 Task: In the event  named  Third Product Testing Session, Set a range of dates when you can accept meetings  '7 Jul â€" 1 Aug 2023'. Select a duration of  15 min. Select working hours  	_x000D_
MON- SAT 10:00am â€" 6:00pm. Add time before or after your events  as 10 min. Set the frequency of available time slots for invitees as  20 min. Set the minimum notice period and maximum events allowed per day as  164 hours and 4. , logged in from the account softage.4@softage.net and add another guest for the event, softage.3@softage.net
Action: Mouse pressed left at (412, 316)
Screenshot: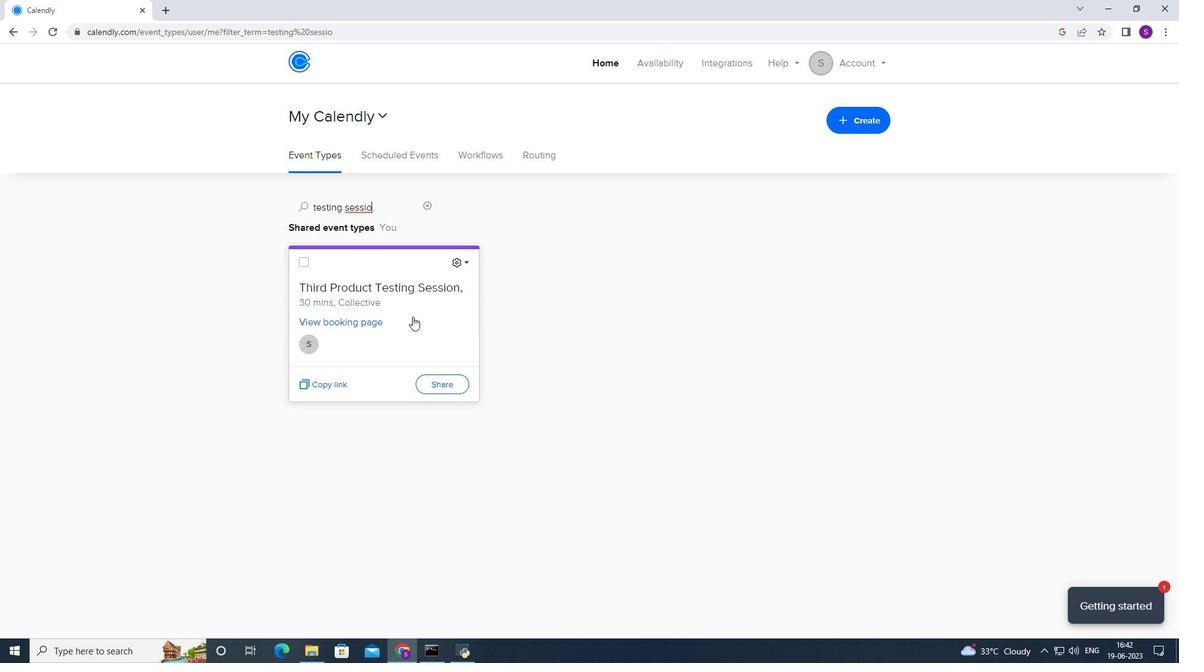 
Action: Mouse moved to (401, 312)
Screenshot: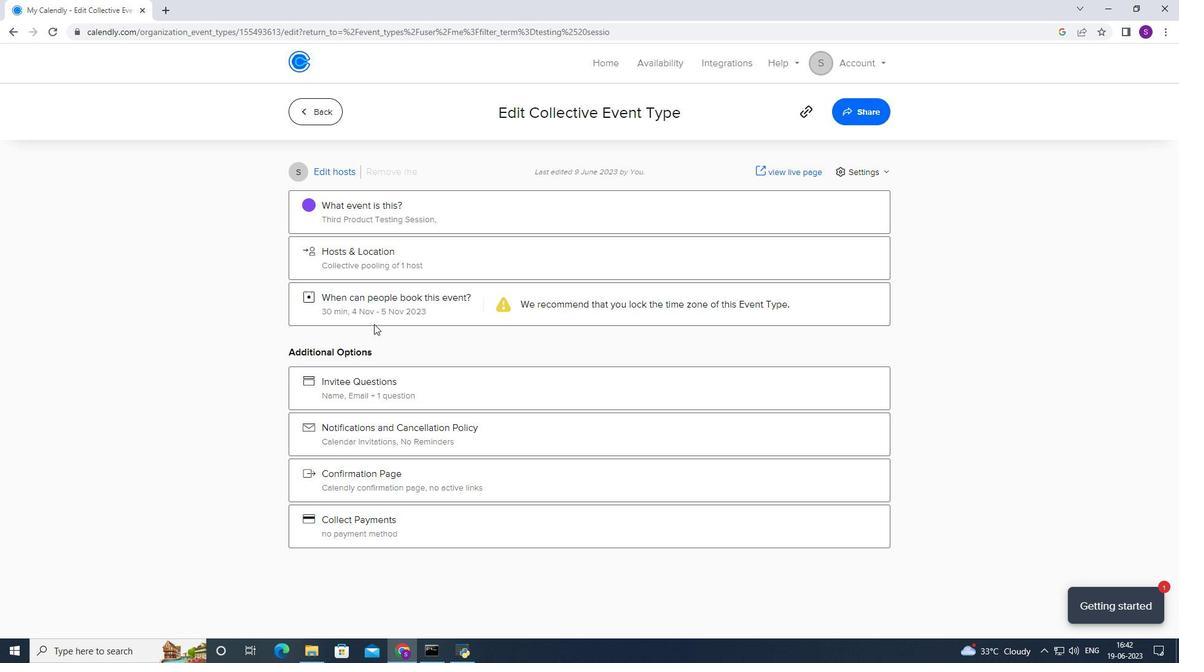 
Action: Mouse pressed left at (401, 312)
Screenshot: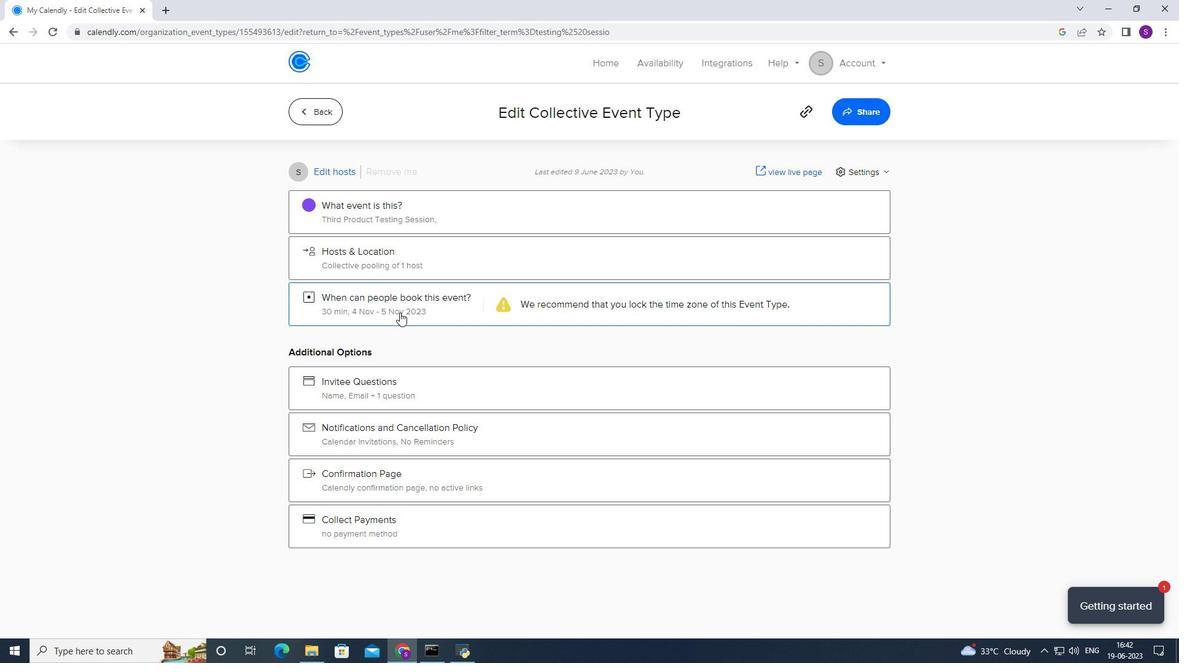 
Action: Mouse moved to (433, 455)
Screenshot: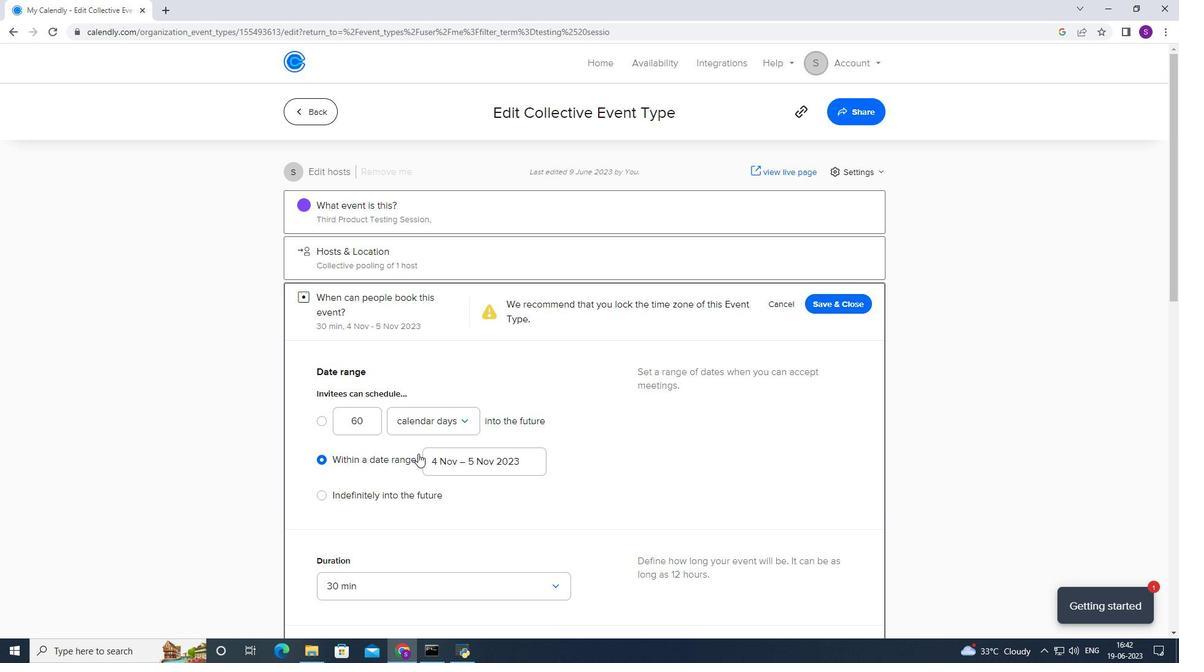 
Action: Mouse pressed left at (433, 455)
Screenshot: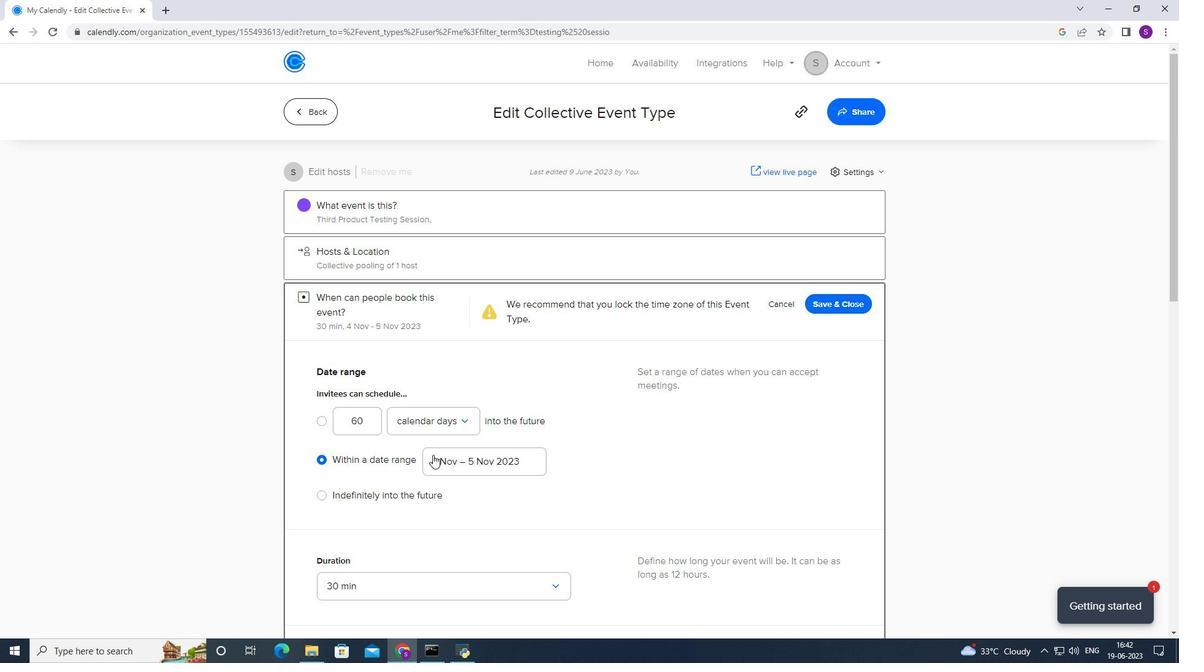 
Action: Mouse moved to (521, 235)
Screenshot: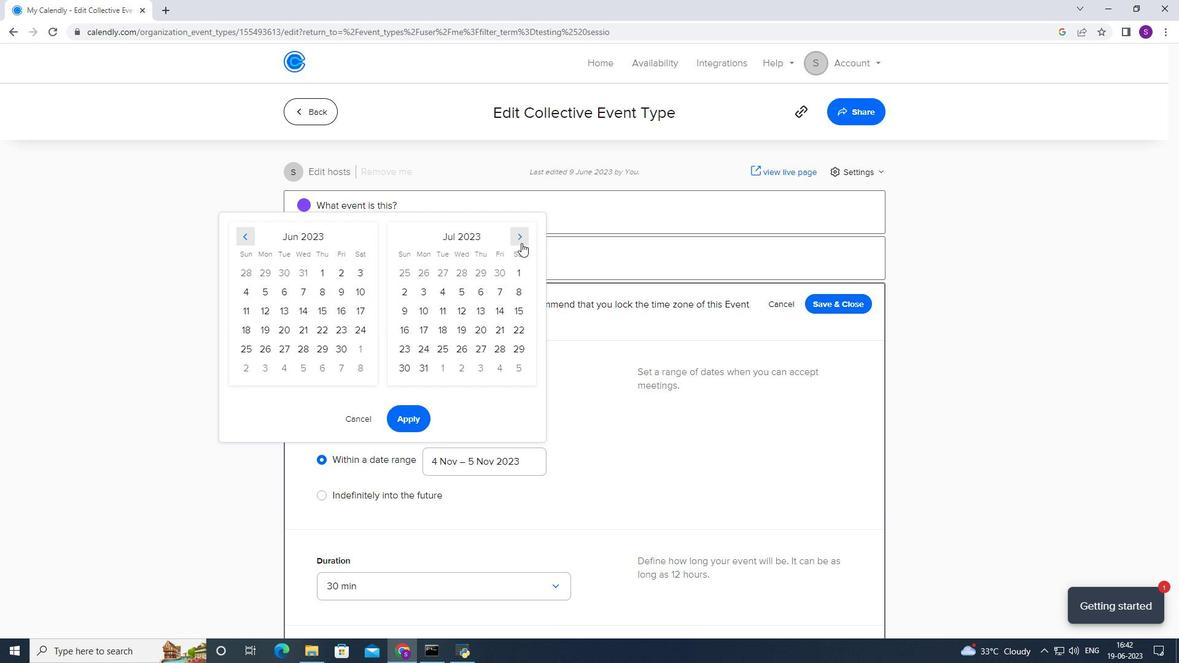 
Action: Mouse pressed left at (521, 235)
Screenshot: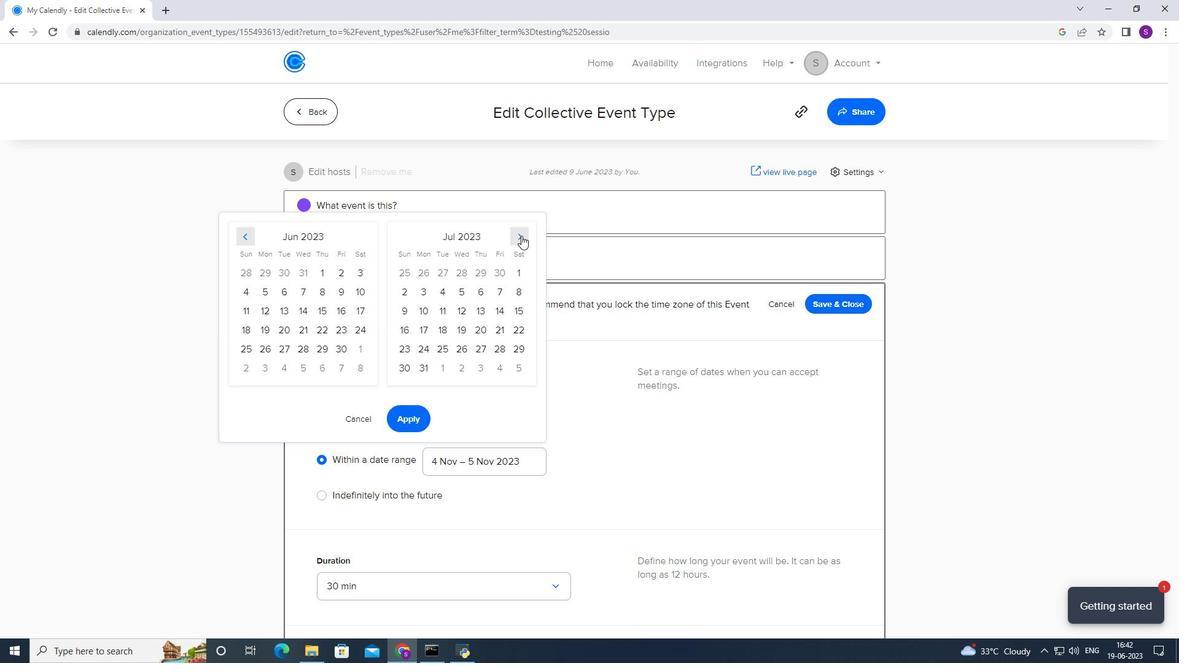 
Action: Mouse moved to (329, 299)
Screenshot: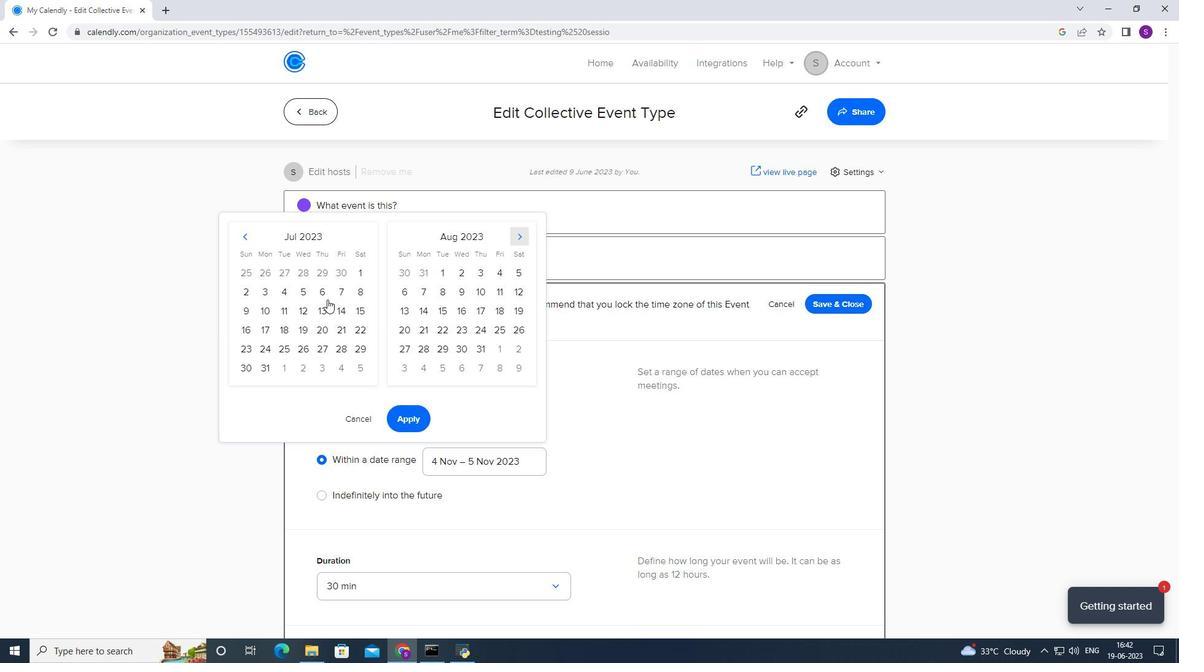 
Action: Mouse pressed left at (329, 299)
Screenshot: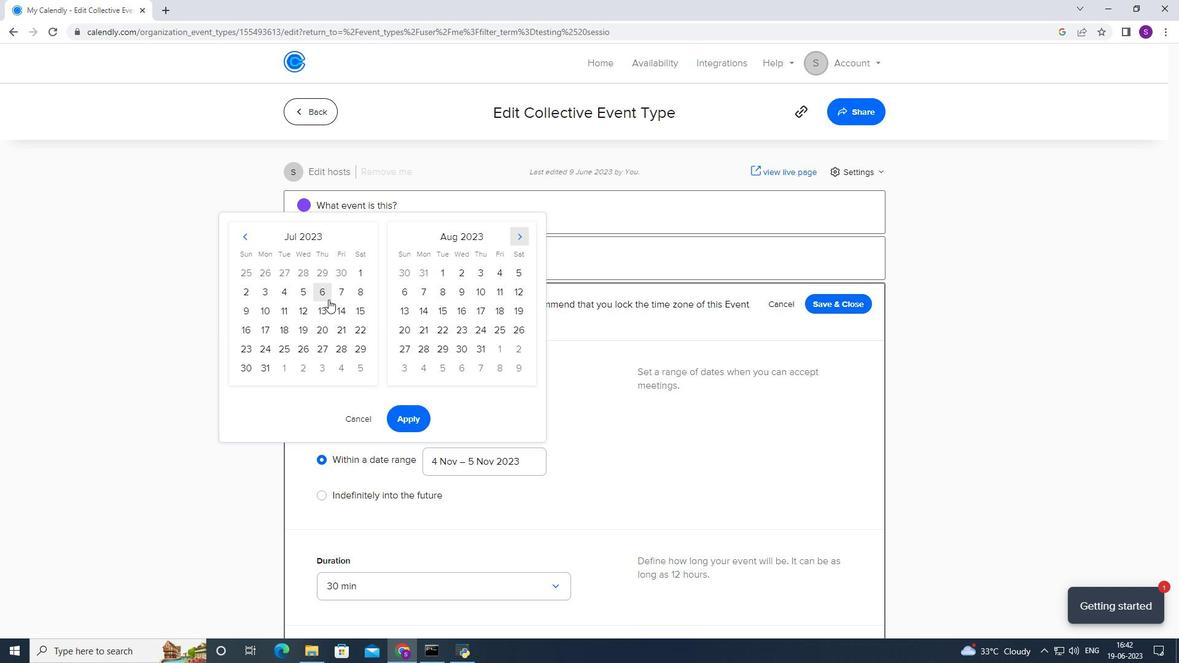 
Action: Mouse moved to (336, 296)
Screenshot: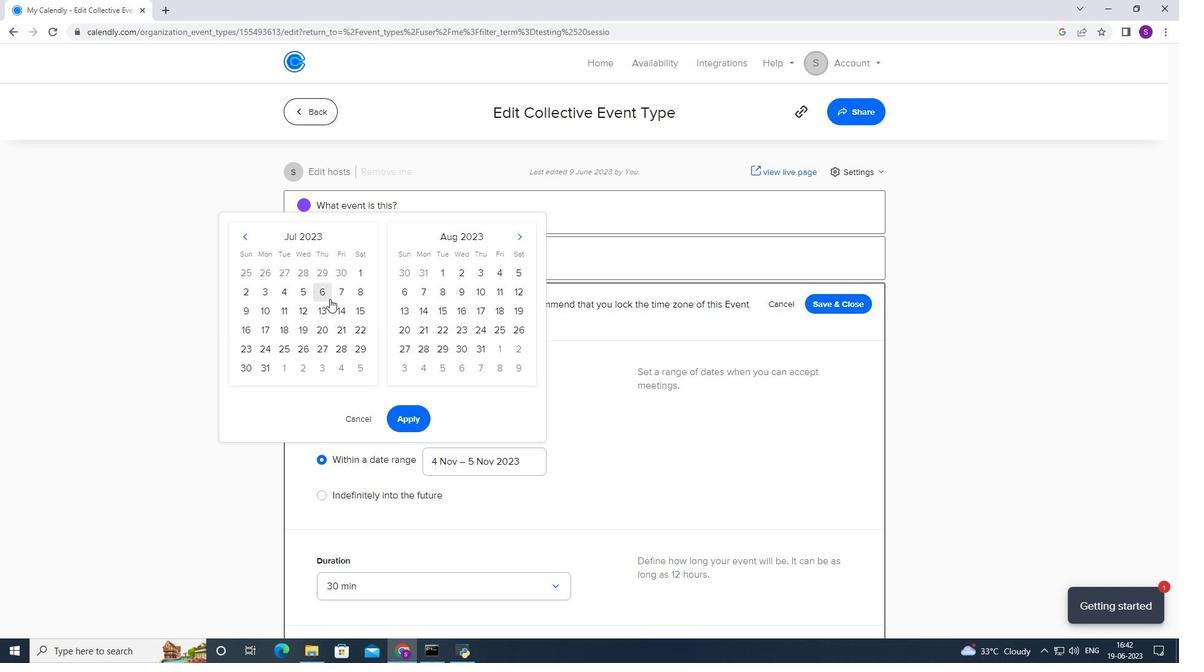
Action: Mouse pressed left at (336, 296)
Screenshot: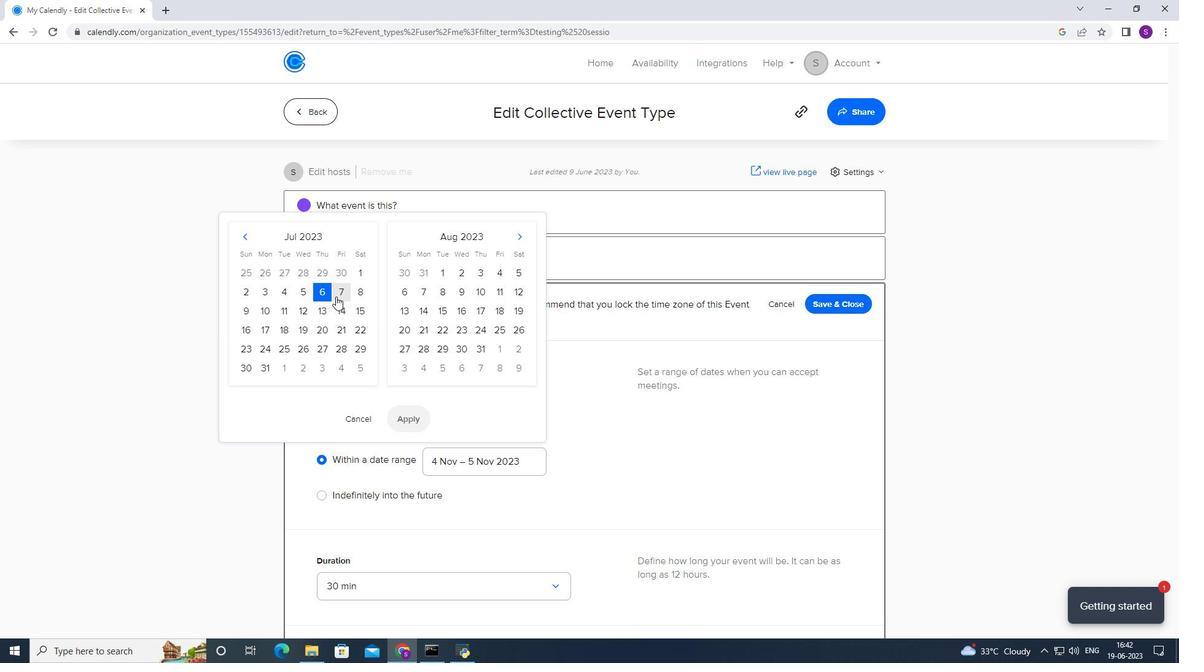 
Action: Mouse moved to (340, 299)
Screenshot: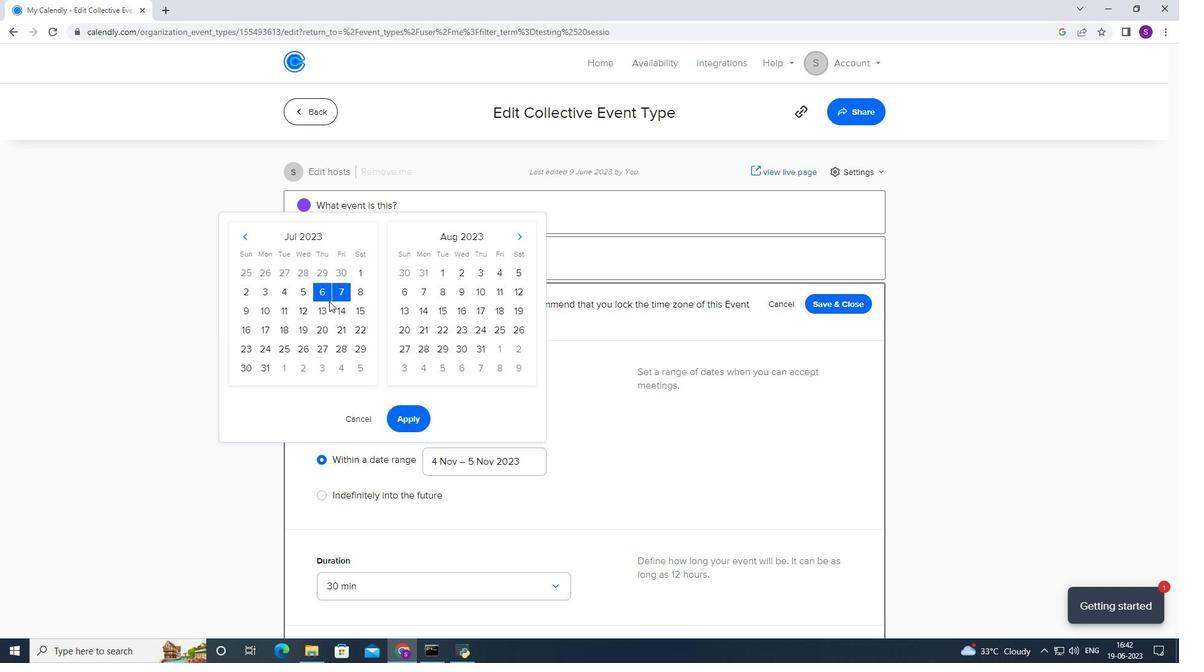 
Action: Mouse pressed left at (340, 299)
Screenshot: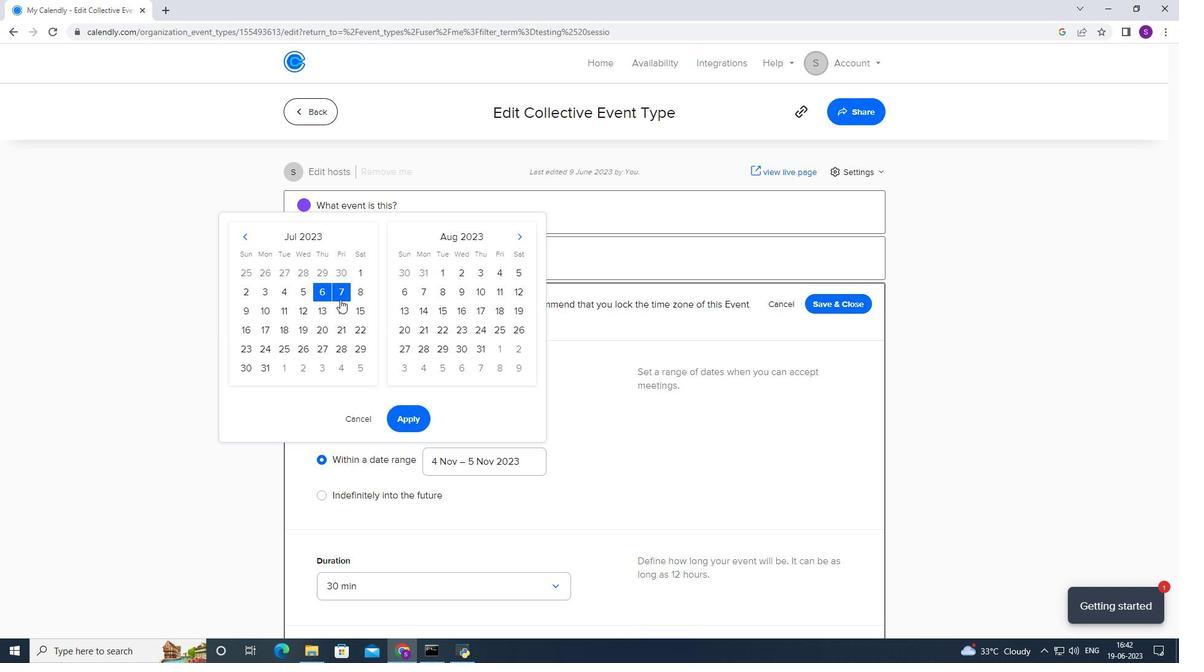 
Action: Mouse moved to (444, 273)
Screenshot: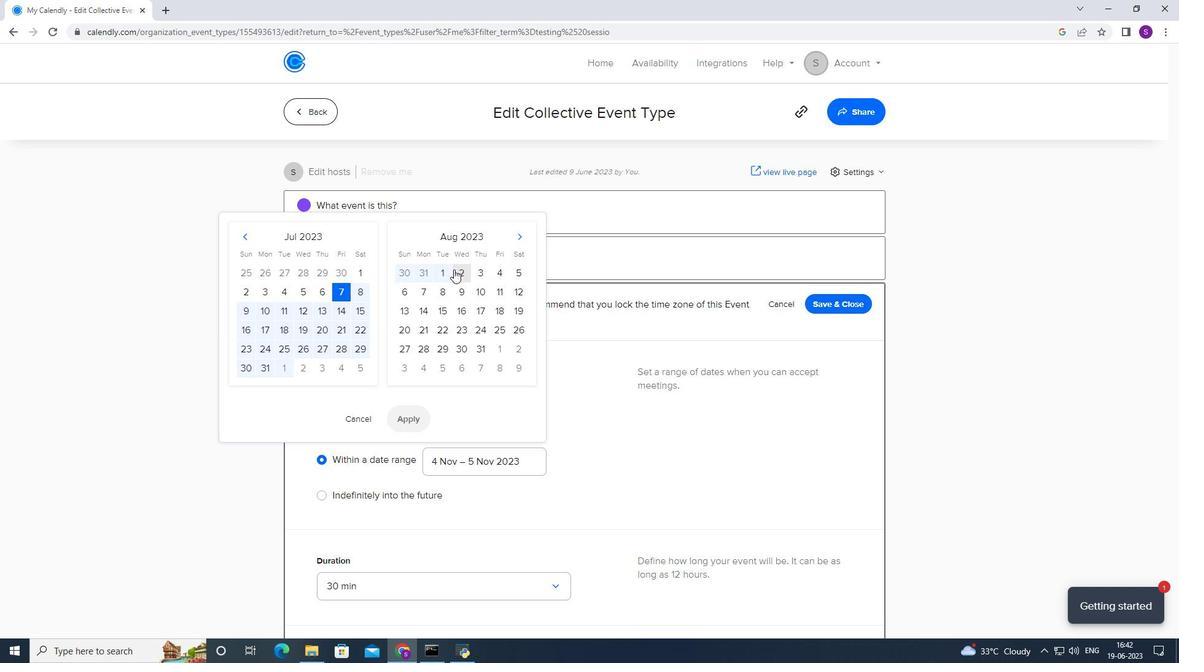 
Action: Mouse pressed left at (444, 273)
Screenshot: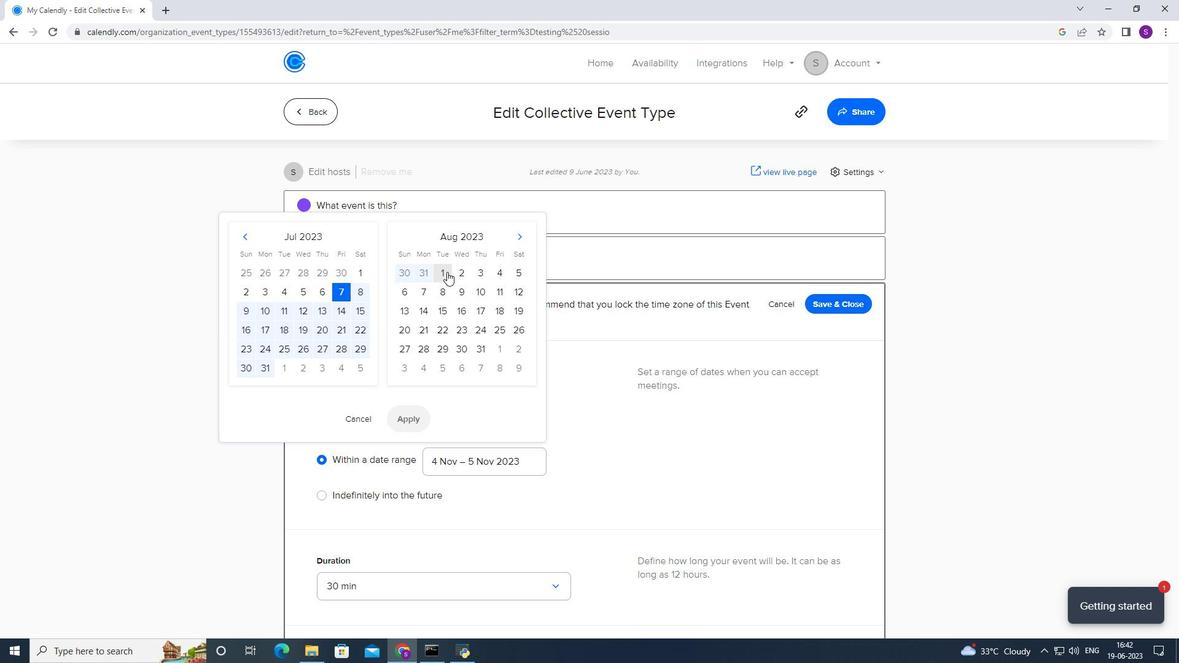 
Action: Mouse moved to (394, 425)
Screenshot: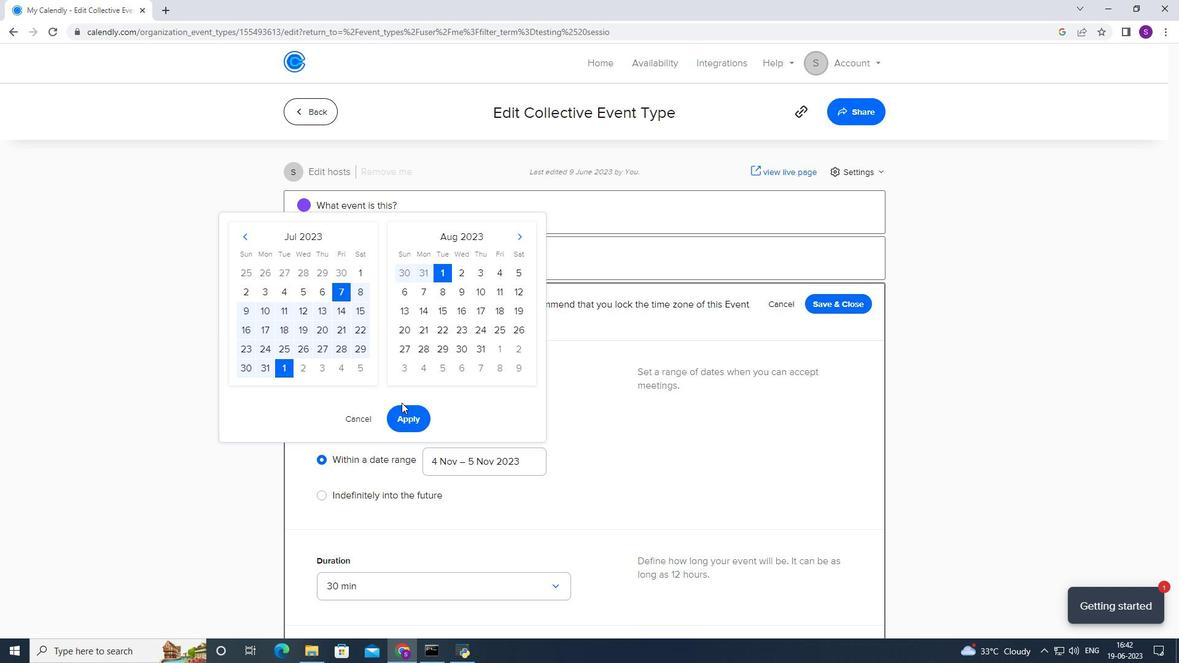
Action: Mouse pressed left at (394, 425)
Screenshot: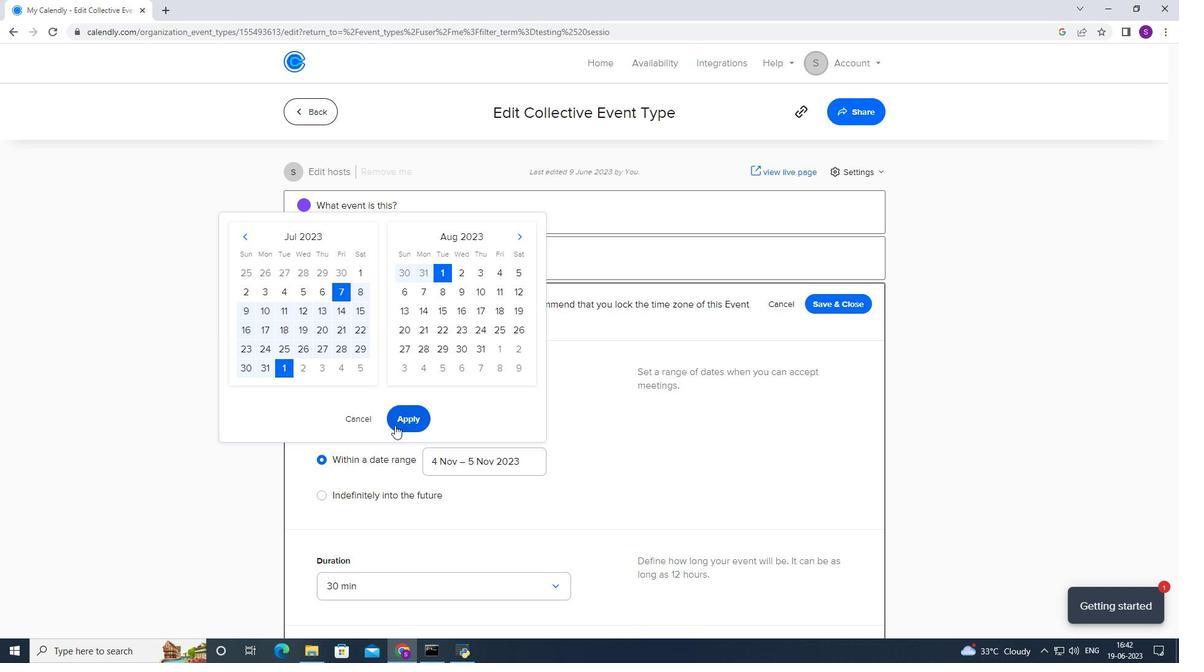 
Action: Mouse scrolled (394, 425) with delta (0, 0)
Screenshot: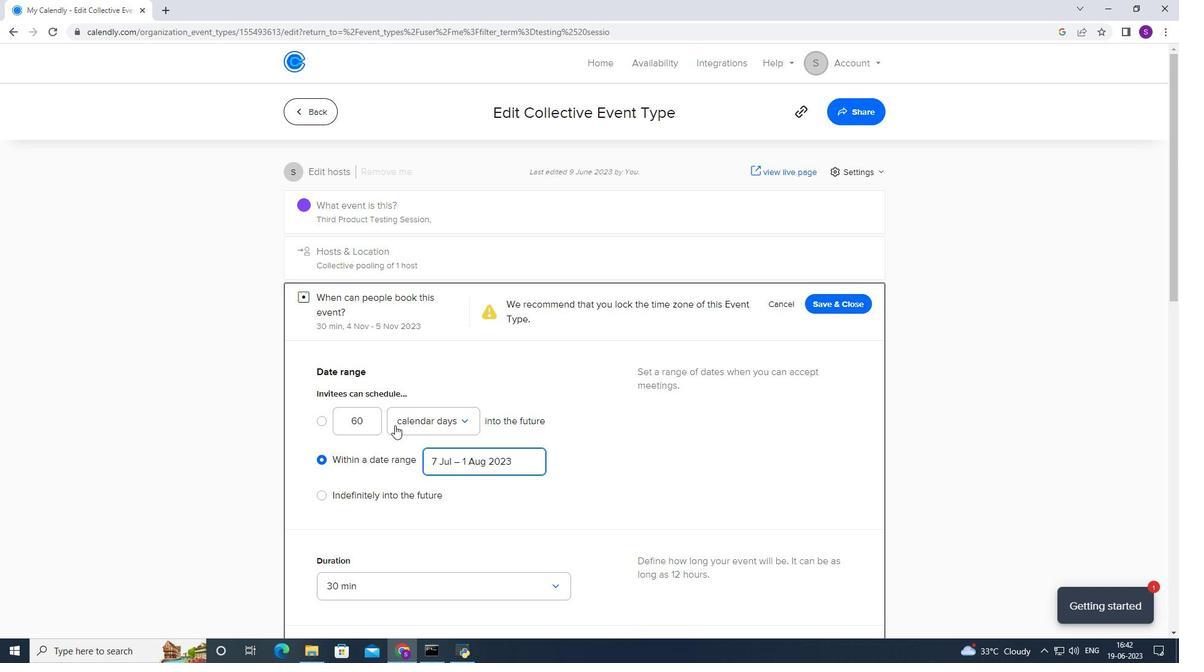 
Action: Mouse scrolled (394, 425) with delta (0, 0)
Screenshot: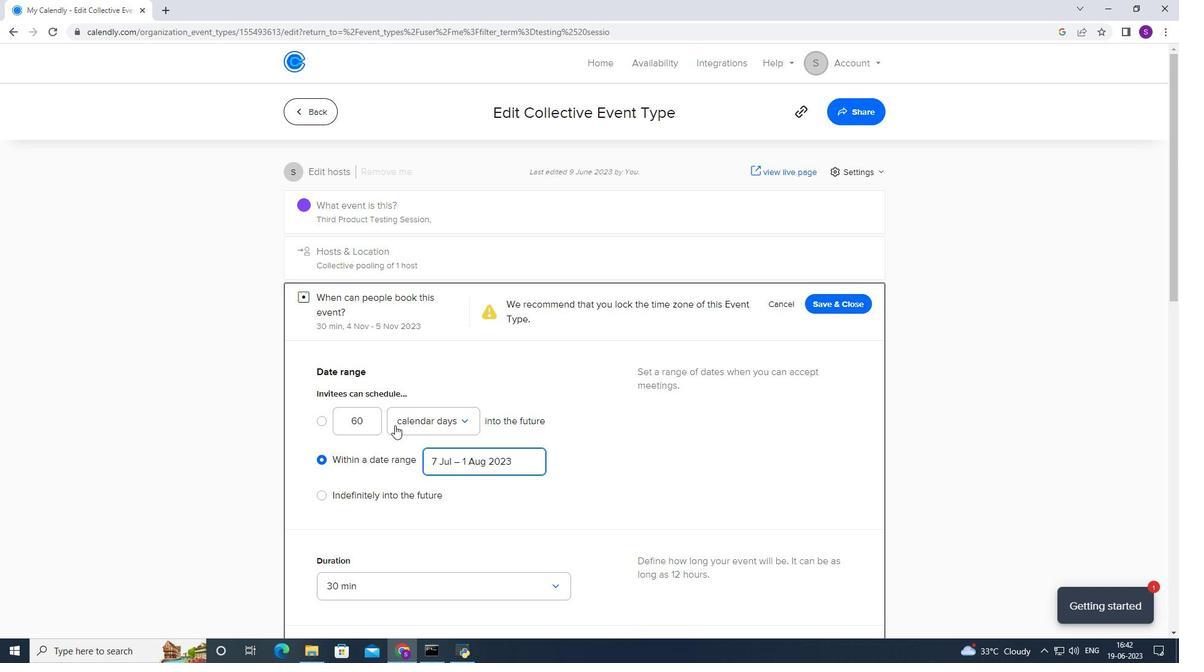 
Action: Mouse scrolled (394, 425) with delta (0, 0)
Screenshot: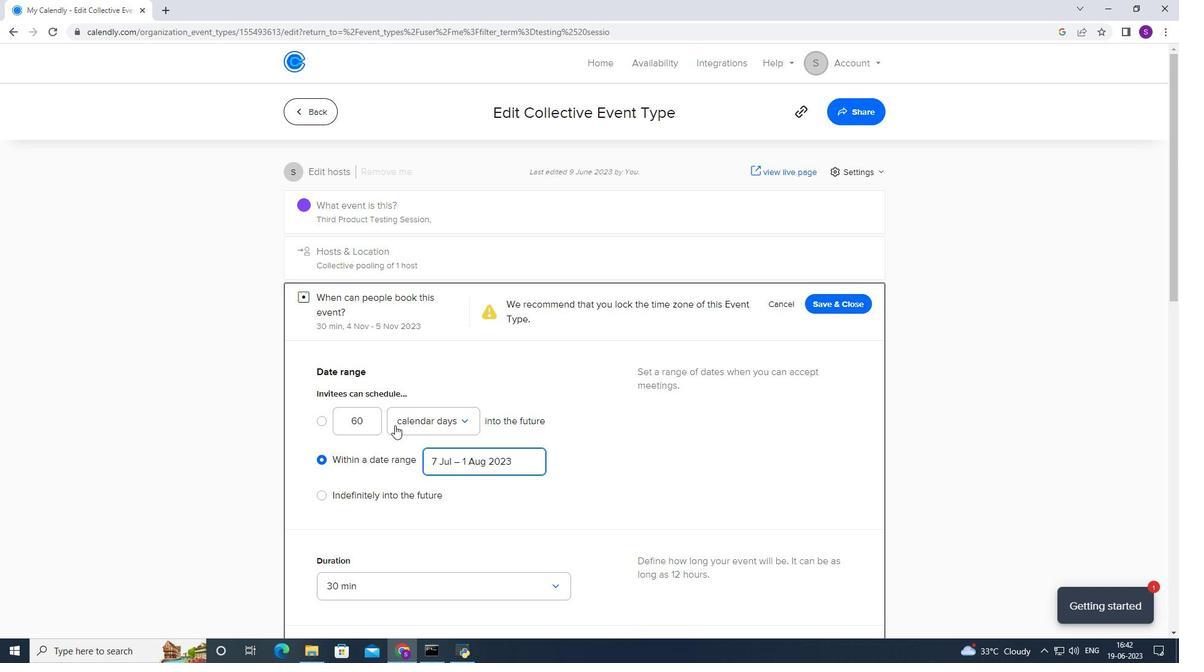 
Action: Mouse scrolled (394, 425) with delta (0, 0)
Screenshot: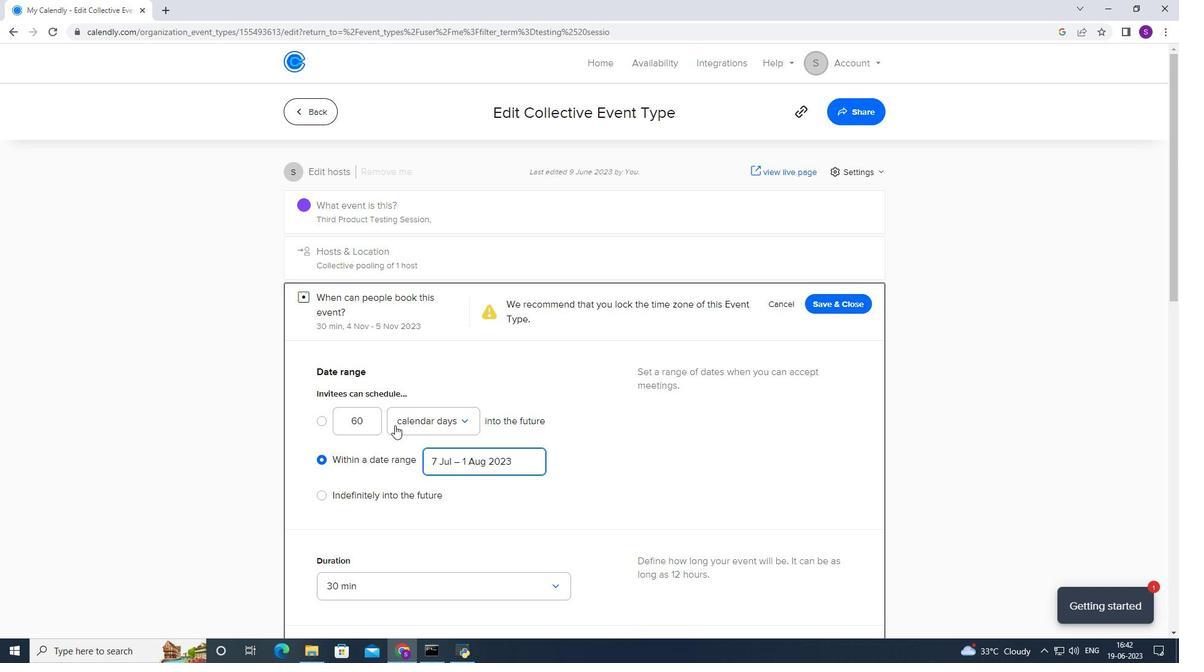 
Action: Mouse moved to (374, 335)
Screenshot: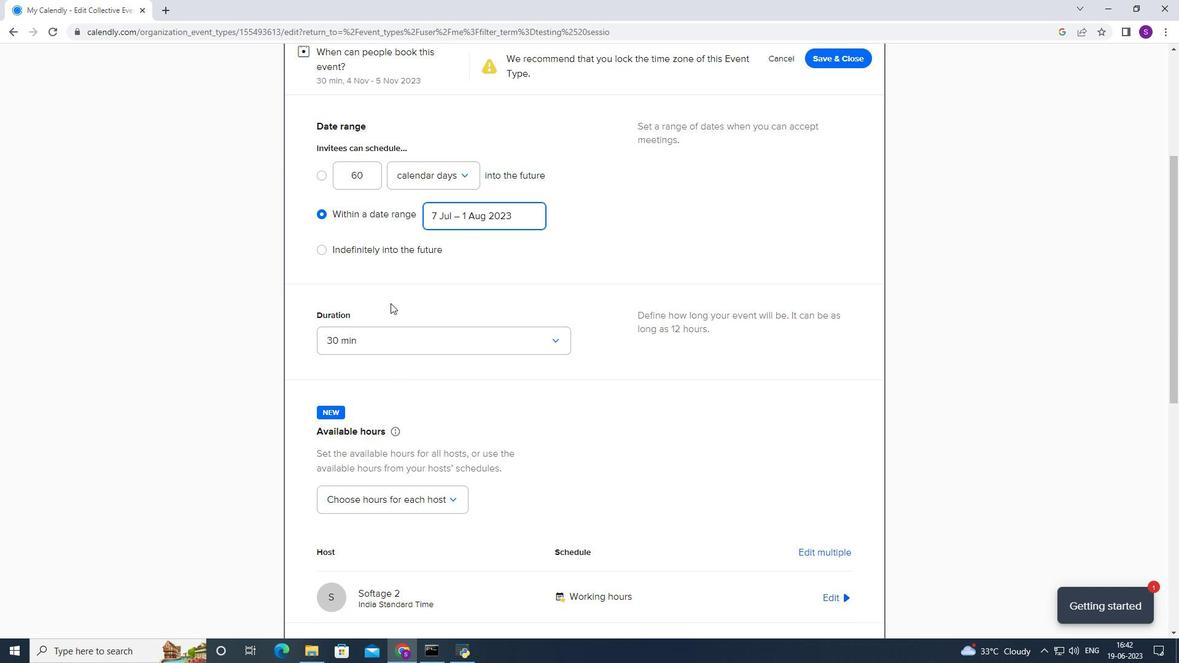 
Action: Mouse pressed left at (374, 335)
Screenshot: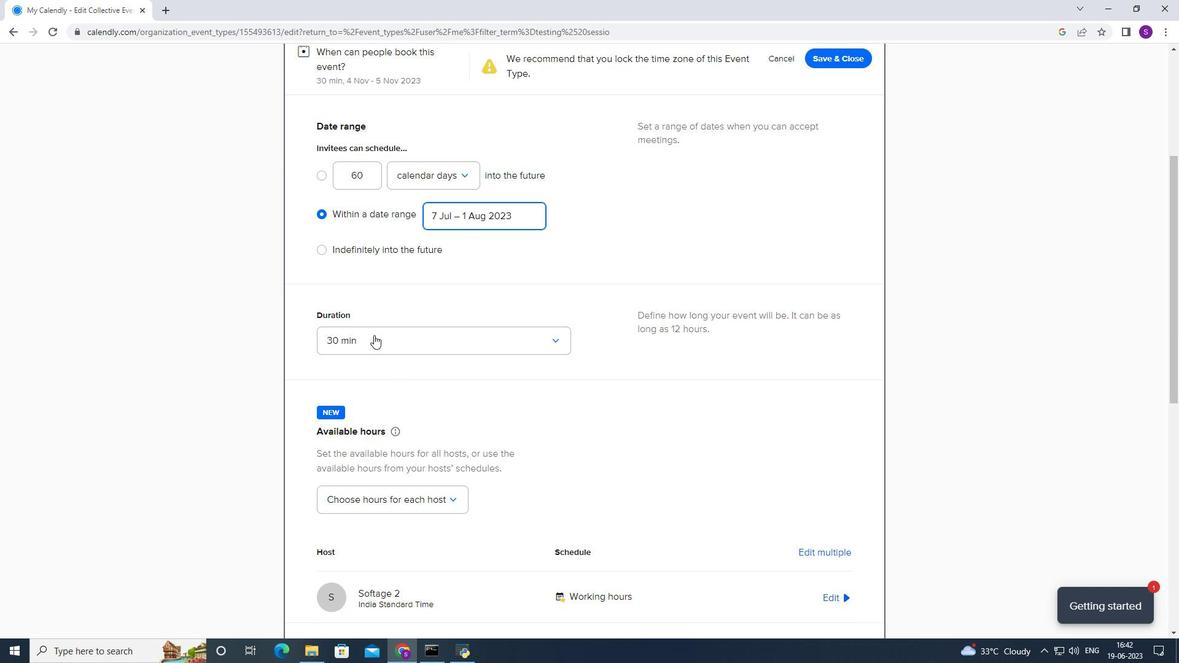 
Action: Mouse moved to (362, 369)
Screenshot: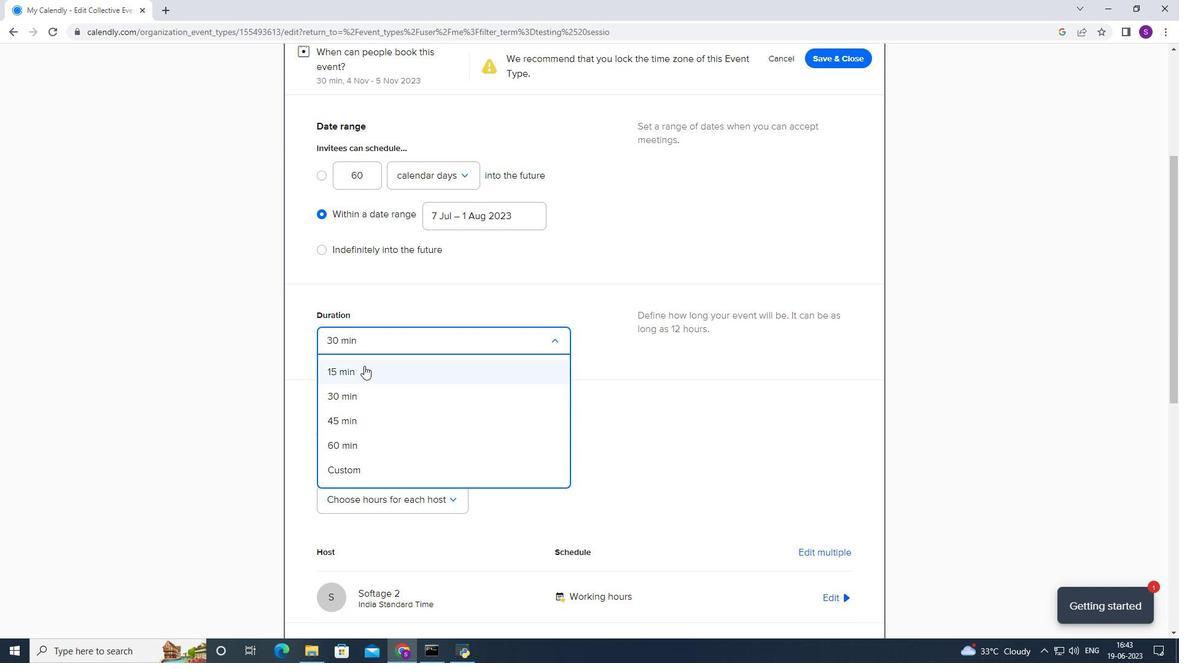 
Action: Mouse pressed left at (362, 369)
Screenshot: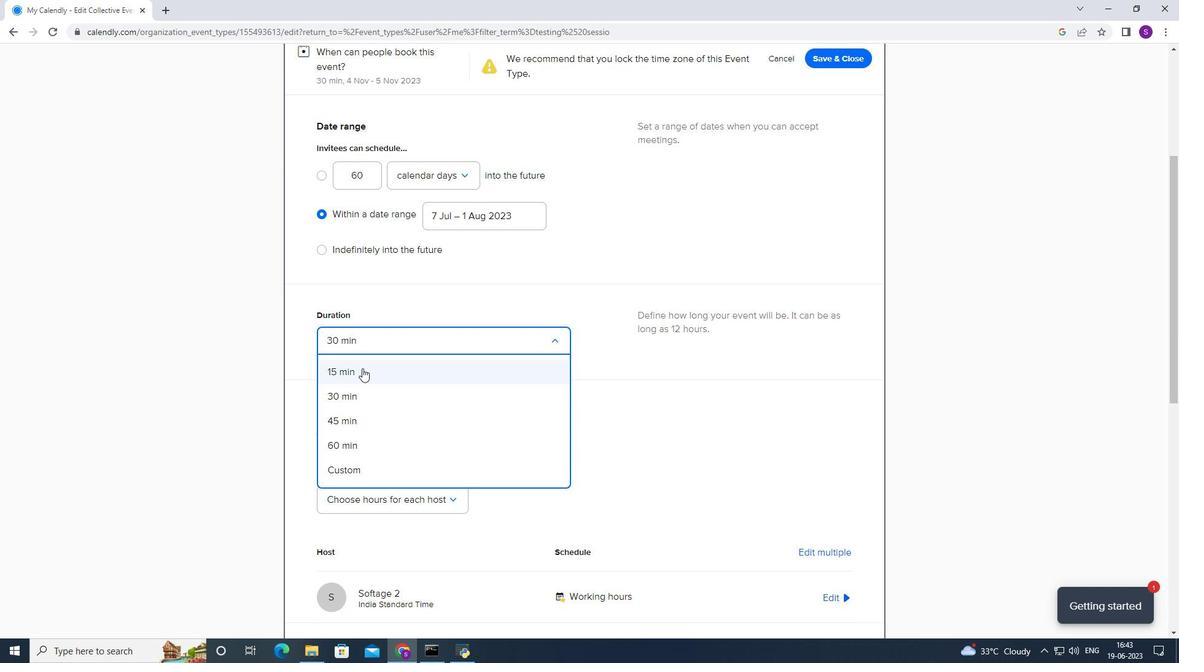 
Action: Mouse scrolled (362, 368) with delta (0, 0)
Screenshot: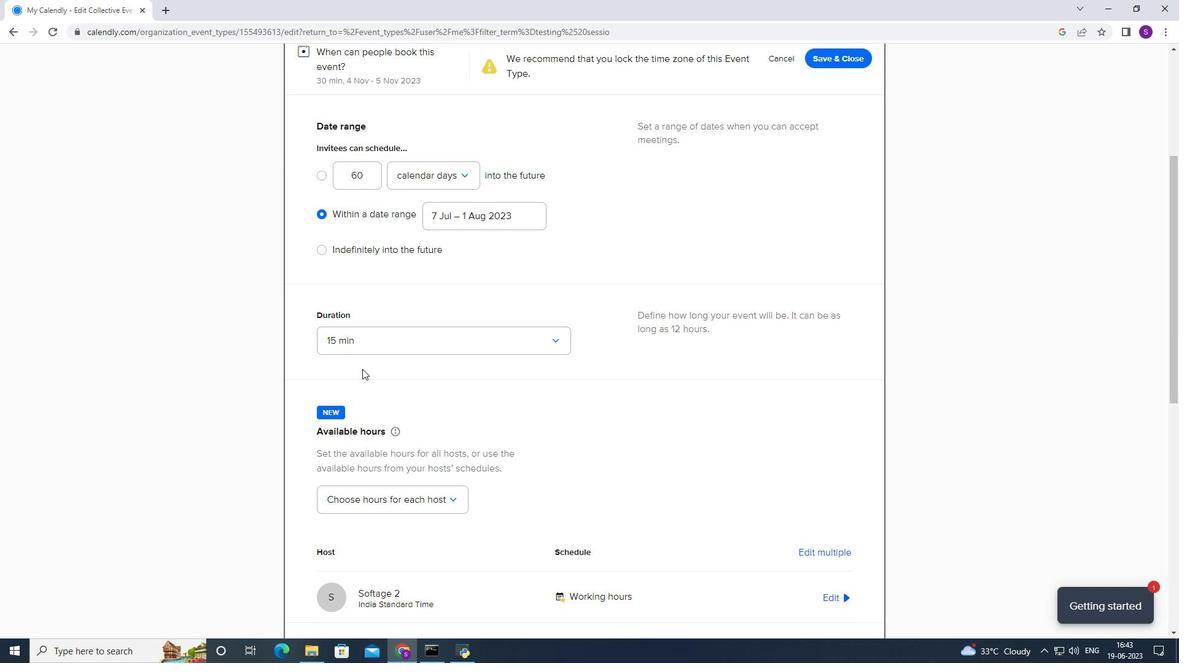 
Action: Mouse scrolled (362, 368) with delta (0, 0)
Screenshot: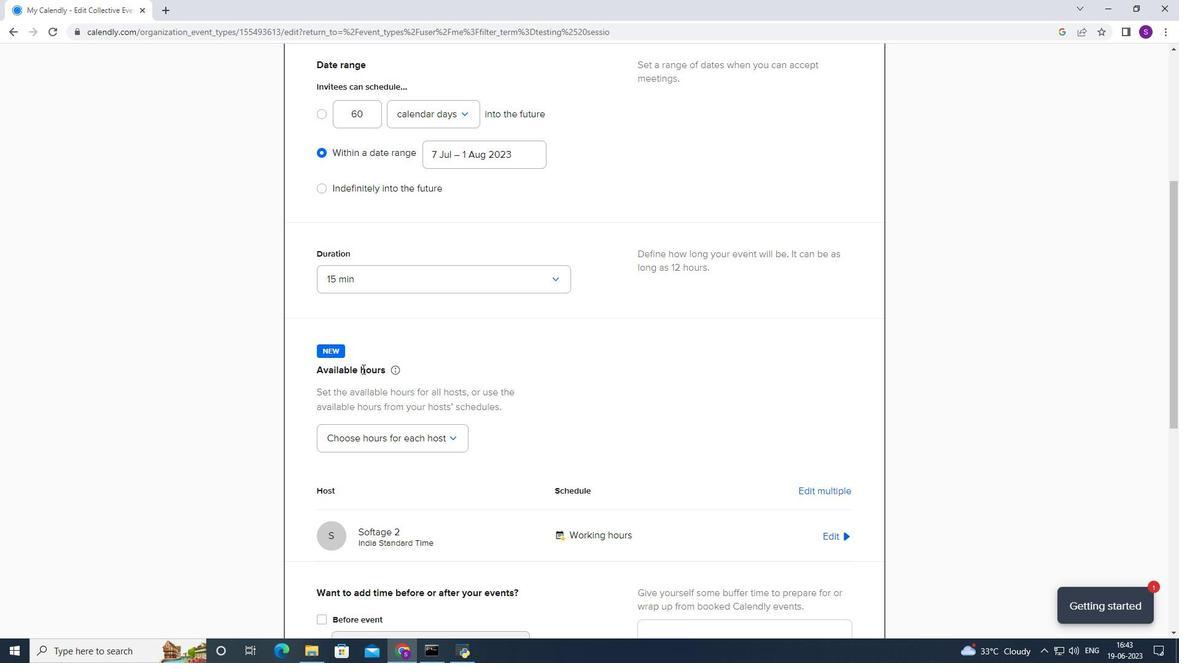
Action: Mouse scrolled (362, 368) with delta (0, 0)
Screenshot: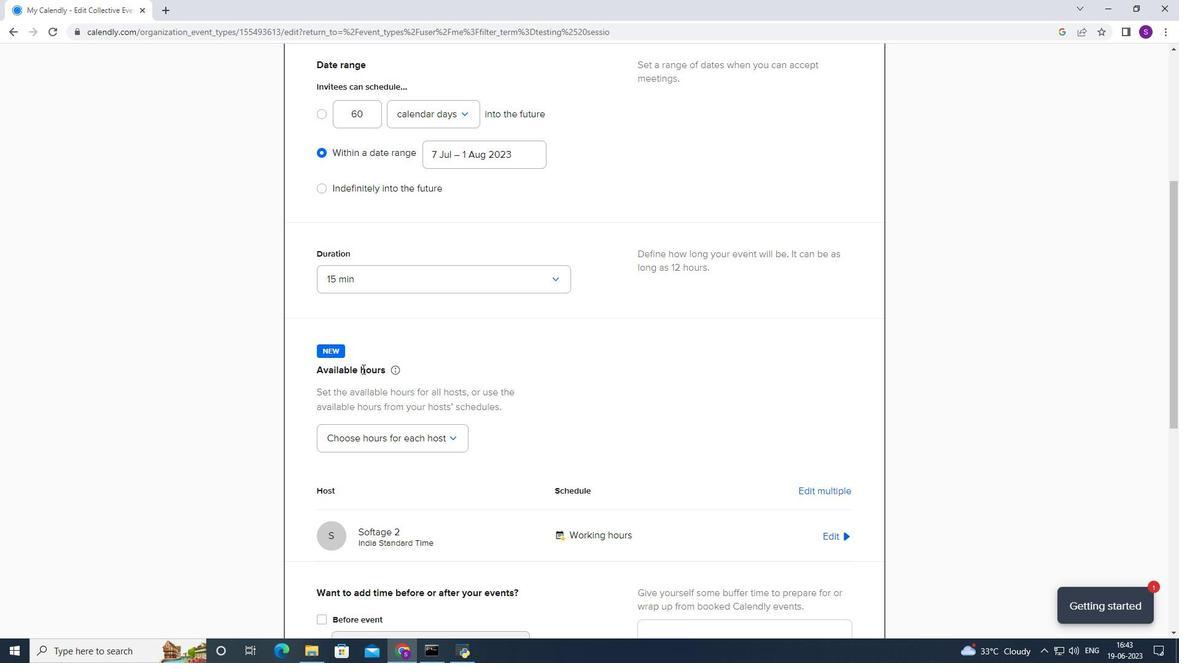 
Action: Mouse scrolled (362, 368) with delta (0, 0)
Screenshot: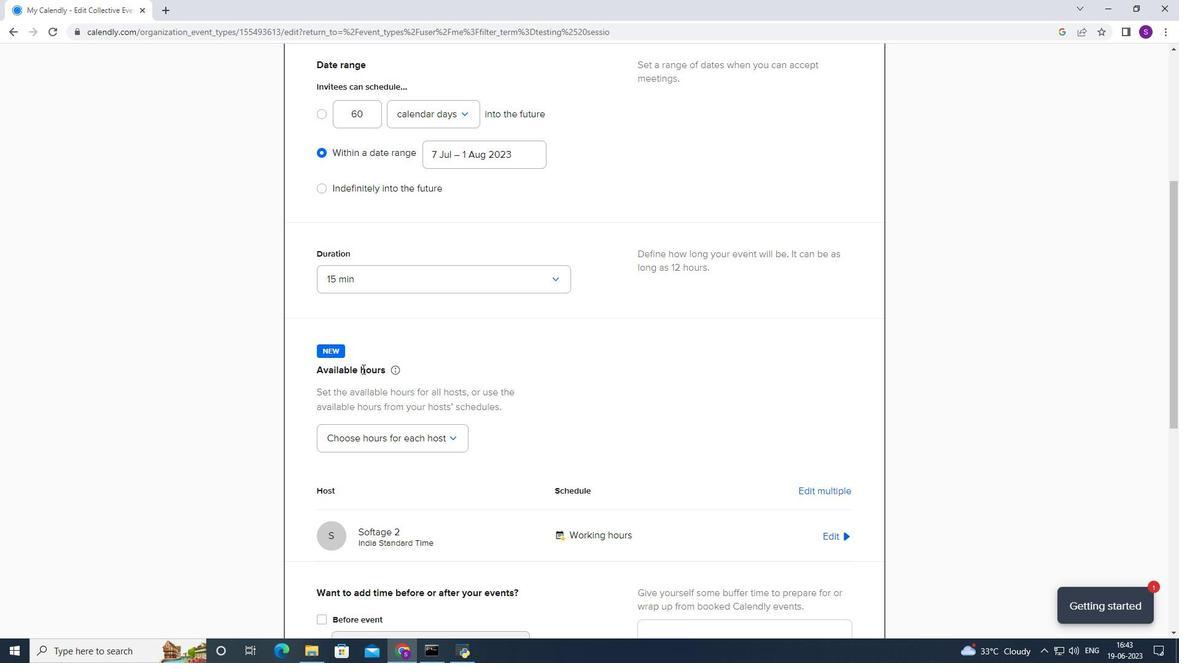 
Action: Mouse moved to (369, 299)
Screenshot: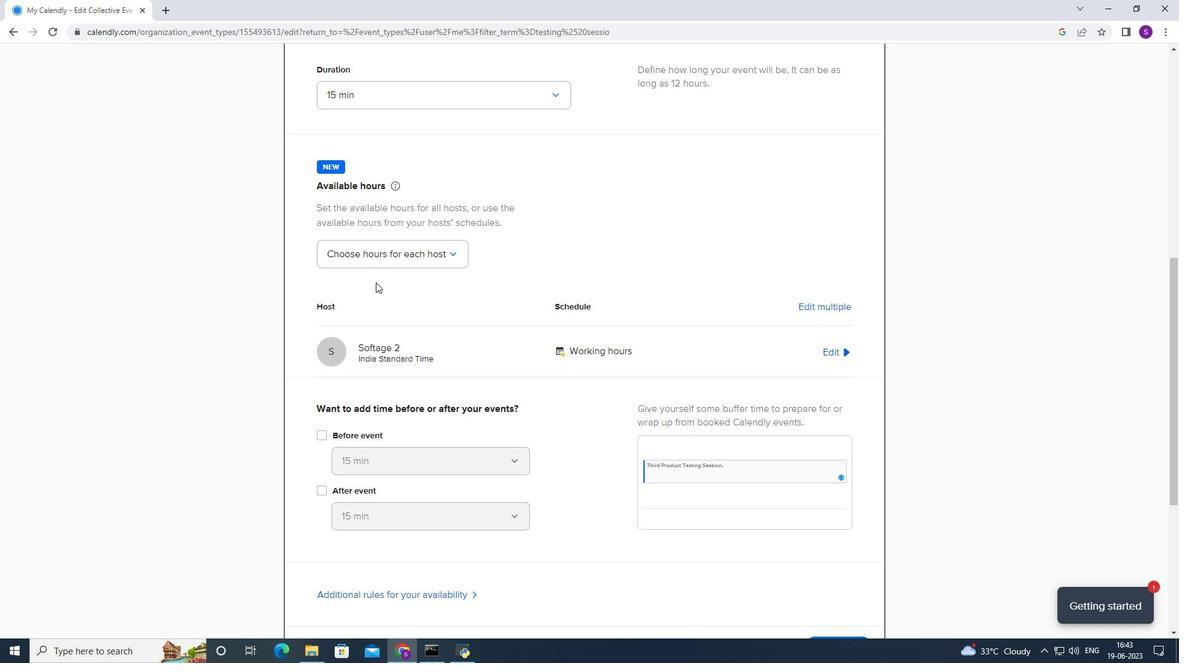 
Action: Mouse scrolled (369, 298) with delta (0, 0)
Screenshot: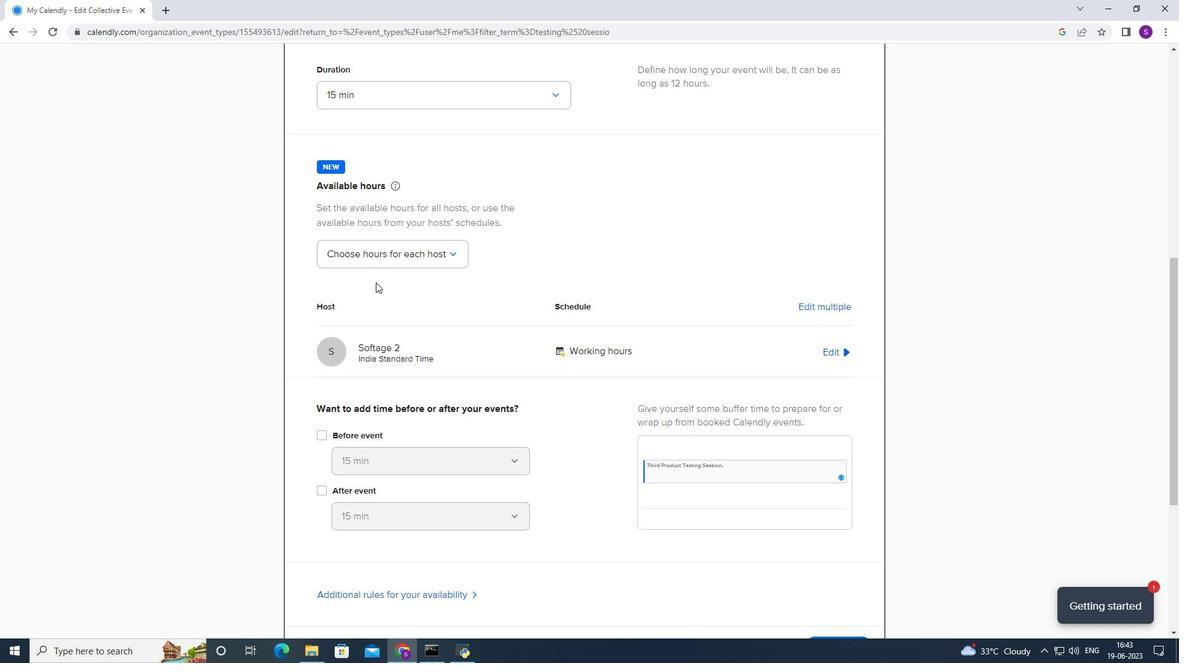 
Action: Mouse moved to (407, 297)
Screenshot: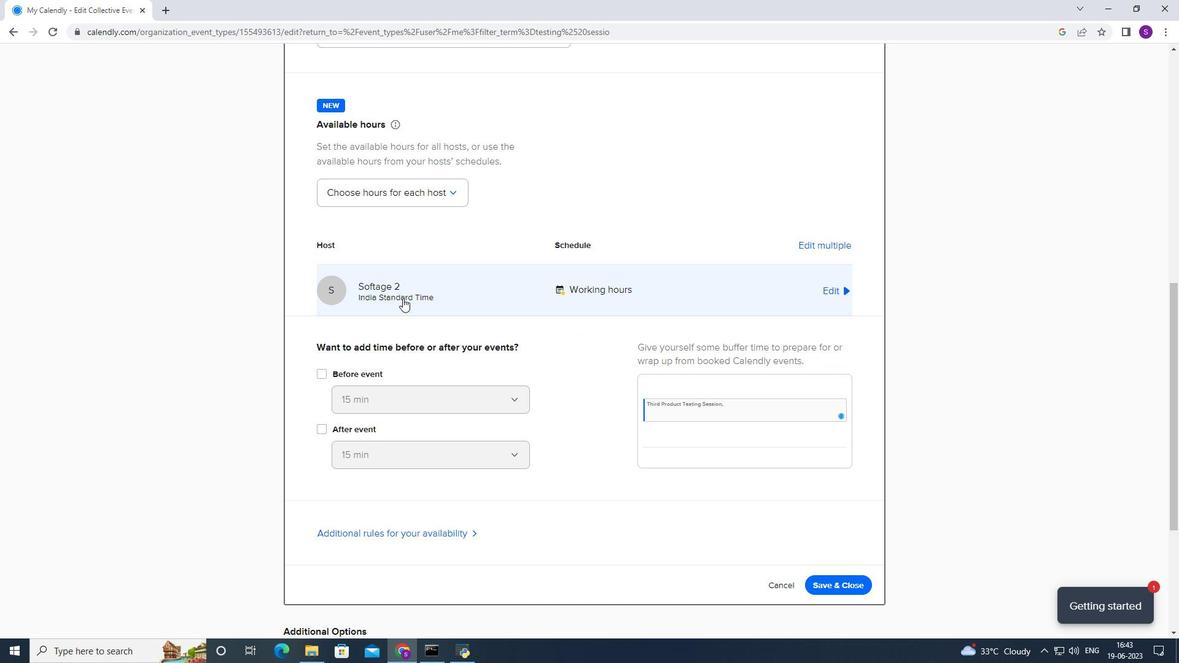 
Action: Mouse pressed left at (407, 297)
Screenshot: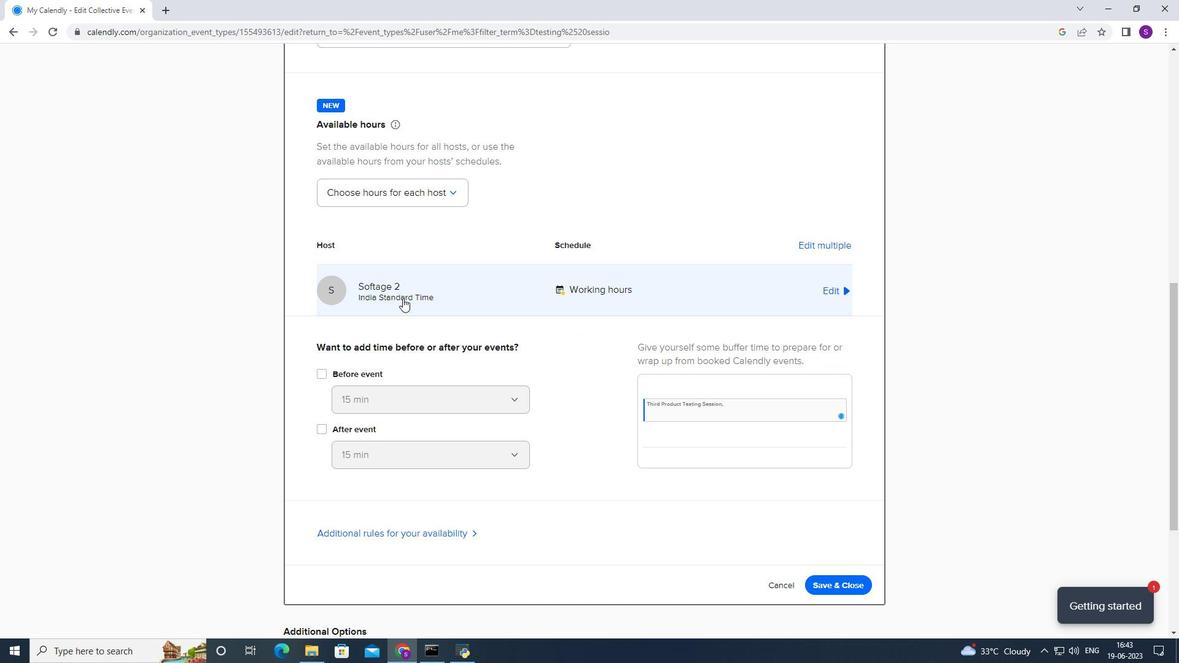 
Action: Mouse moved to (446, 375)
Screenshot: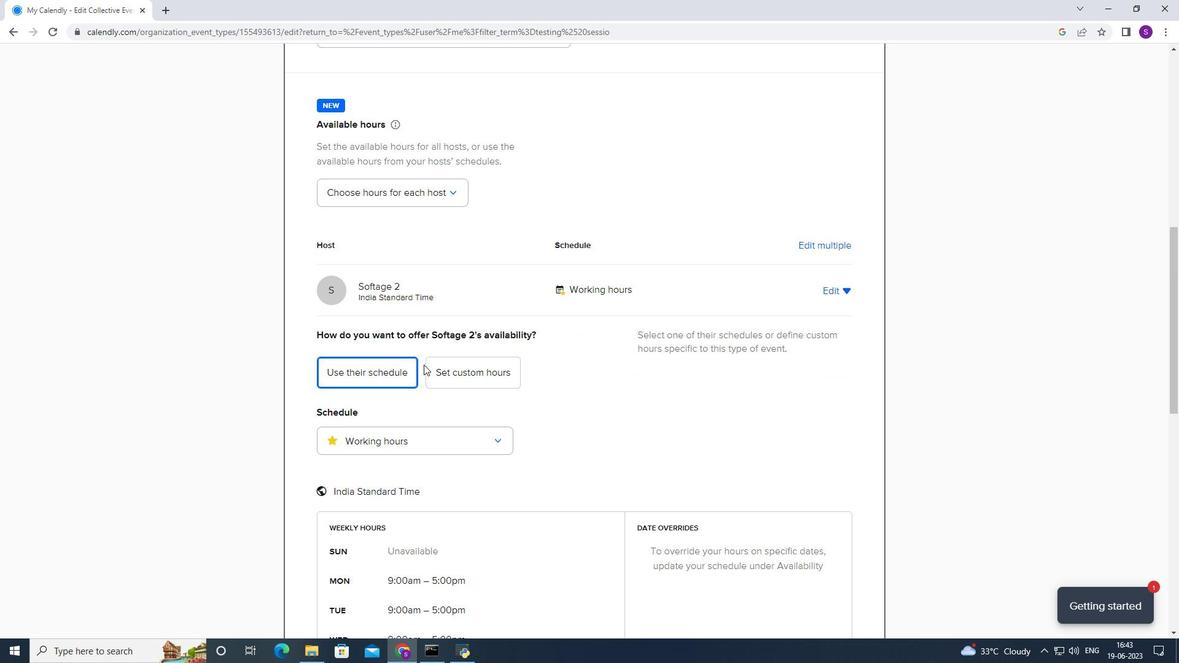 
Action: Mouse pressed left at (446, 375)
Screenshot: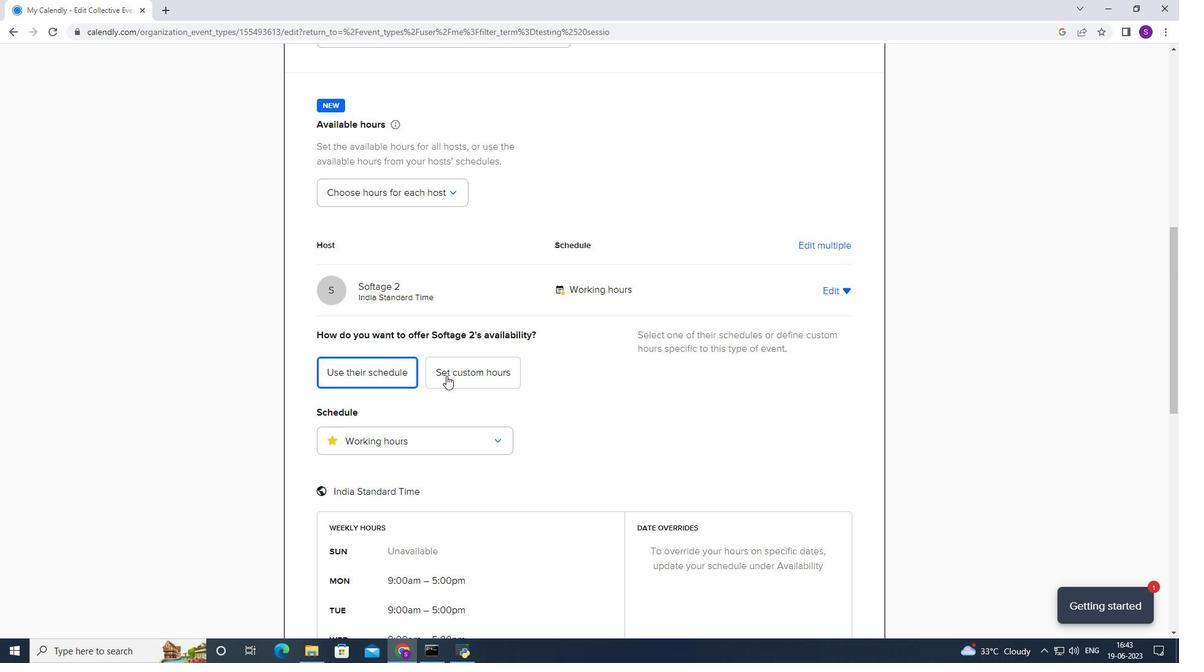
Action: Mouse moved to (388, 424)
Screenshot: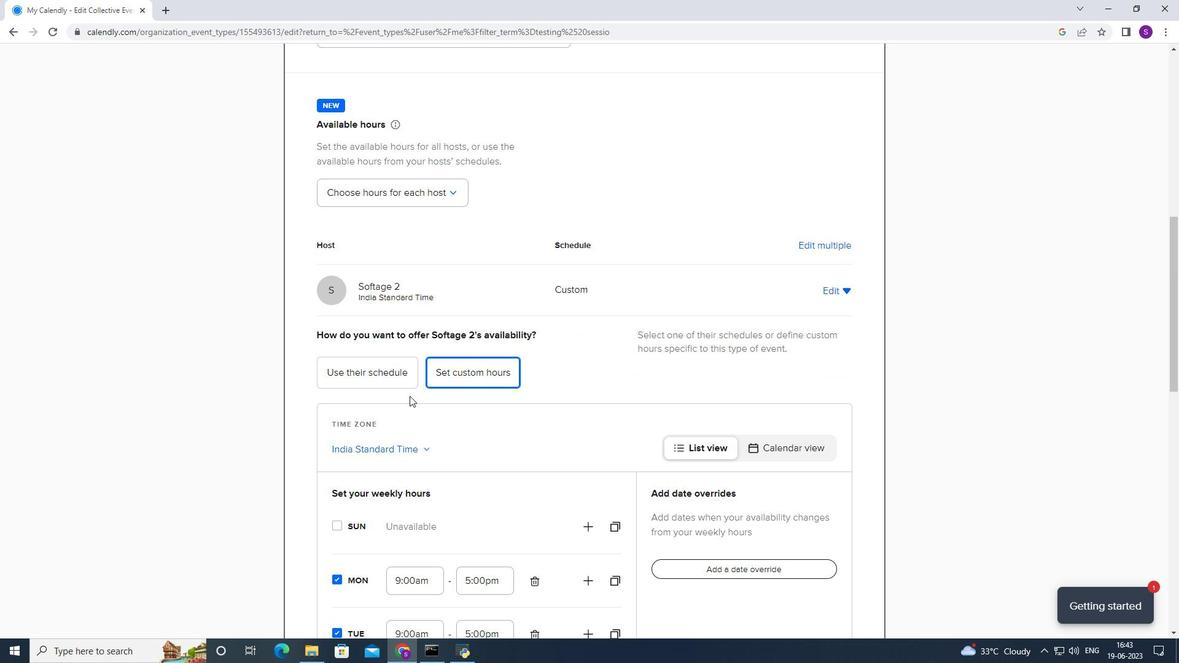 
Action: Mouse scrolled (388, 423) with delta (0, 0)
Screenshot: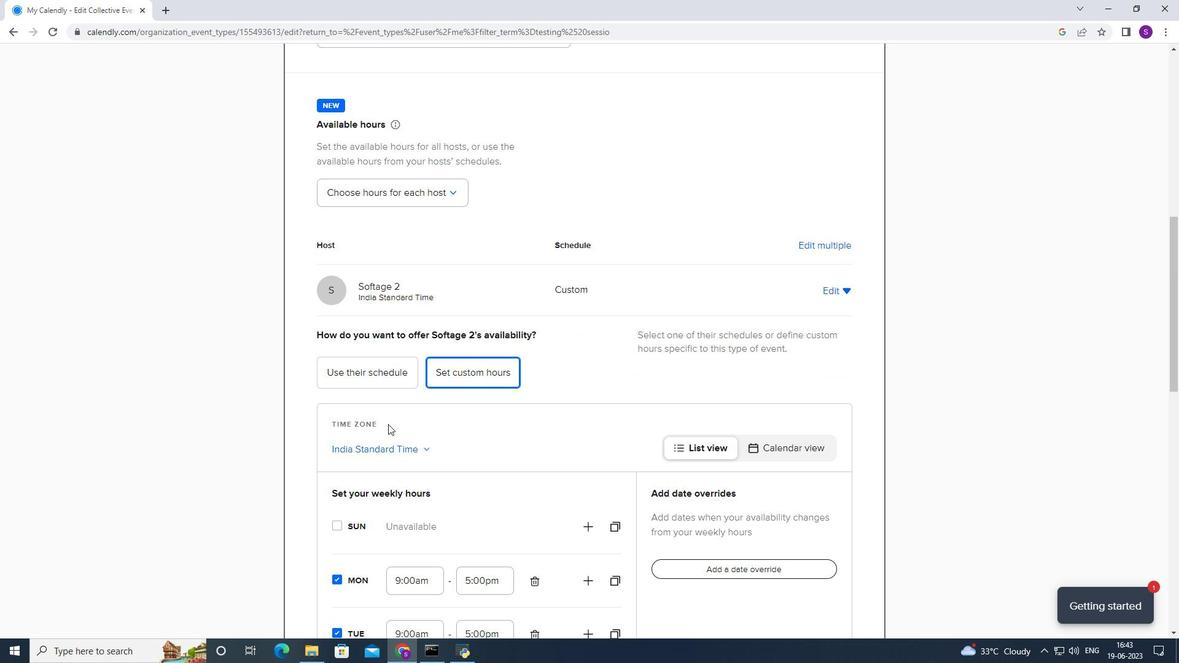
Action: Mouse scrolled (388, 423) with delta (0, 0)
Screenshot: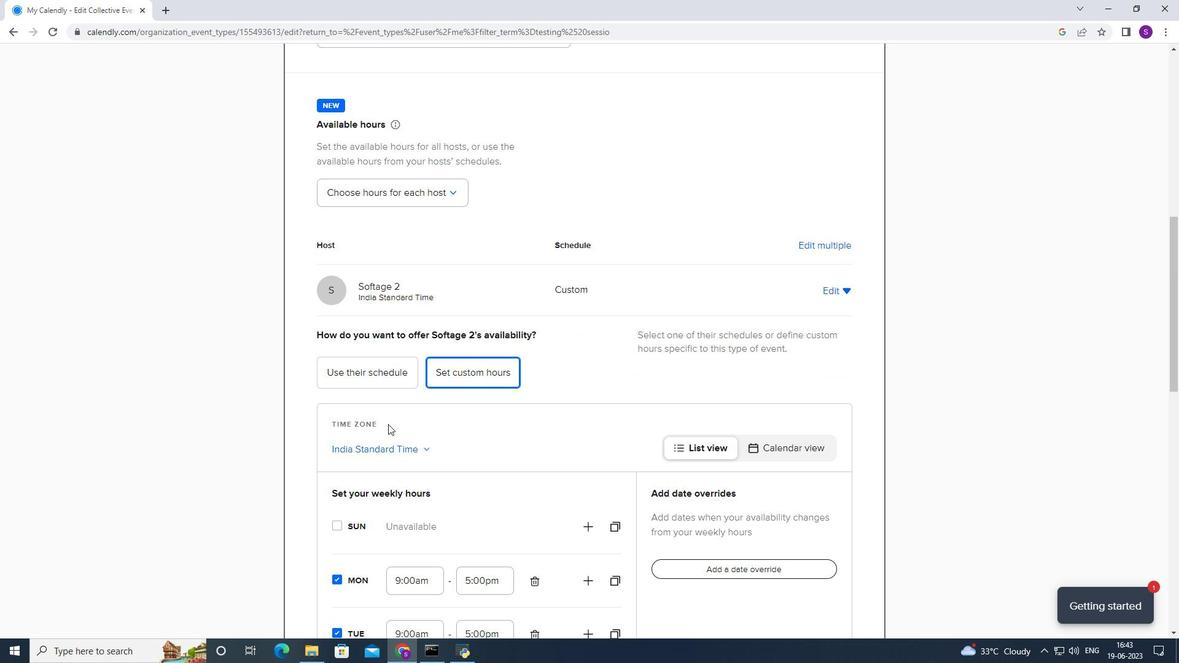 
Action: Mouse scrolled (388, 423) with delta (0, 0)
Screenshot: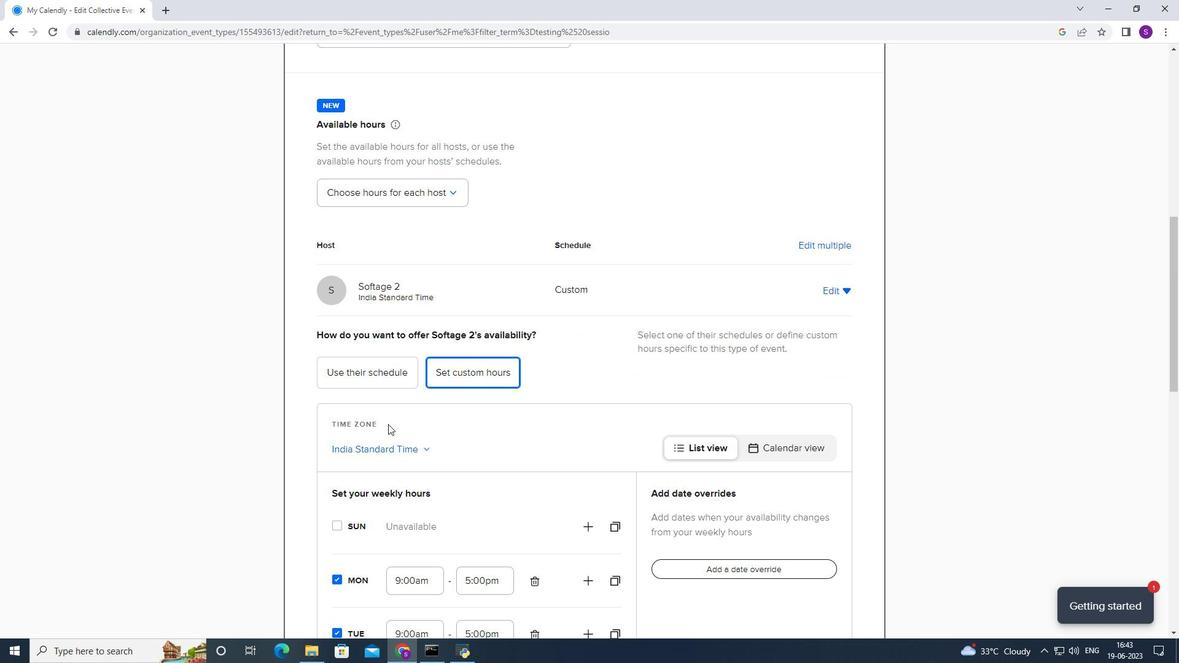 
Action: Mouse moved to (412, 401)
Screenshot: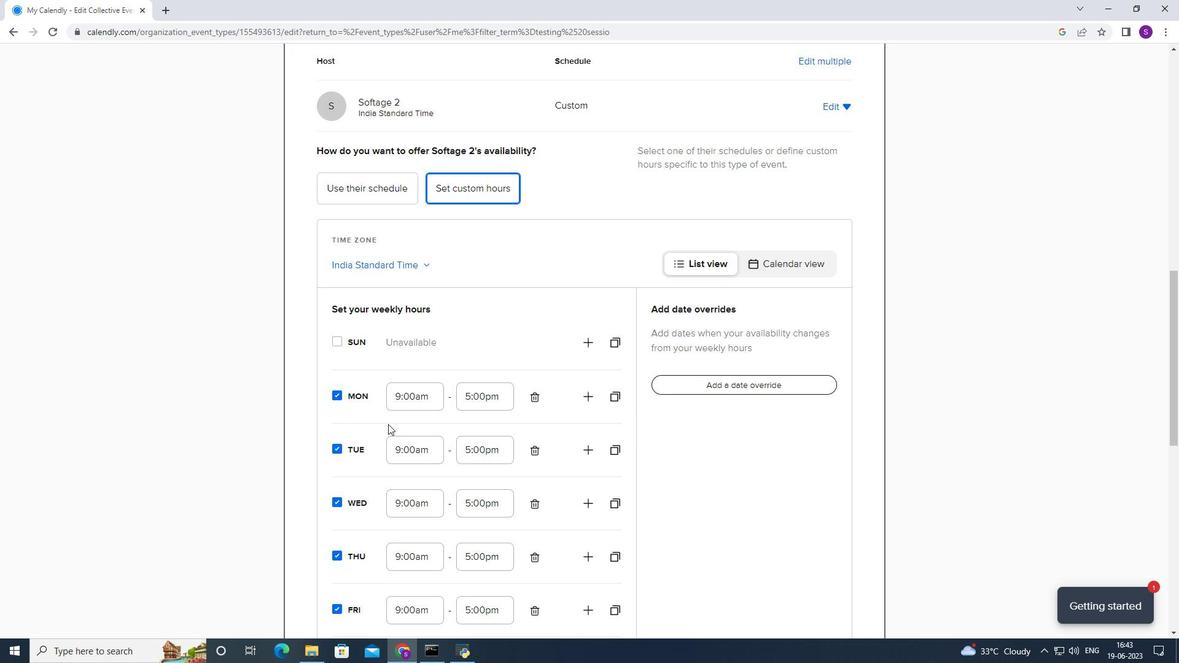 
Action: Mouse pressed left at (412, 401)
Screenshot: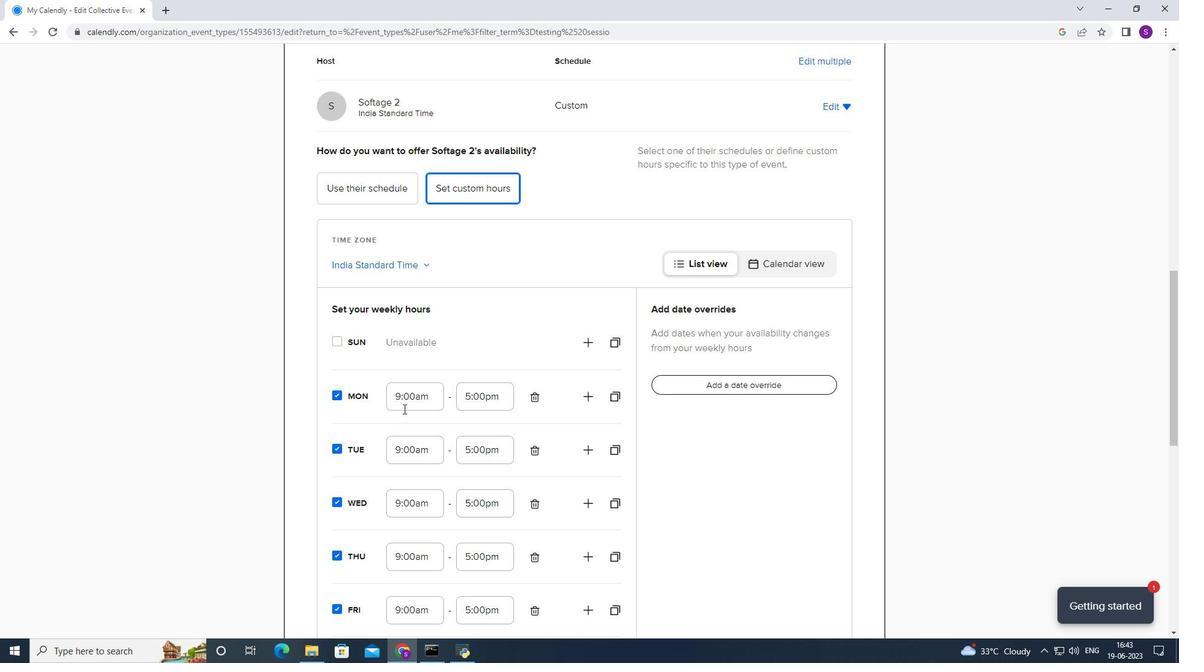 
Action: Mouse moved to (392, 450)
Screenshot: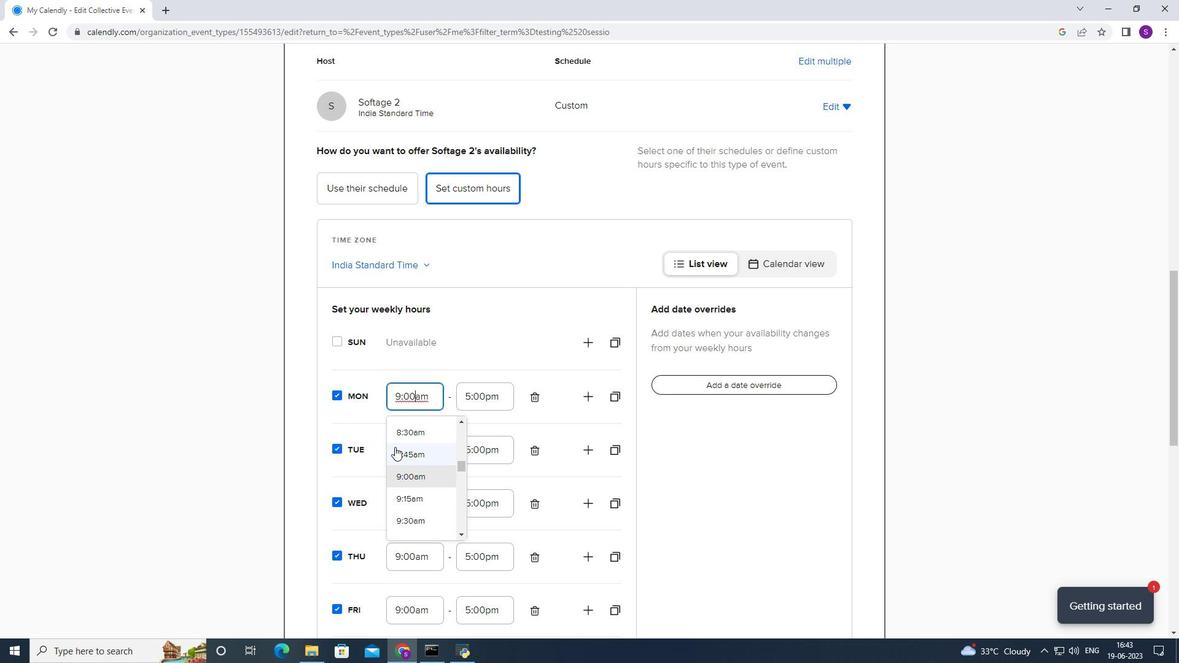
Action: Mouse scrolled (392, 450) with delta (0, 0)
Screenshot: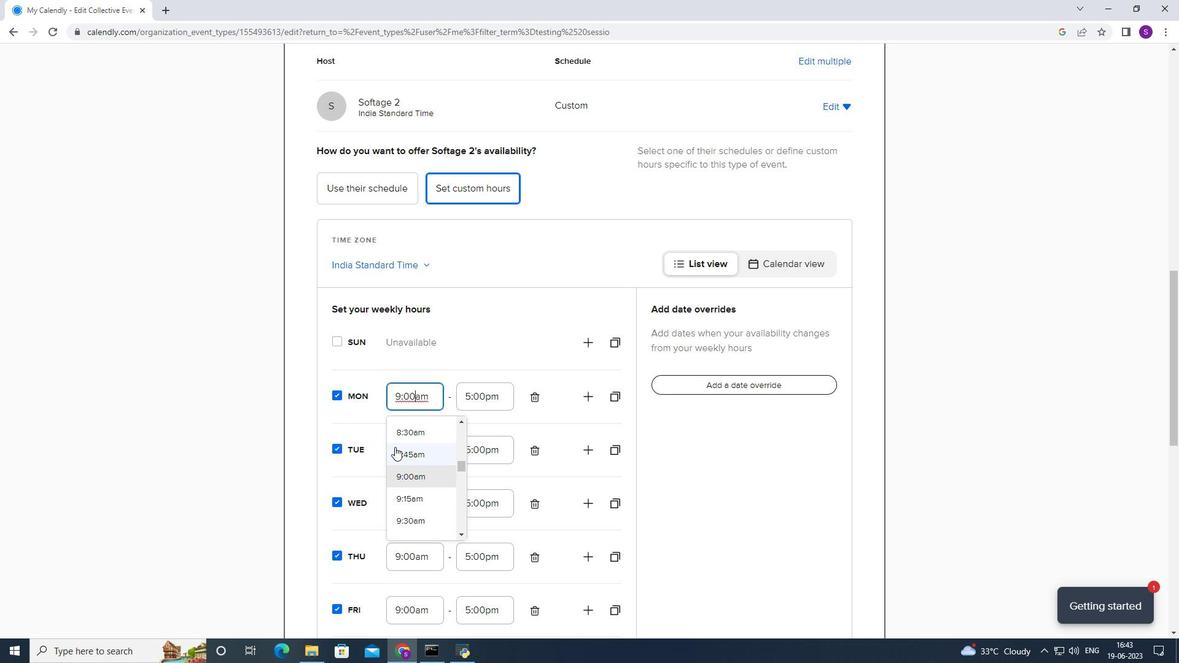 
Action: Mouse scrolled (392, 450) with delta (0, 0)
Screenshot: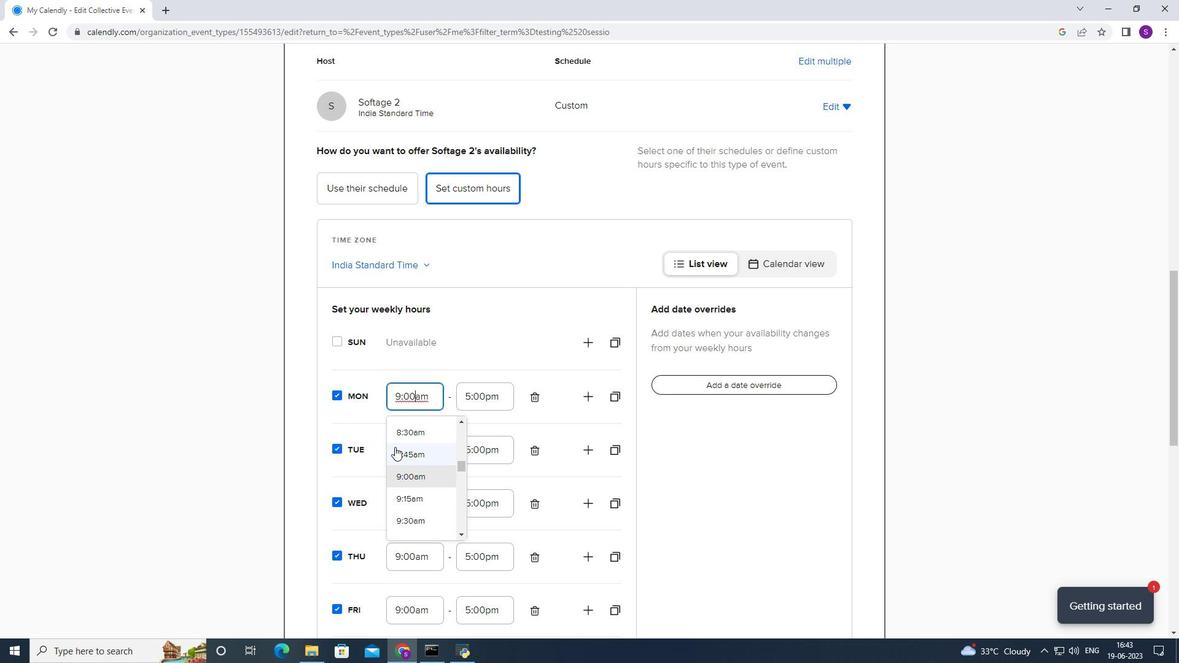 
Action: Mouse moved to (414, 447)
Screenshot: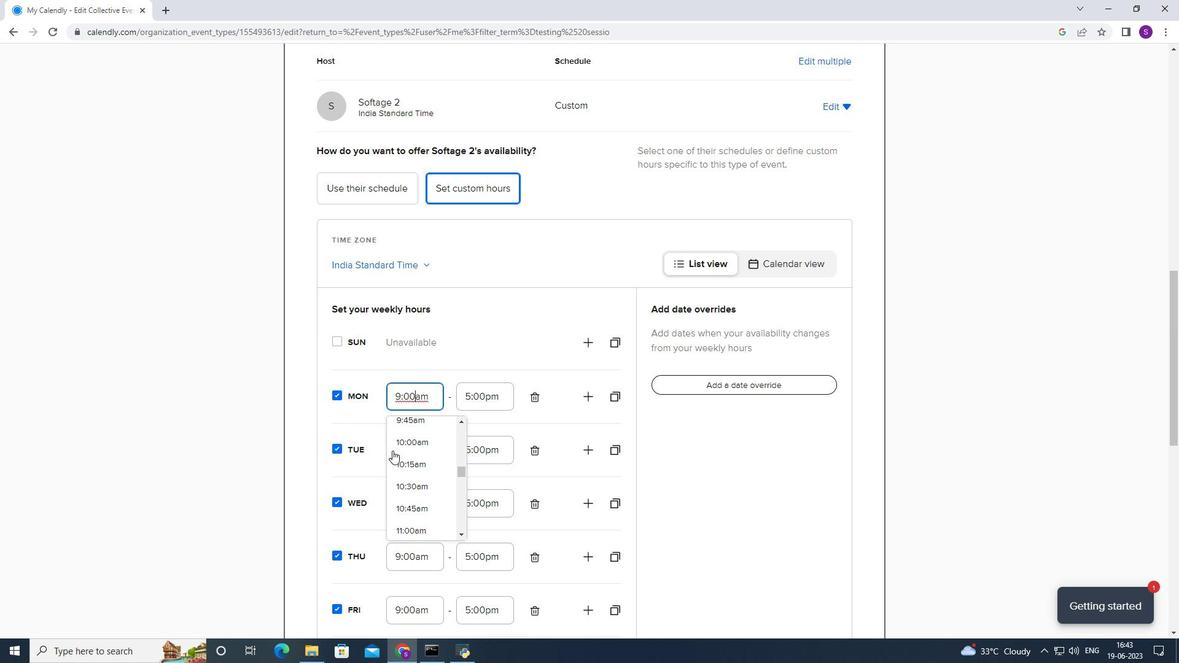 
Action: Mouse pressed left at (414, 447)
Screenshot: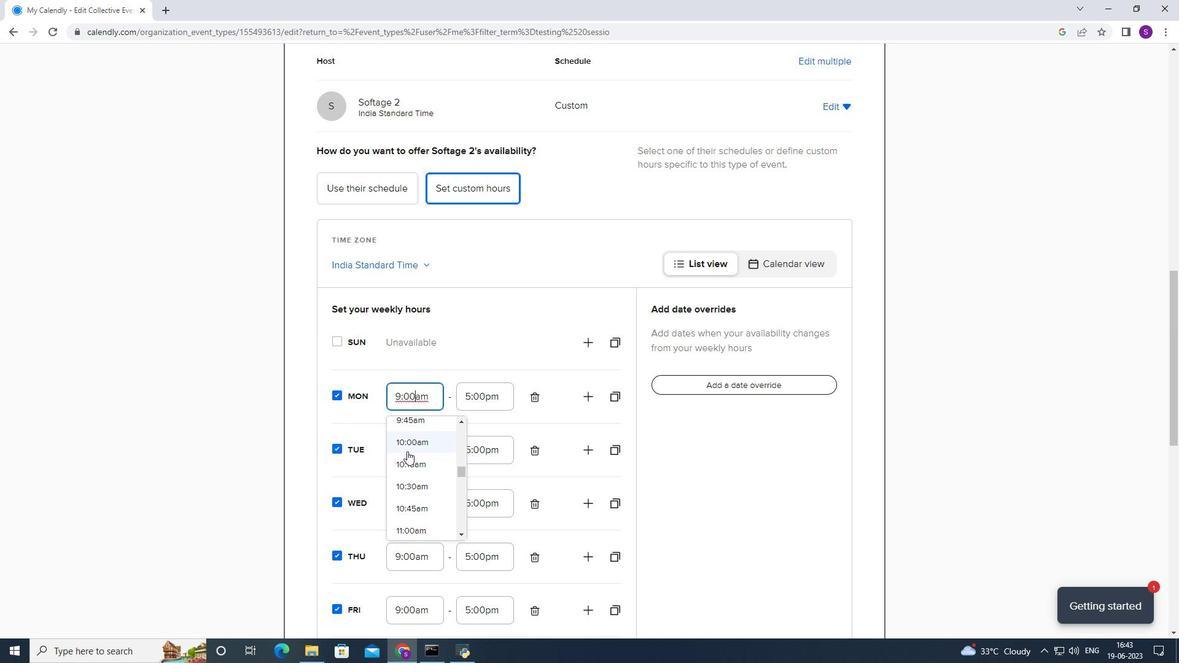 
Action: Mouse moved to (414, 455)
Screenshot: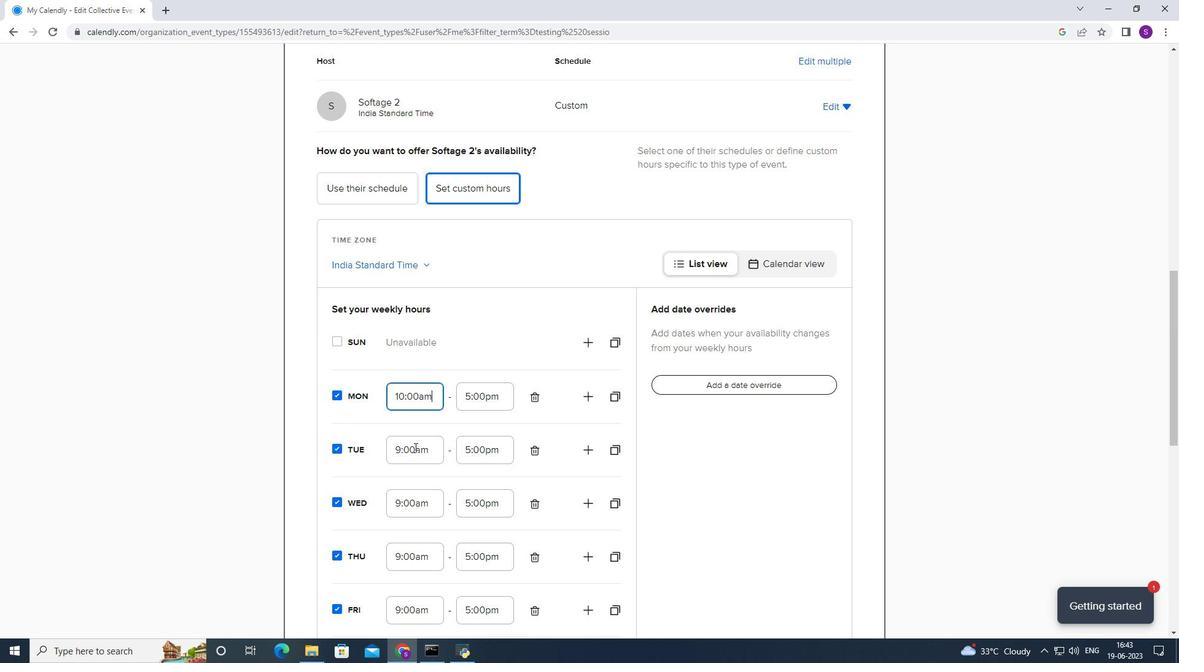 
Action: Mouse pressed left at (414, 455)
Screenshot: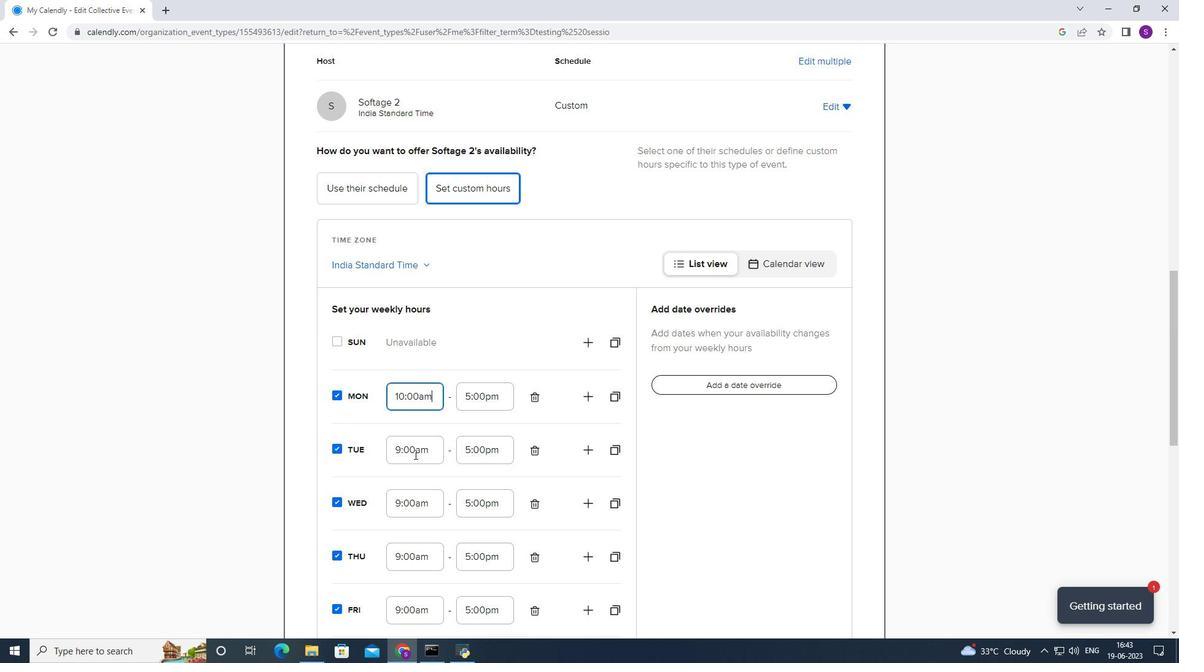 
Action: Mouse moved to (402, 496)
Screenshot: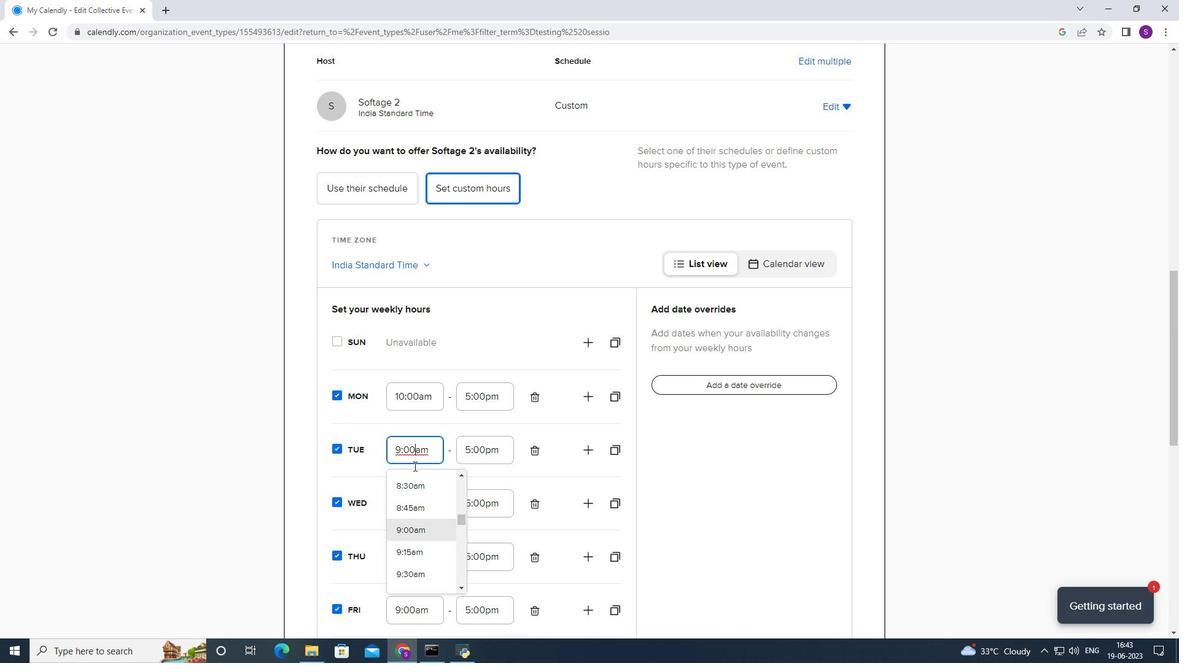 
Action: Mouse scrolled (402, 495) with delta (0, 0)
Screenshot: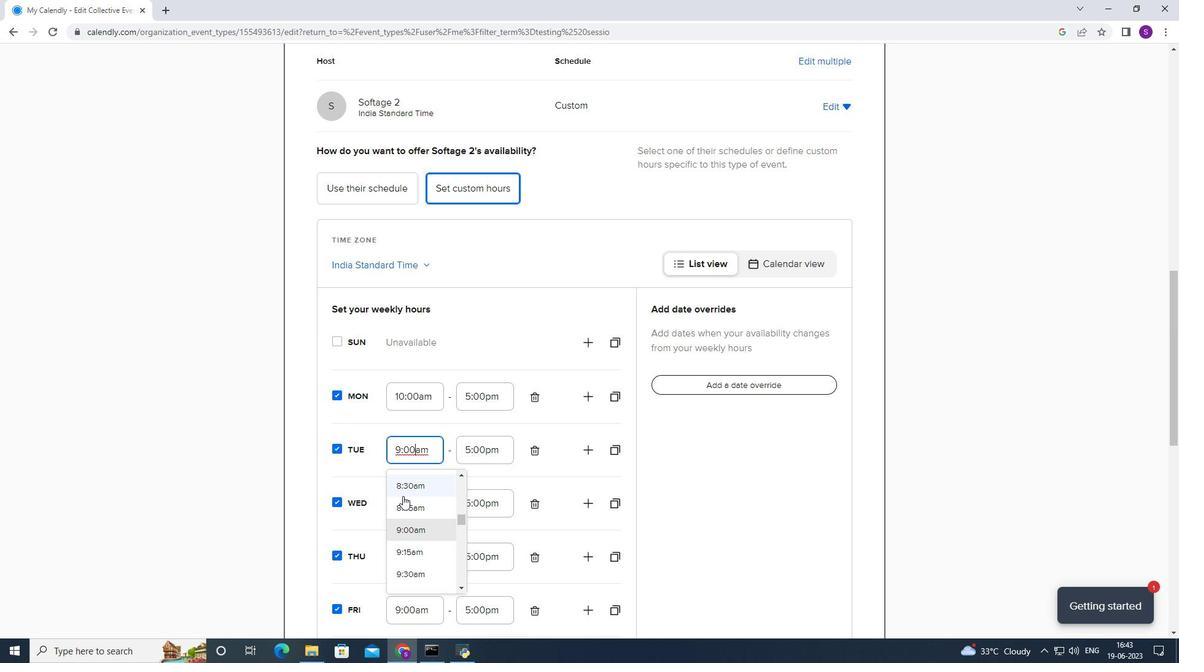 
Action: Mouse scrolled (402, 495) with delta (0, 0)
Screenshot: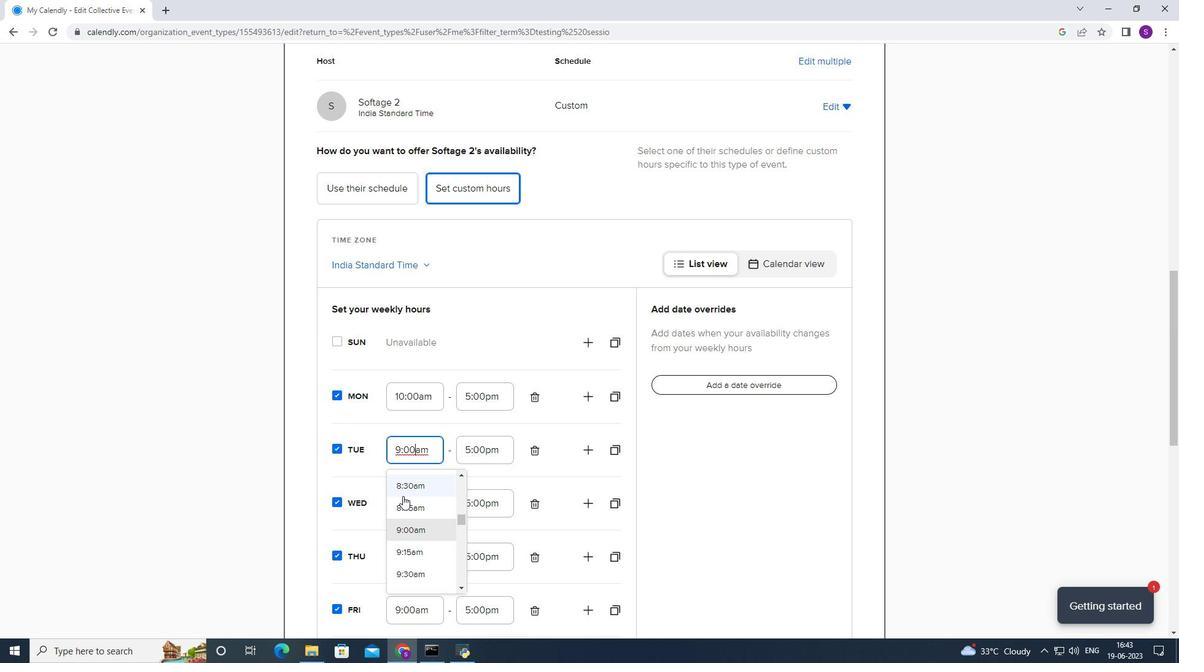 
Action: Mouse moved to (404, 500)
Screenshot: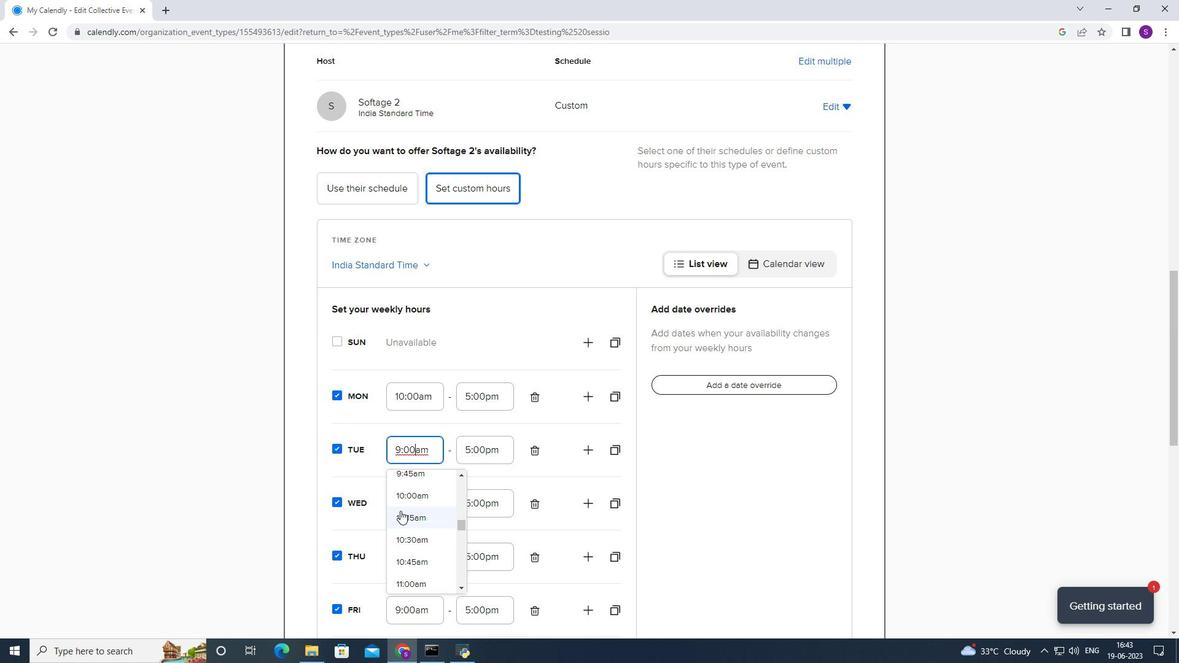 
Action: Mouse pressed left at (404, 500)
Screenshot: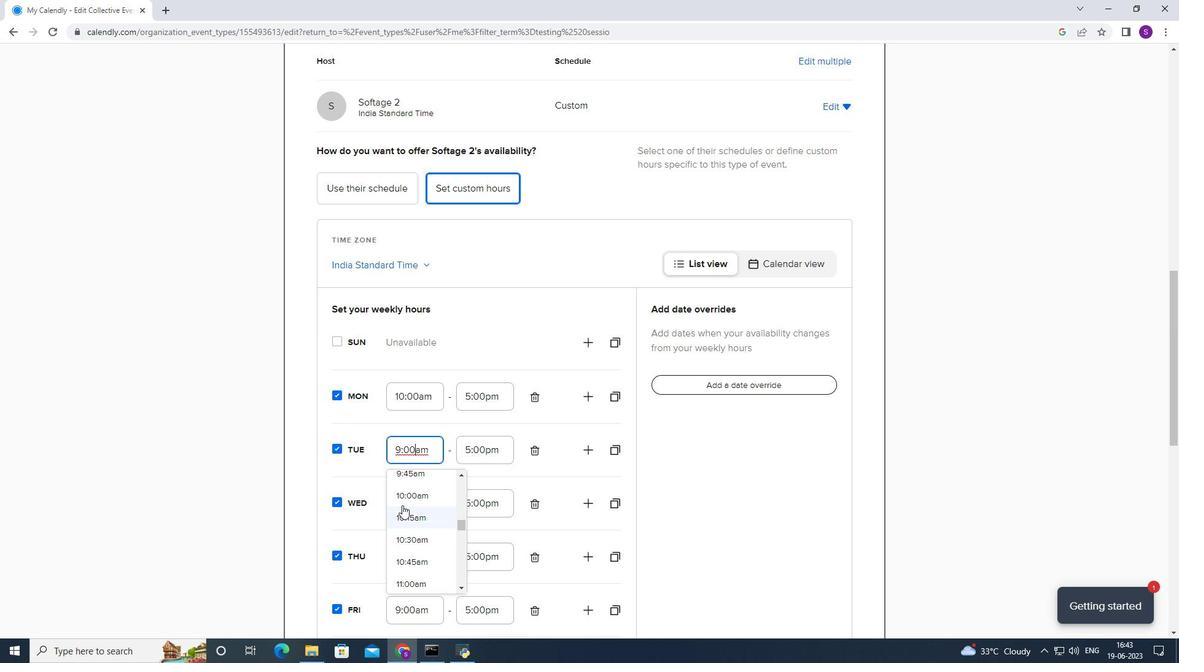 
Action: Mouse moved to (468, 414)
Screenshot: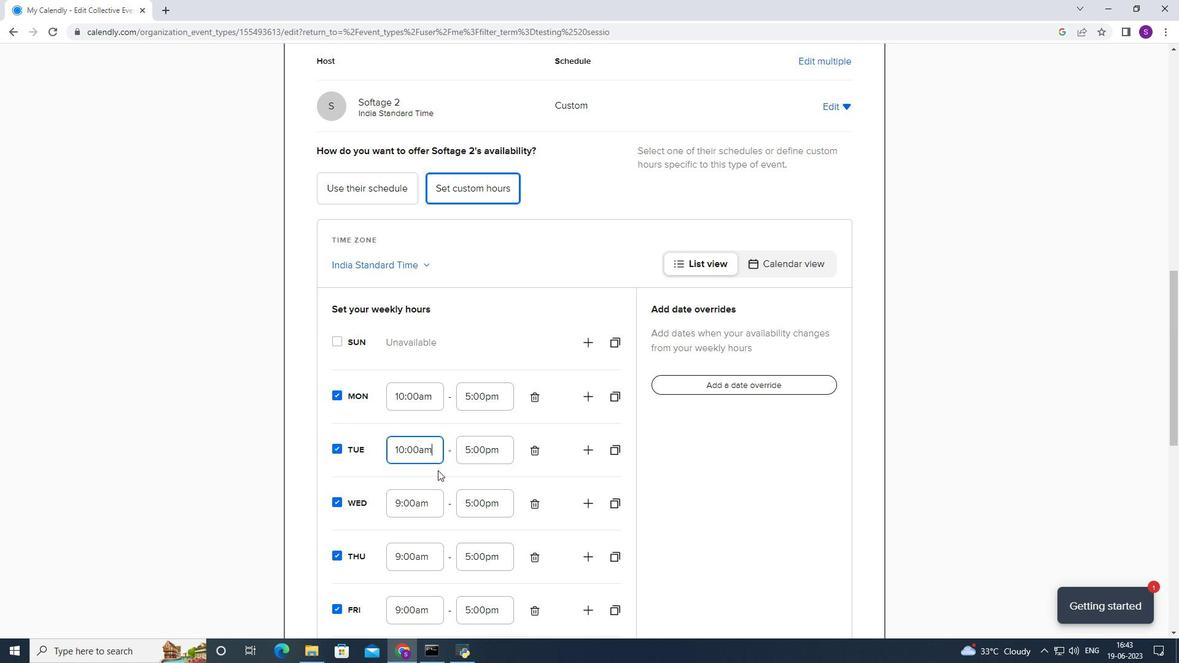 
Action: Mouse pressed left at (468, 414)
Screenshot: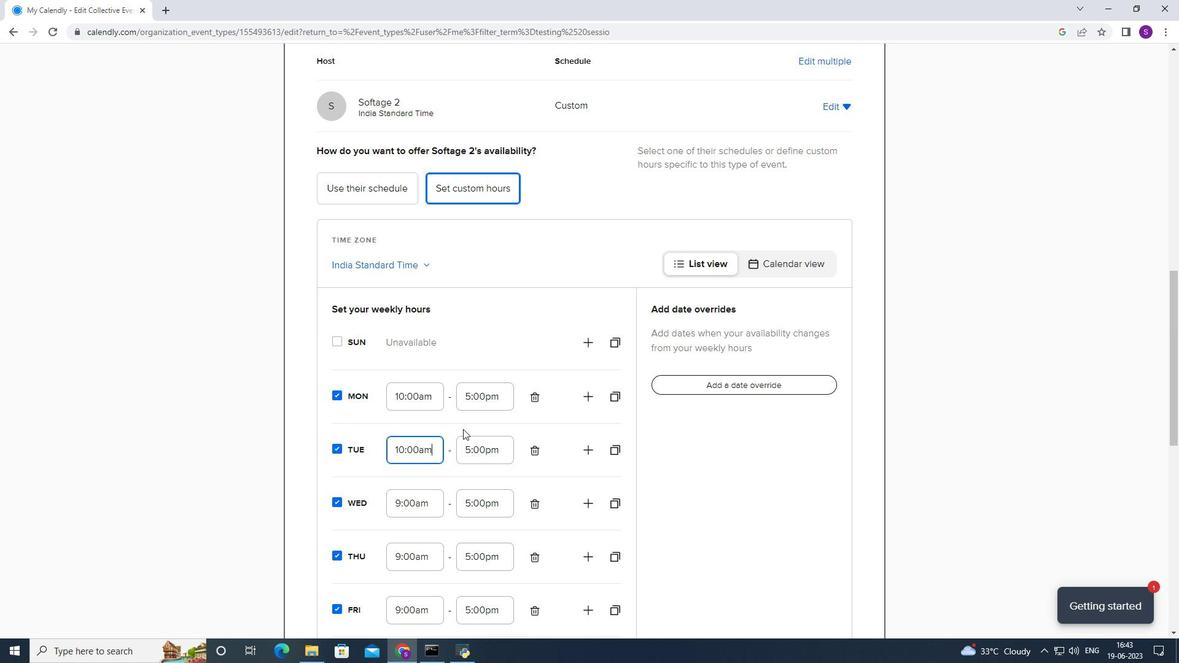 
Action: Mouse moved to (487, 404)
Screenshot: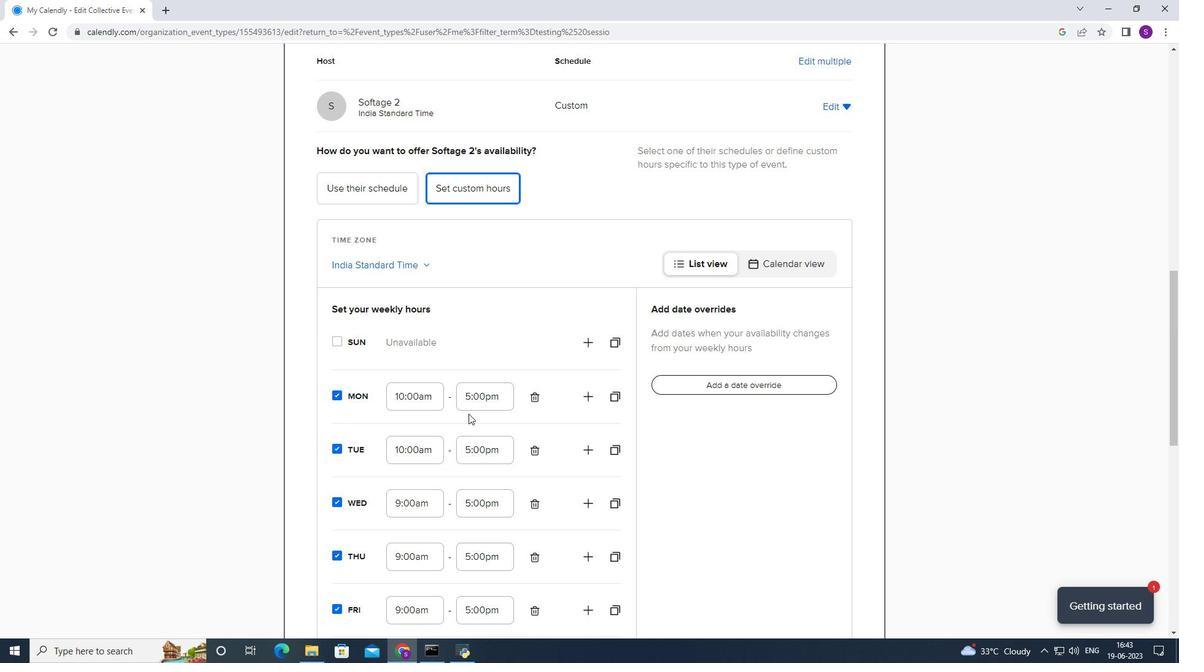 
Action: Mouse pressed left at (487, 404)
Screenshot: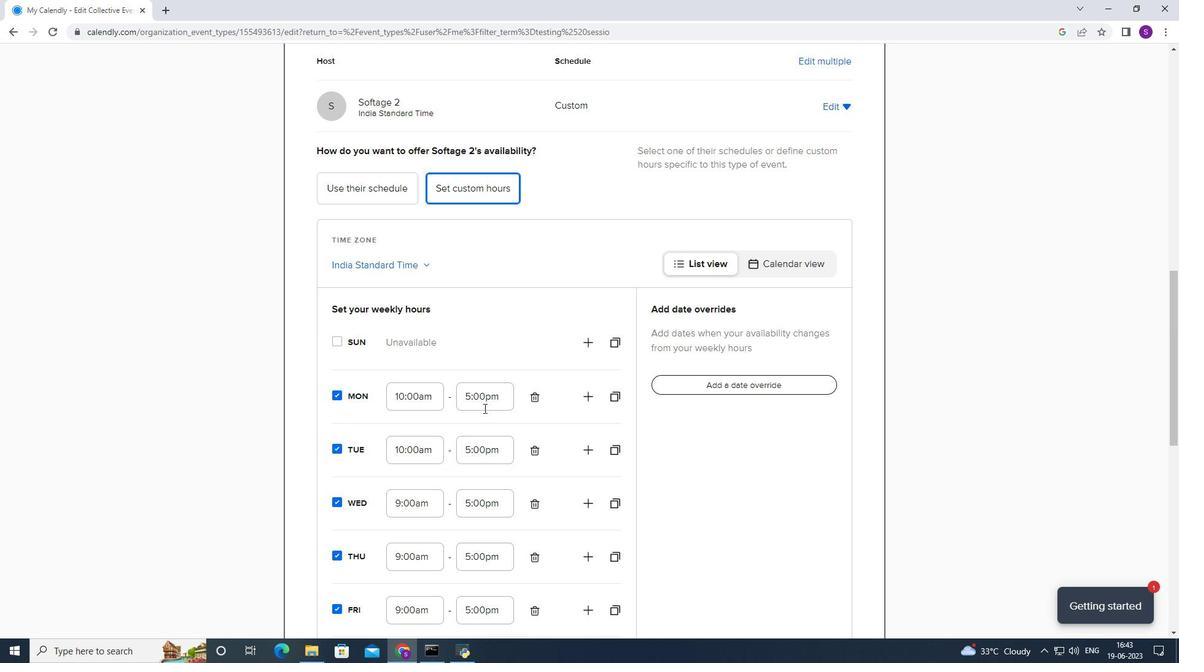 
Action: Mouse moved to (468, 493)
Screenshot: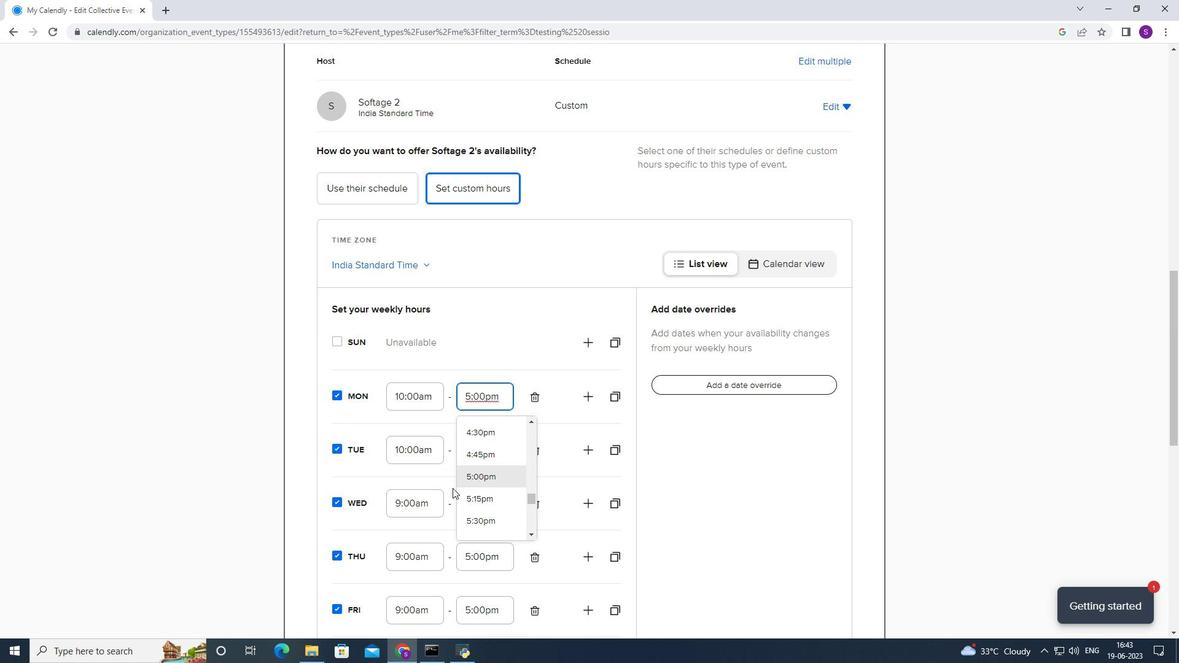 
Action: Mouse scrolled (468, 492) with delta (0, 0)
Screenshot: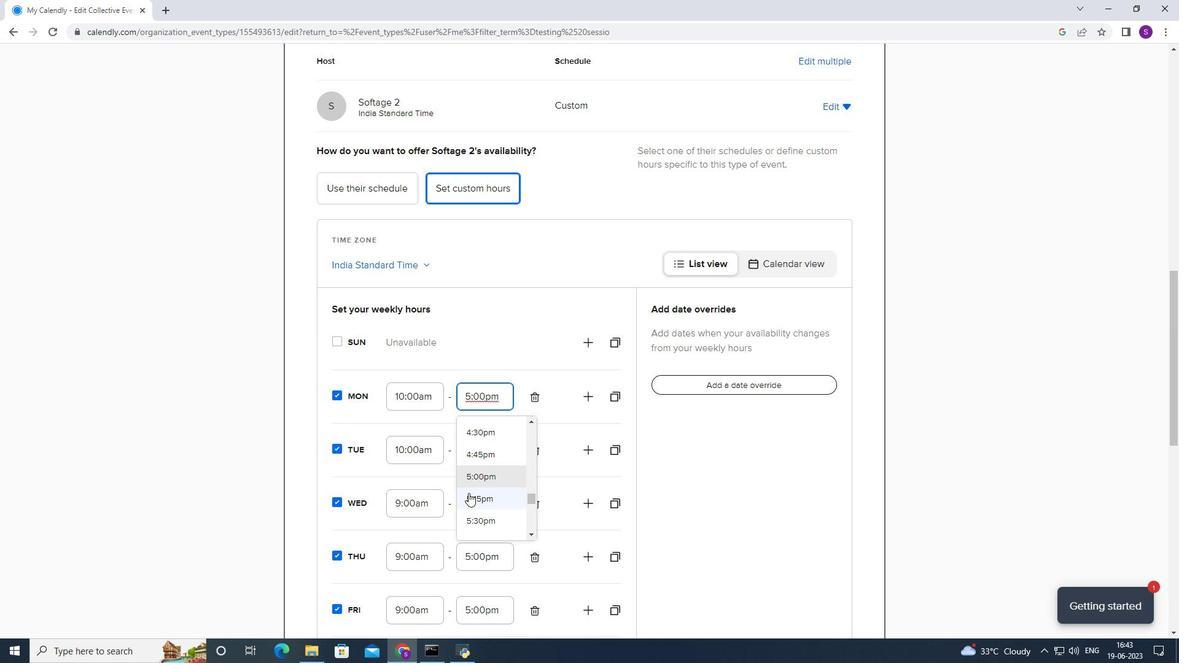 
Action: Mouse scrolled (468, 492) with delta (0, 0)
Screenshot: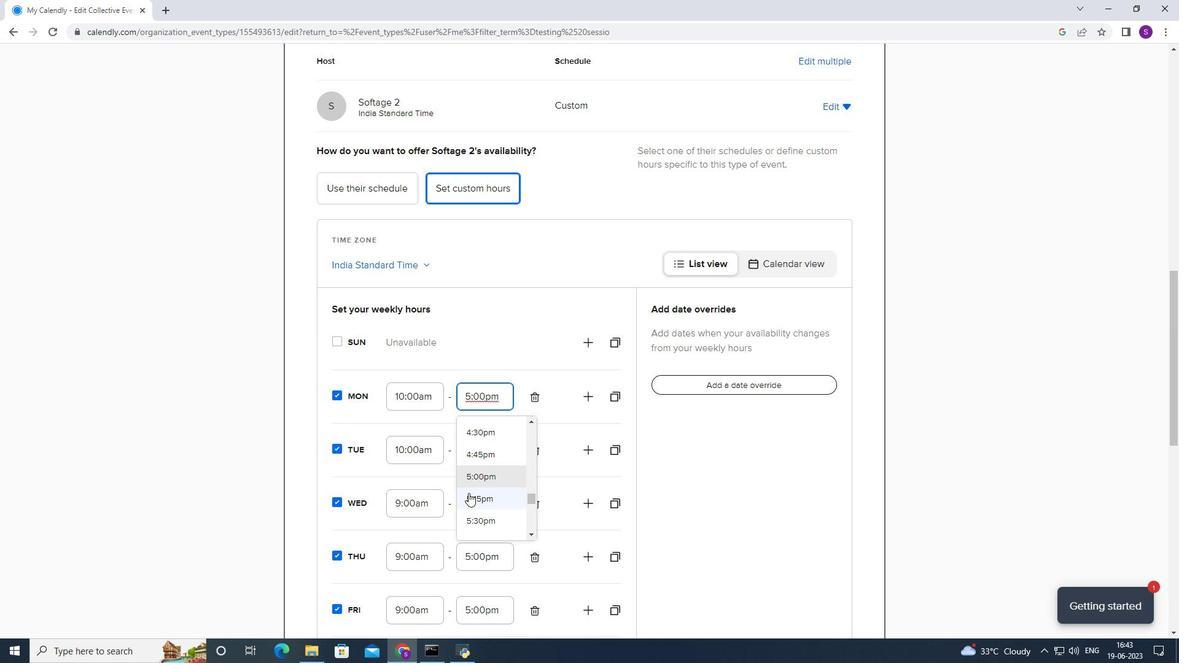 
Action: Mouse moved to (497, 452)
Screenshot: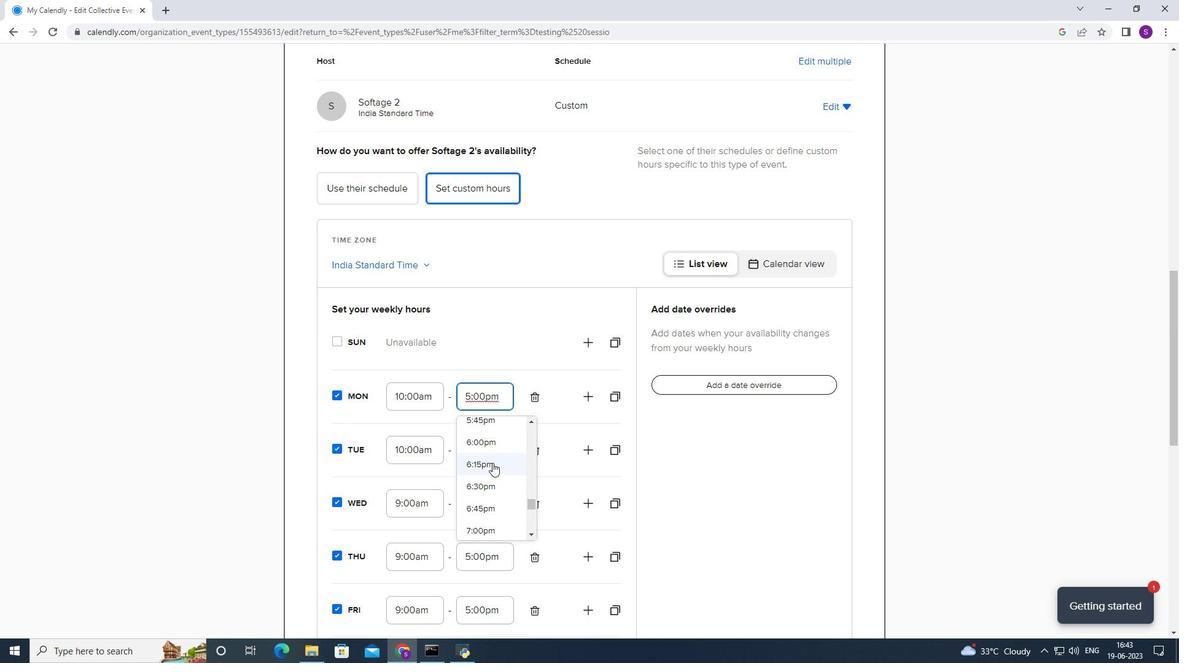 
Action: Mouse pressed left at (497, 452)
Screenshot: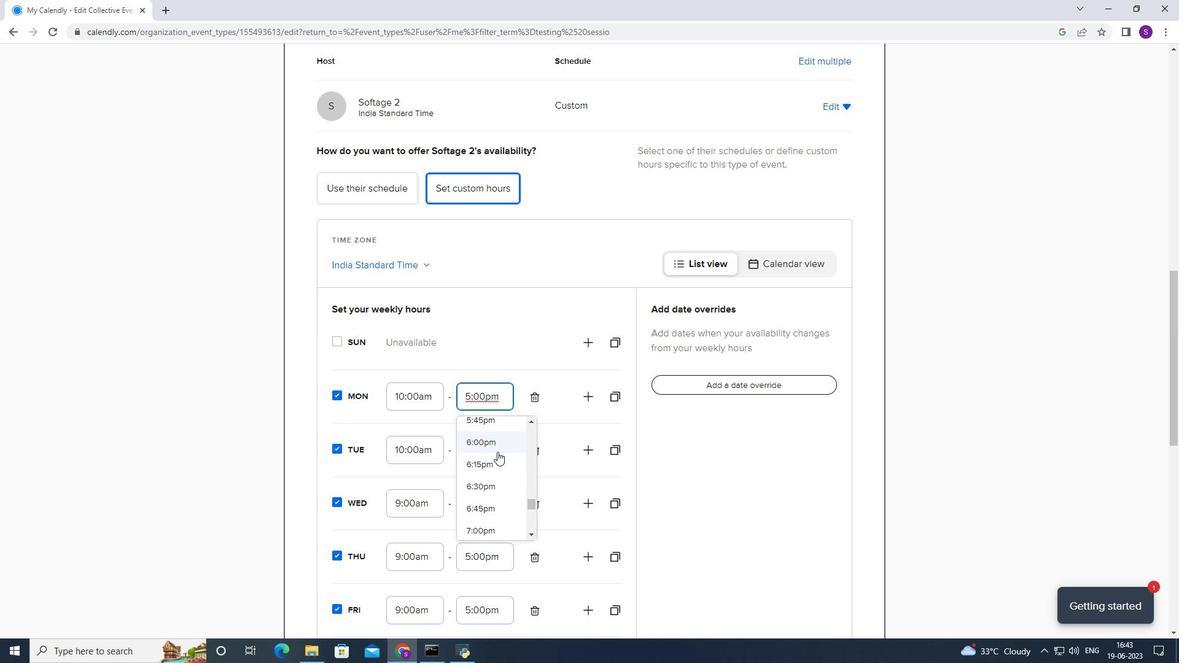 
Action: Mouse moved to (498, 442)
Screenshot: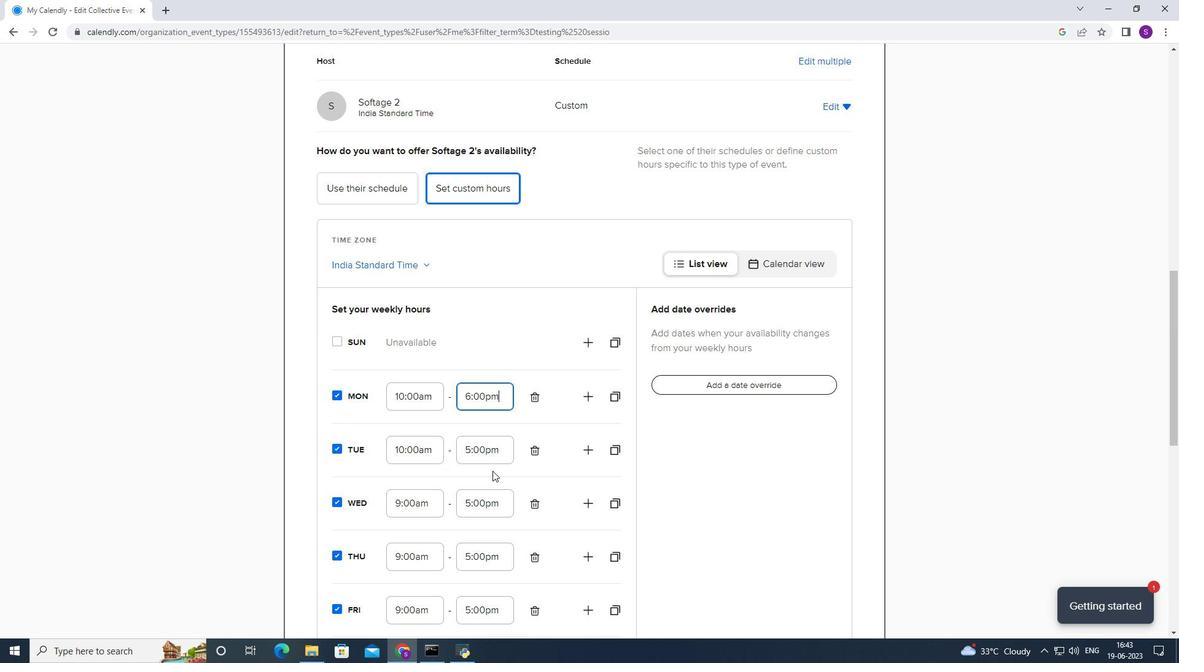 
Action: Mouse pressed left at (498, 442)
Screenshot: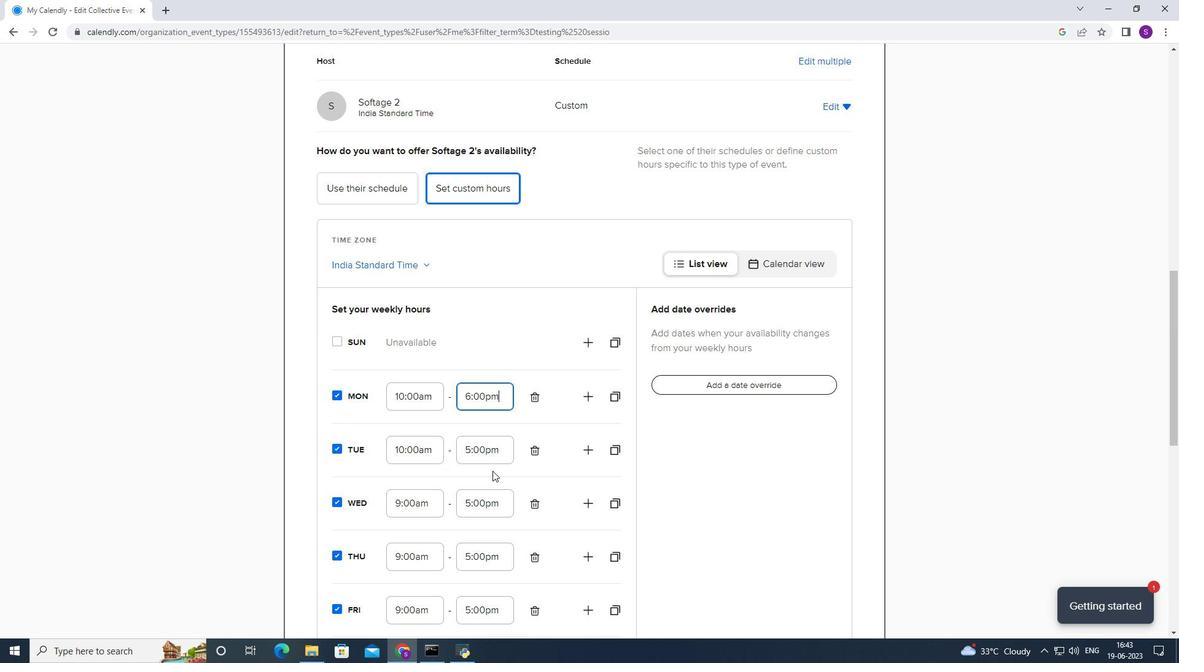 
Action: Mouse moved to (470, 503)
Screenshot: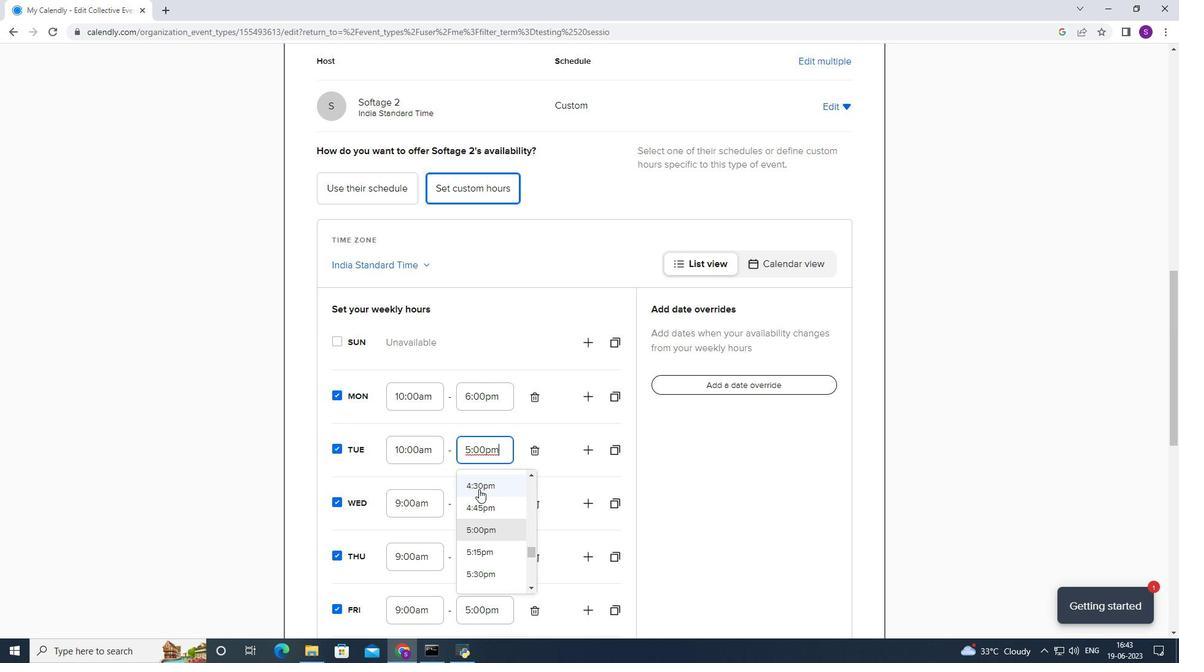 
Action: Mouse scrolled (470, 502) with delta (0, 0)
Screenshot: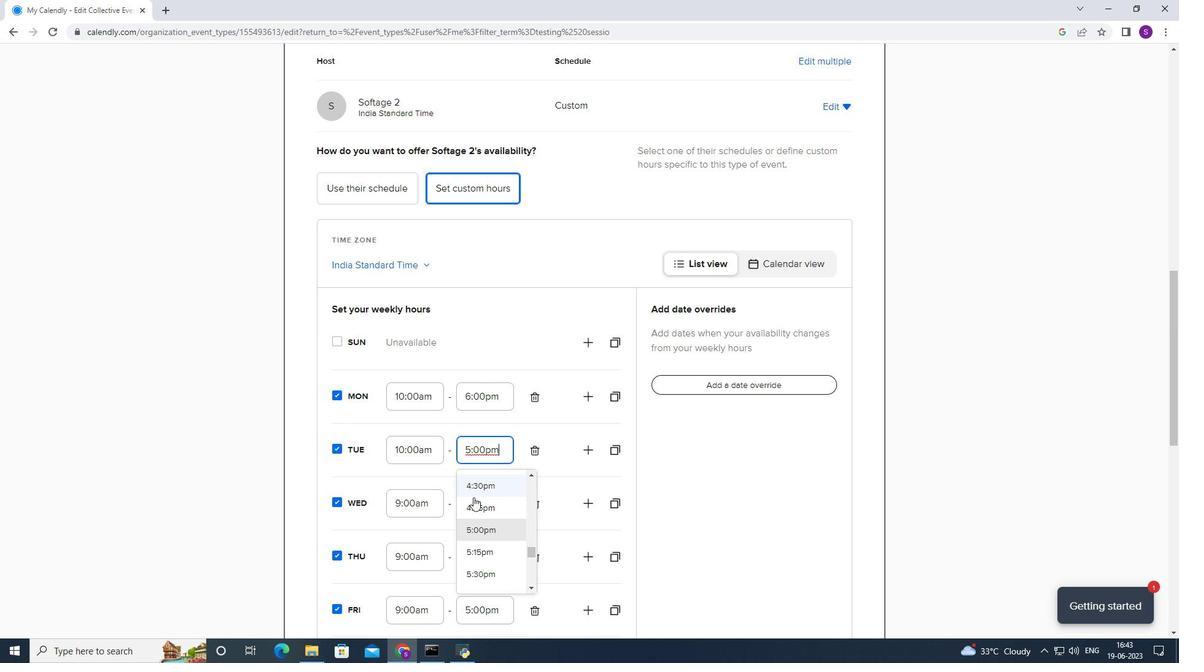 
Action: Mouse scrolled (470, 503) with delta (0, 0)
Screenshot: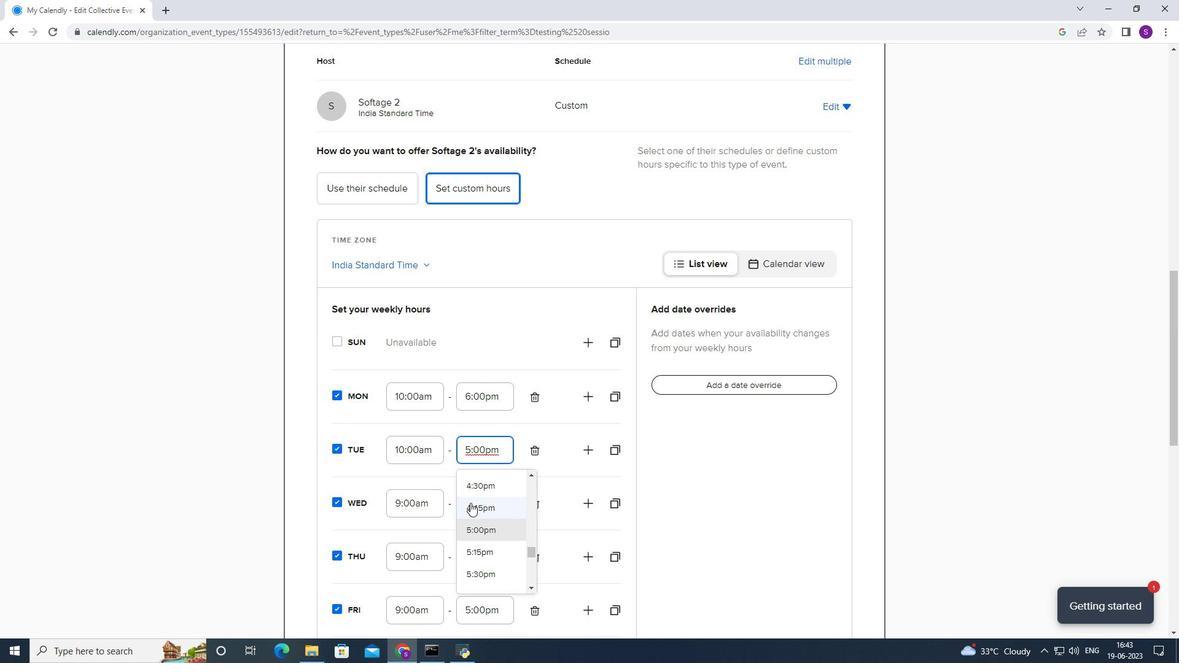 
Action: Mouse moved to (461, 558)
Screenshot: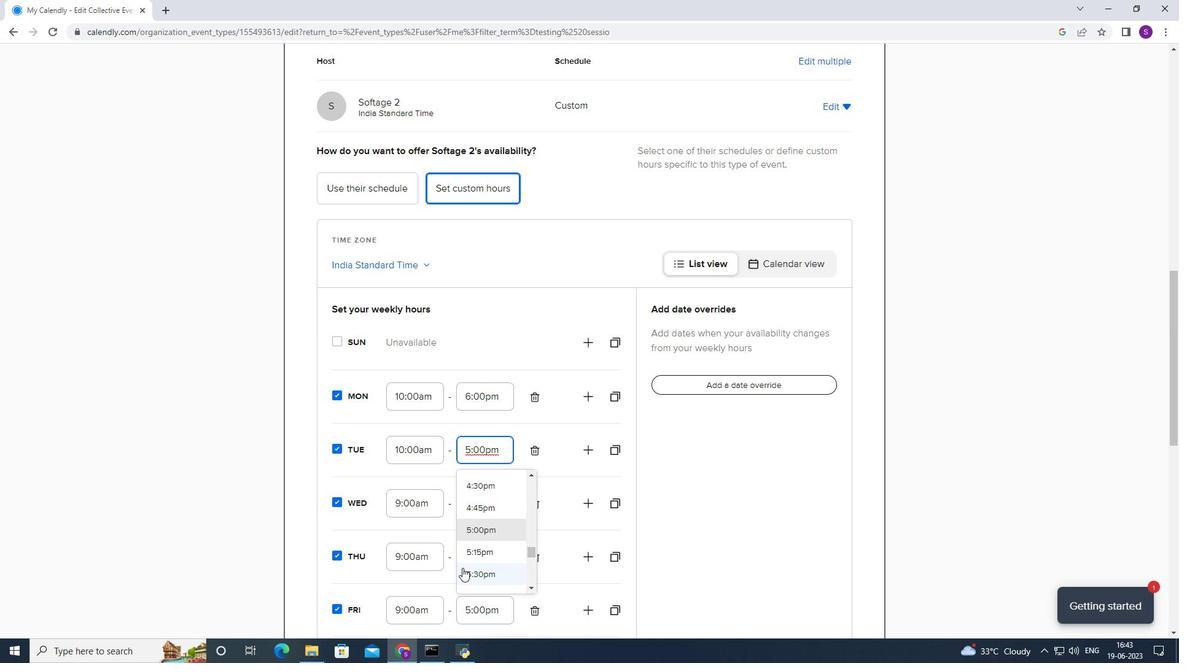 
Action: Mouse scrolled (461, 558) with delta (0, 0)
Screenshot: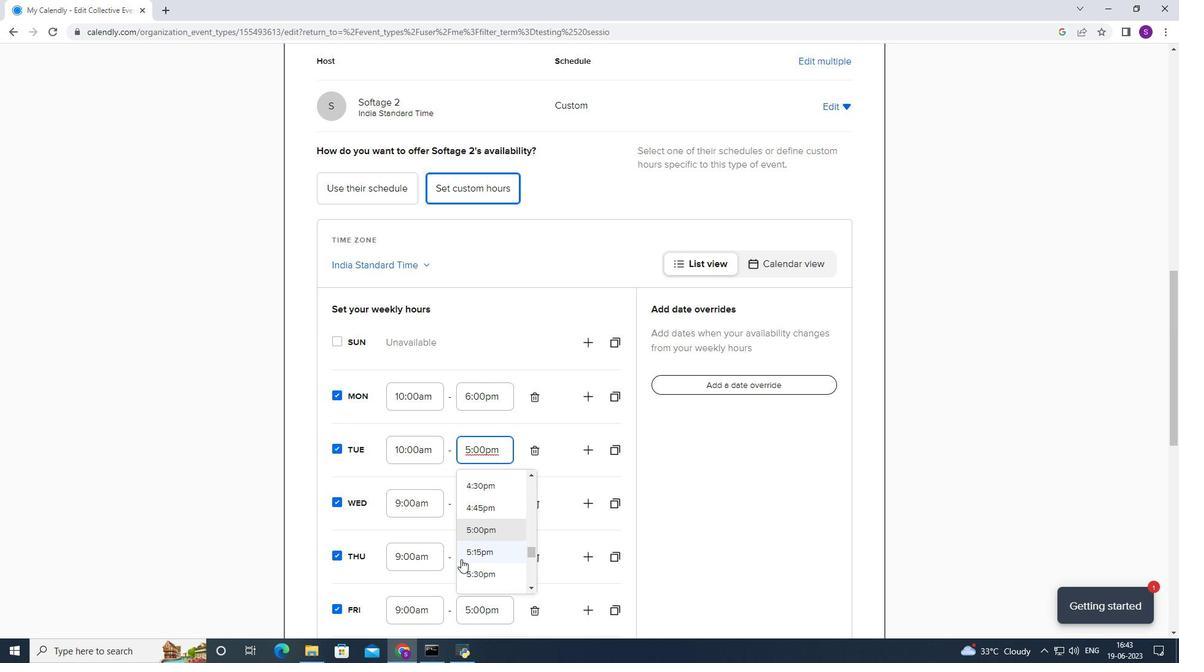 
Action: Mouse moved to (469, 556)
Screenshot: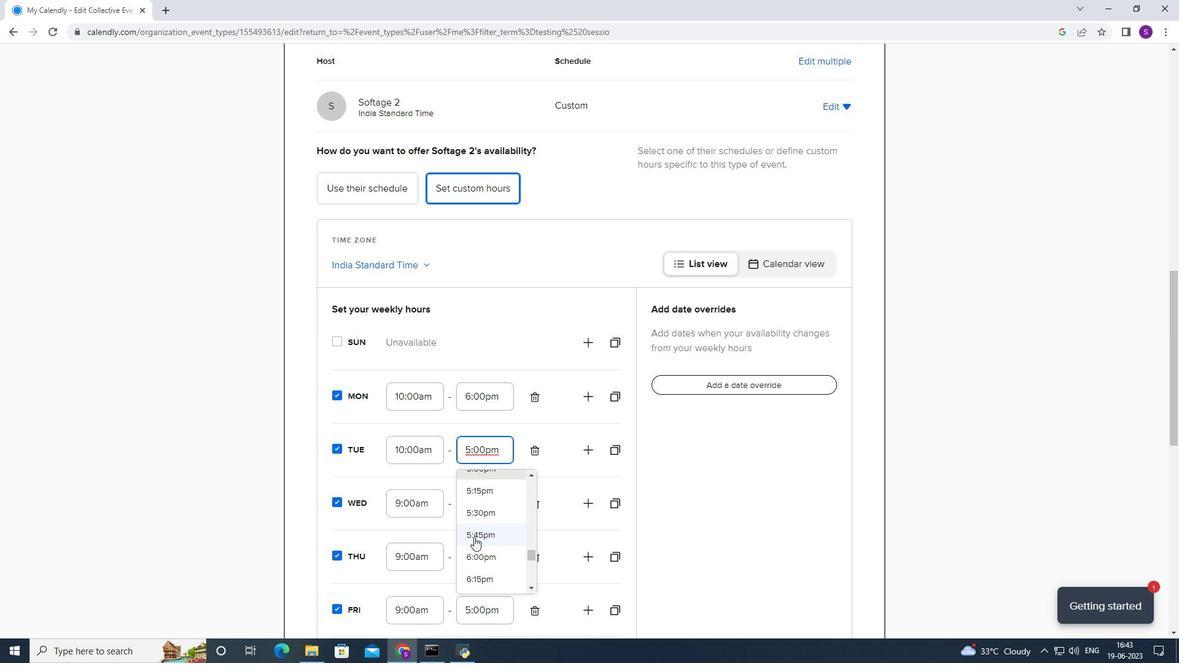 
Action: Mouse pressed left at (469, 556)
Screenshot: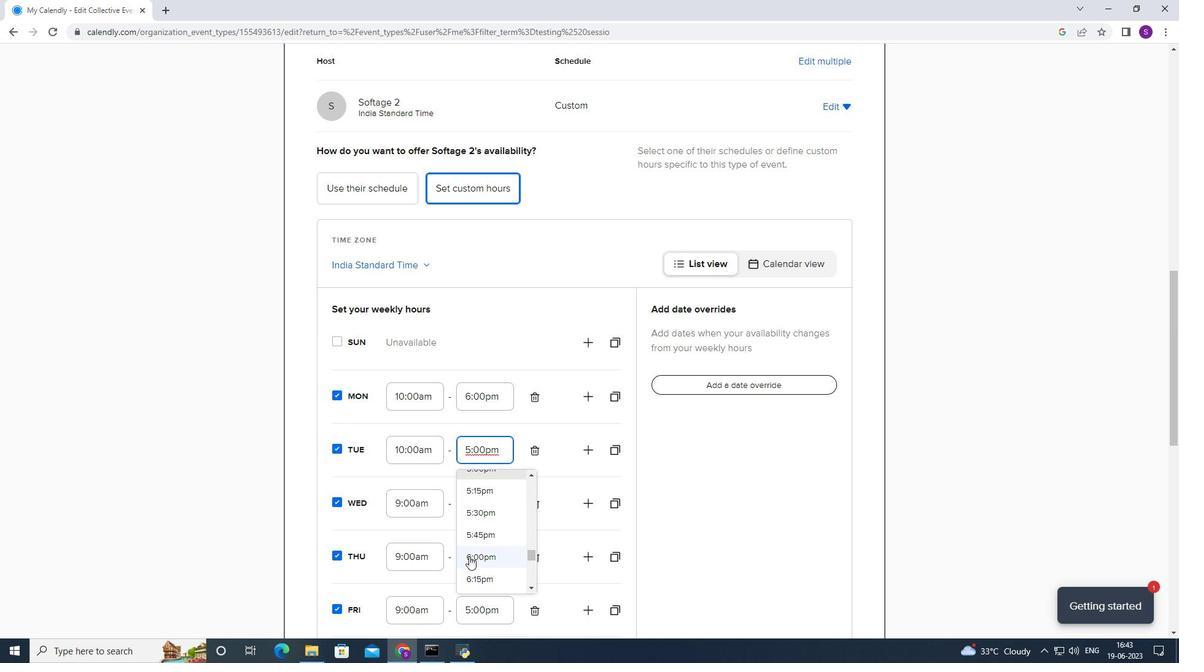 
Action: Mouse moved to (482, 509)
Screenshot: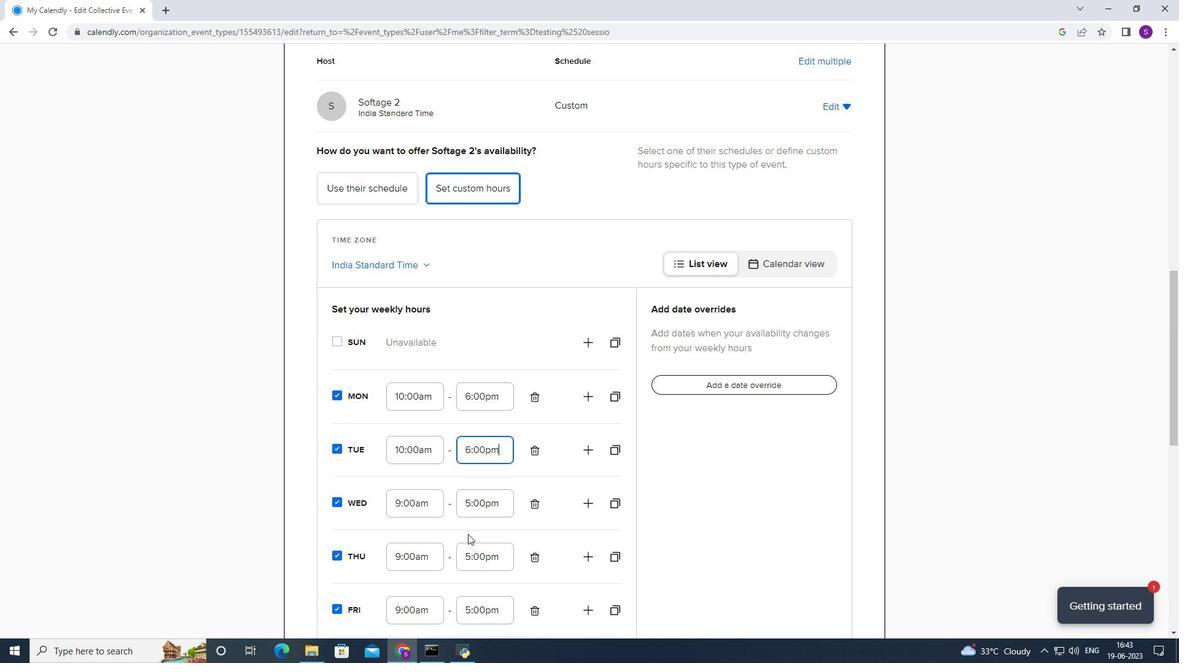 
Action: Mouse pressed left at (482, 509)
Screenshot: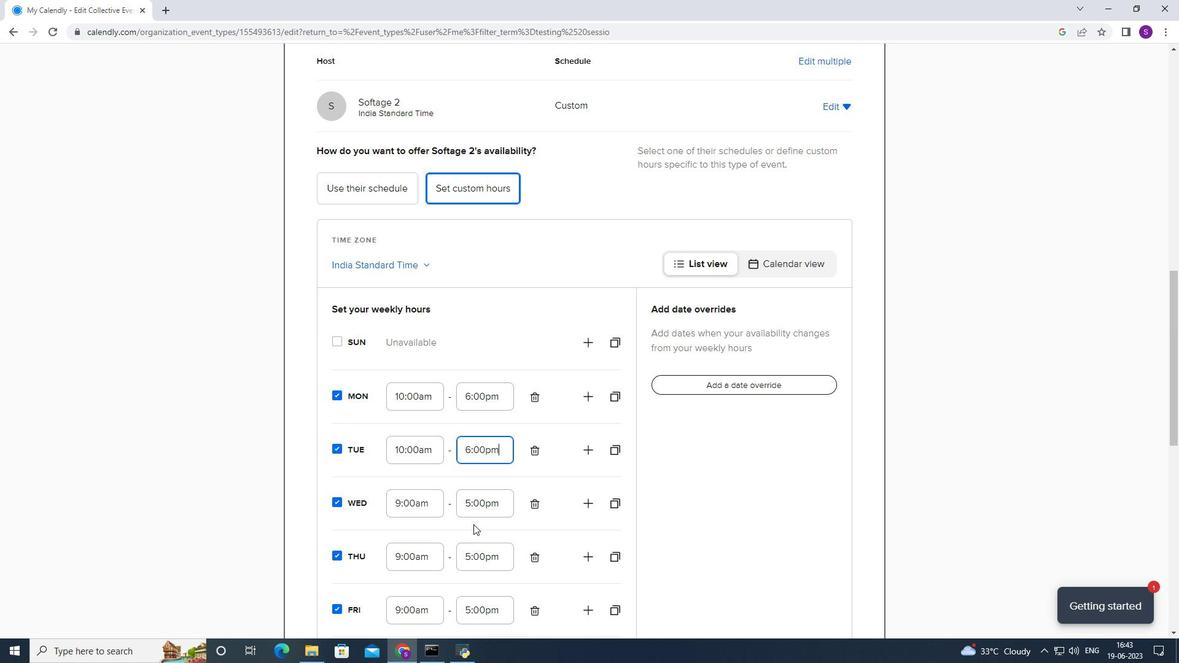
Action: Mouse moved to (467, 543)
Screenshot: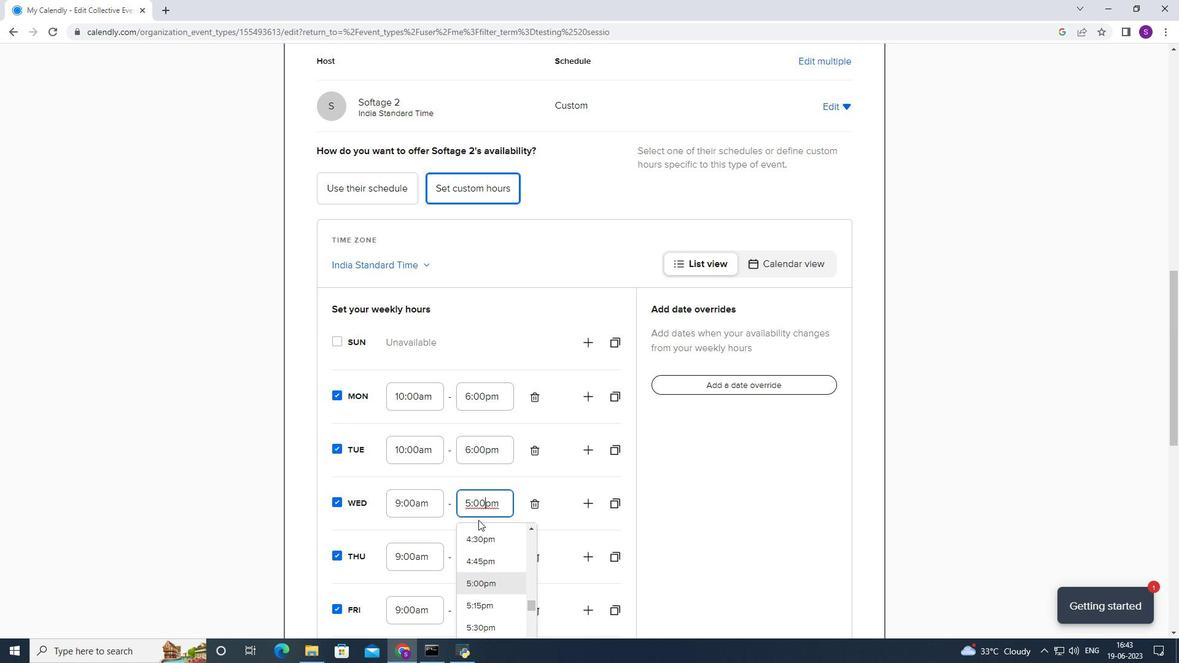 
Action: Mouse scrolled (467, 543) with delta (0, 0)
Screenshot: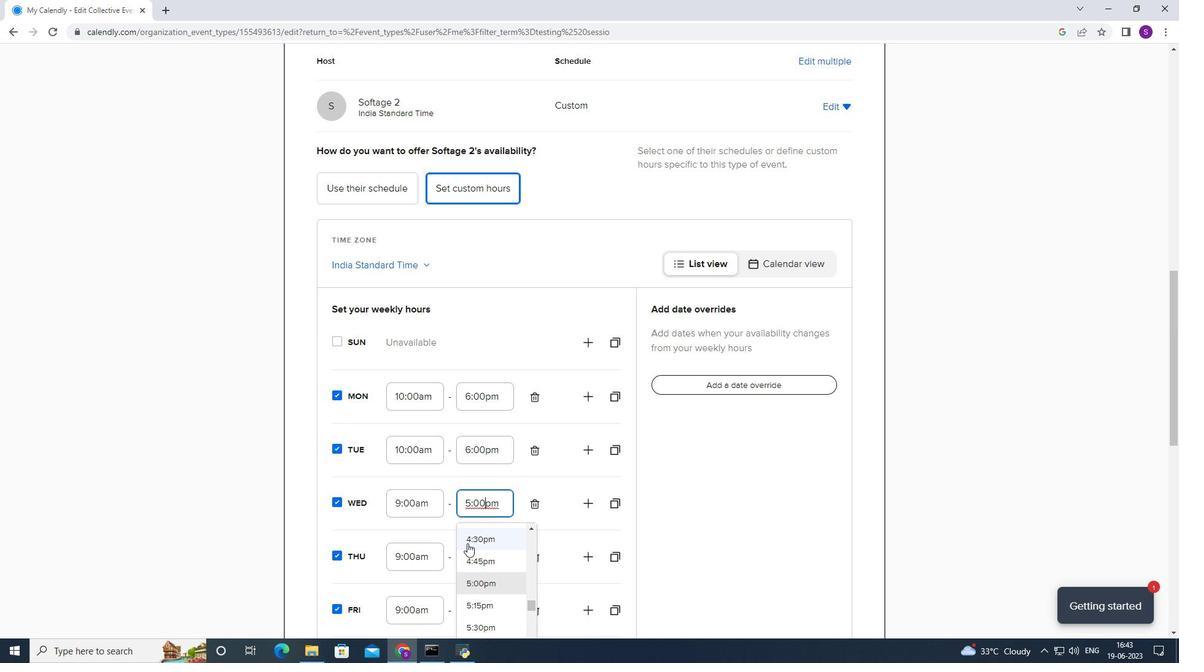 
Action: Mouse scrolled (467, 543) with delta (0, 0)
Screenshot: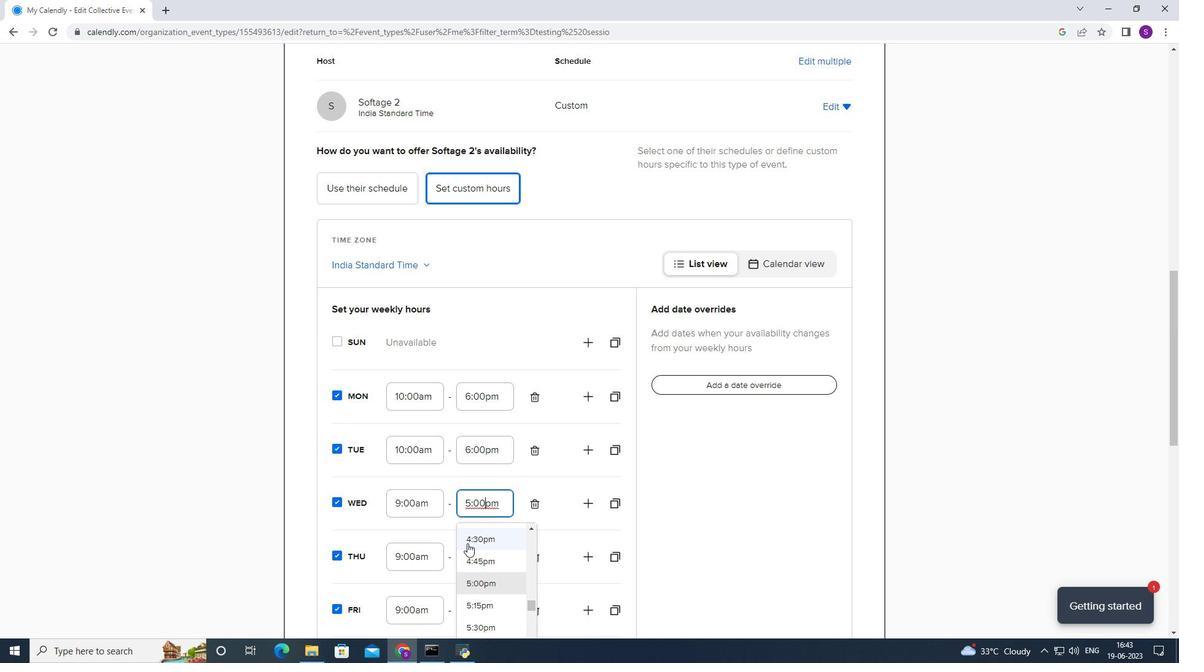 
Action: Mouse moved to (475, 553)
Screenshot: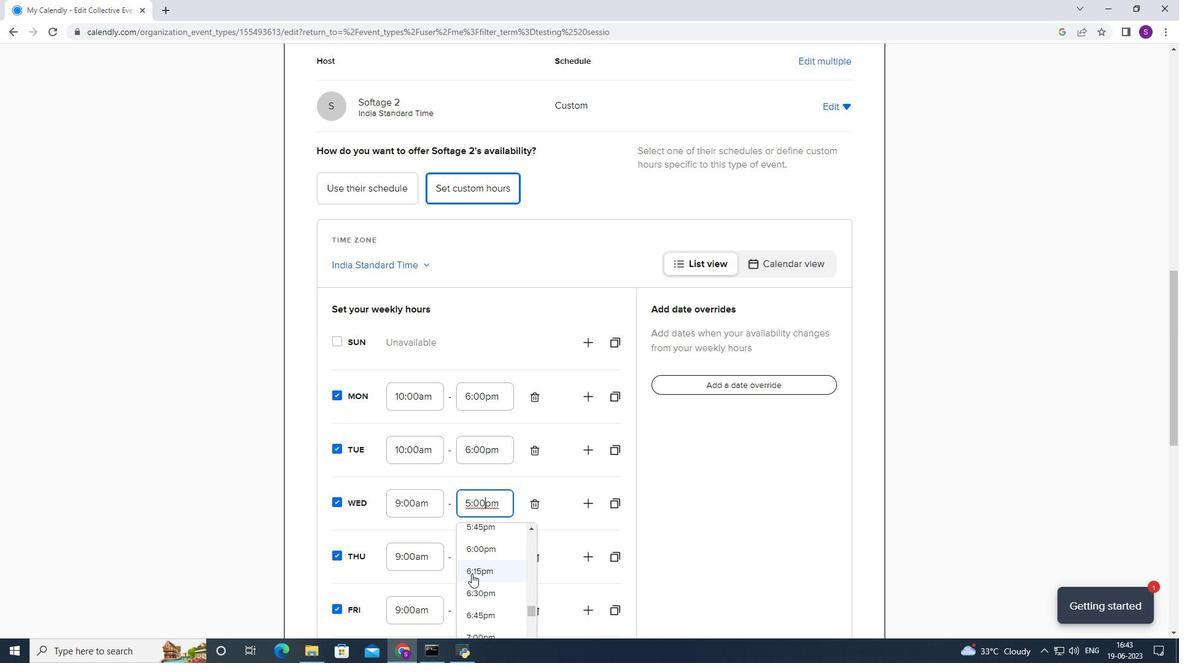 
Action: Mouse pressed left at (475, 553)
Screenshot: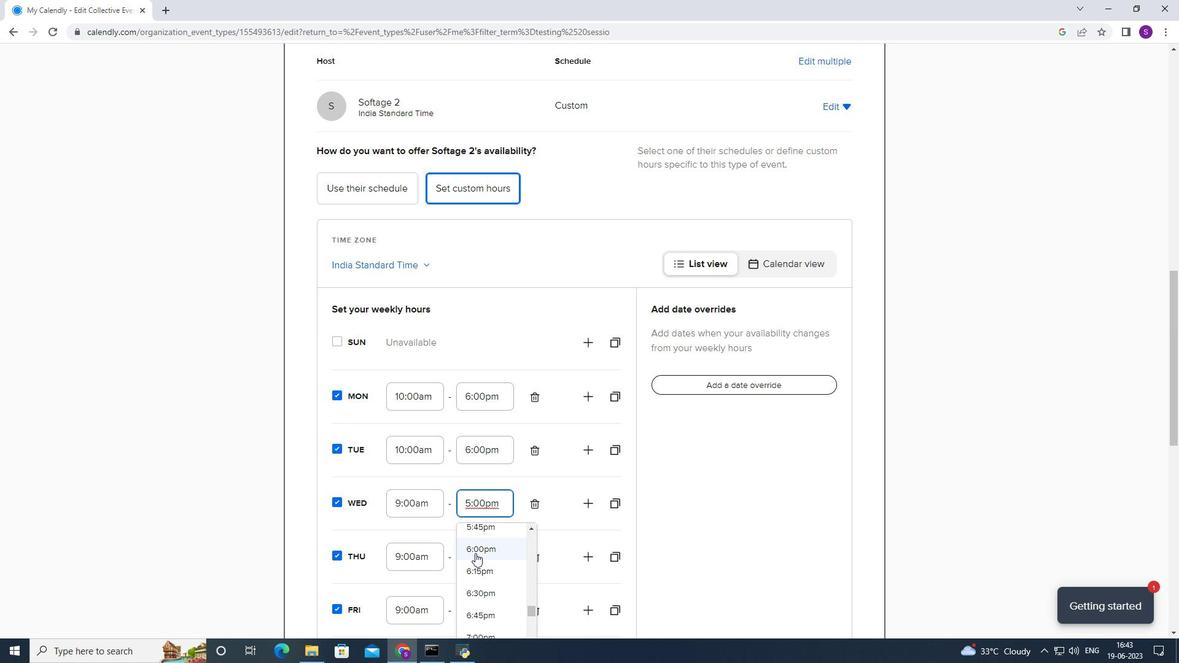 
Action: Mouse moved to (434, 512)
Screenshot: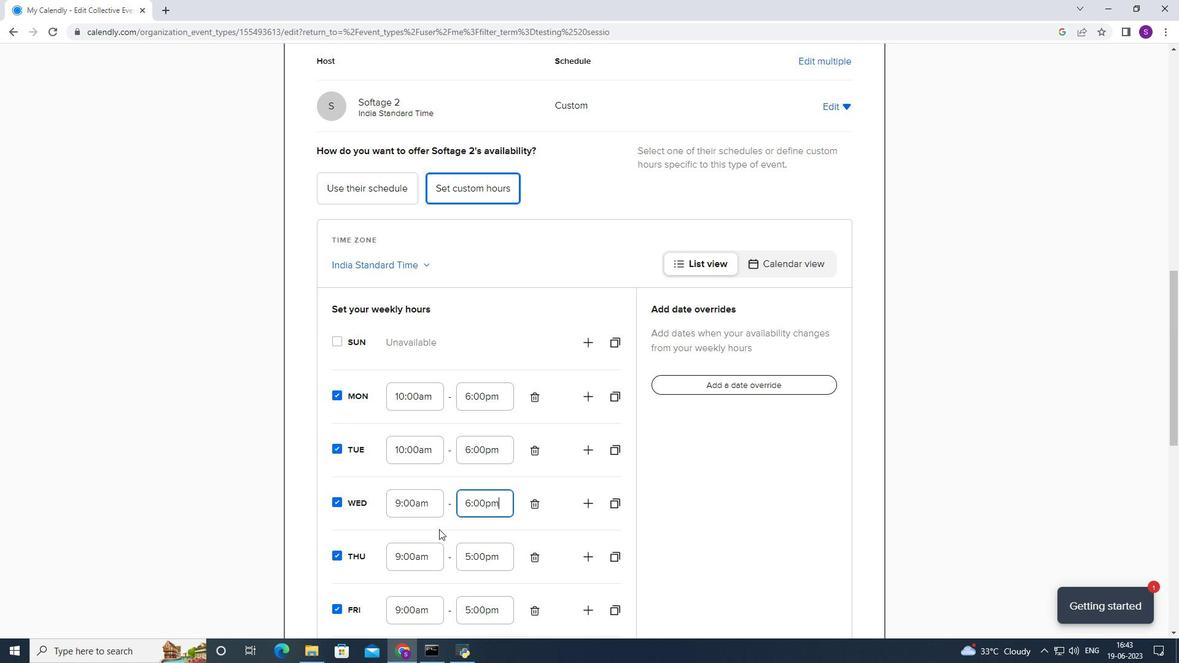 
Action: Mouse pressed left at (434, 512)
Screenshot: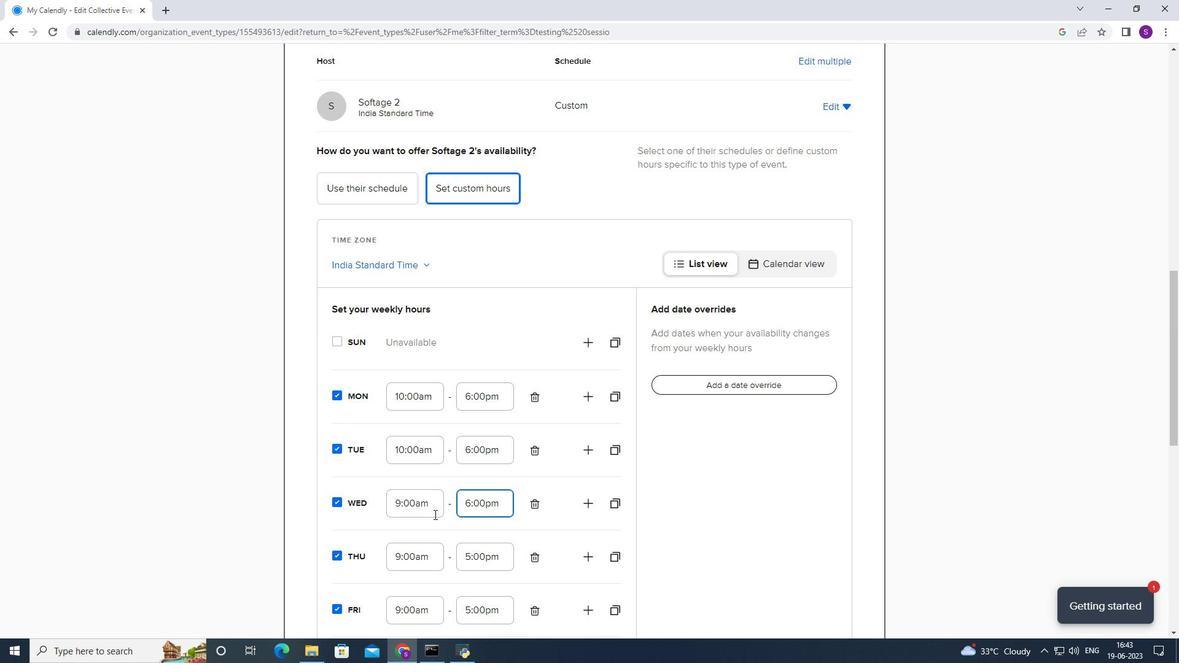 
Action: Mouse moved to (424, 560)
Screenshot: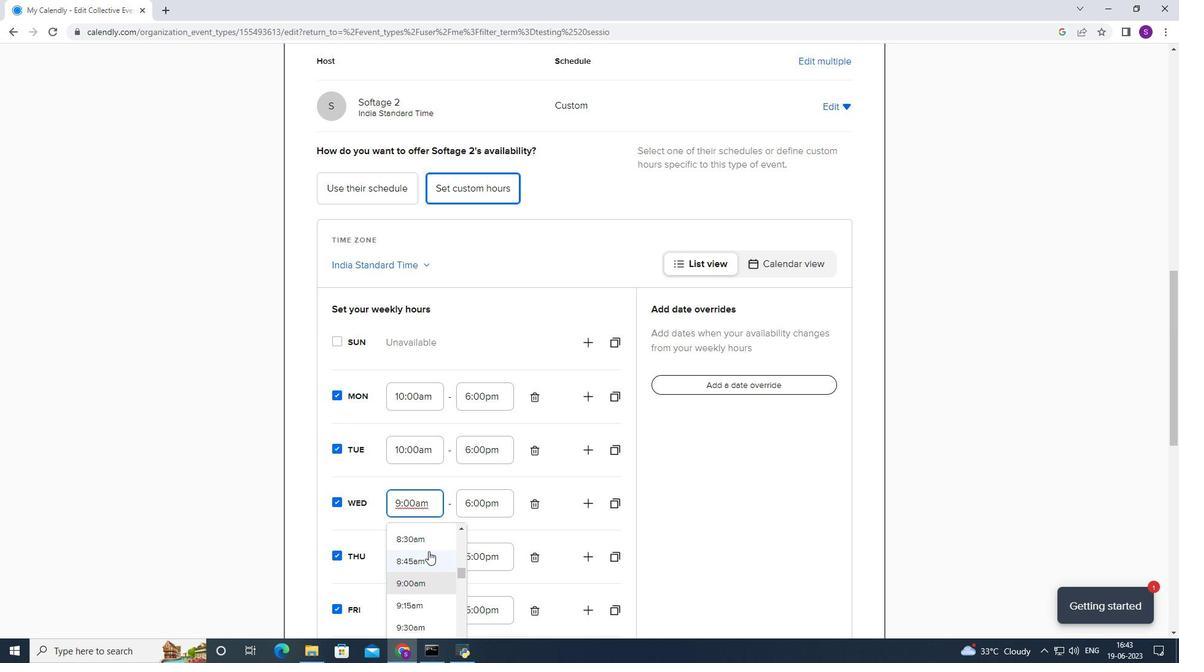 
Action: Mouse scrolled (424, 560) with delta (0, 0)
Screenshot: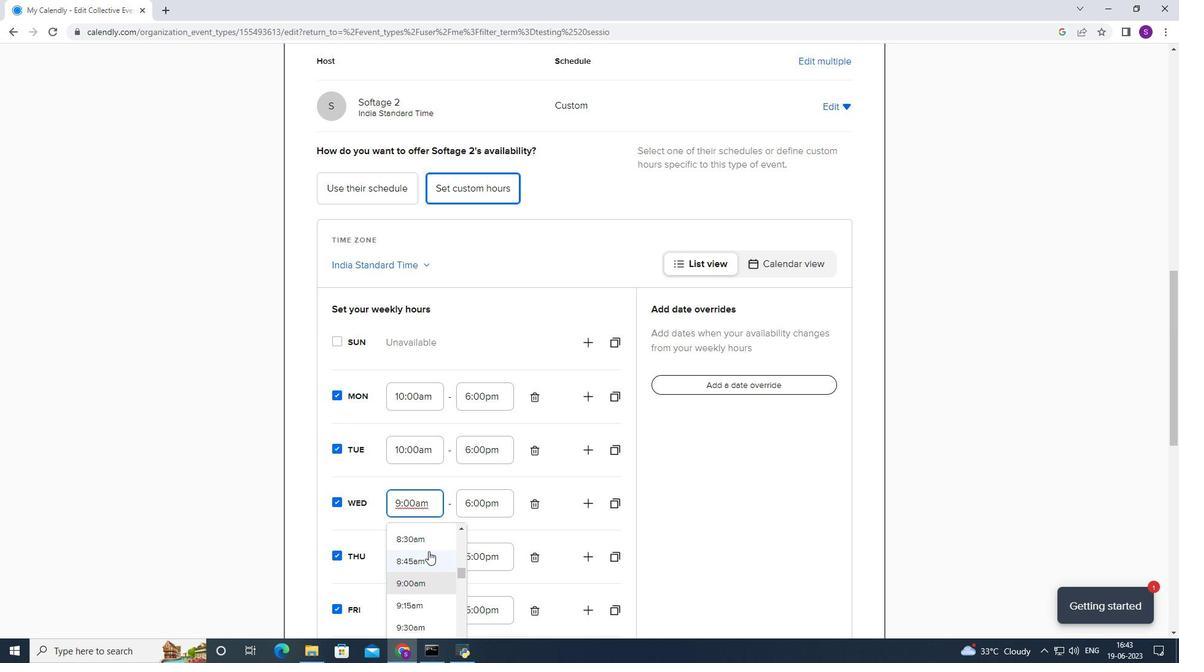 
Action: Mouse moved to (423, 563)
Screenshot: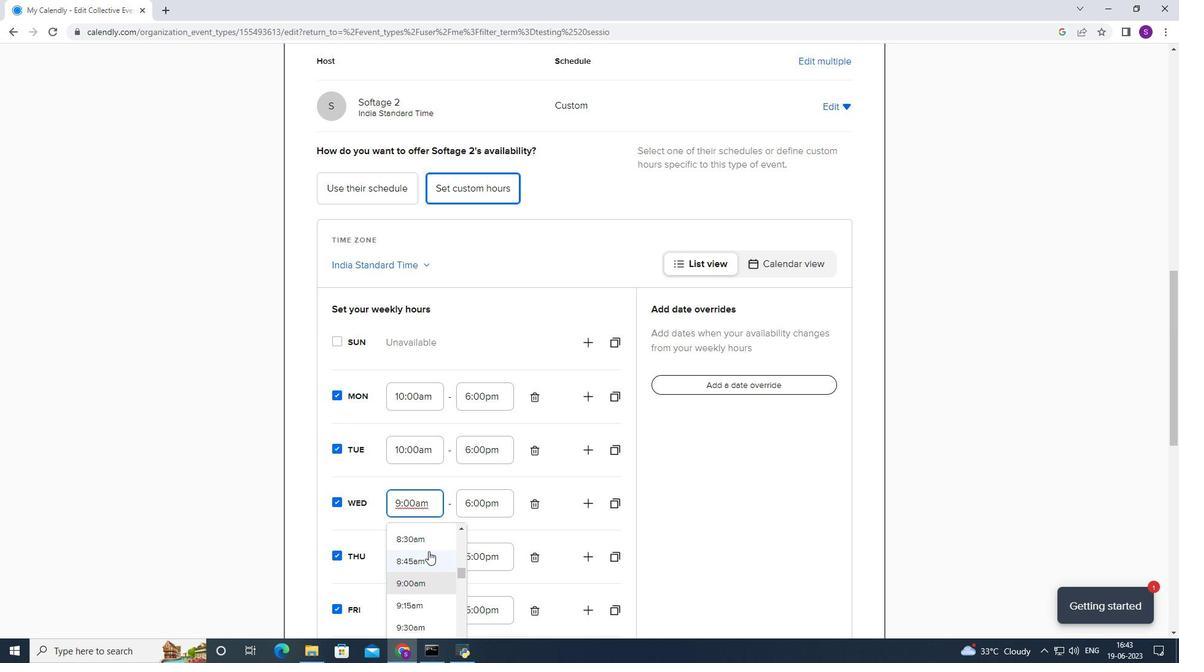 
Action: Mouse scrolled (423, 562) with delta (0, 0)
Screenshot: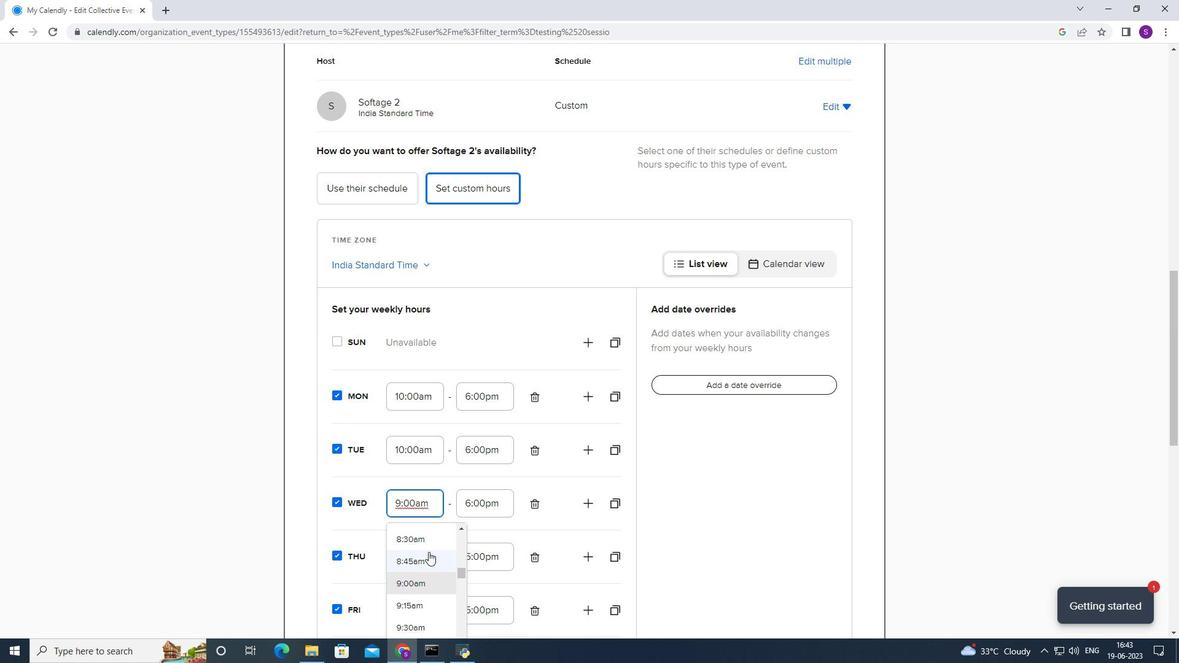 
Action: Mouse moved to (419, 551)
Screenshot: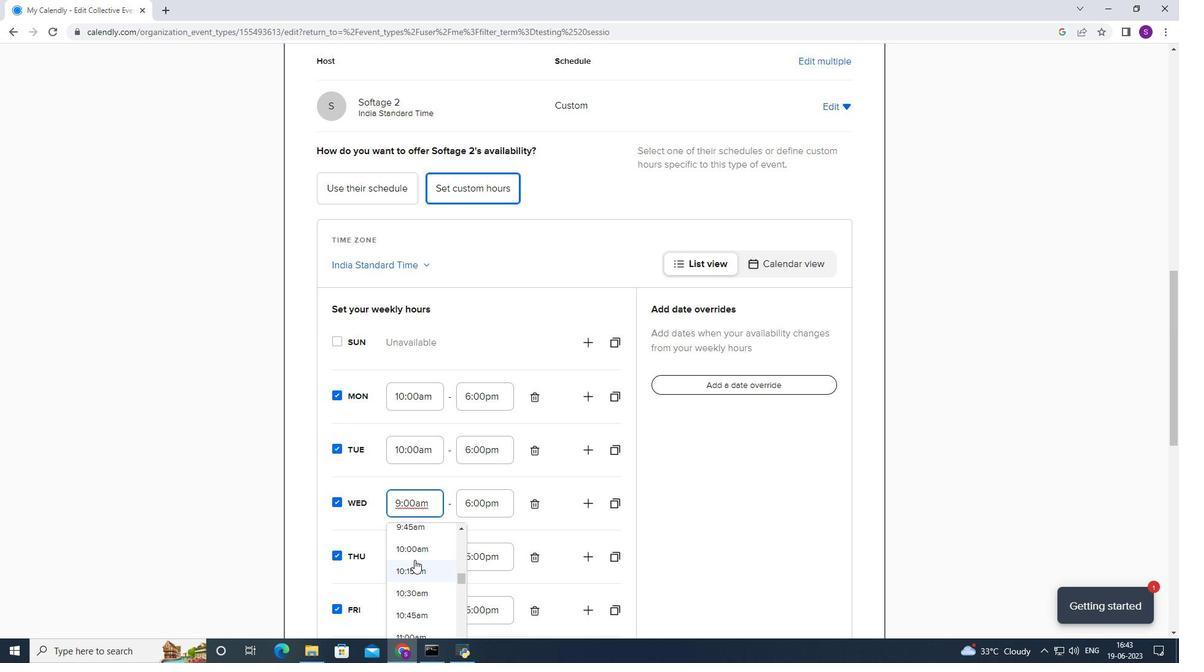 
Action: Mouse pressed left at (419, 551)
Screenshot: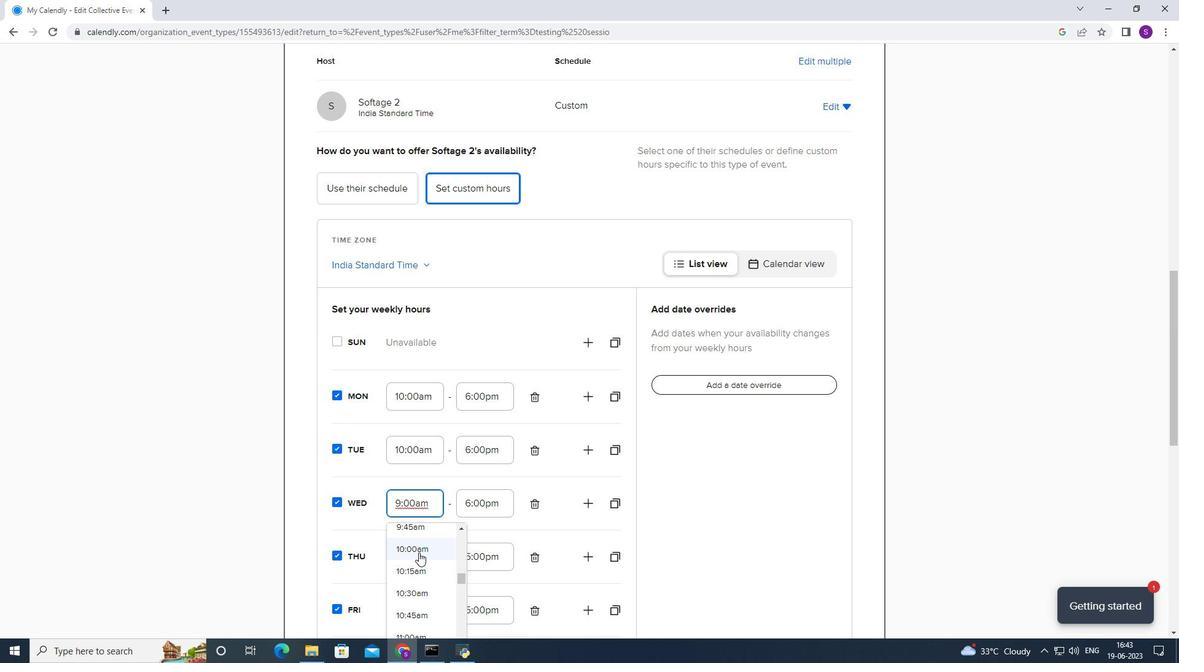 
Action: Mouse moved to (419, 546)
Screenshot: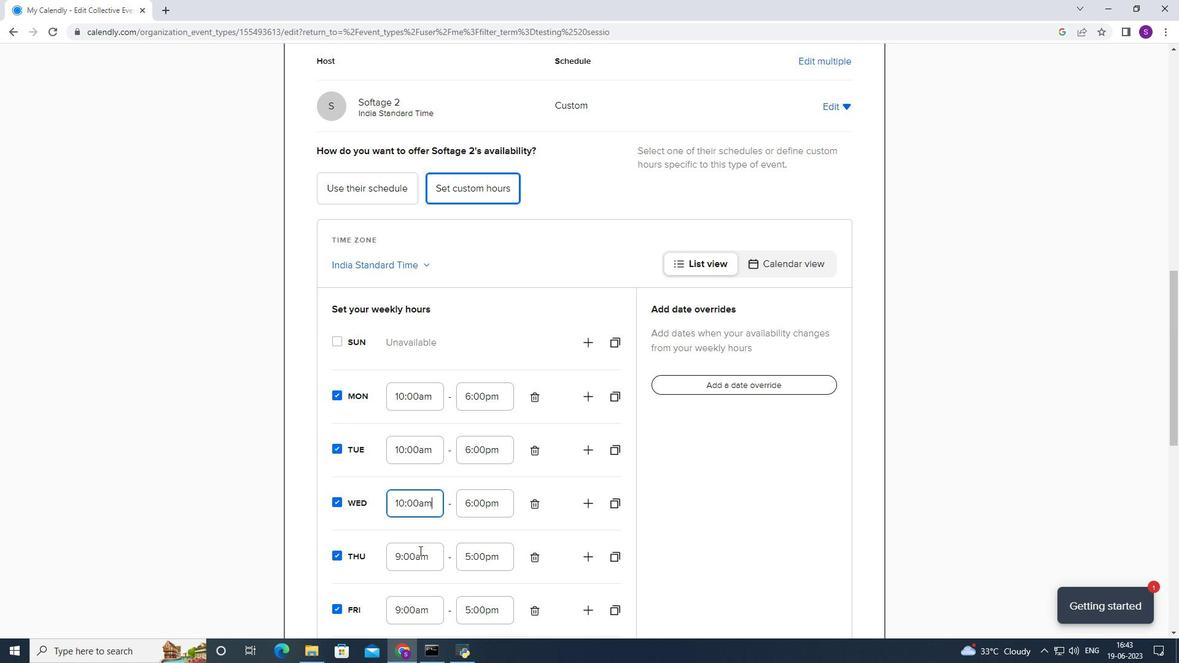 
Action: Mouse scrolled (419, 546) with delta (0, 0)
Screenshot: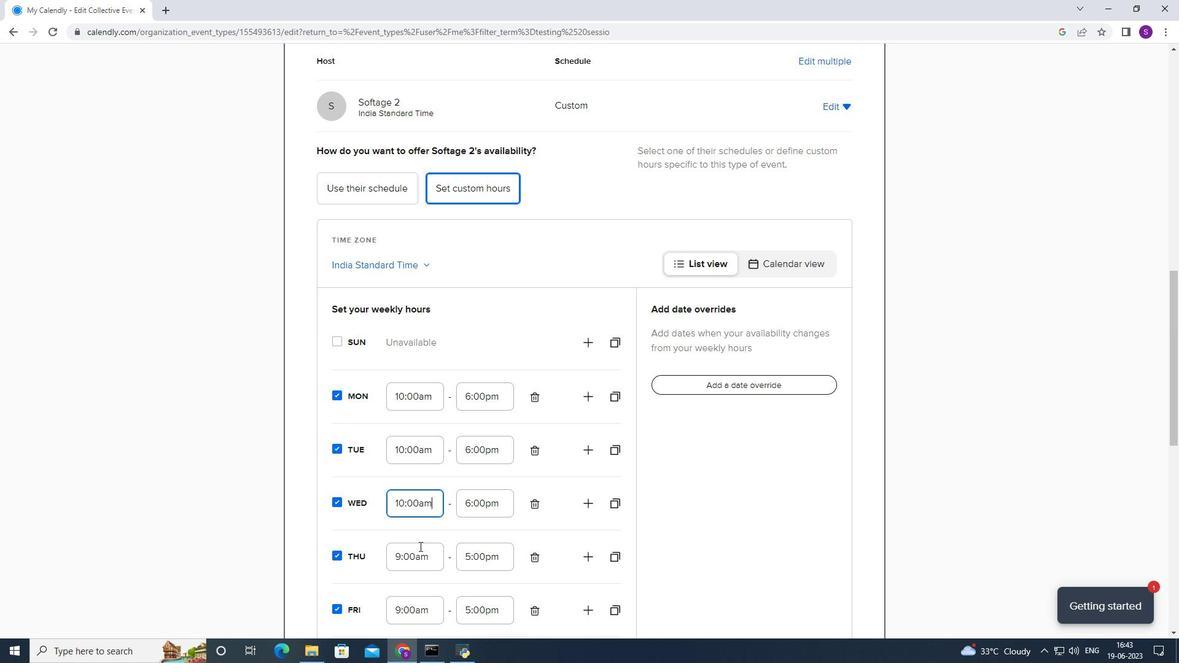 
Action: Mouse scrolled (419, 546) with delta (0, 0)
Screenshot: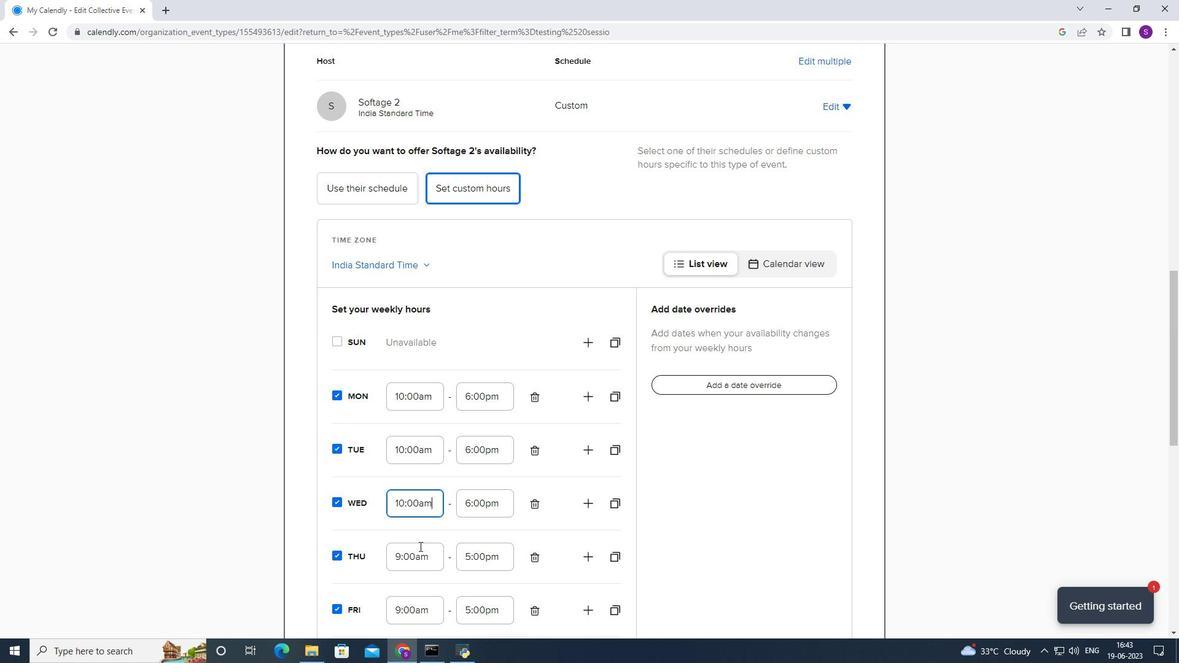 
Action: Mouse scrolled (419, 546) with delta (0, 0)
Screenshot: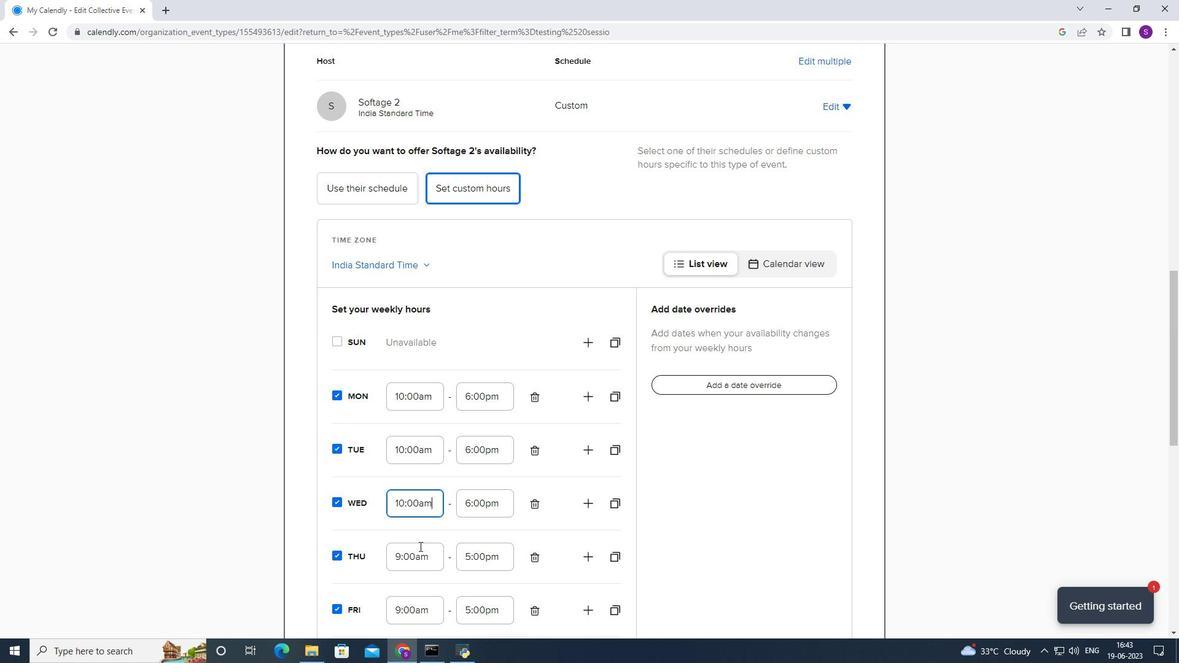 
Action: Mouse scrolled (419, 546) with delta (0, 0)
Screenshot: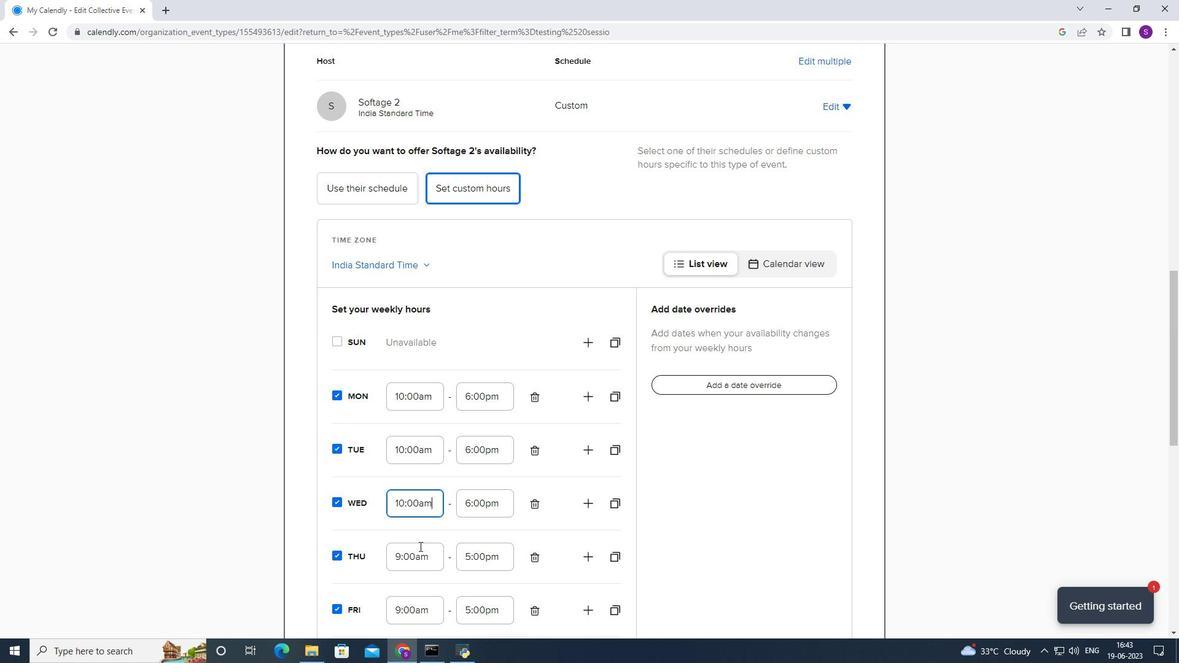 
Action: Mouse moved to (418, 300)
Screenshot: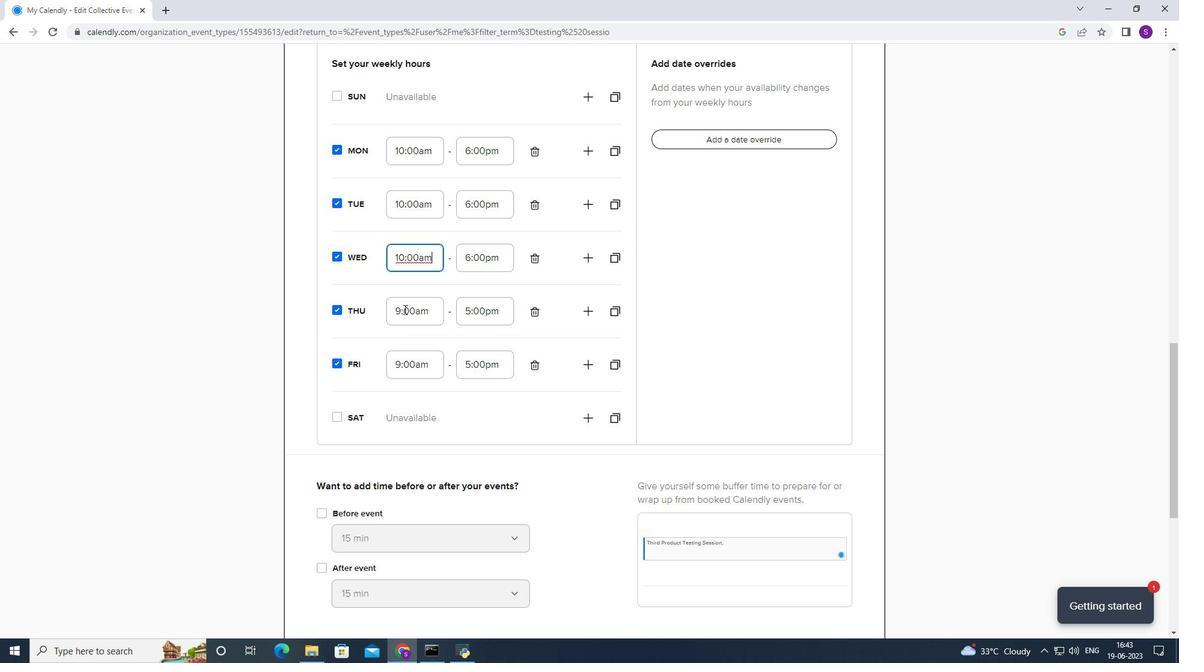 
Action: Mouse pressed left at (418, 300)
Screenshot: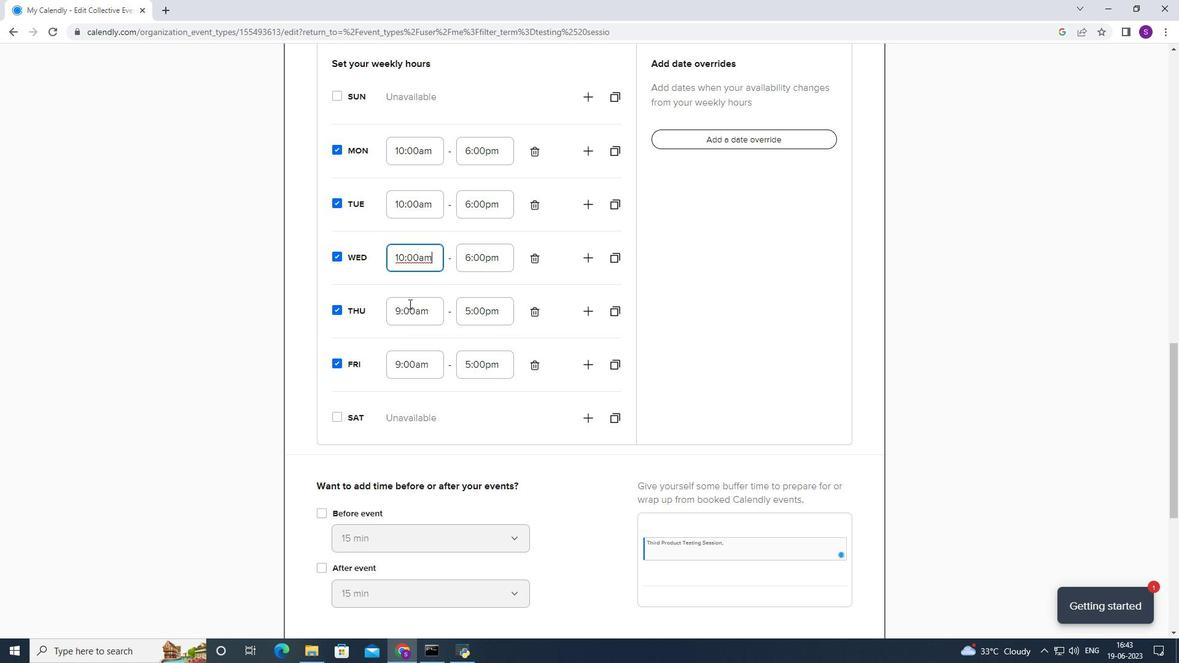 
Action: Mouse moved to (400, 424)
Screenshot: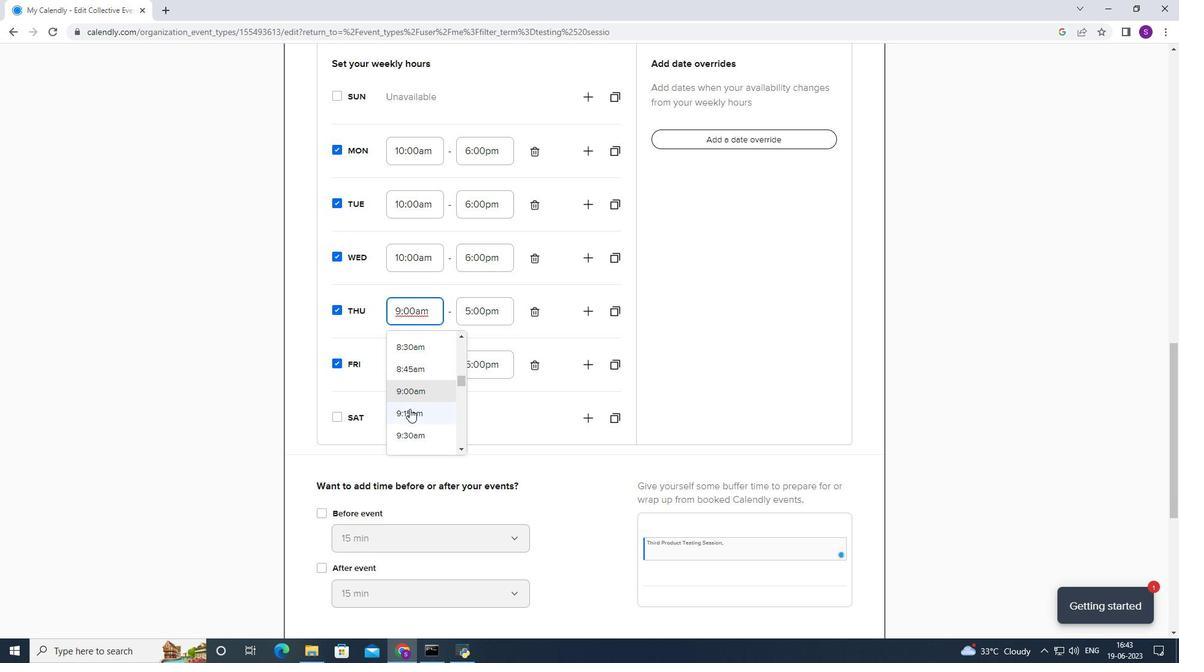
Action: Mouse scrolled (400, 423) with delta (0, 0)
Screenshot: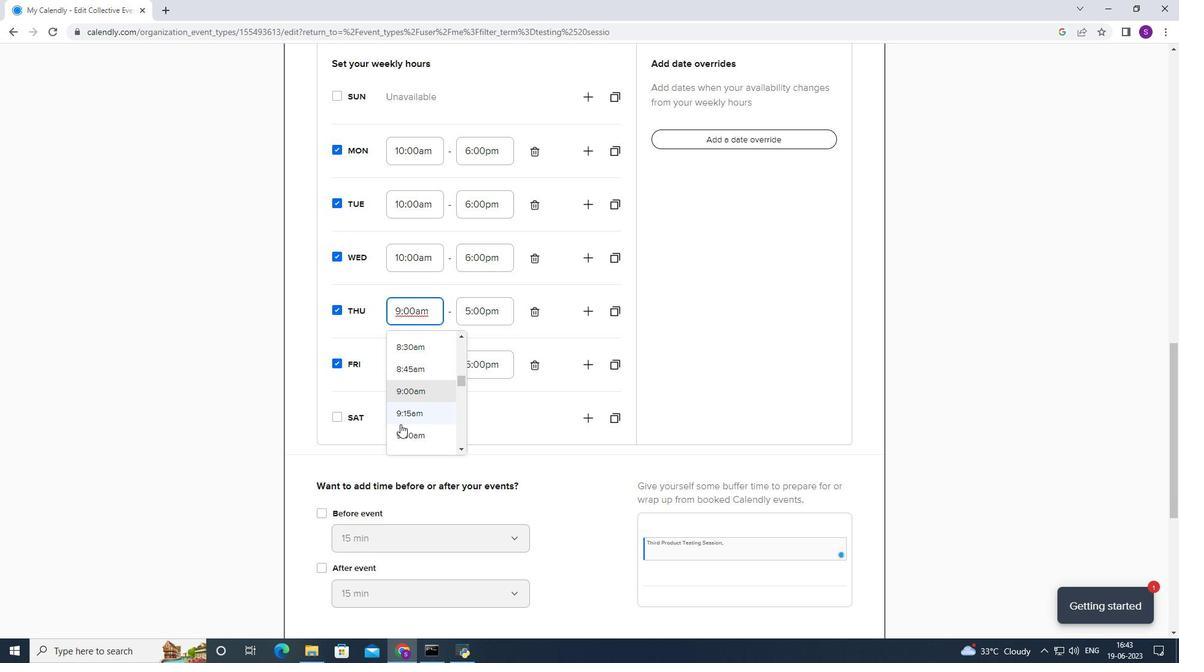 
Action: Mouse moved to (406, 416)
Screenshot: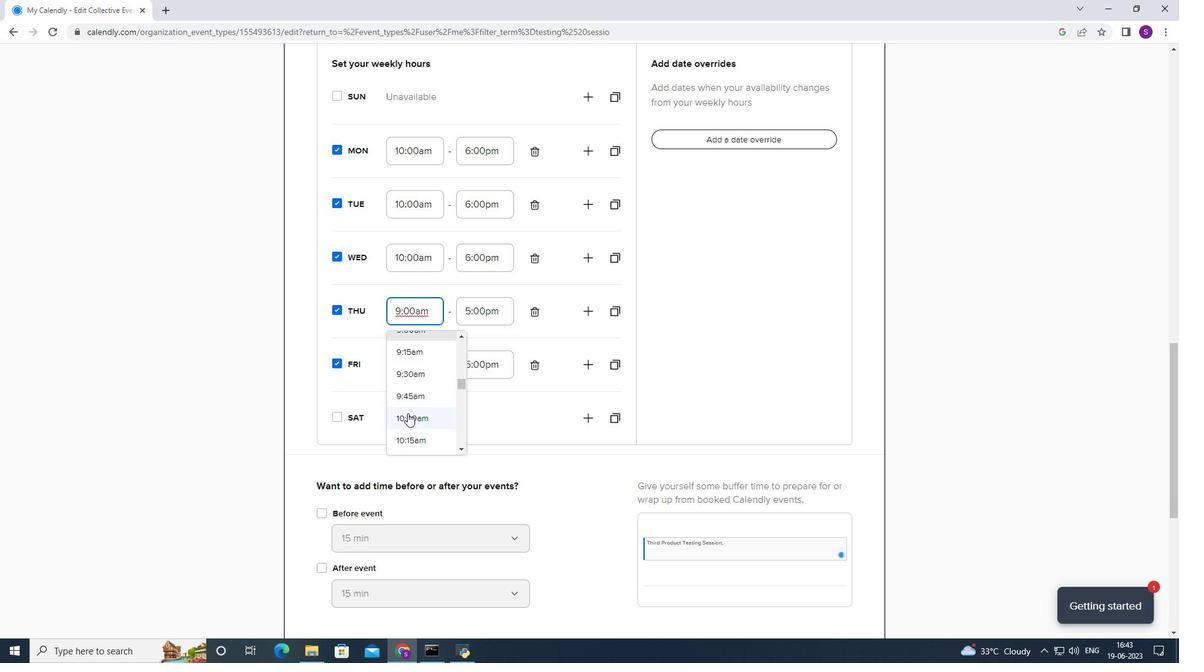 
Action: Mouse pressed left at (406, 416)
Screenshot: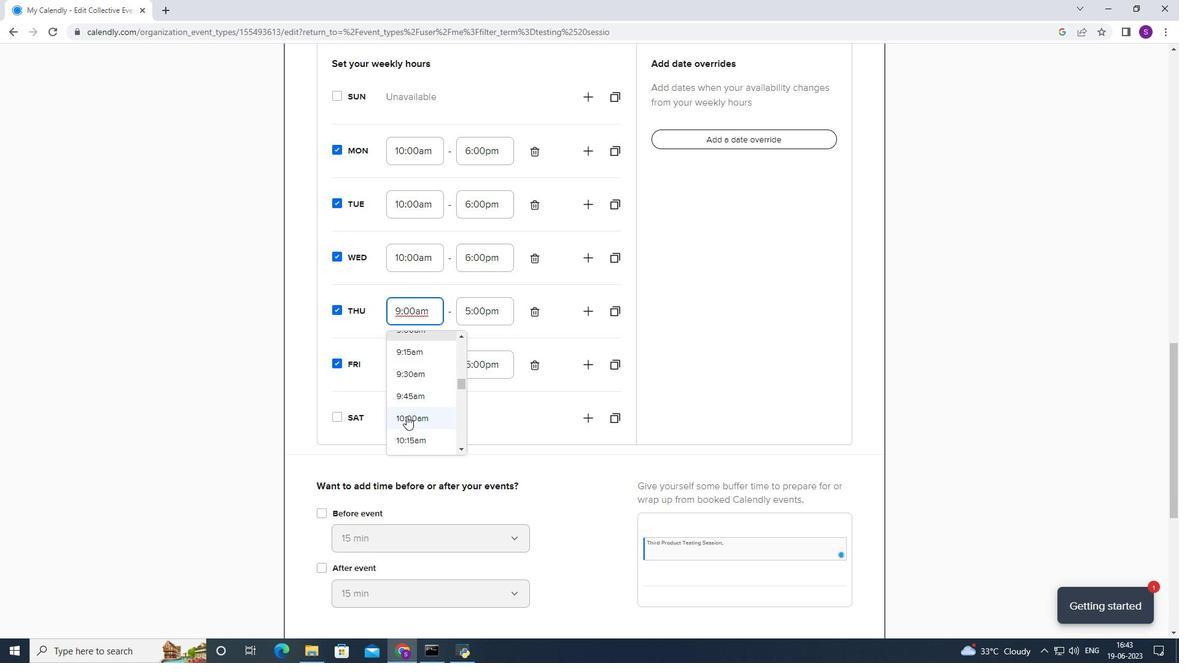 
Action: Mouse moved to (419, 375)
Screenshot: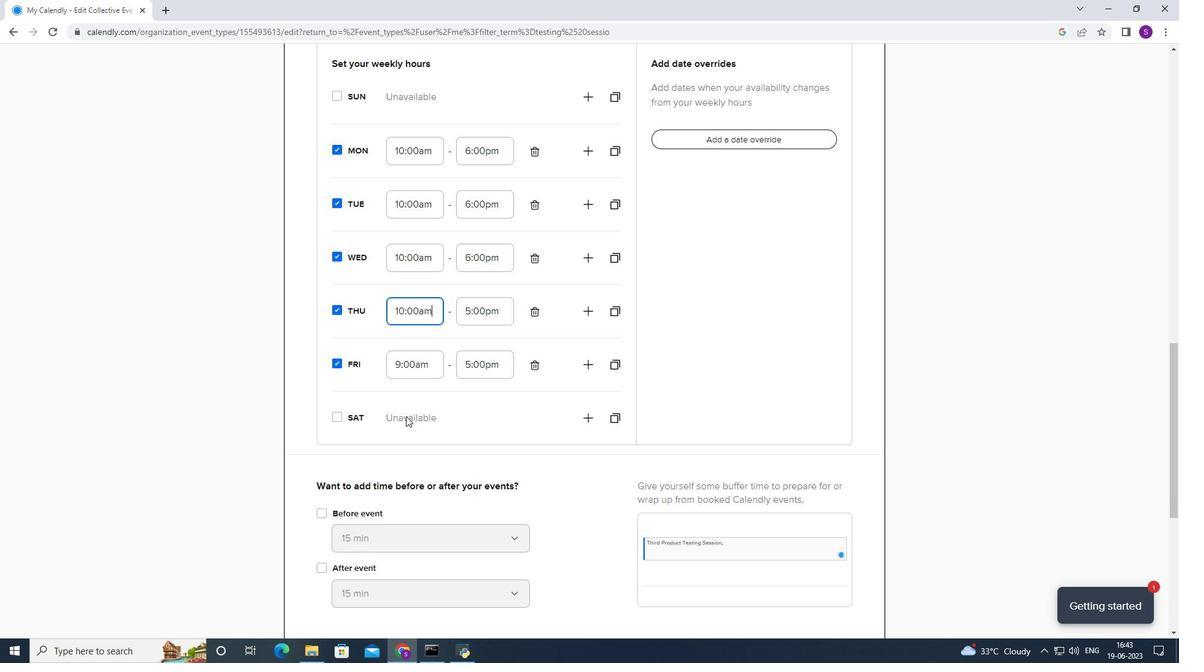 
Action: Mouse pressed left at (419, 375)
Screenshot: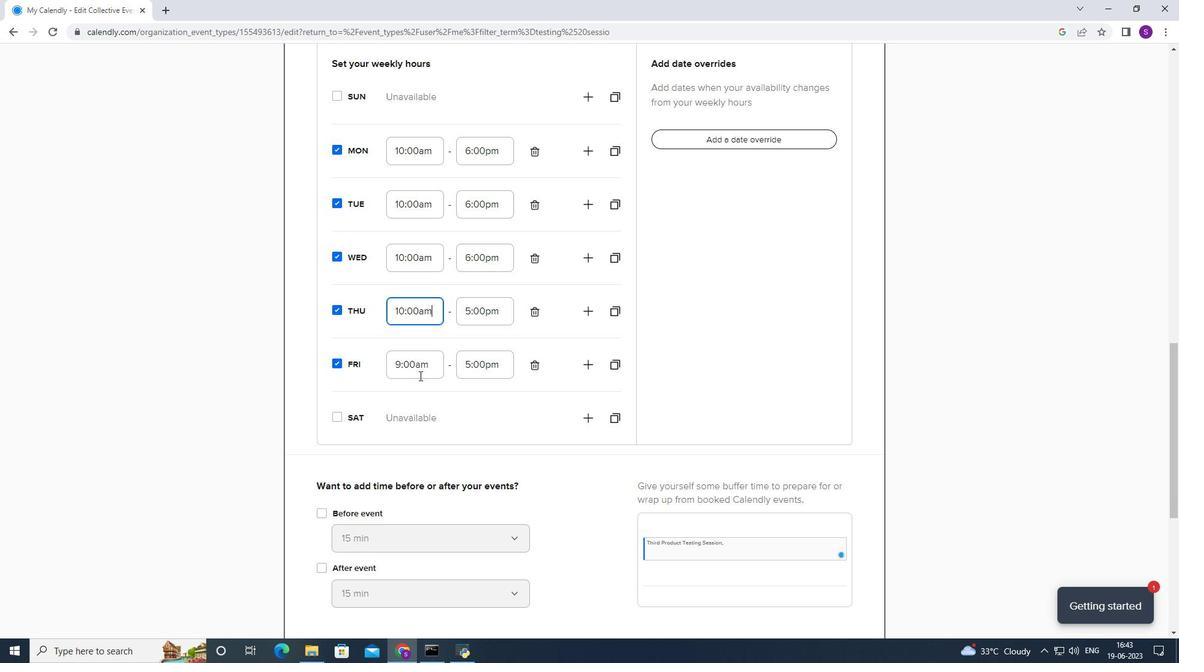 
Action: Mouse moved to (412, 426)
Screenshot: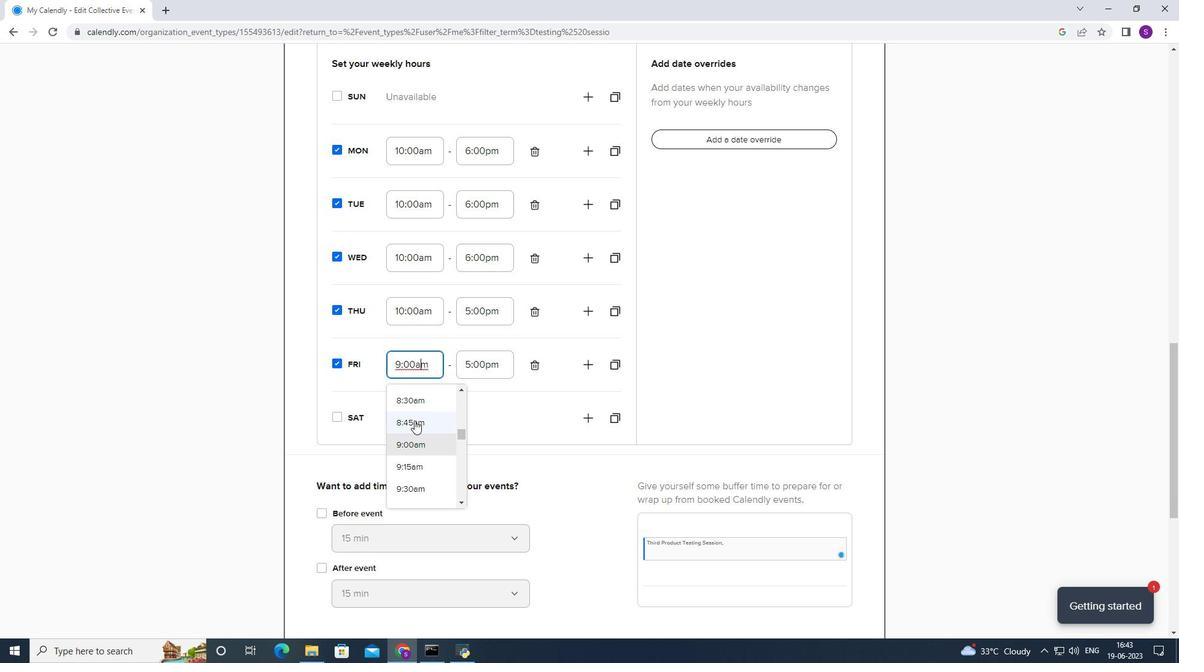 
Action: Mouse scrolled (412, 425) with delta (0, 0)
Screenshot: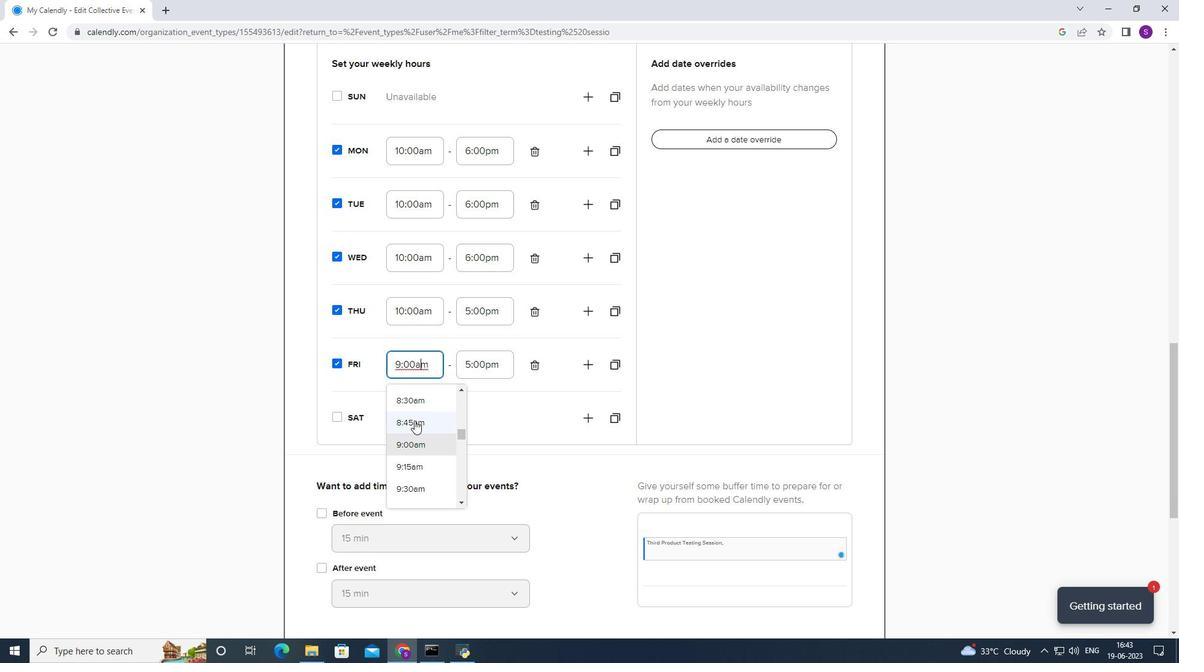 
Action: Mouse moved to (412, 427)
Screenshot: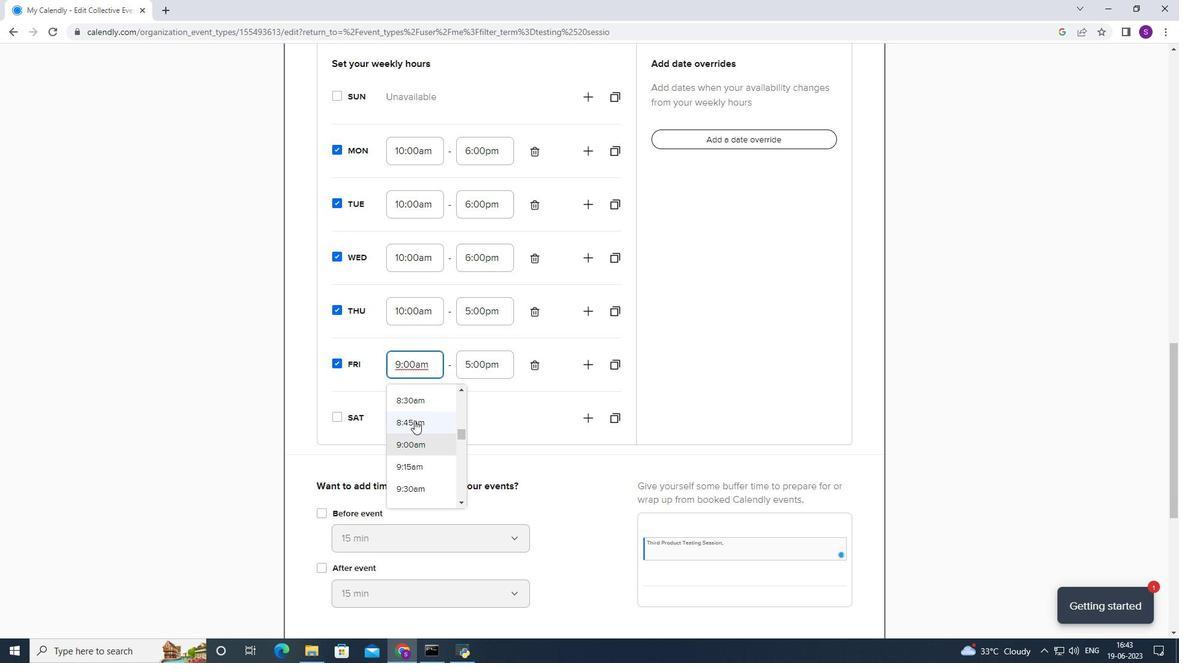 
Action: Mouse scrolled (412, 426) with delta (0, 0)
Screenshot: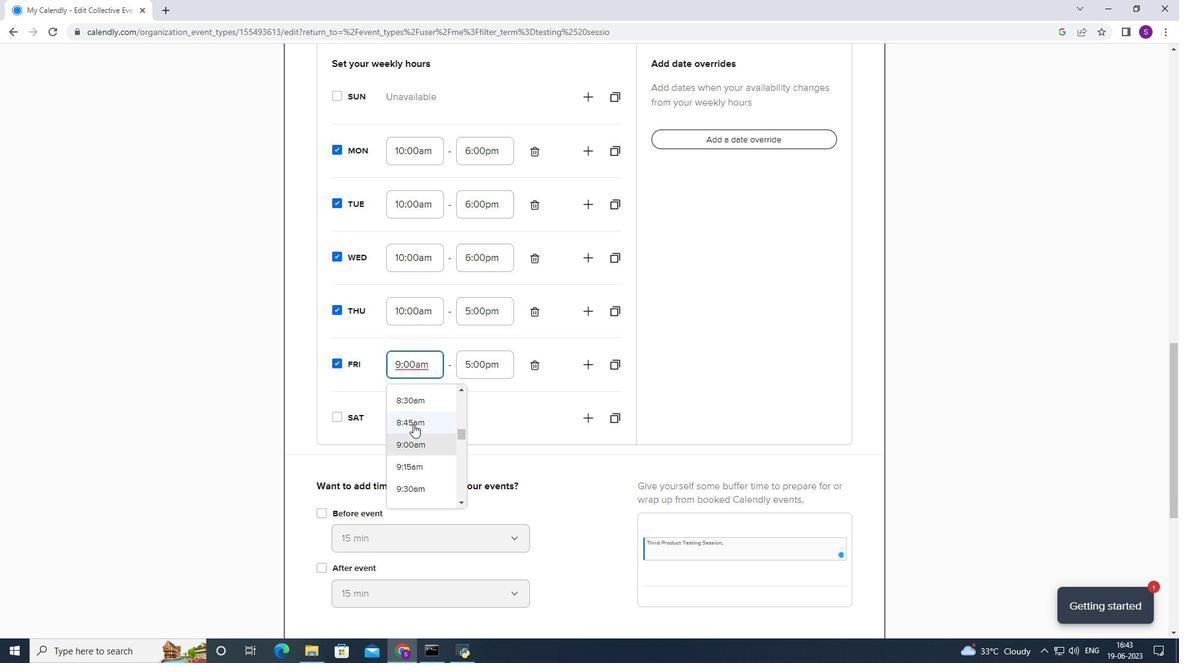 
Action: Mouse moved to (414, 420)
Screenshot: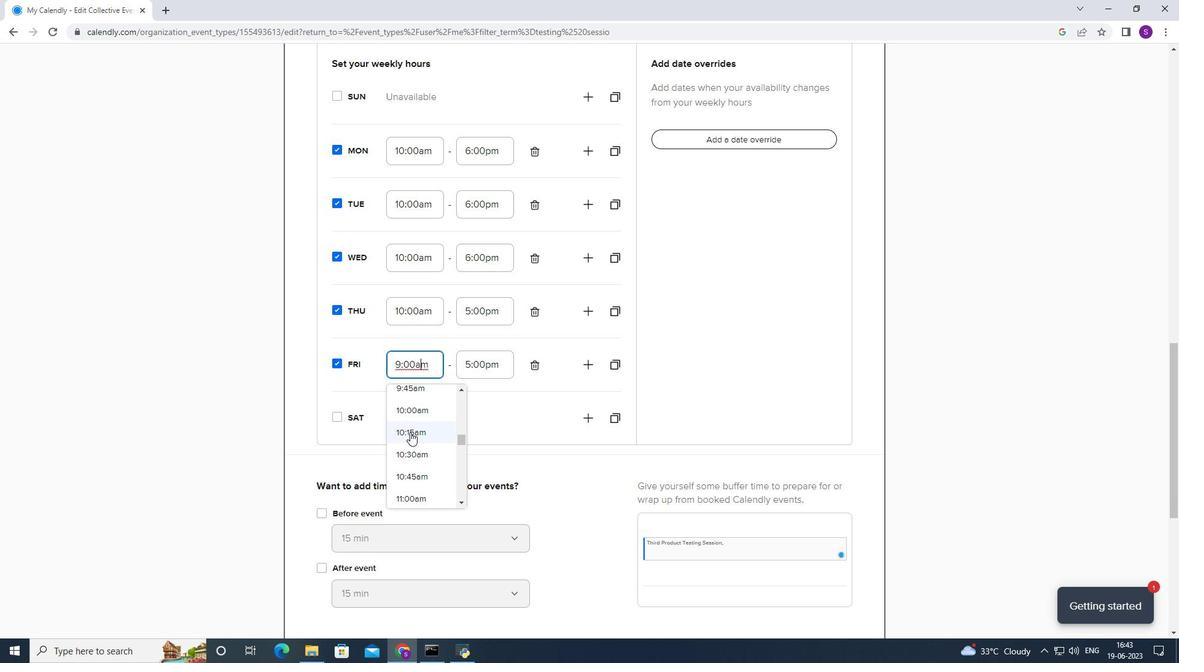 
Action: Mouse pressed left at (414, 420)
Screenshot: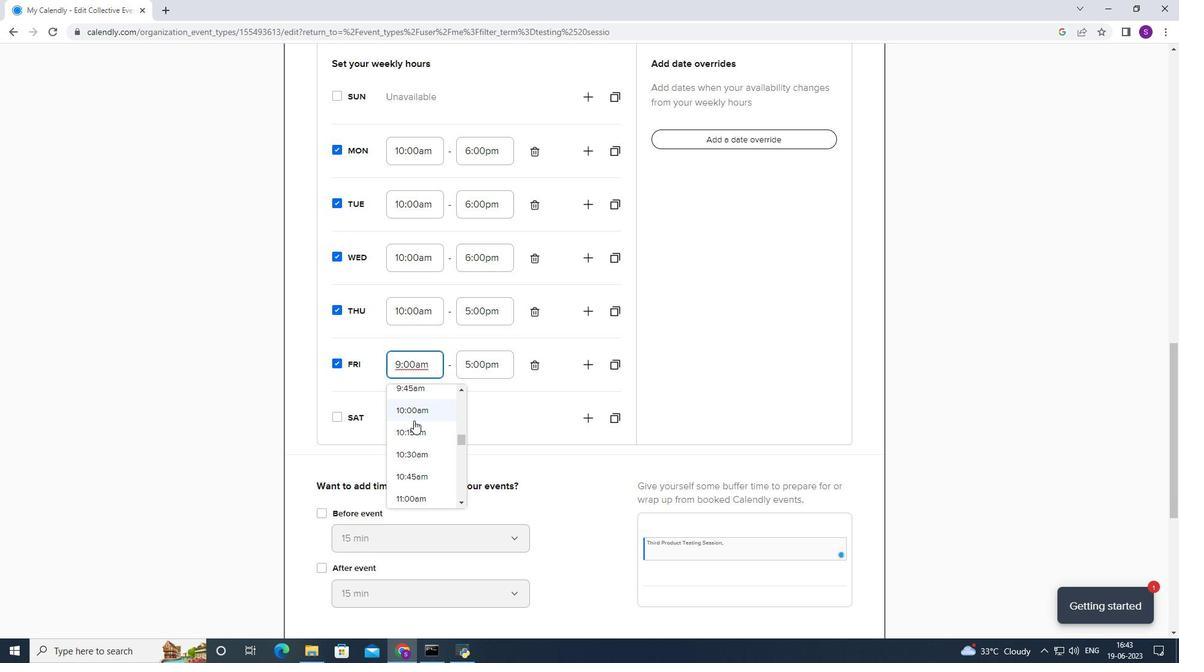 
Action: Mouse moved to (466, 369)
Screenshot: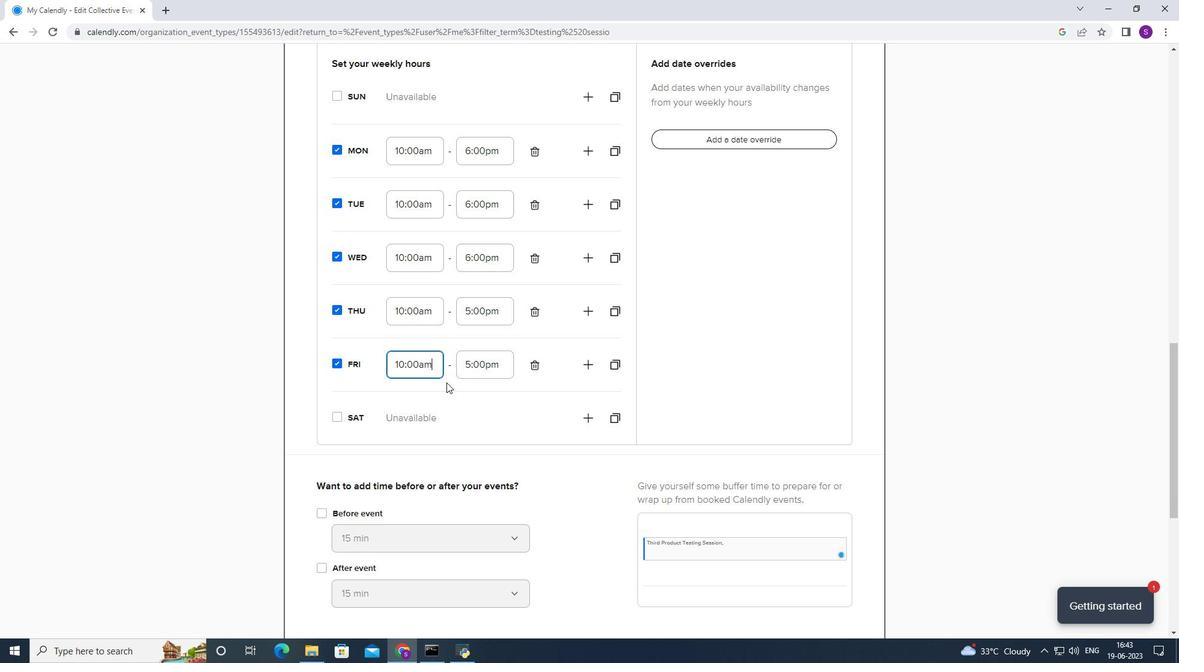 
Action: Mouse pressed left at (466, 369)
Screenshot: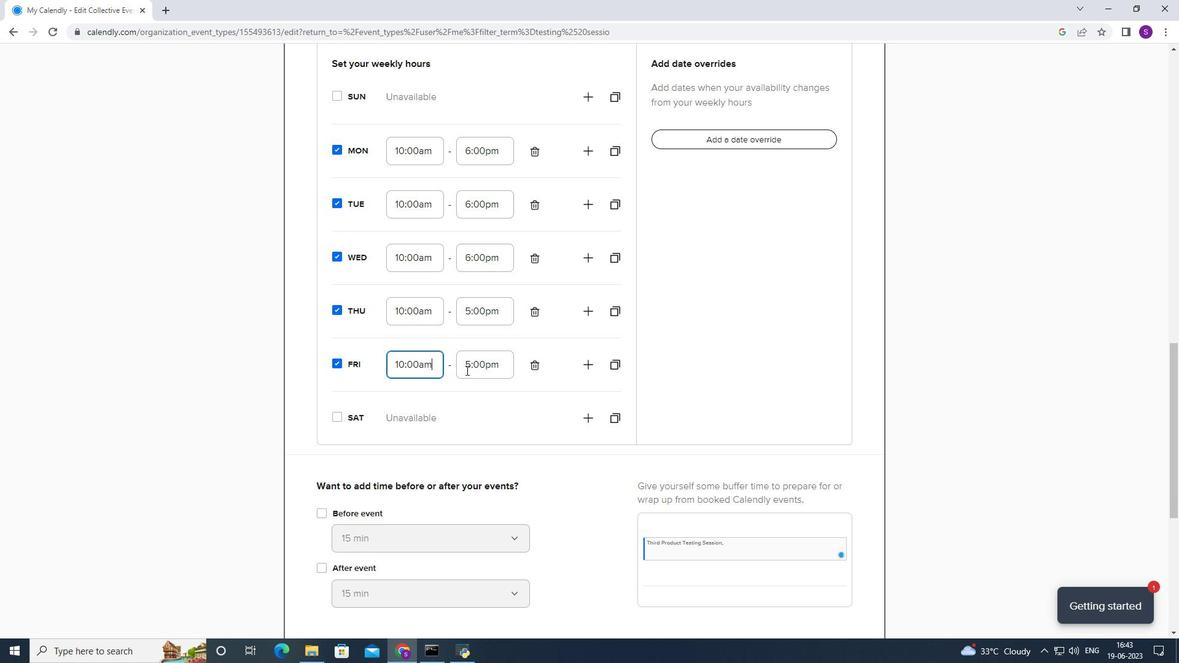 
Action: Mouse moved to (469, 439)
Screenshot: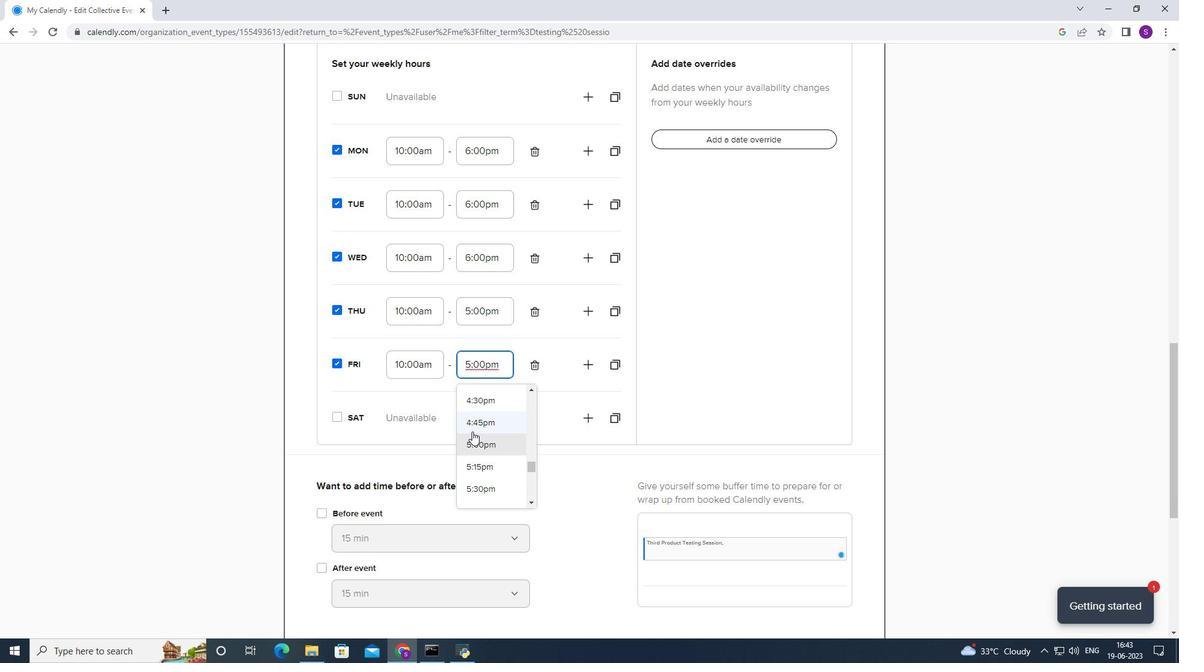 
Action: Mouse scrolled (469, 438) with delta (0, 0)
Screenshot: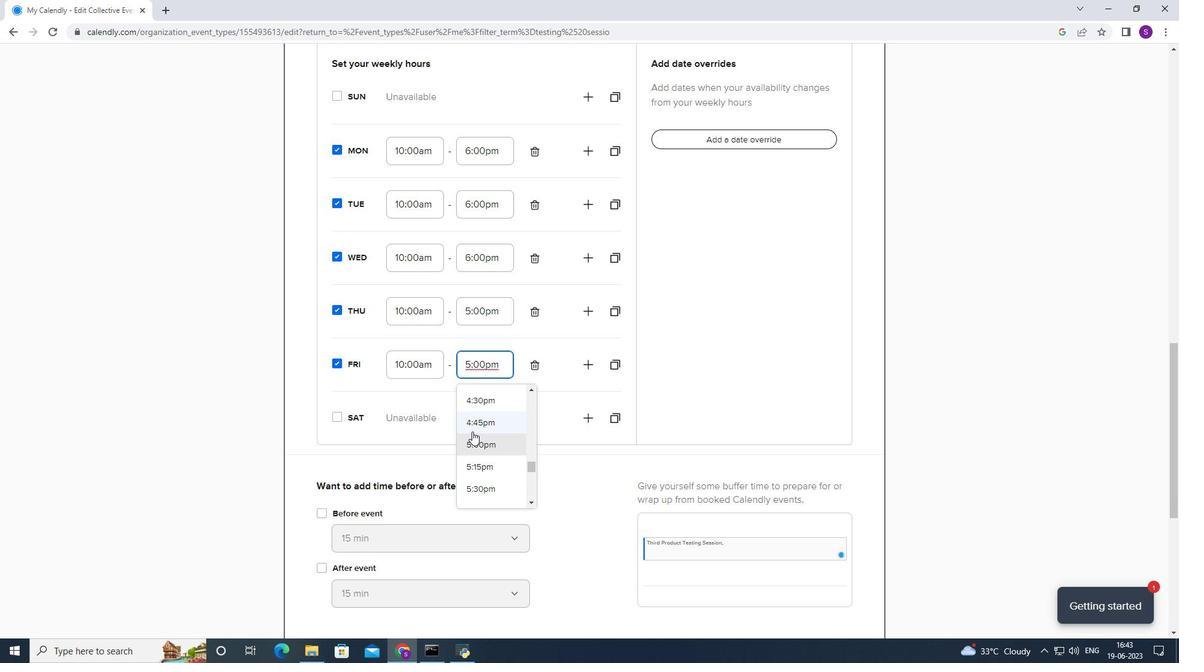 
Action: Mouse scrolled (469, 438) with delta (0, 0)
Screenshot: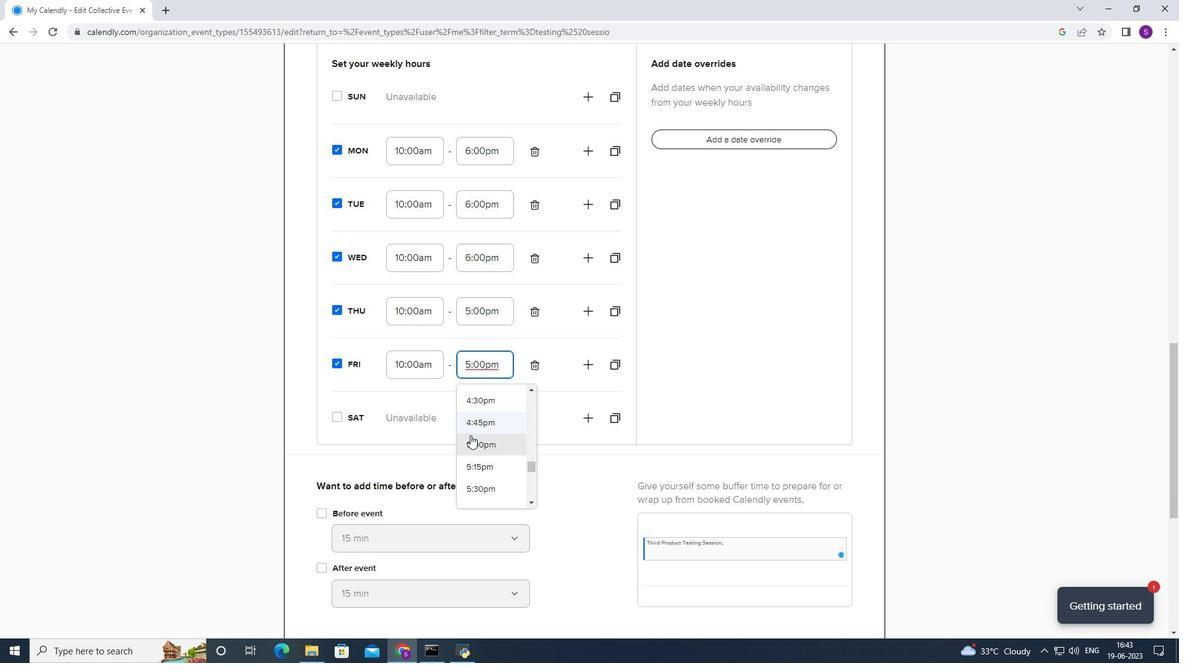 
Action: Mouse moved to (482, 415)
Screenshot: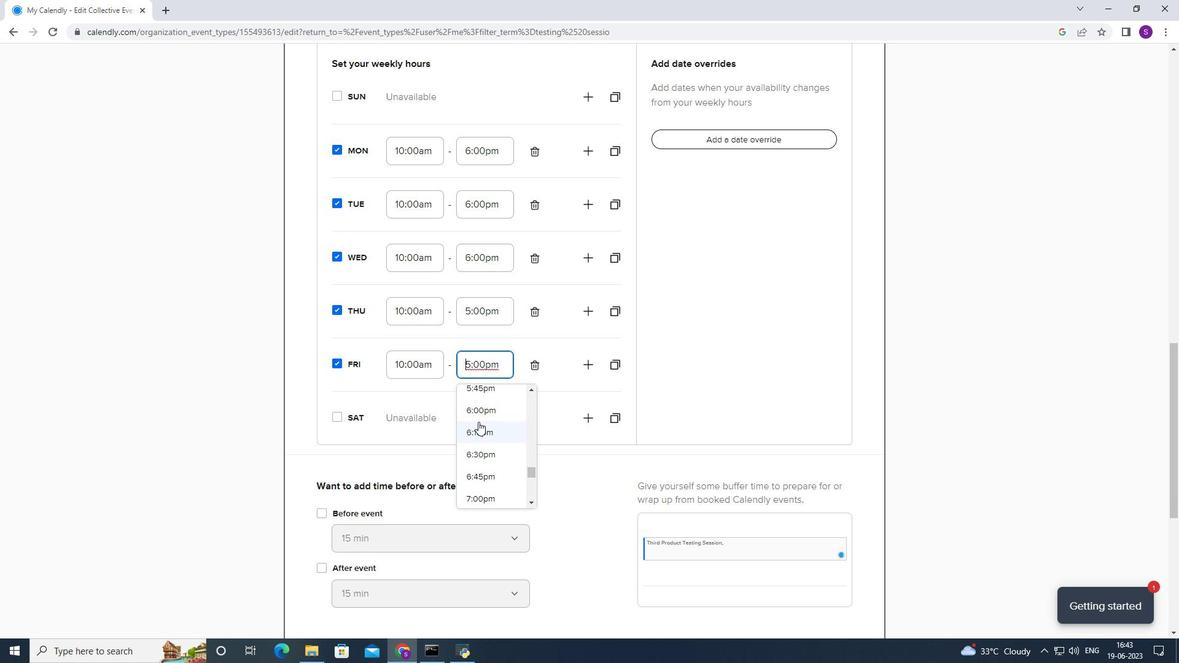 
Action: Mouse pressed left at (482, 415)
Screenshot: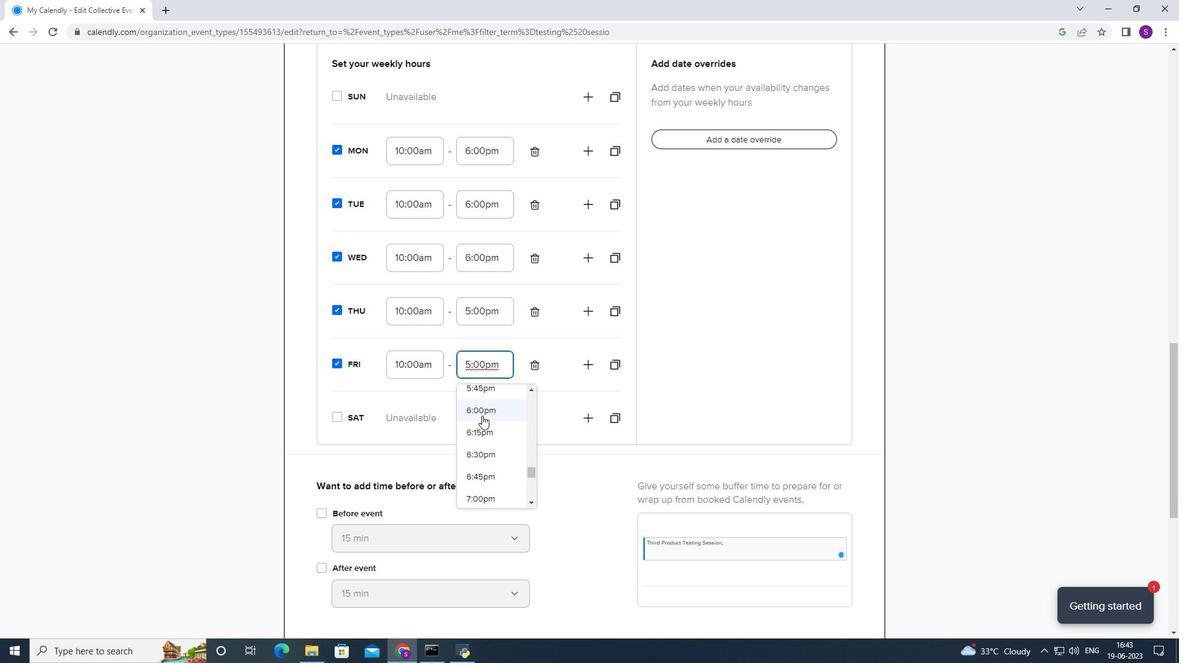 
Action: Mouse moved to (494, 310)
Screenshot: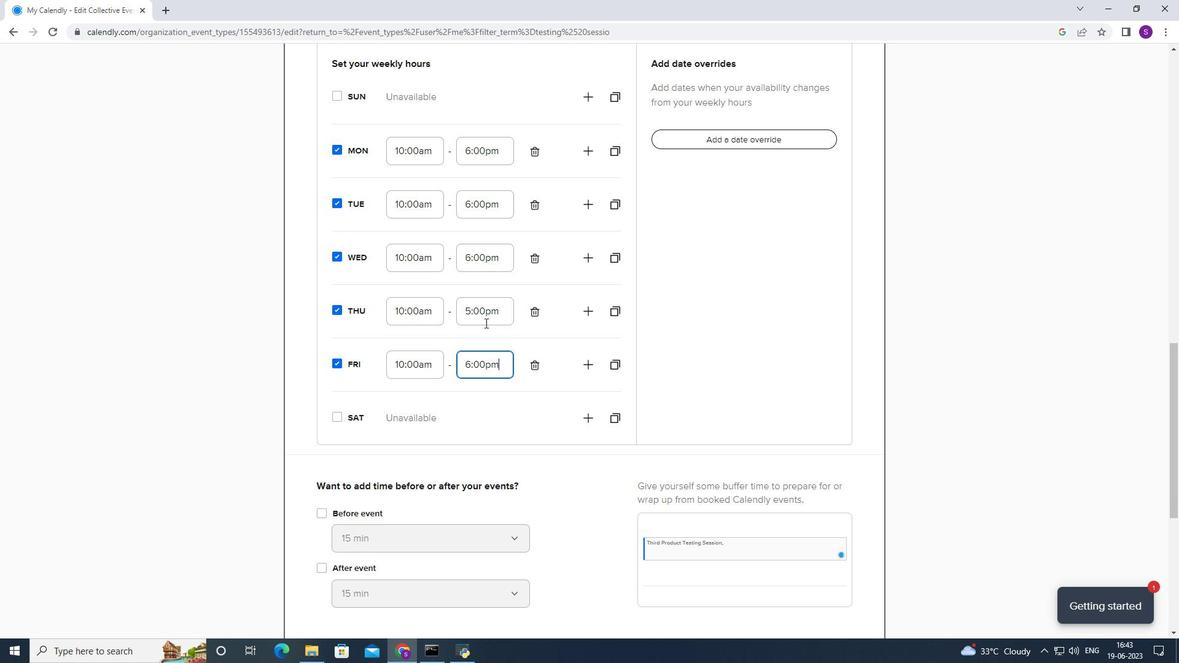 
Action: Mouse pressed left at (494, 310)
Screenshot: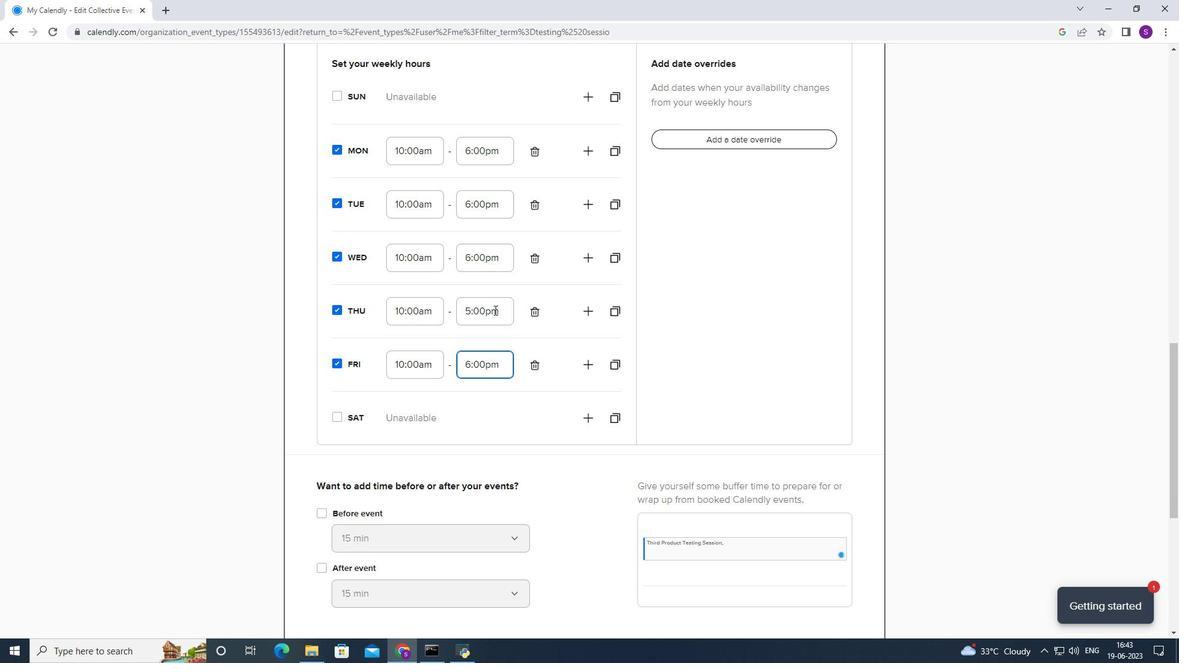 
Action: Mouse moved to (468, 400)
Screenshot: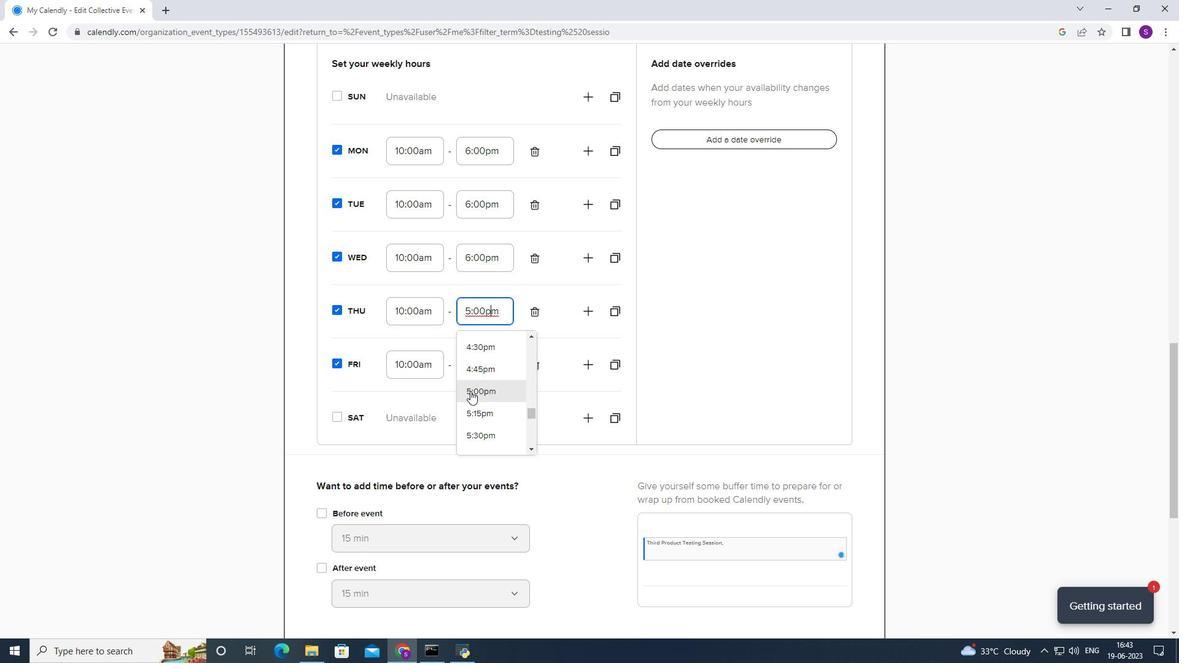 
Action: Mouse scrolled (468, 399) with delta (0, 0)
Screenshot: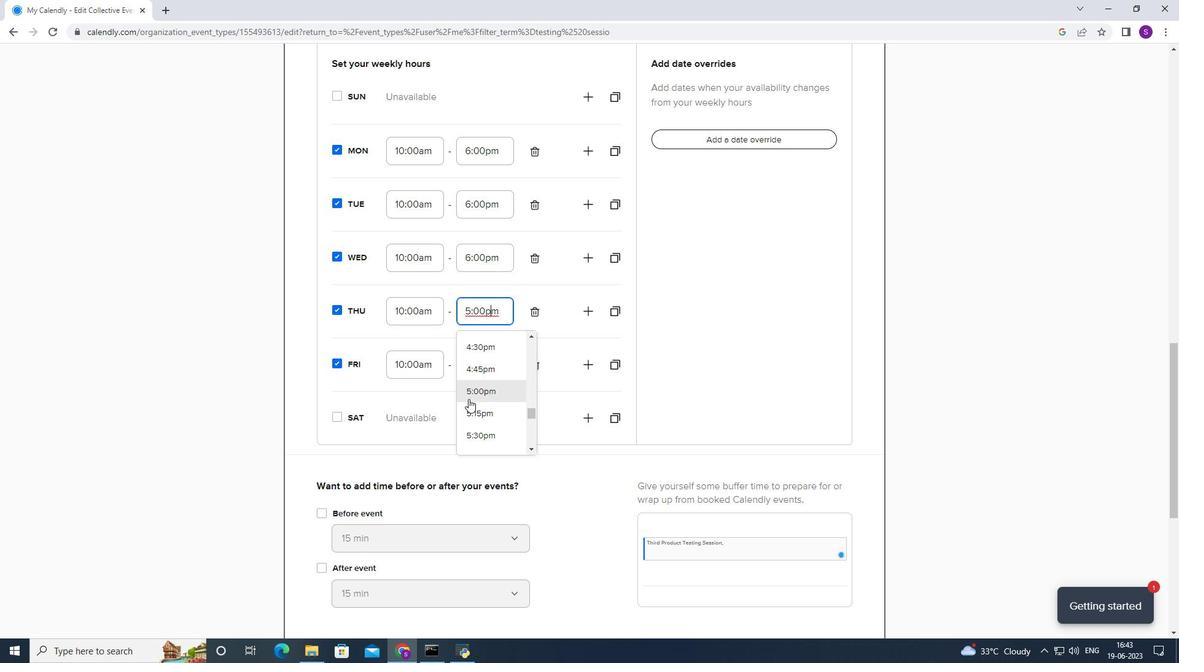 
Action: Mouse moved to (473, 415)
Screenshot: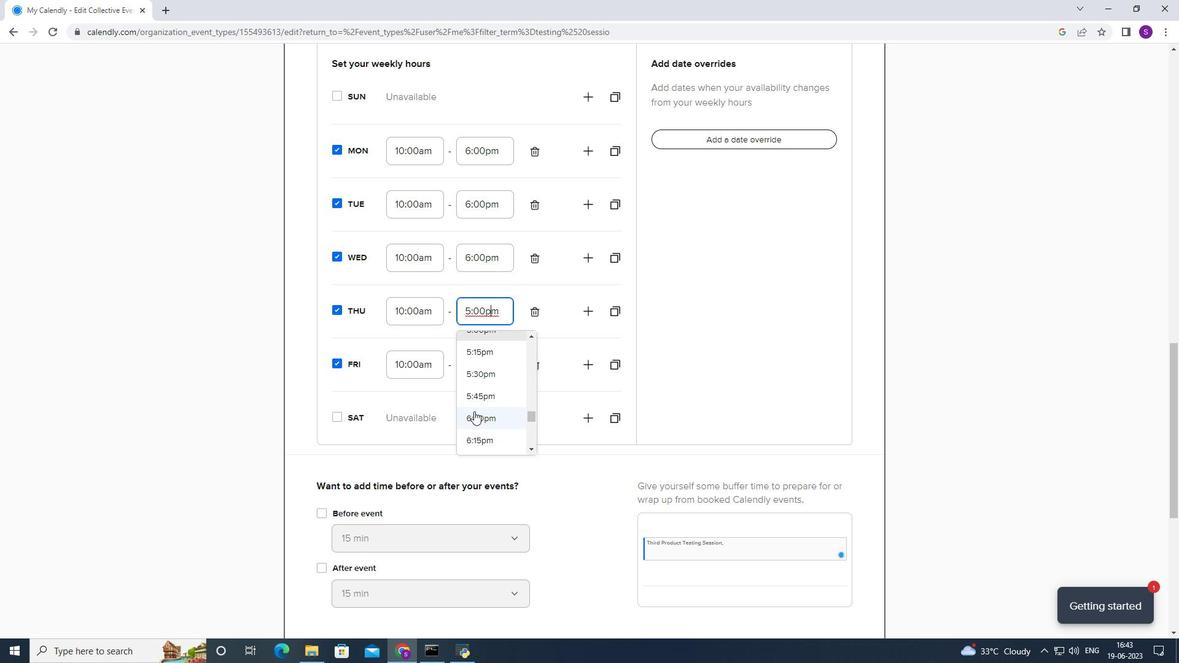 
Action: Mouse pressed left at (473, 415)
Screenshot: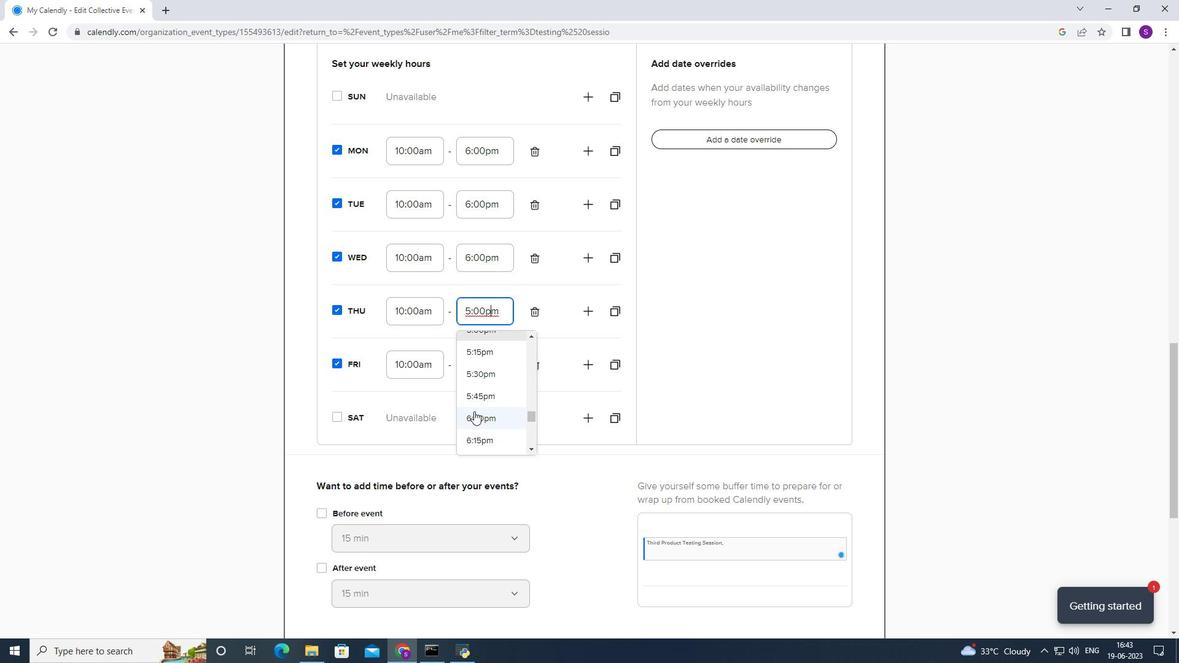 
Action: Mouse moved to (379, 409)
Screenshot: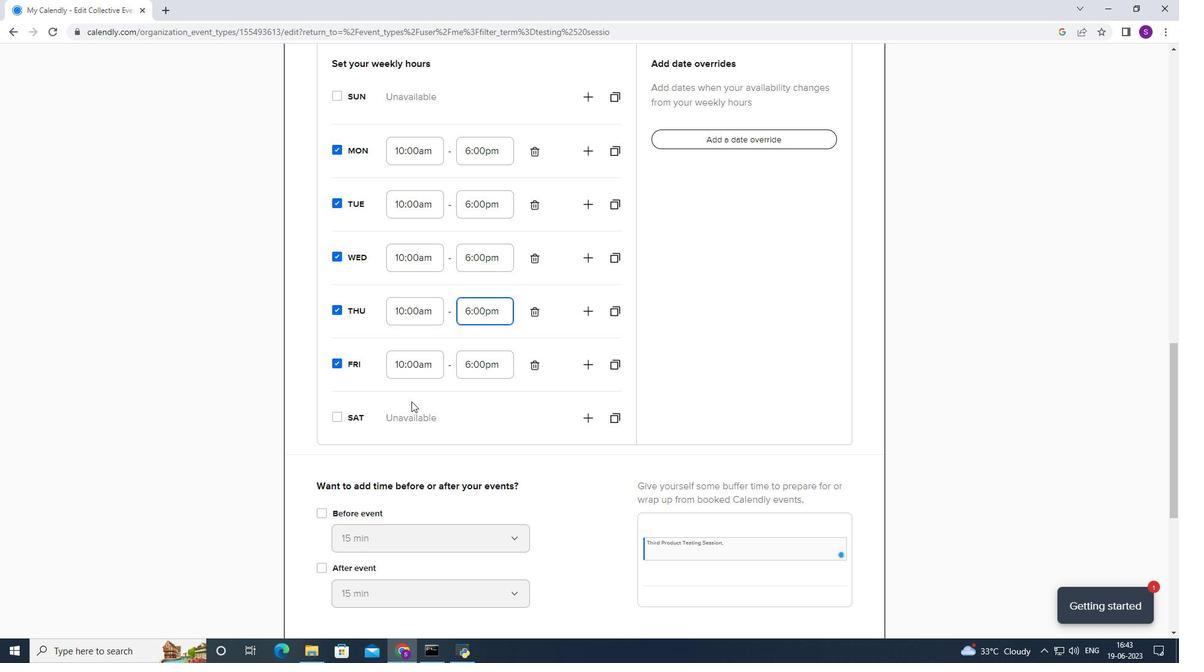 
Action: Mouse pressed left at (379, 409)
Screenshot: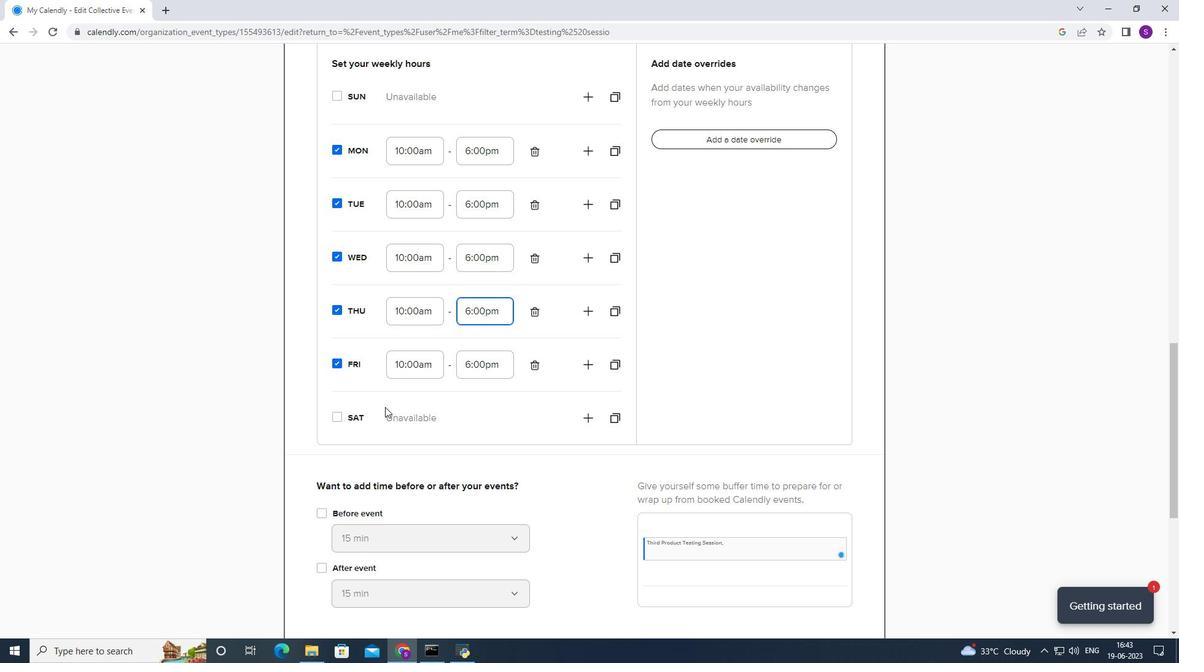 
Action: Mouse moved to (371, 421)
Screenshot: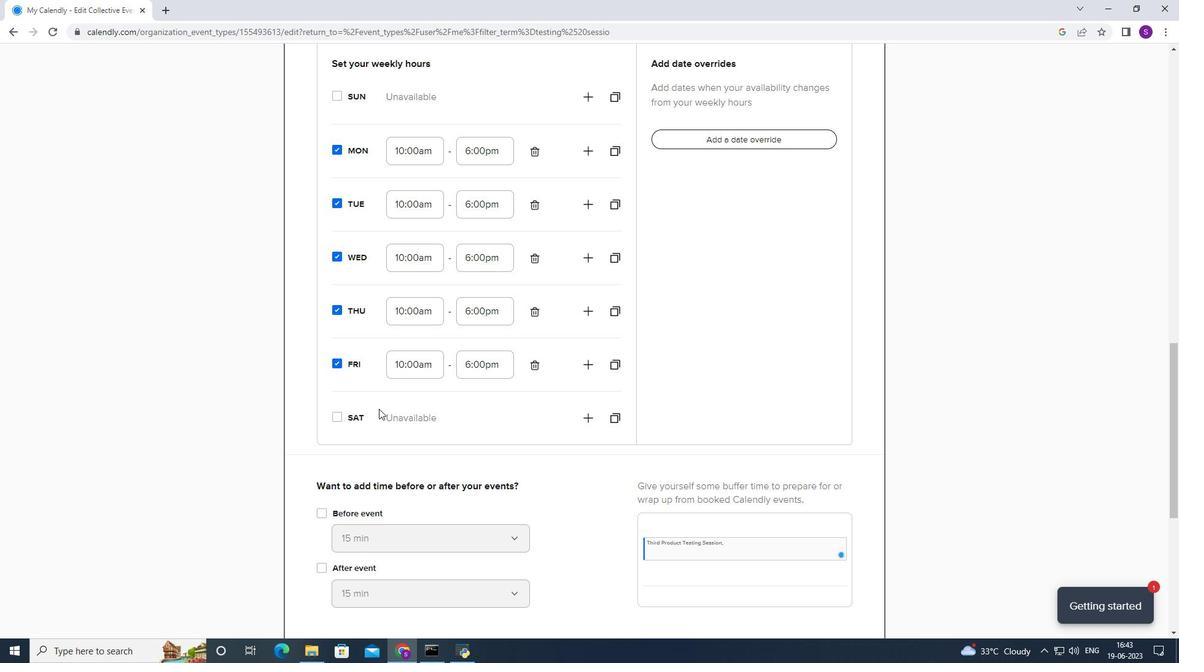 
Action: Mouse pressed left at (371, 421)
Screenshot: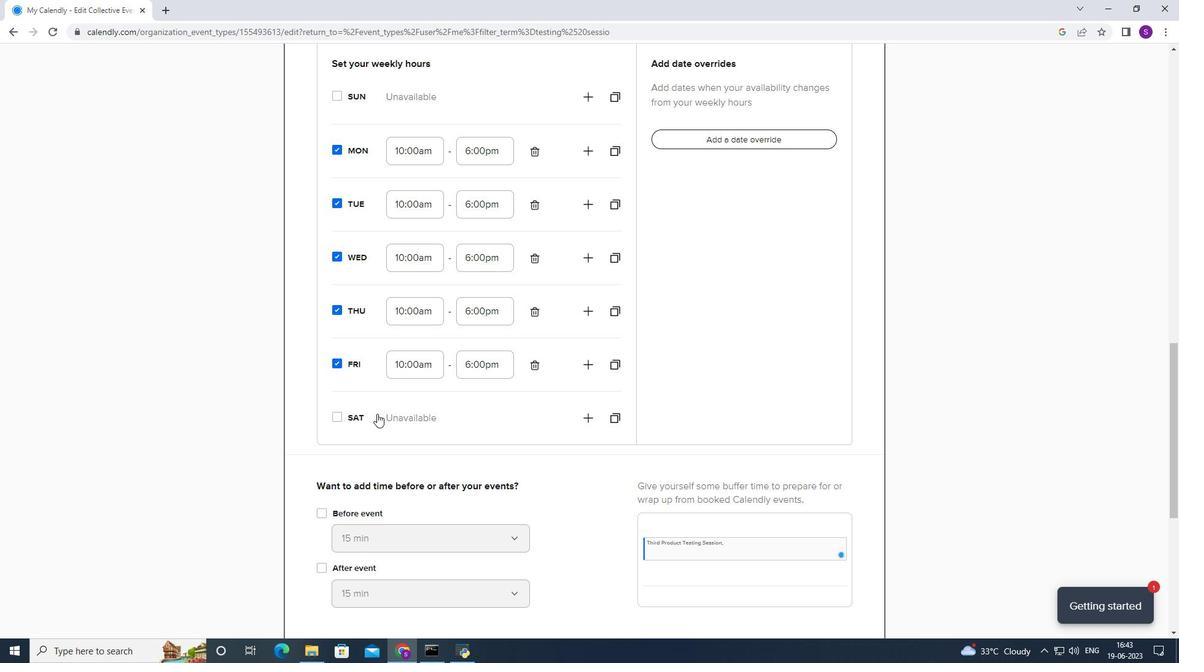 
Action: Mouse moved to (460, 417)
Screenshot: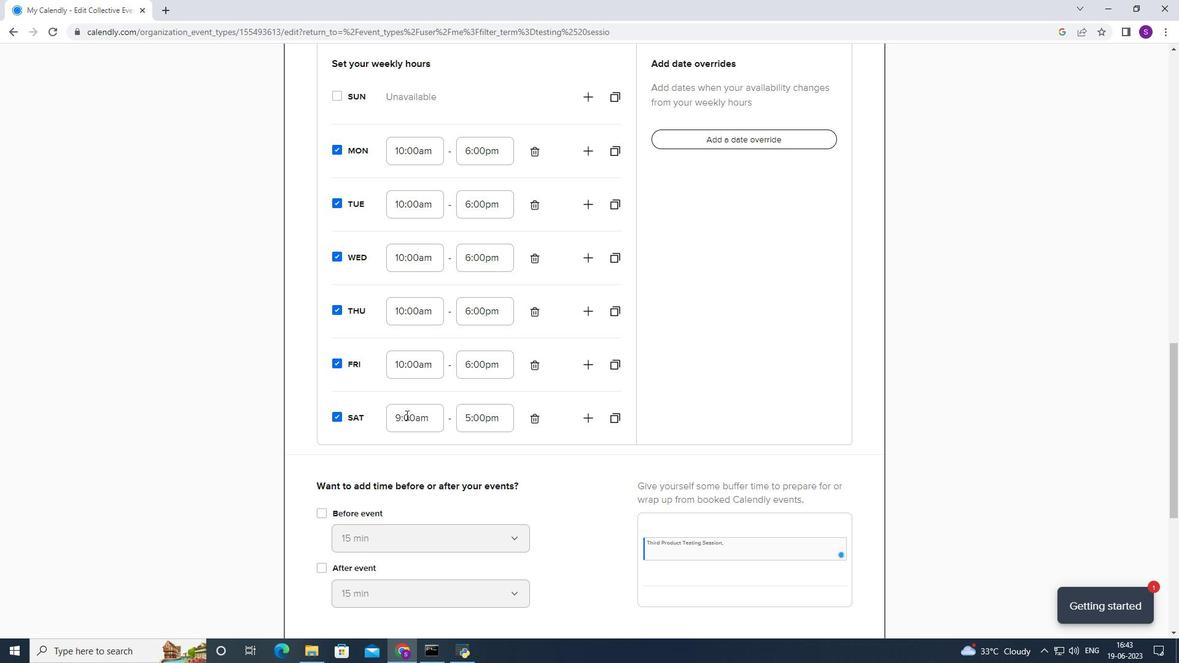 
Action: Mouse pressed left at (460, 417)
Screenshot: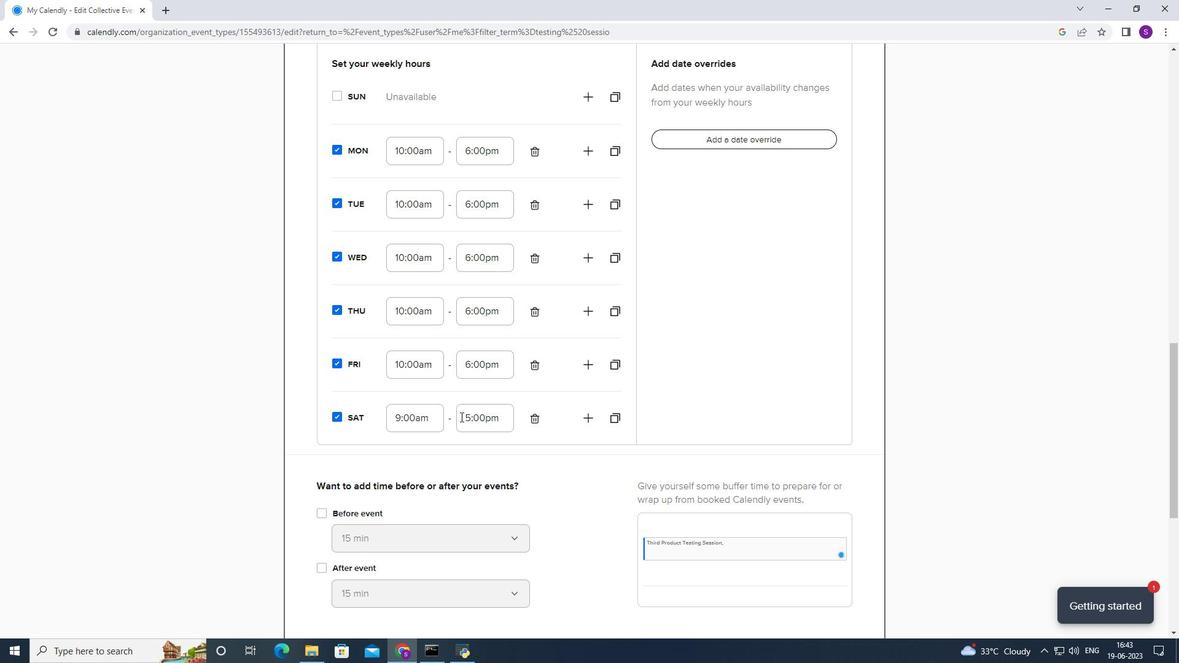 
Action: Mouse moved to (468, 449)
Screenshot: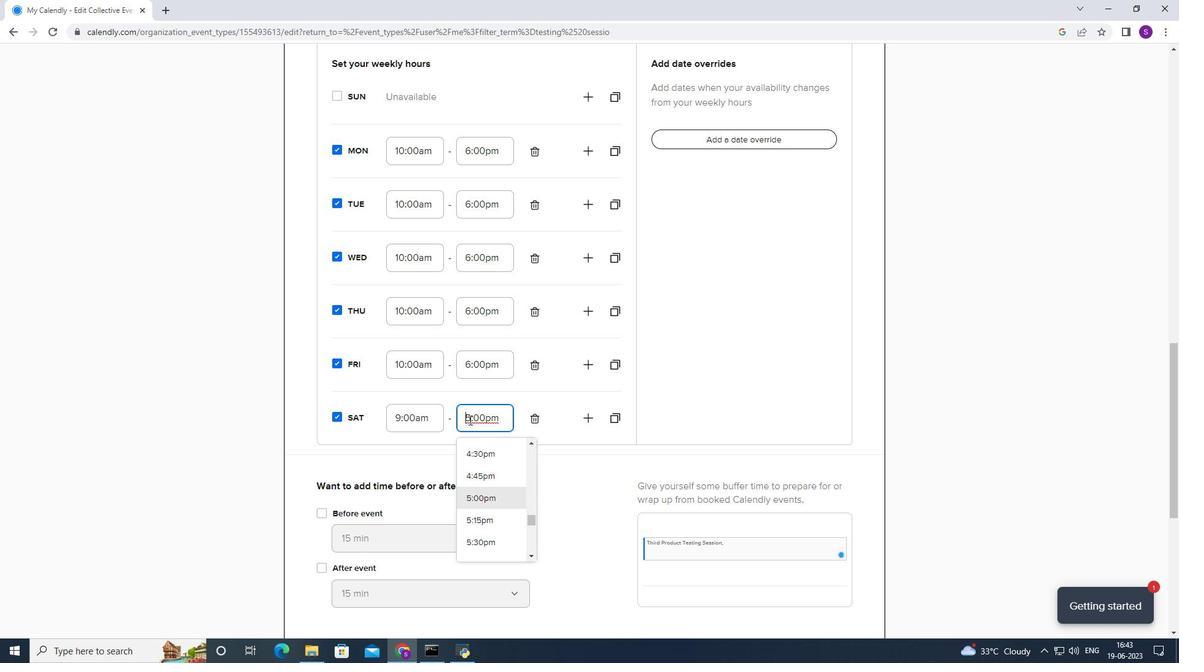 
Action: Mouse scrolled (469, 441) with delta (0, 0)
Screenshot: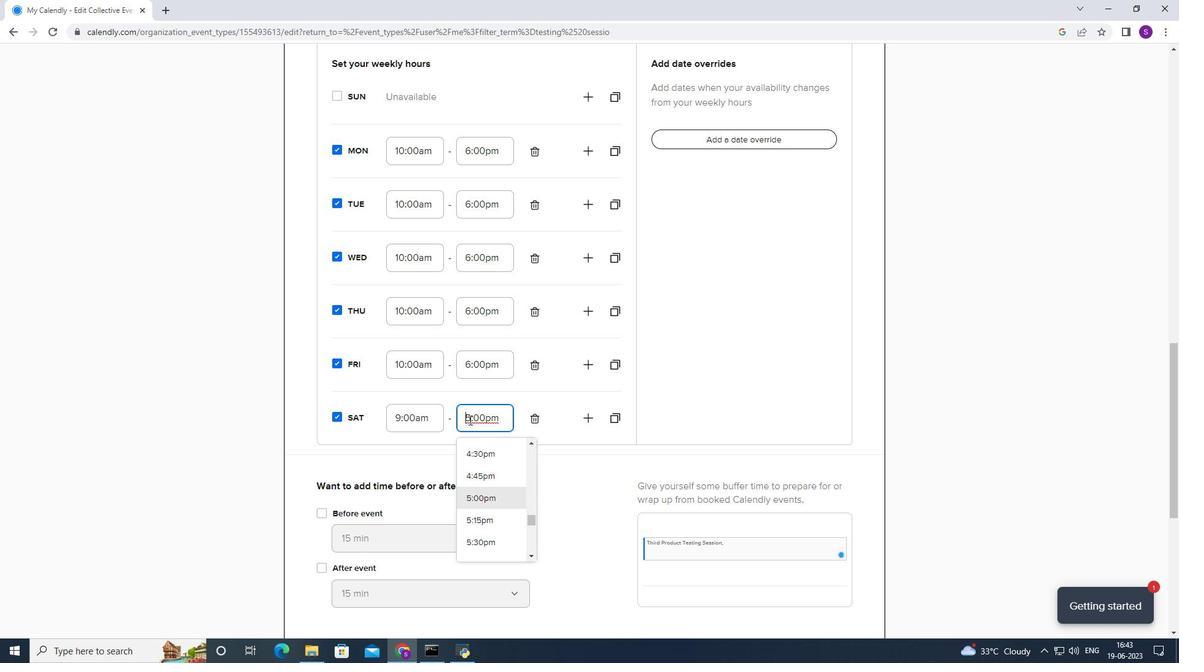 
Action: Mouse moved to (468, 483)
Screenshot: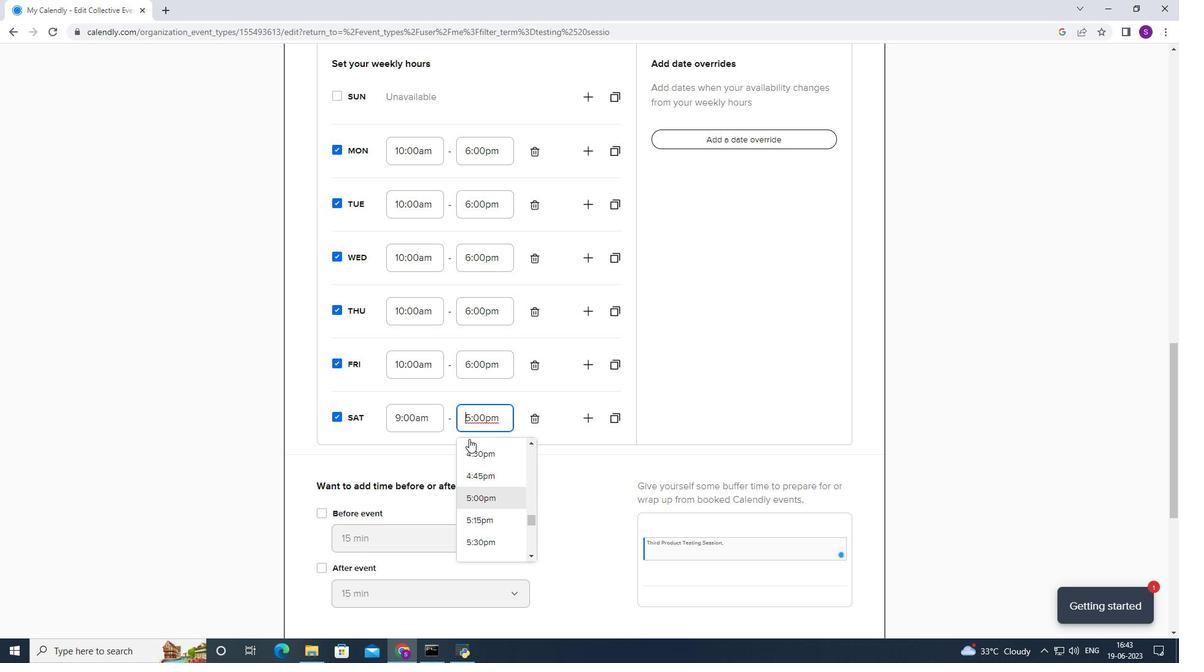
Action: Mouse scrolled (468, 482) with delta (0, 0)
Screenshot: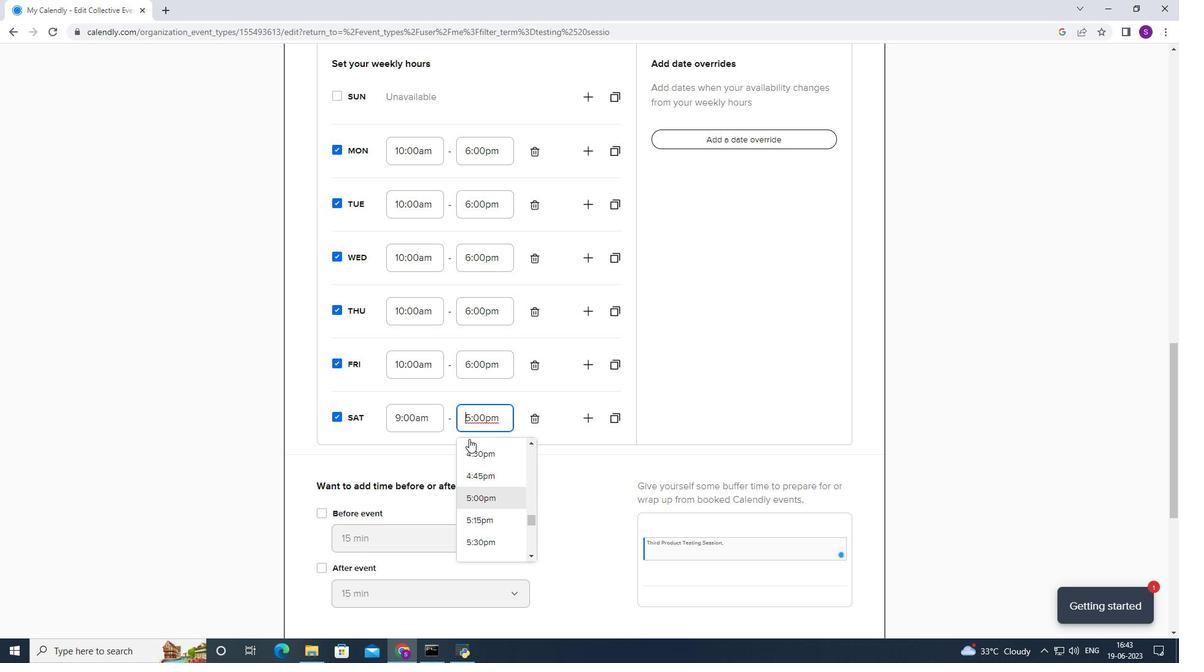 
Action: Mouse moved to (477, 468)
Screenshot: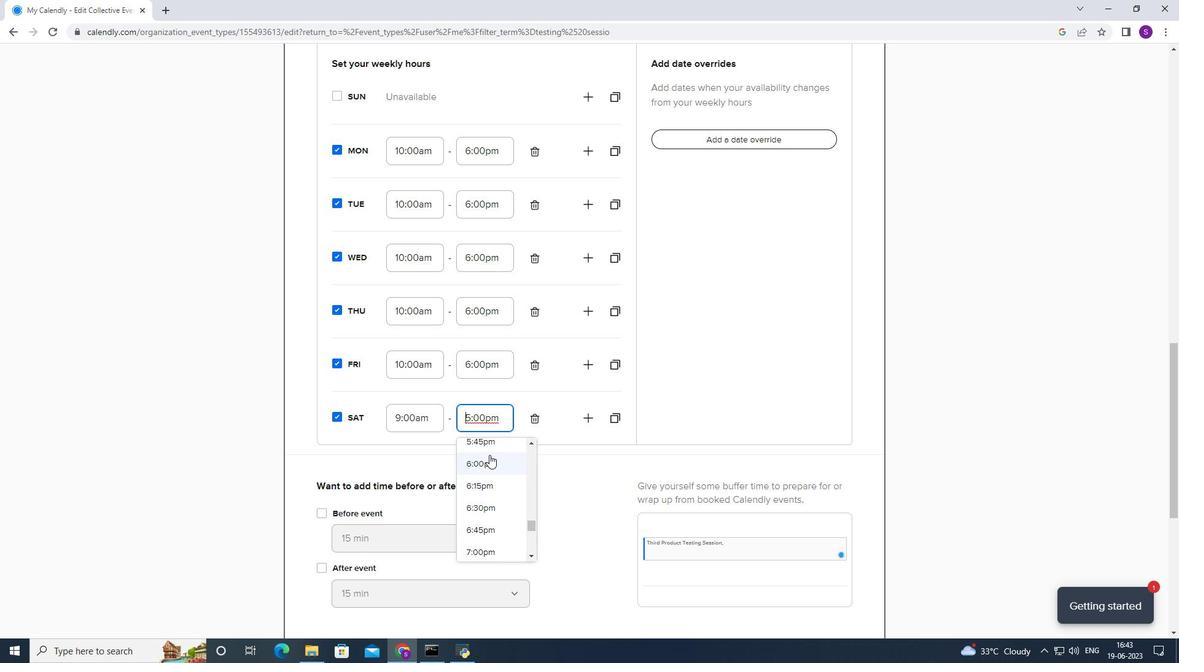 
Action: Mouse pressed left at (477, 468)
Screenshot: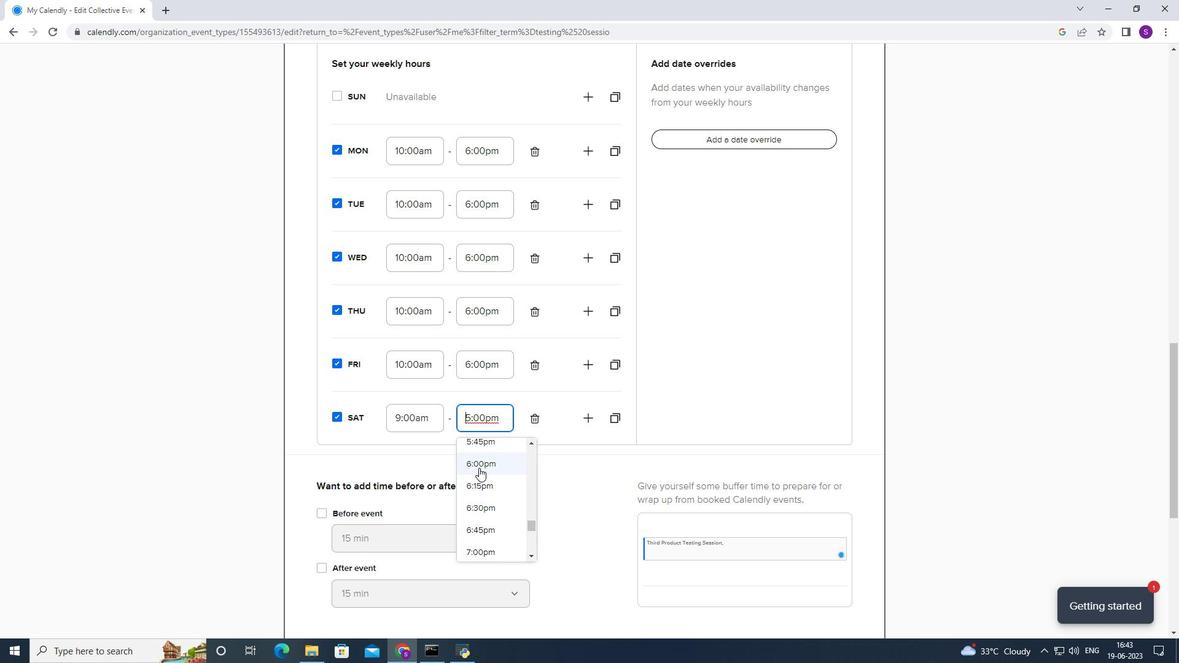 
Action: Mouse moved to (412, 426)
Screenshot: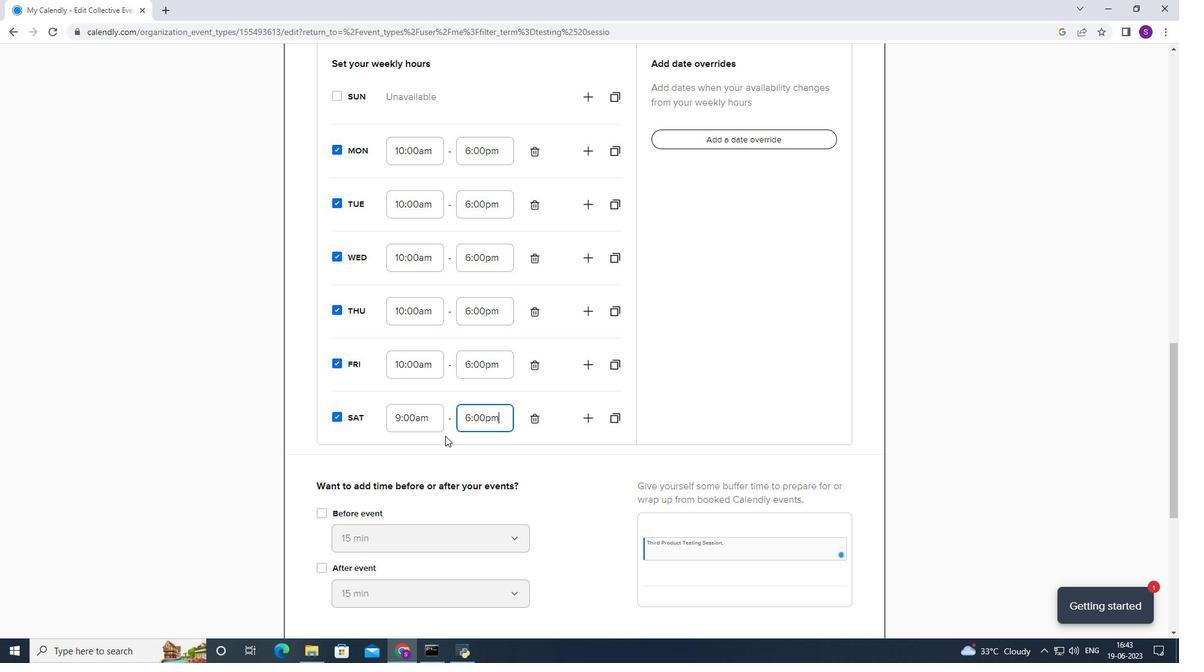 
Action: Mouse pressed left at (412, 426)
Screenshot: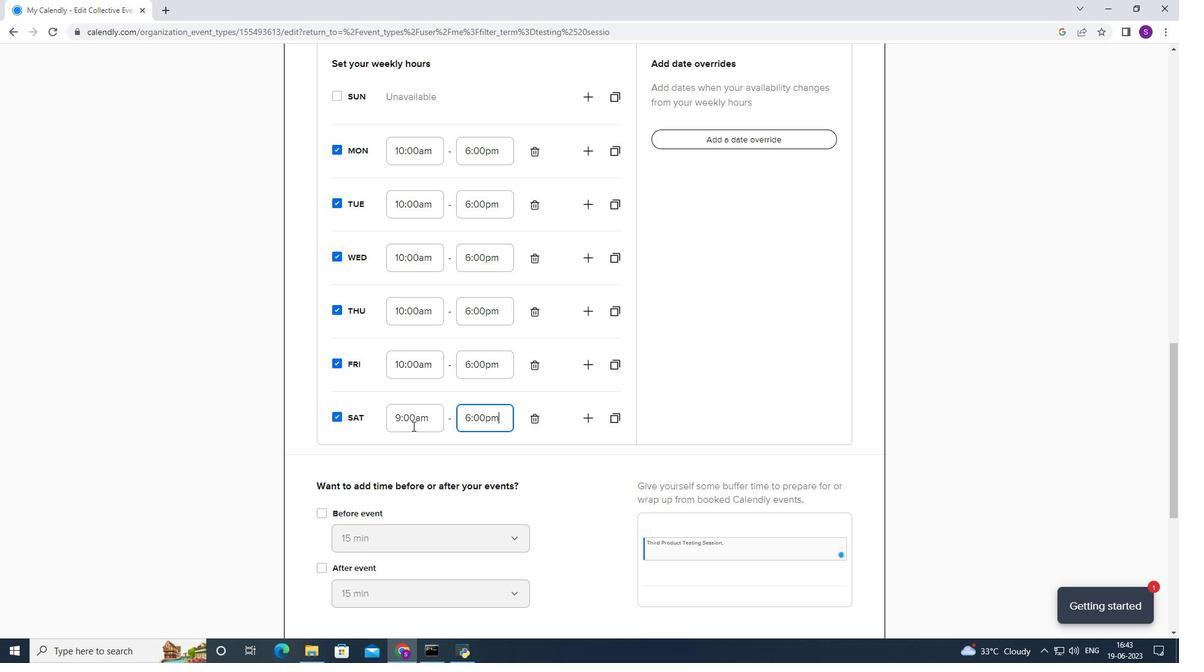 
Action: Mouse moved to (424, 472)
Screenshot: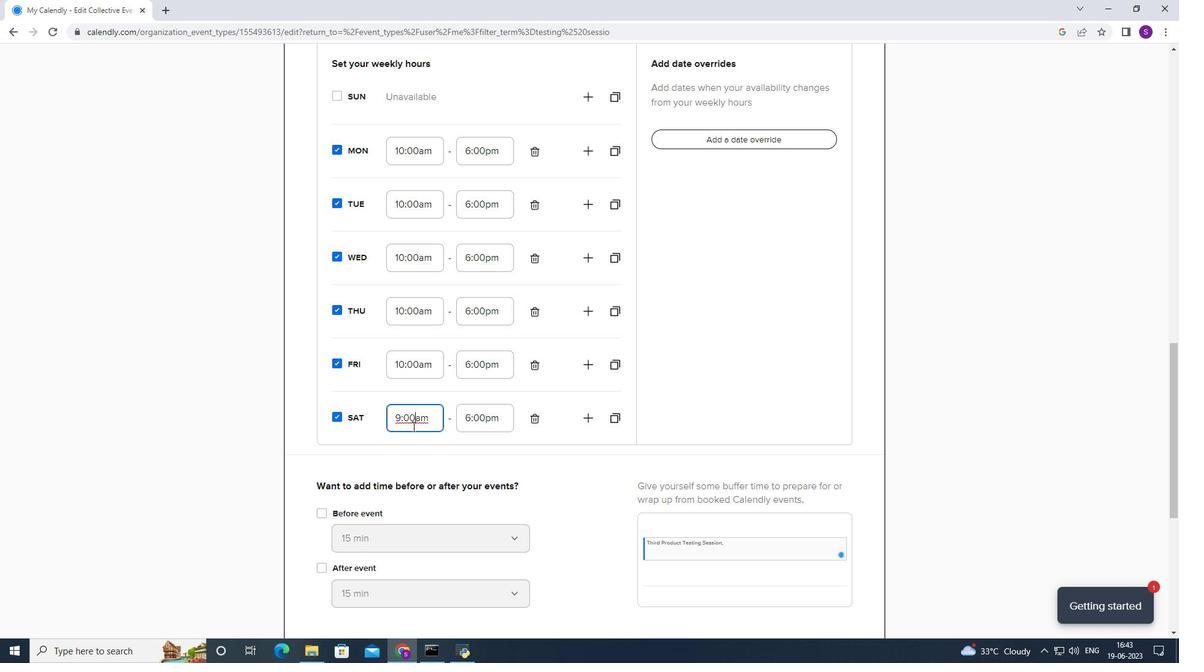 
Action: Mouse scrolled (424, 471) with delta (0, 0)
Screenshot: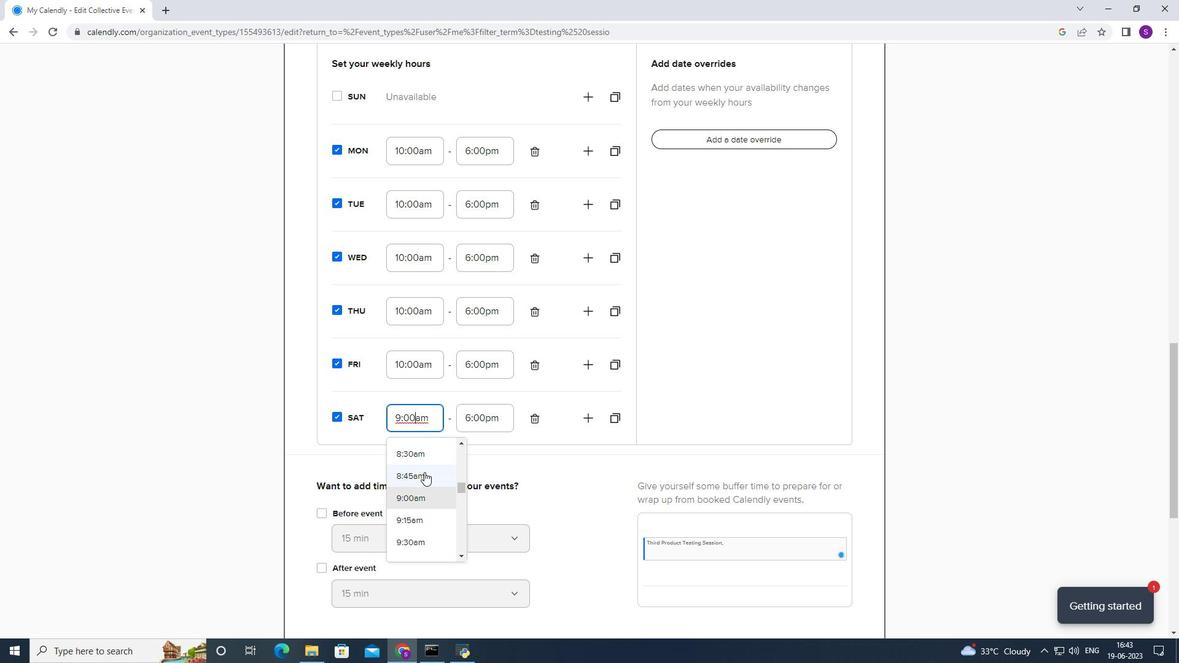 
Action: Mouse moved to (406, 521)
Screenshot: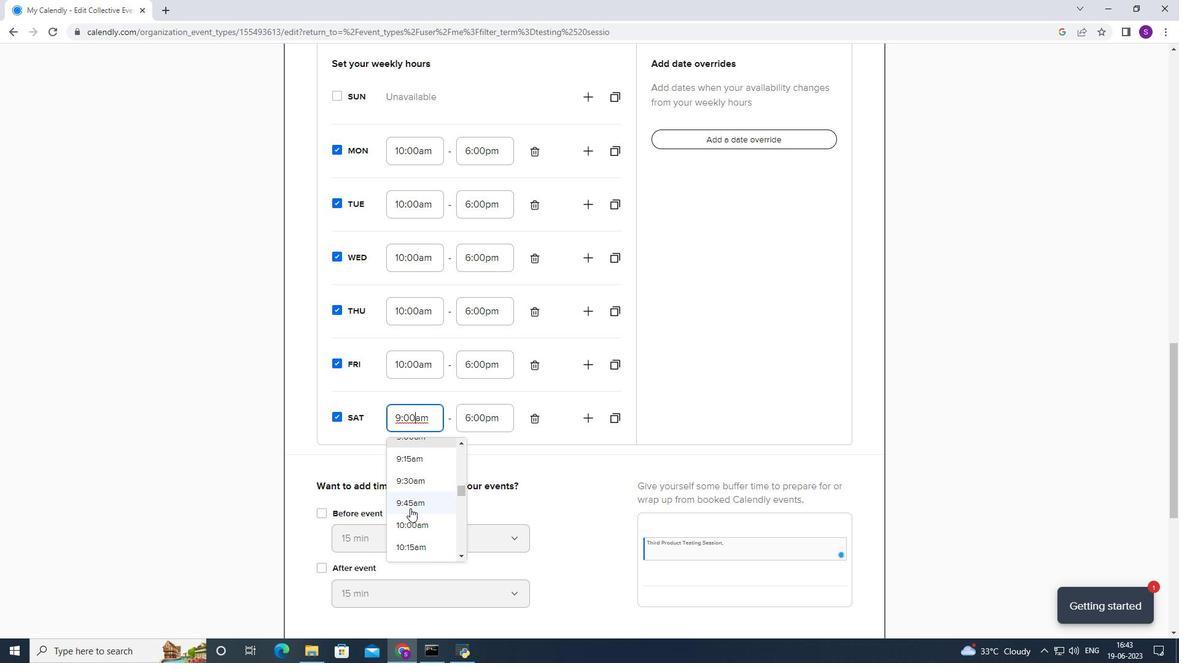 
Action: Mouse pressed left at (406, 521)
Screenshot: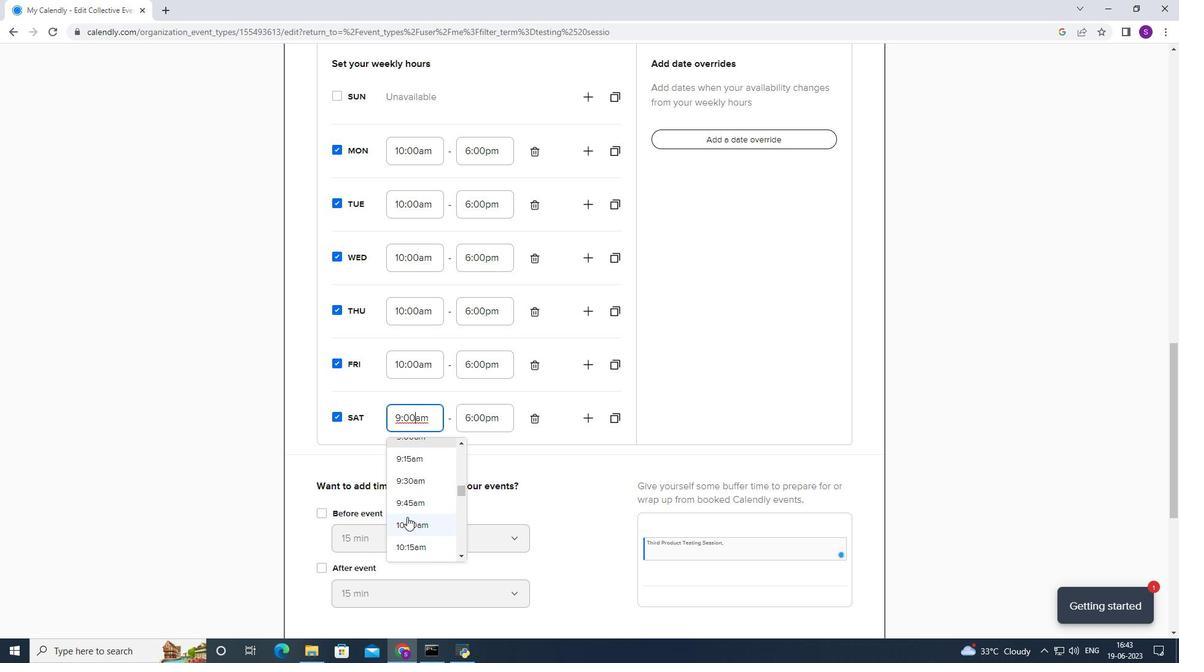 
Action: Mouse moved to (330, 507)
Screenshot: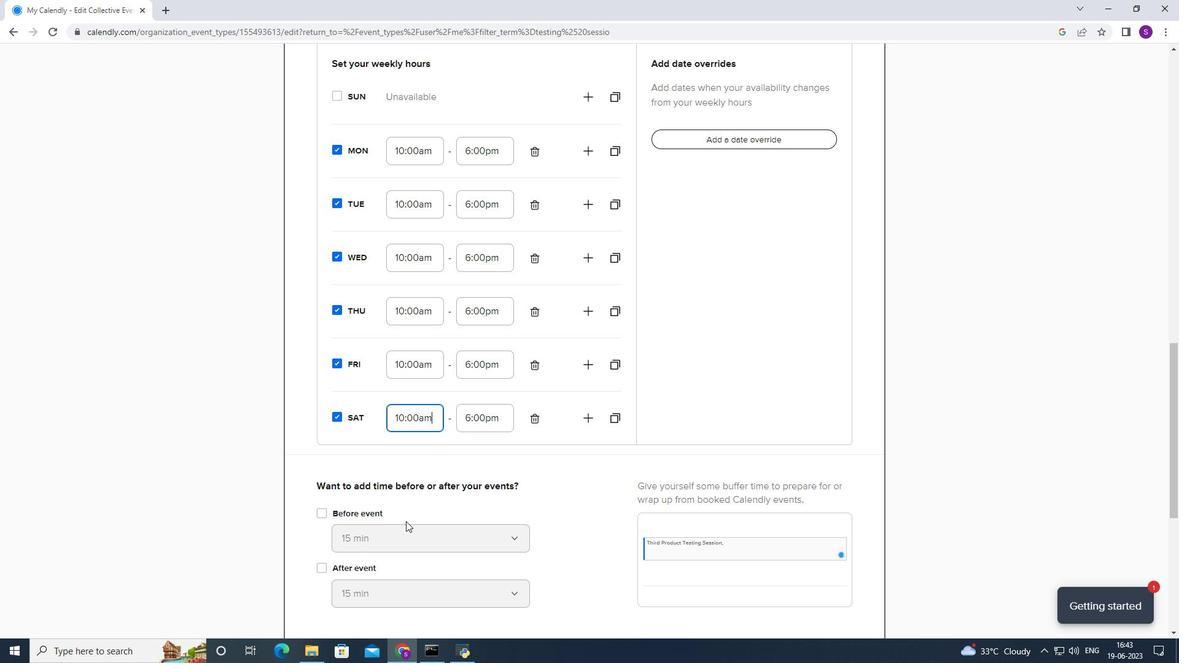 
Action: Mouse pressed left at (330, 507)
Screenshot: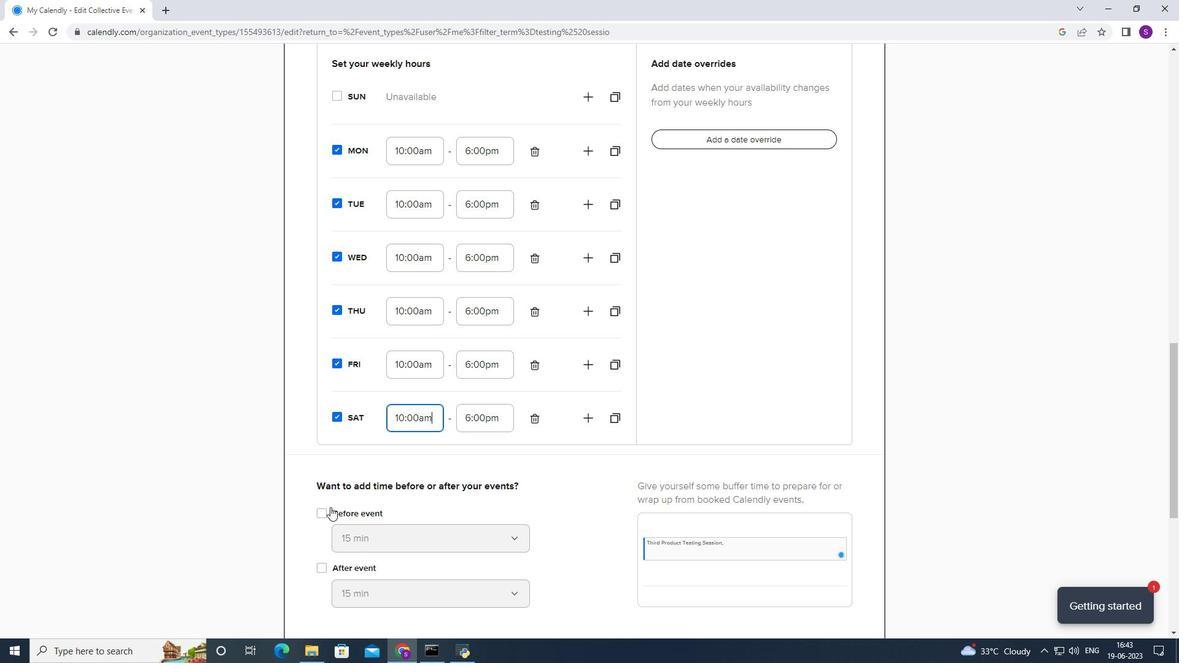 
Action: Mouse moved to (360, 533)
Screenshot: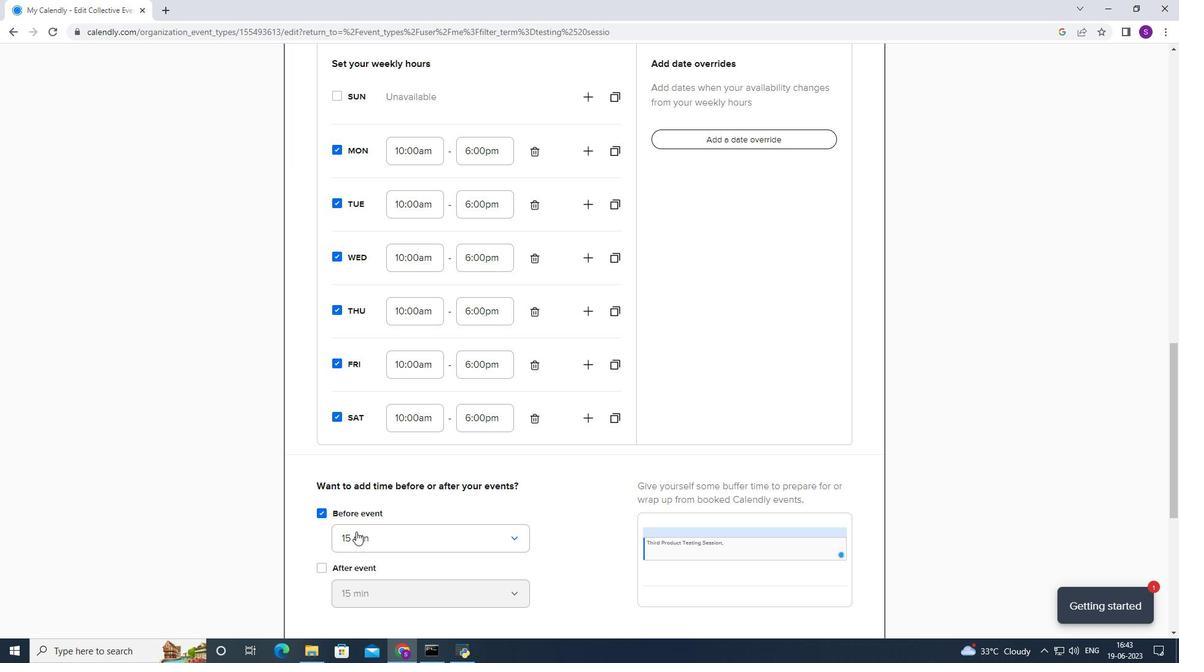 
Action: Mouse scrolled (360, 533) with delta (0, 0)
Screenshot: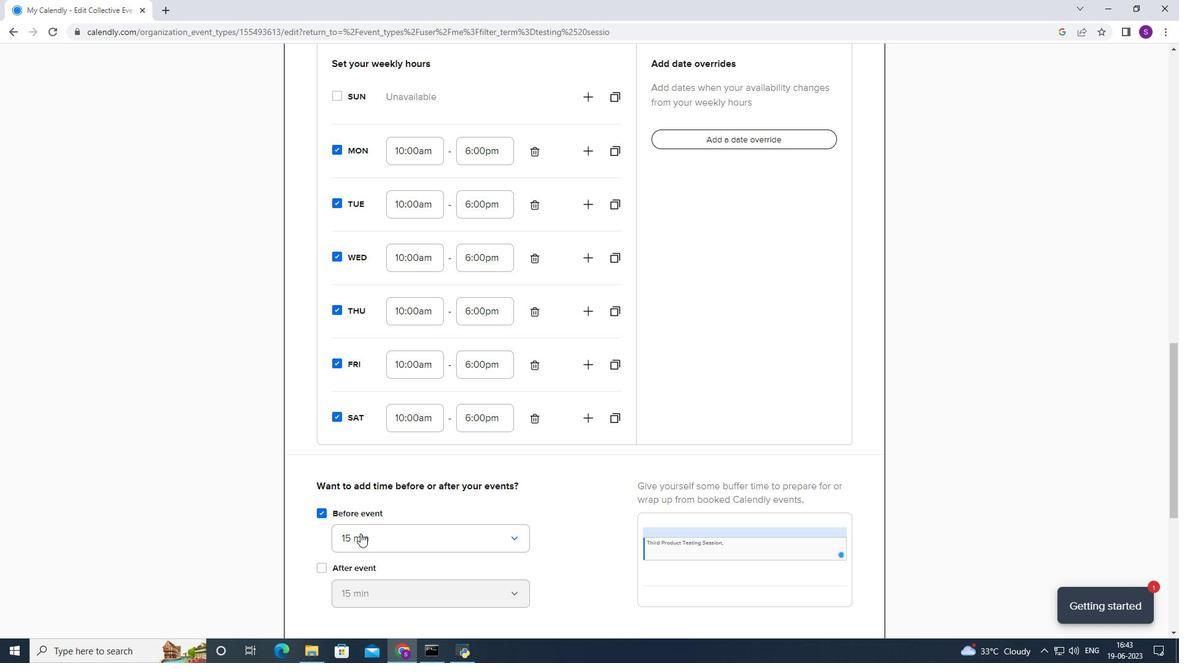 
Action: Mouse scrolled (360, 533) with delta (0, 0)
Screenshot: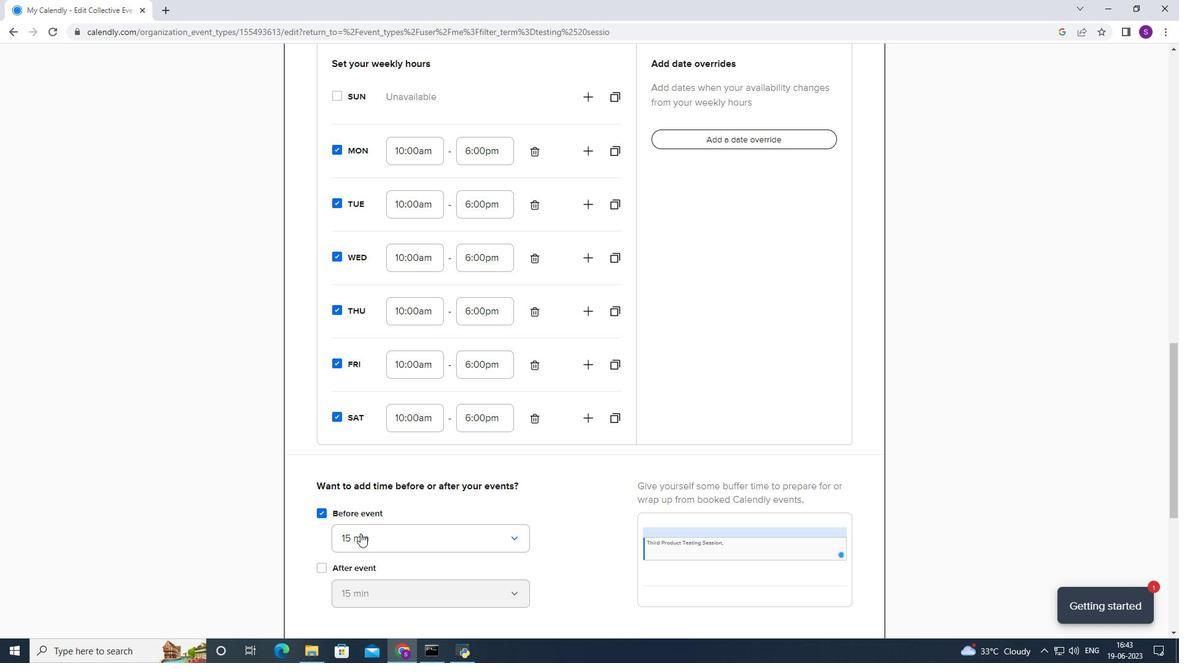 
Action: Mouse scrolled (360, 533) with delta (0, 0)
Screenshot: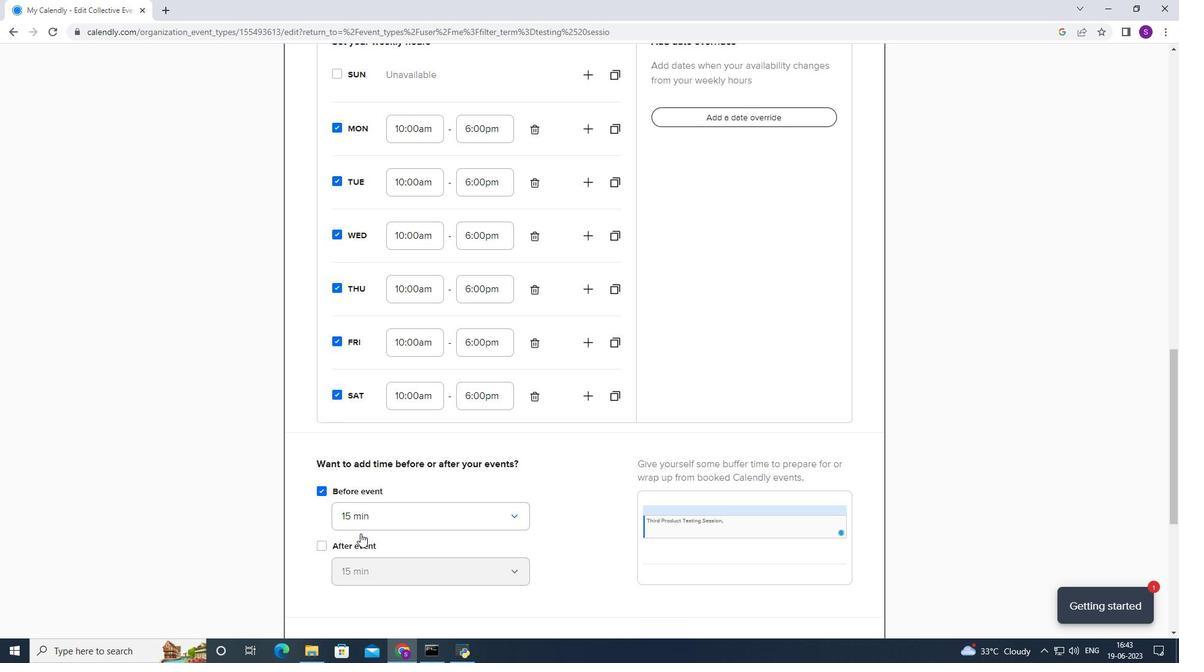 
Action: Mouse moved to (412, 359)
Screenshot: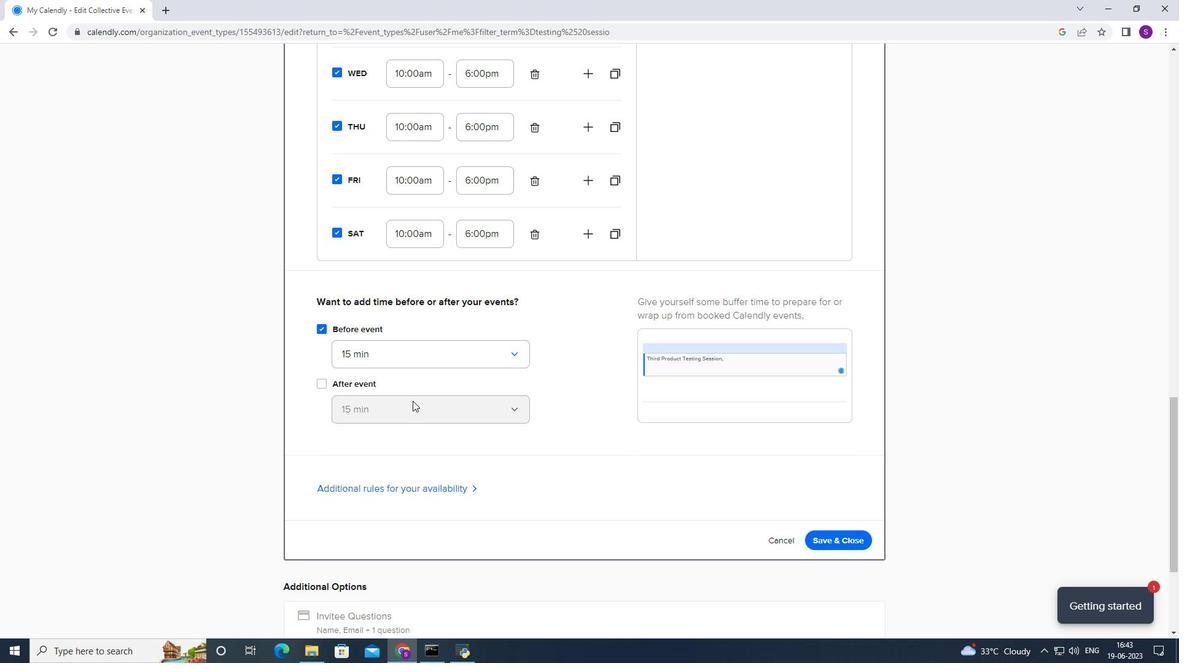 
Action: Mouse pressed left at (412, 359)
Screenshot: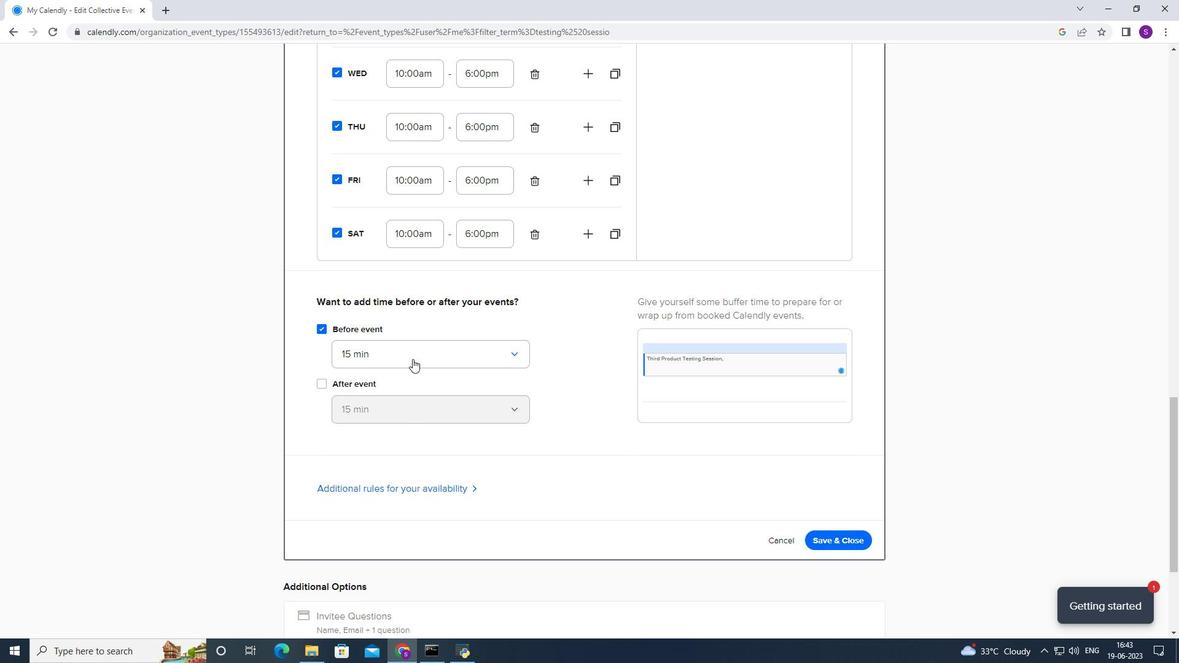 
Action: Mouse moved to (371, 404)
Screenshot: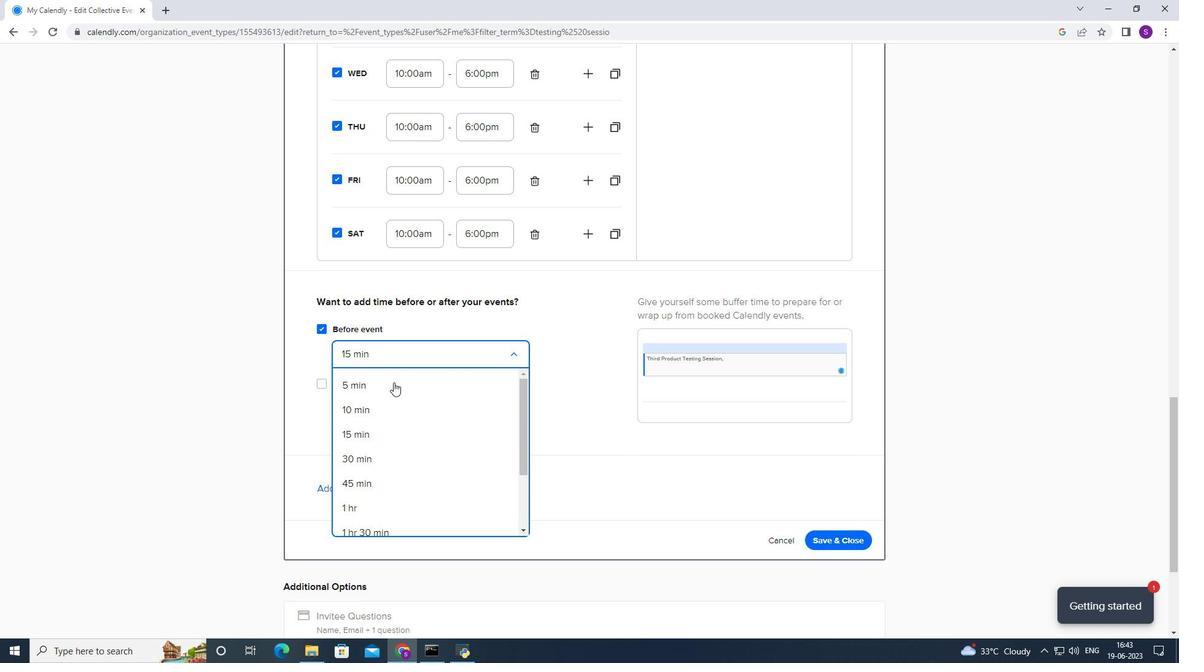 
Action: Mouse pressed left at (371, 404)
Screenshot: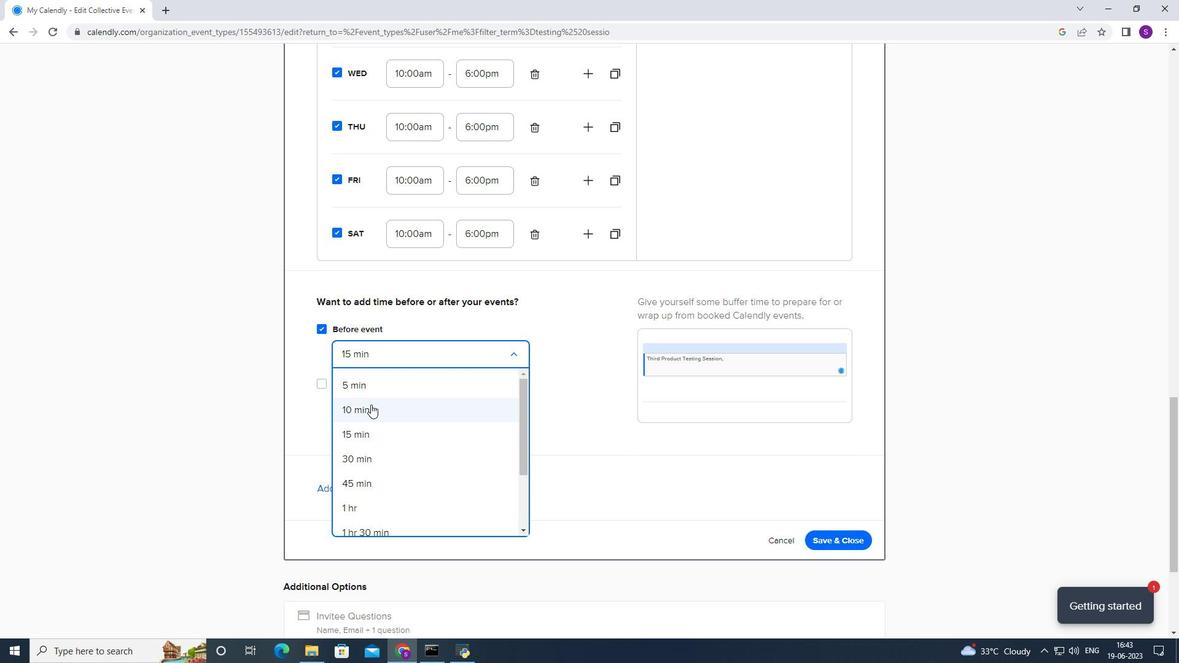 
Action: Mouse moved to (337, 391)
Screenshot: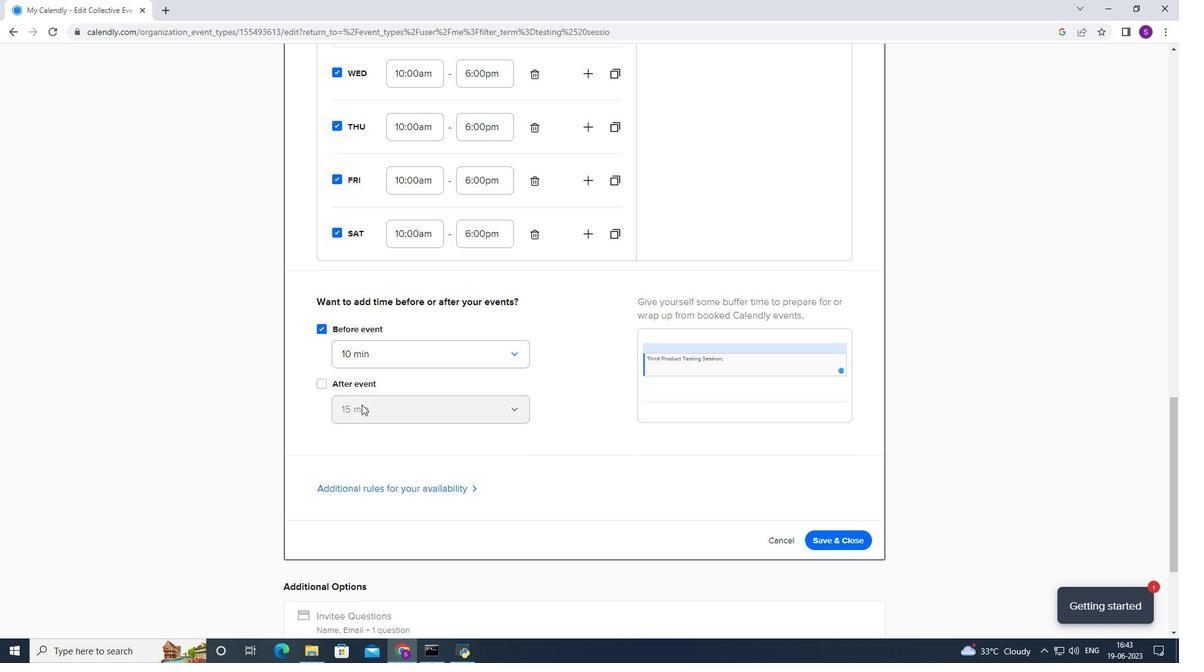 
Action: Mouse pressed left at (337, 391)
Screenshot: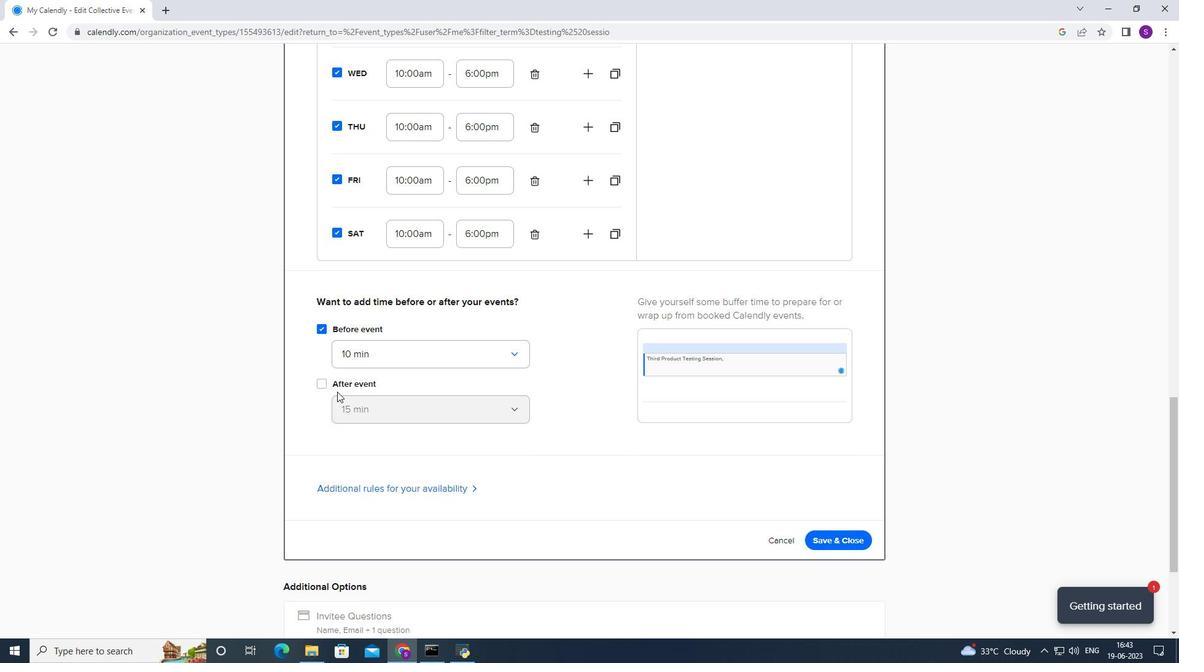 
Action: Mouse moved to (374, 420)
Screenshot: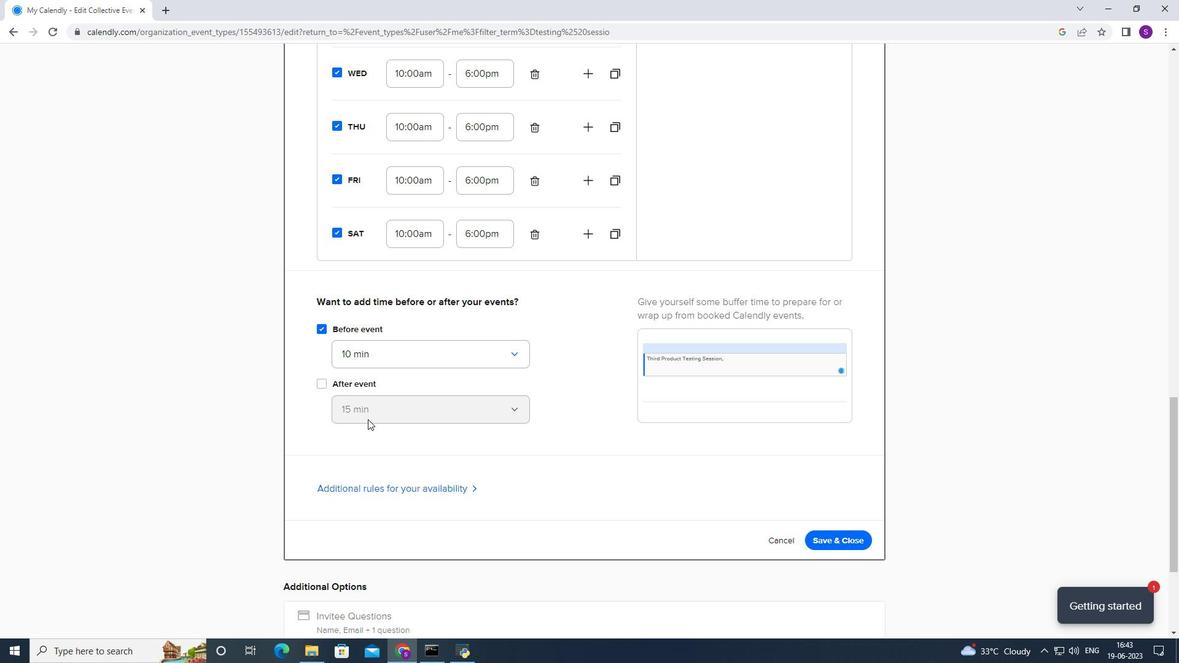 
Action: Mouse pressed left at (374, 420)
Screenshot: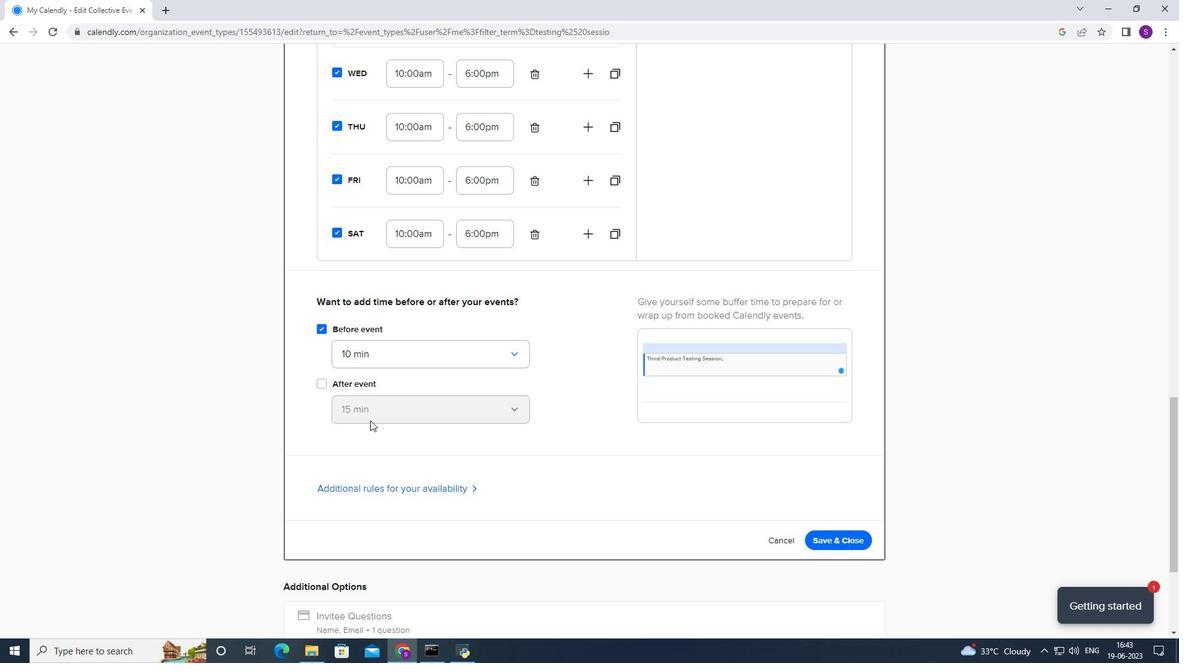 
Action: Mouse moved to (334, 391)
Screenshot: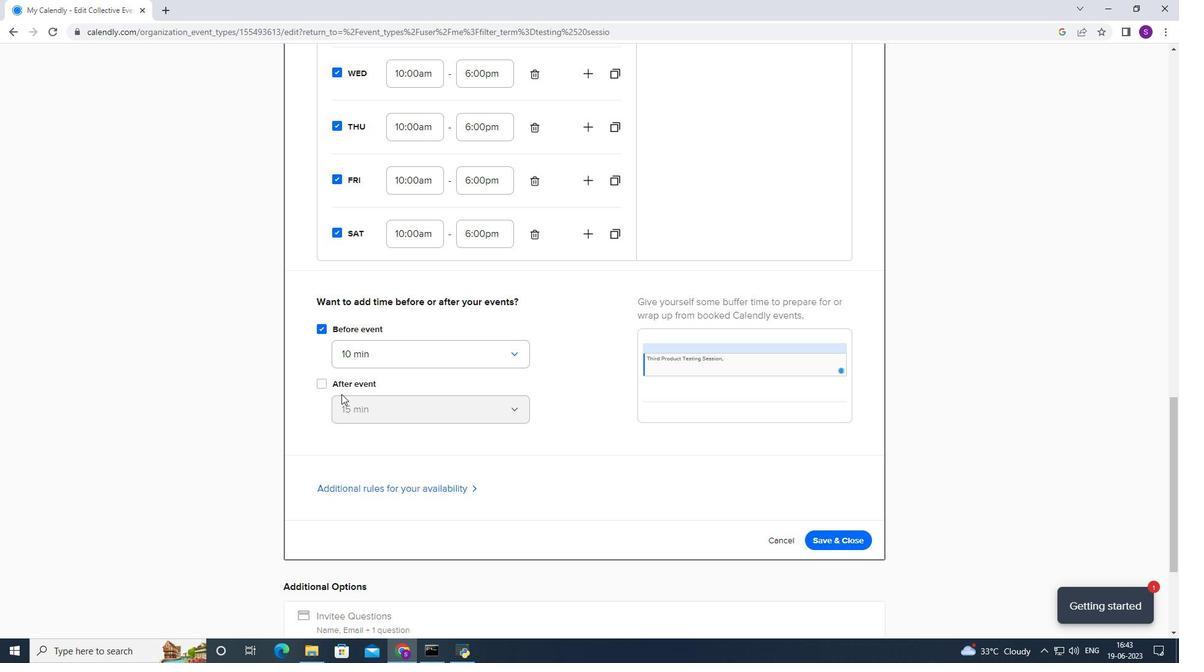 
Action: Mouse pressed left at (334, 391)
Screenshot: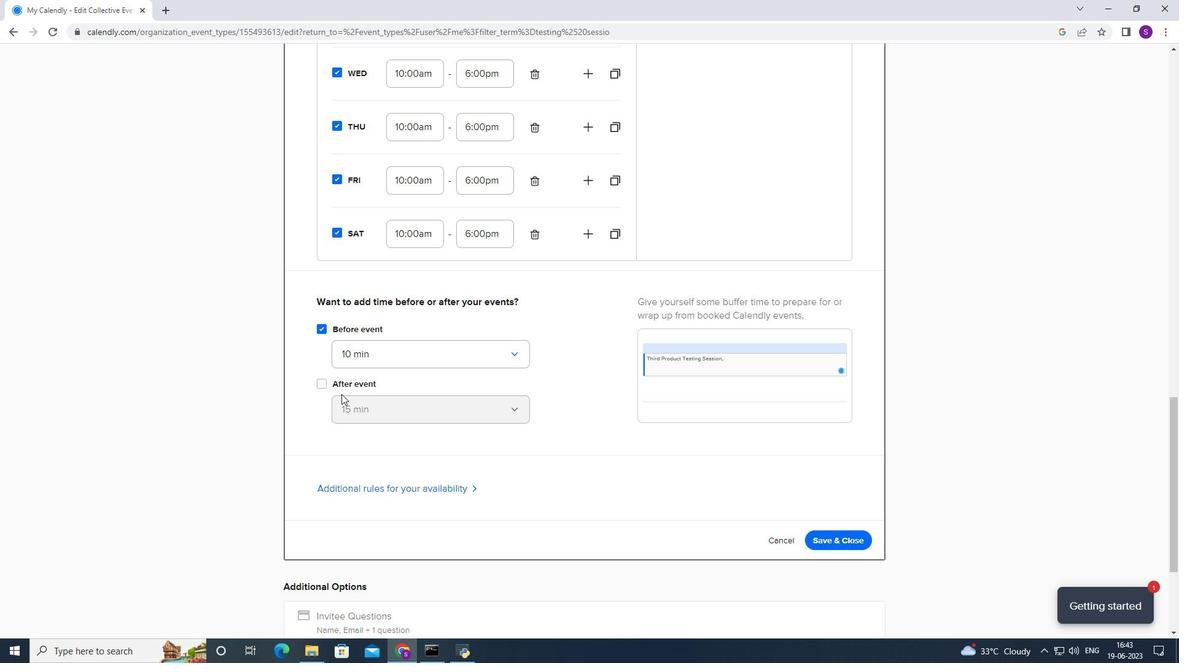 
Action: Mouse moved to (329, 389)
Screenshot: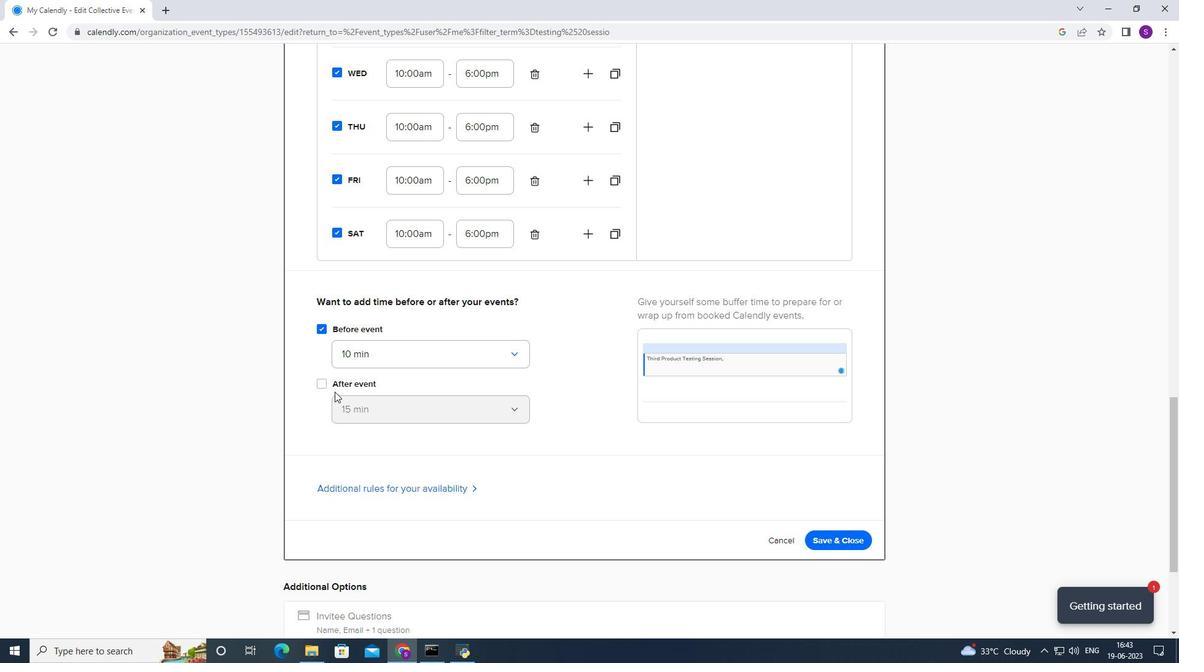 
Action: Mouse pressed left at (329, 389)
Screenshot: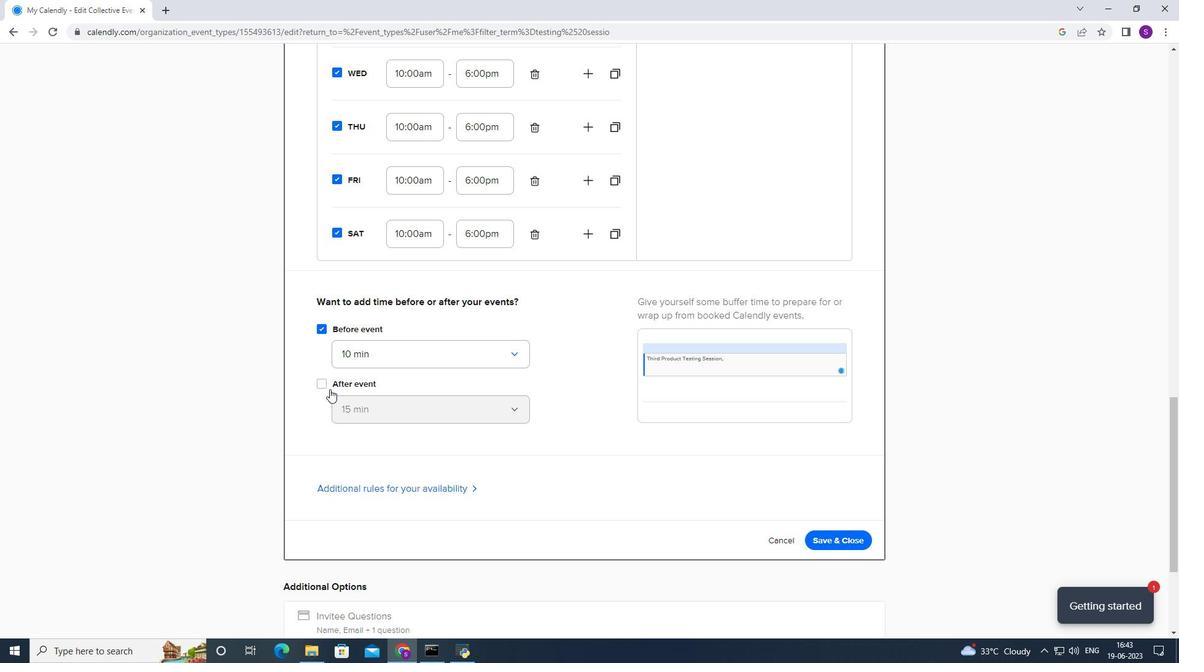 
Action: Mouse moved to (363, 410)
Screenshot: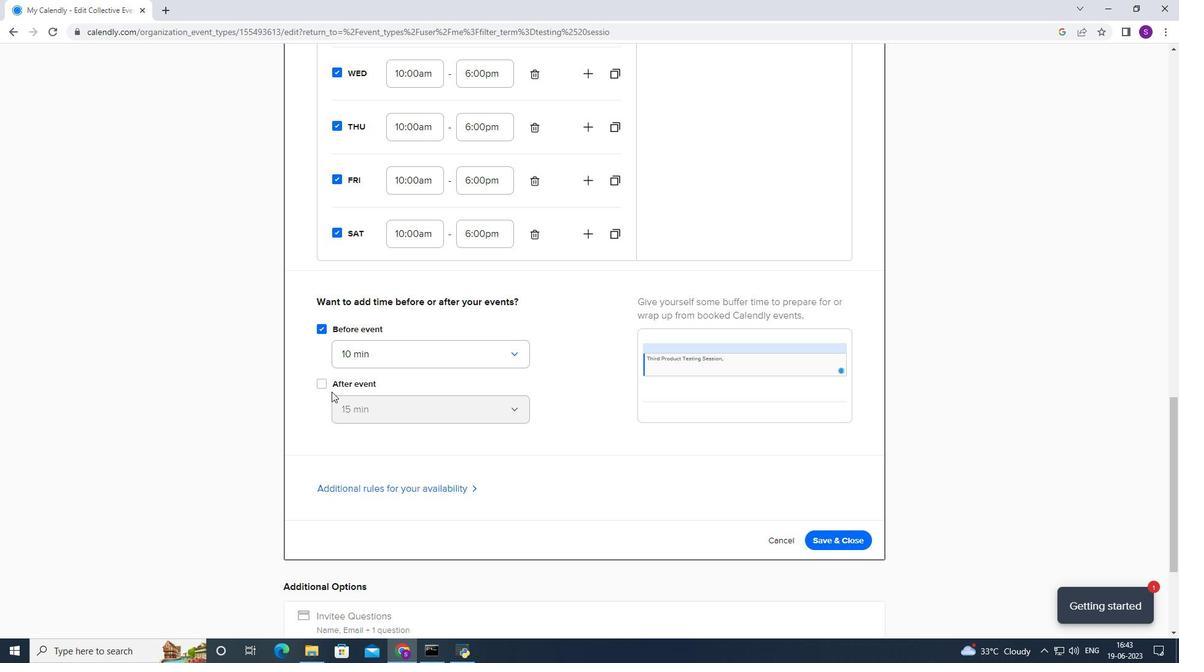 
Action: Mouse pressed left at (363, 410)
Screenshot: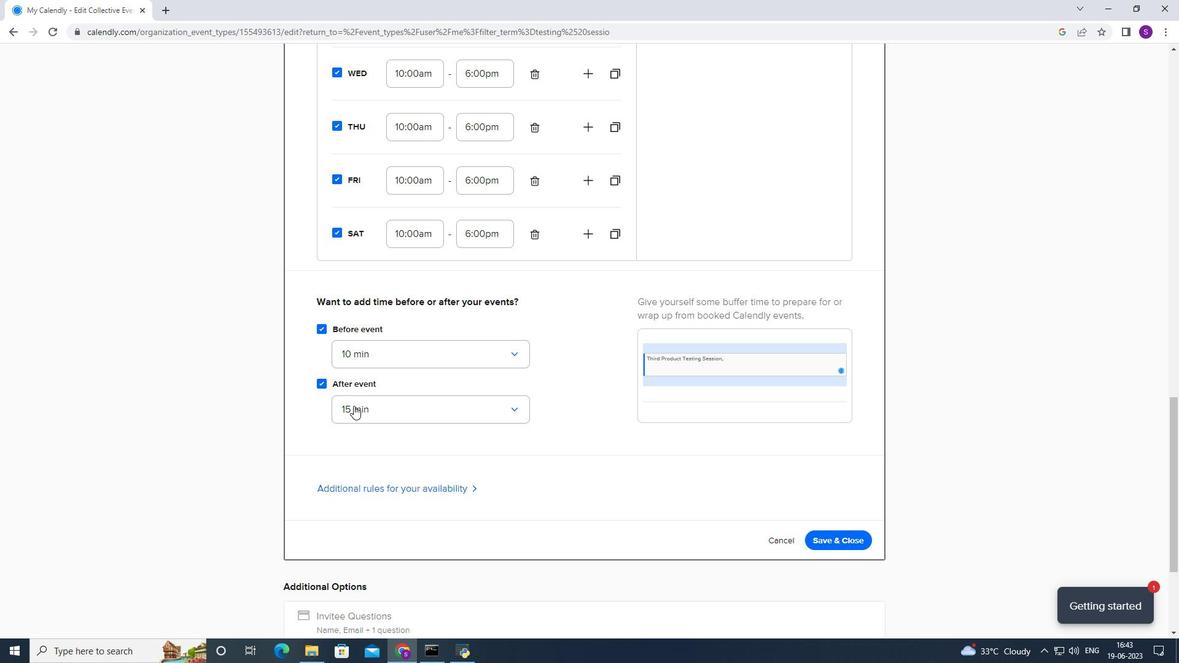 
Action: Mouse moved to (363, 437)
Screenshot: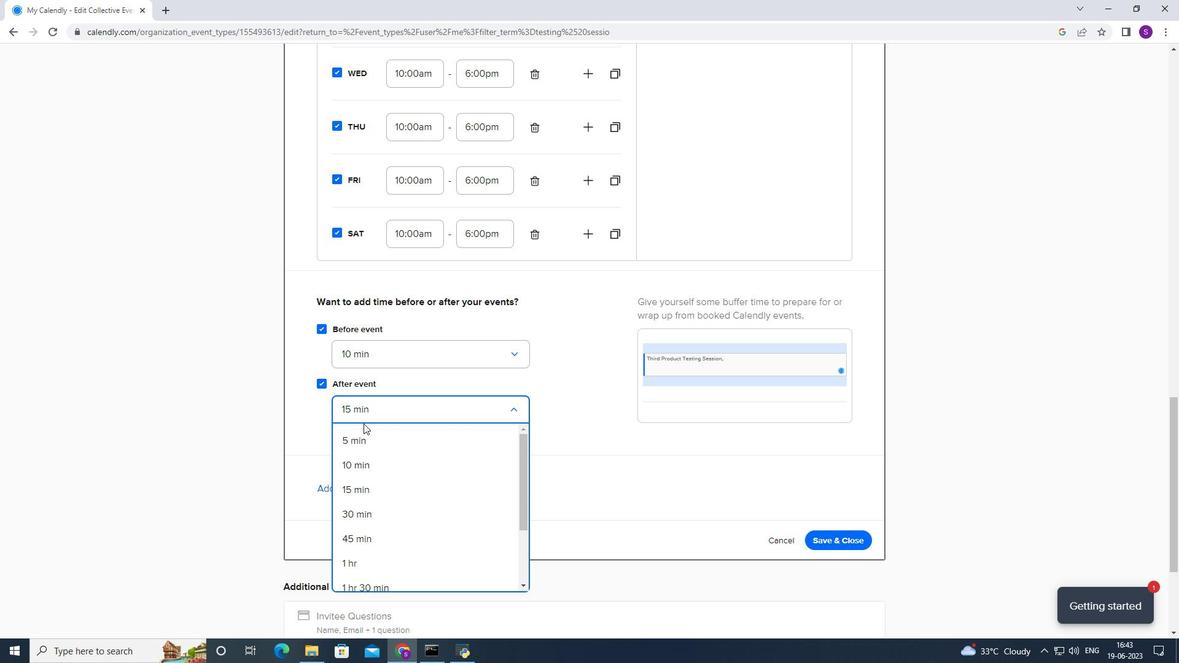 
Action: Mouse pressed left at (363, 437)
Screenshot: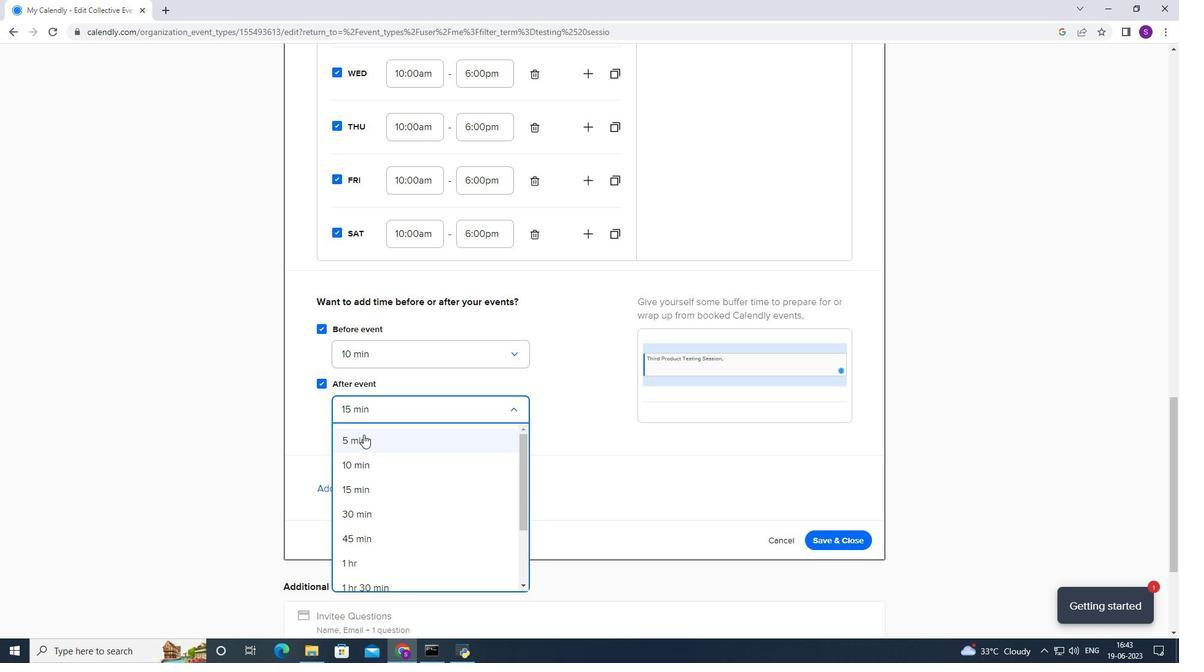 
Action: Mouse moved to (359, 454)
Screenshot: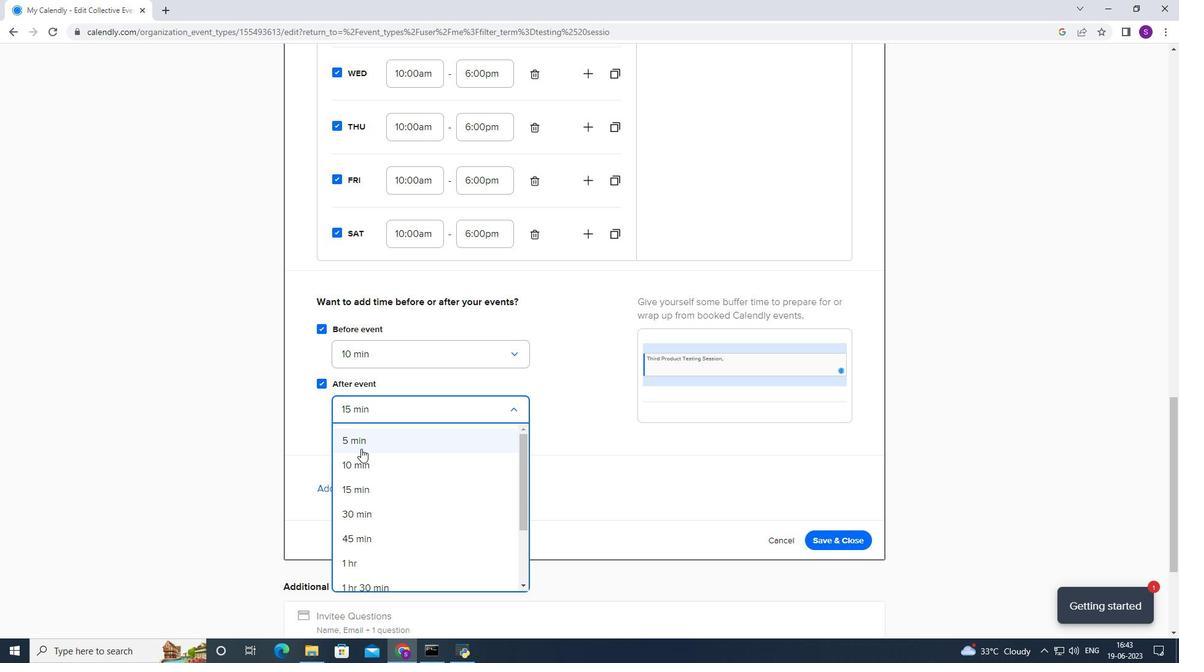 
Action: Mouse pressed left at (359, 454)
Screenshot: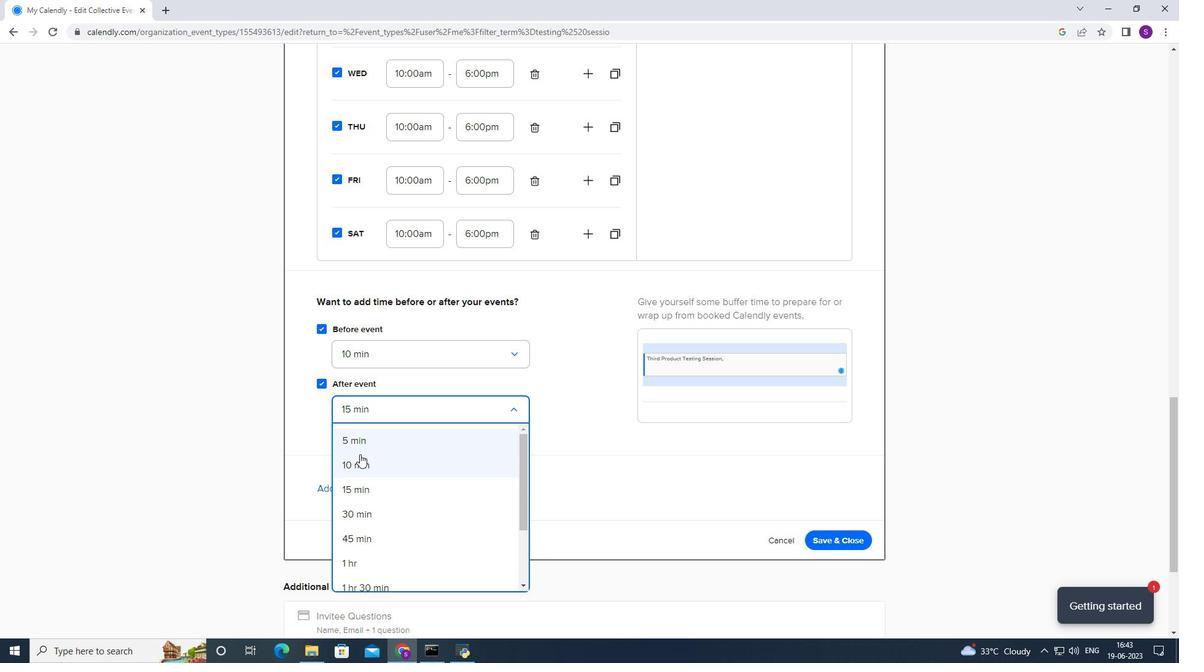 
Action: Mouse moved to (332, 492)
Screenshot: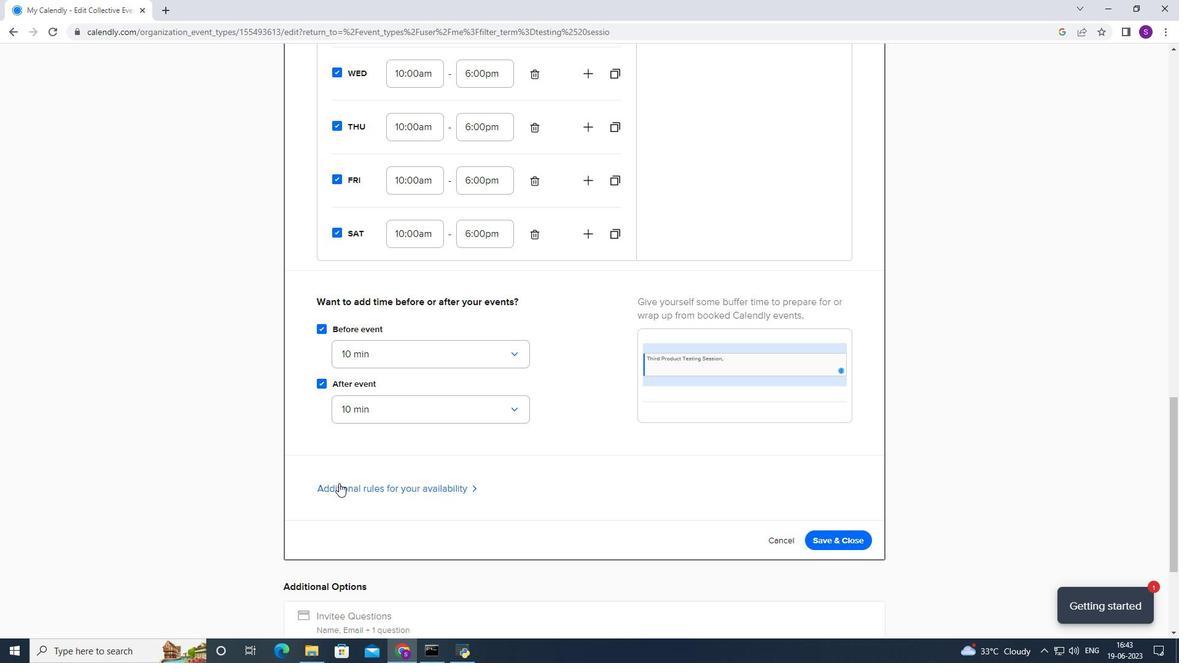 
Action: Mouse pressed left at (332, 492)
Screenshot: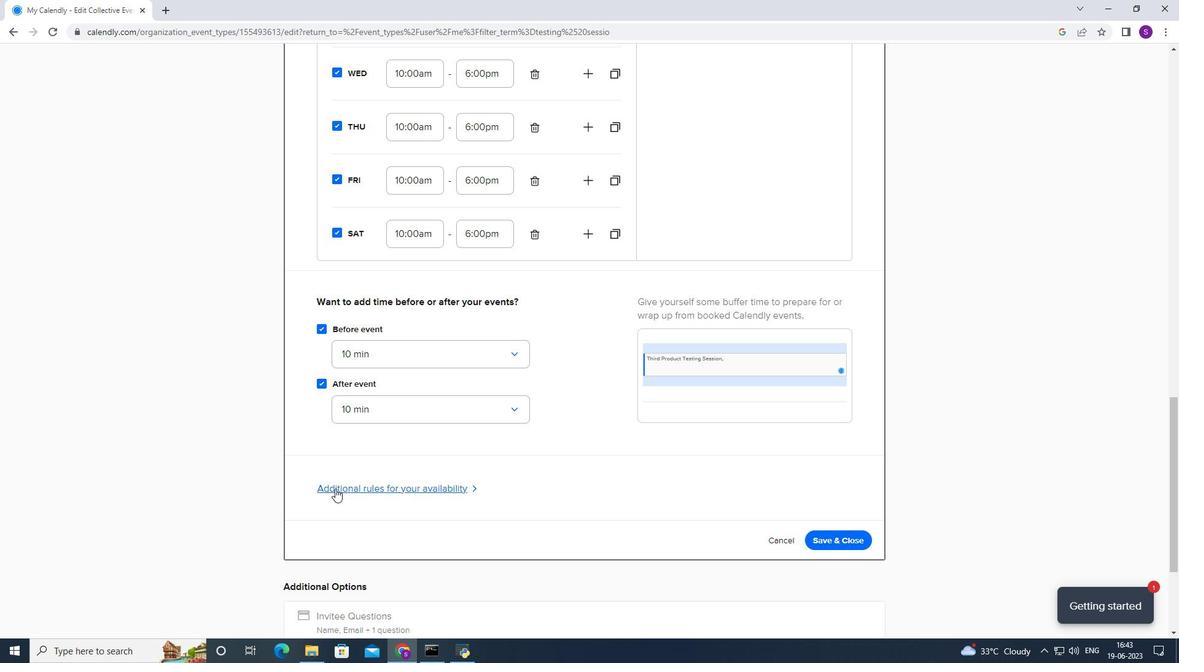 
Action: Mouse moved to (339, 492)
Screenshot: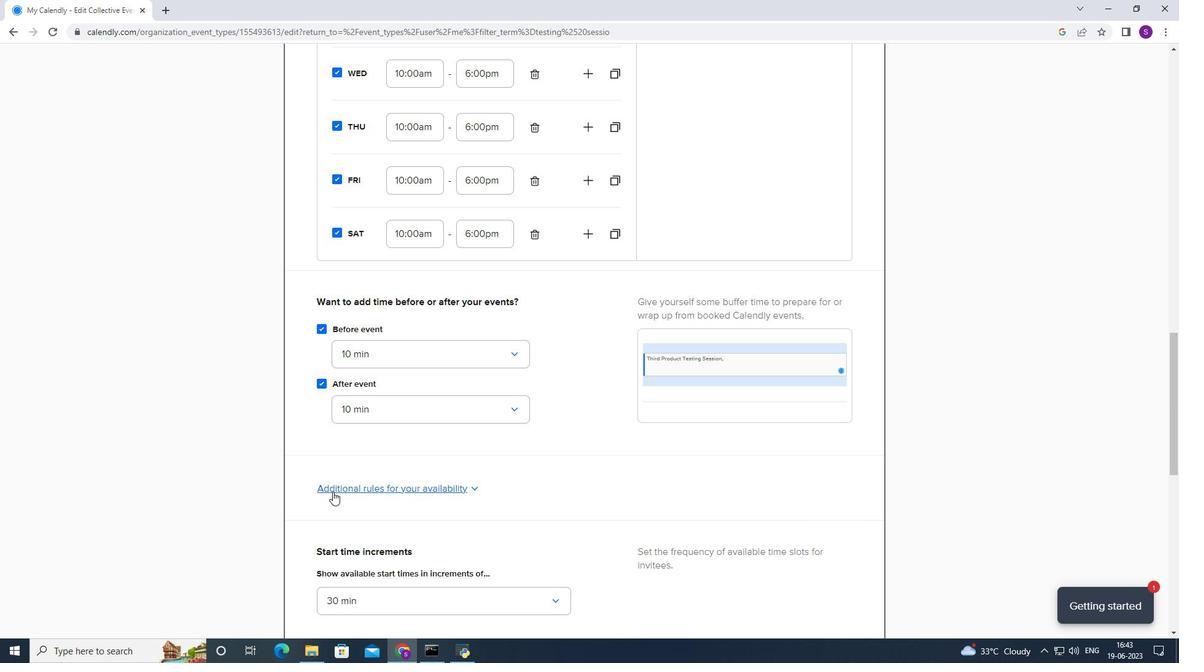 
Action: Mouse scrolled (339, 491) with delta (0, 0)
Screenshot: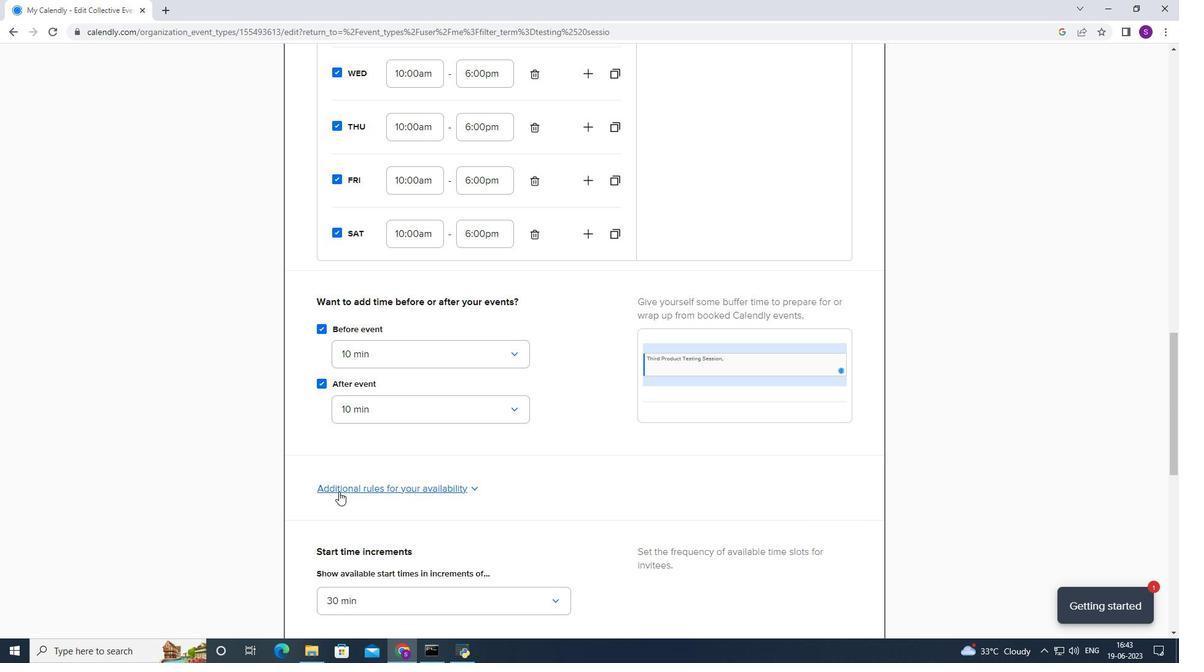 
Action: Mouse scrolled (339, 491) with delta (0, 0)
Screenshot: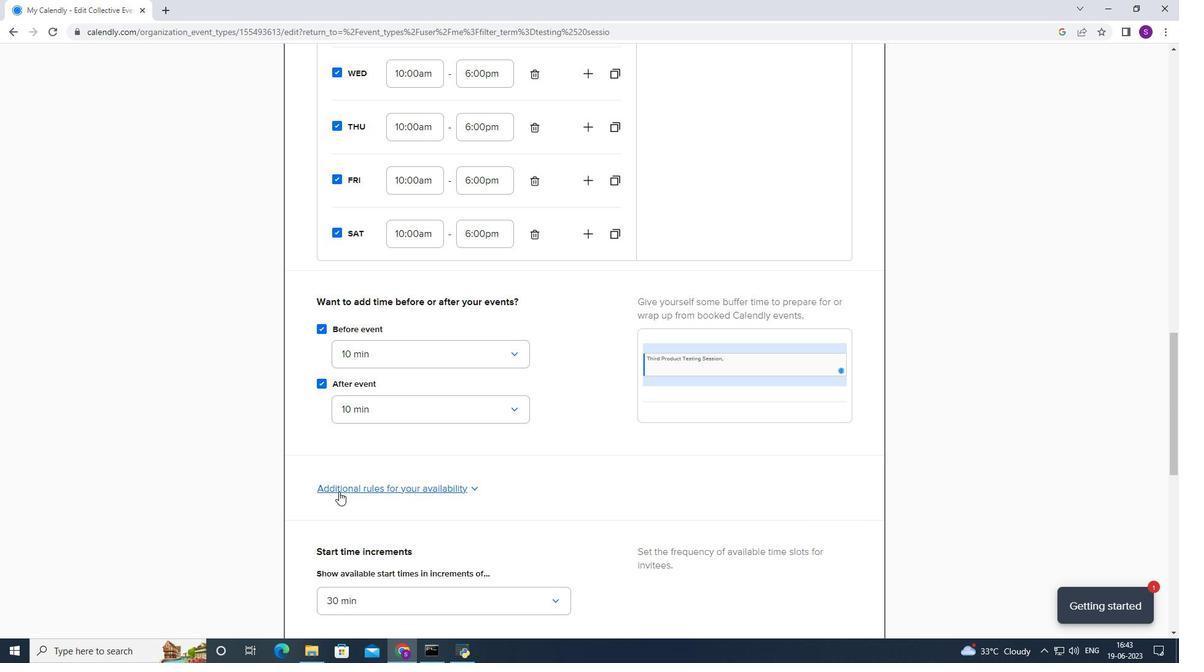 
Action: Mouse scrolled (339, 491) with delta (0, 0)
Screenshot: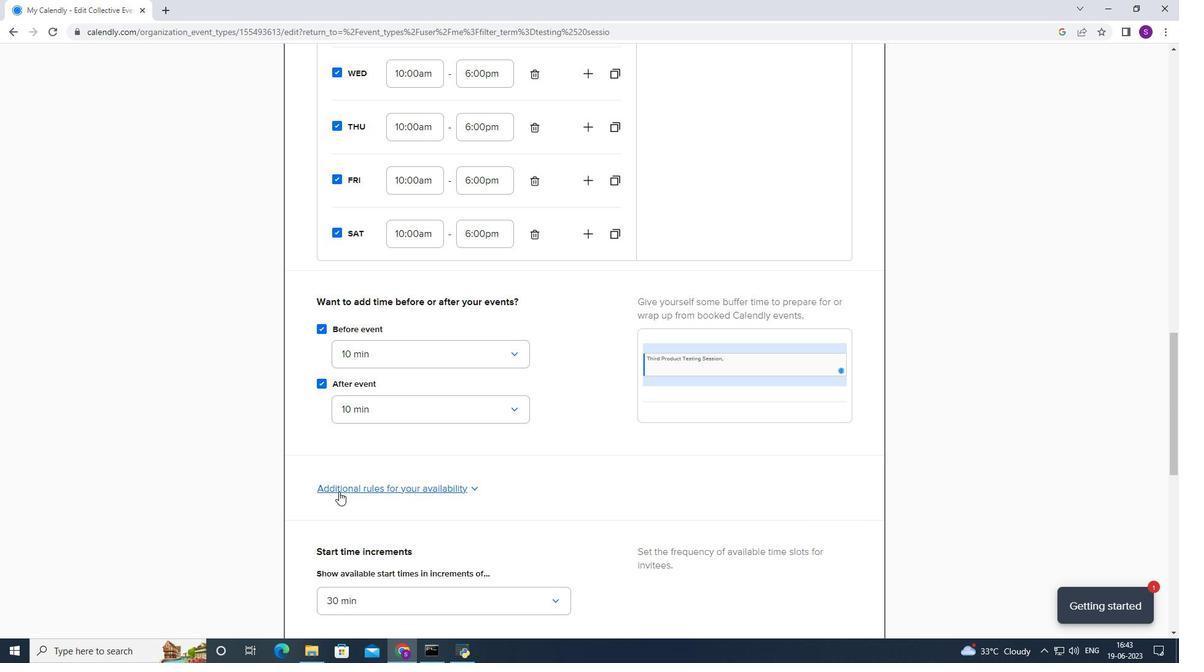 
Action: Mouse scrolled (339, 491) with delta (0, 0)
Screenshot: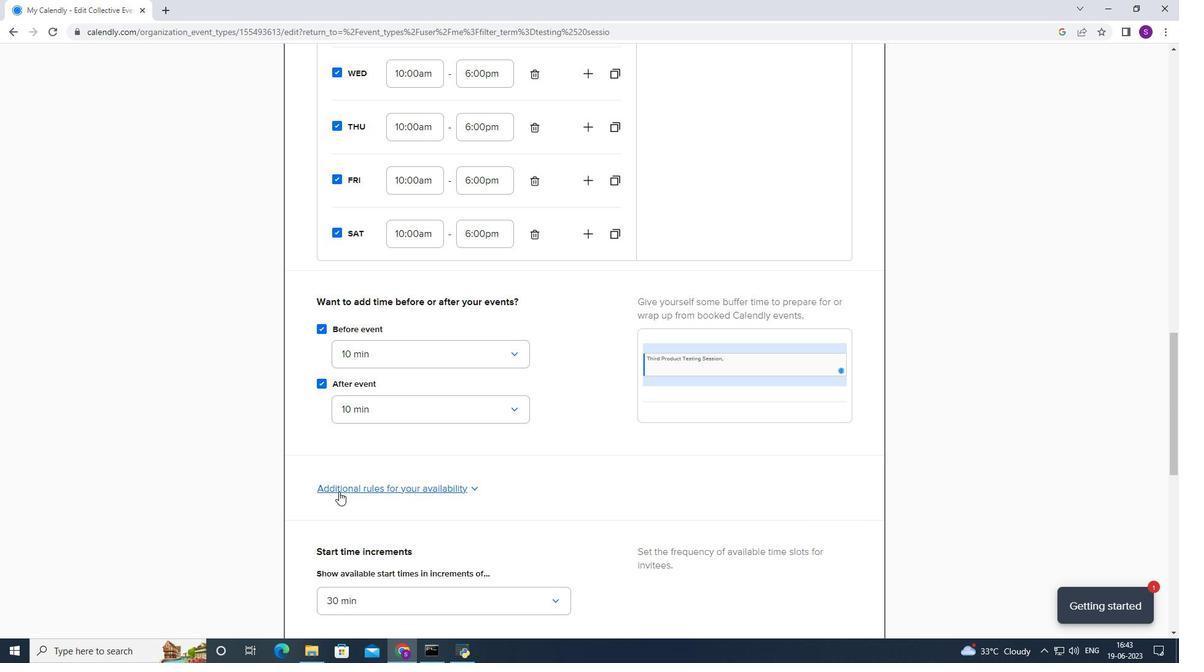 
Action: Mouse moved to (423, 343)
Screenshot: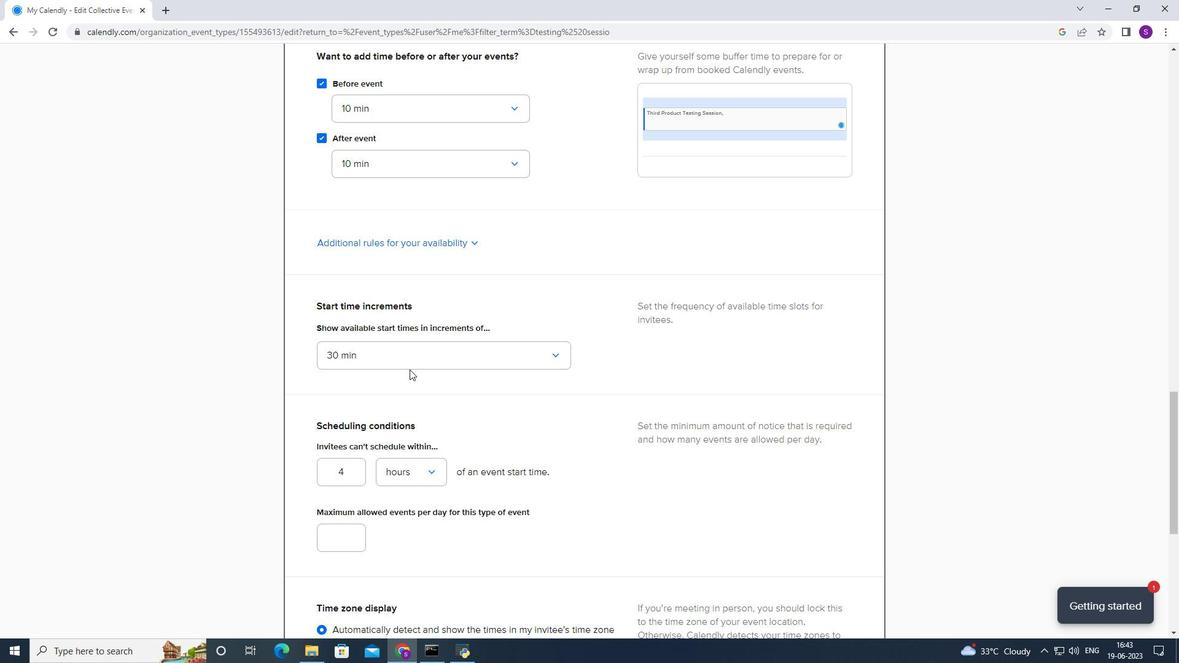 
Action: Mouse pressed left at (423, 343)
Screenshot: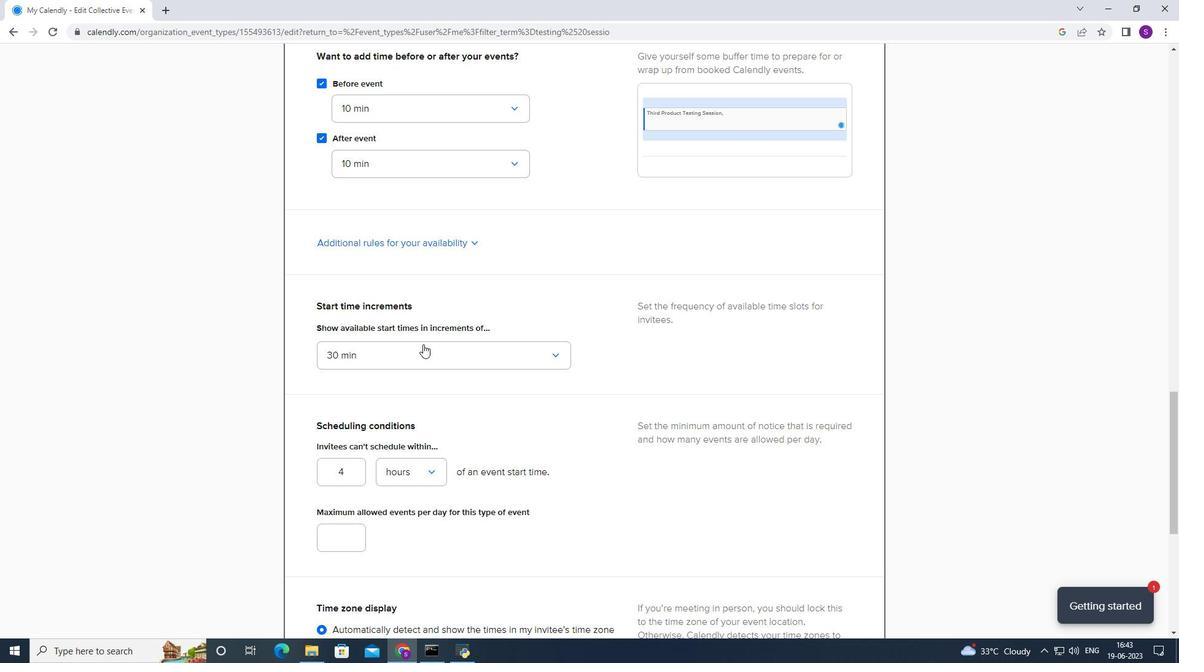 
Action: Mouse moved to (386, 421)
Screenshot: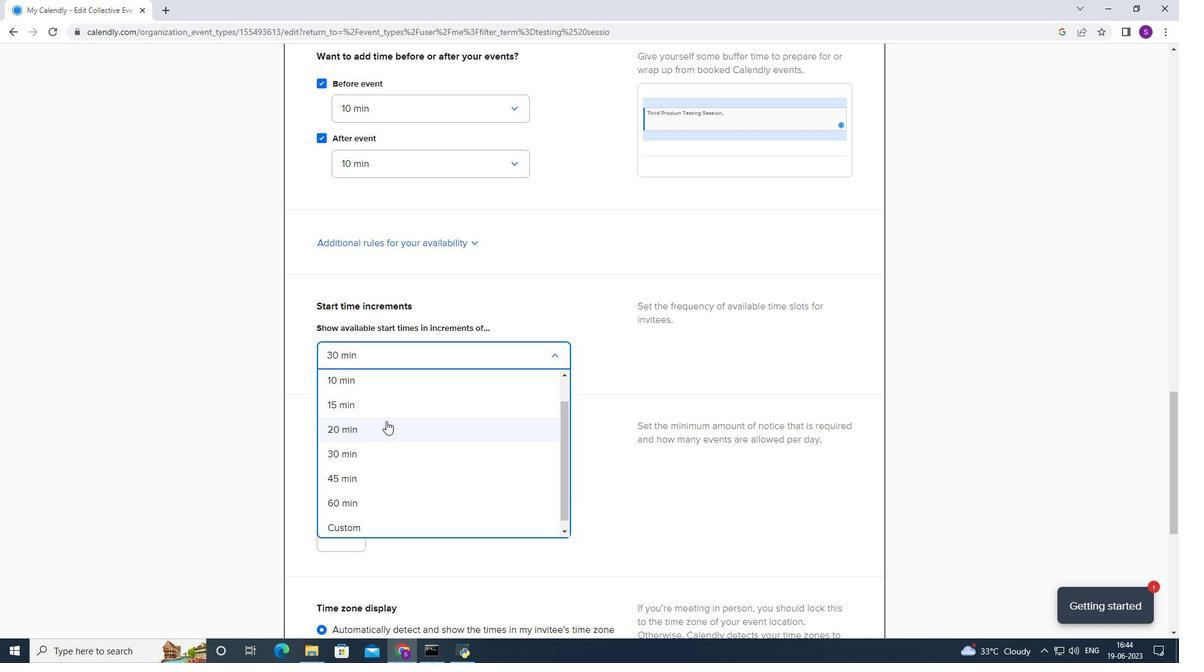 
Action: Mouse pressed left at (386, 421)
Screenshot: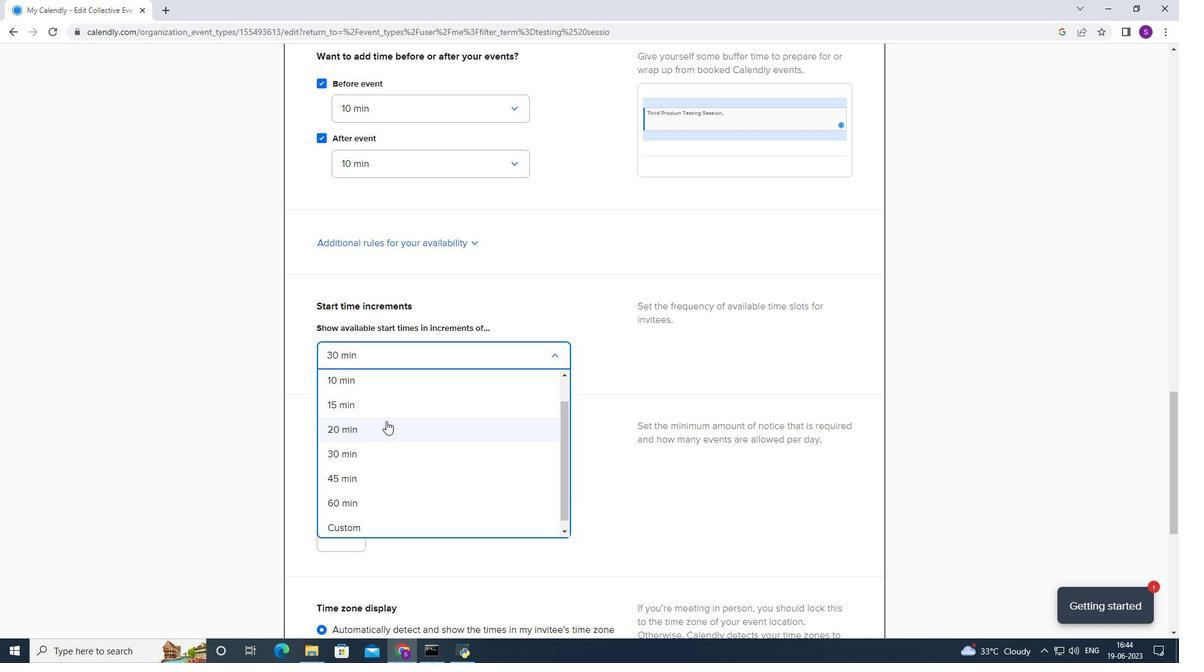 
Action: Mouse moved to (340, 469)
Screenshot: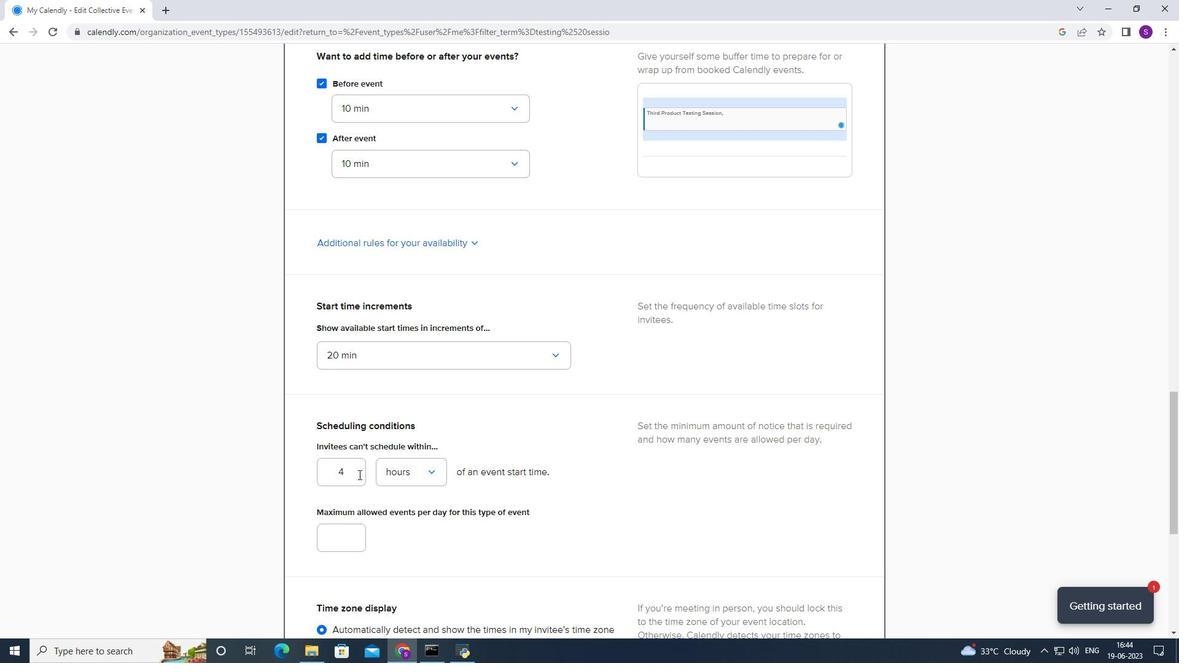 
Action: Mouse pressed left at (340, 469)
Screenshot: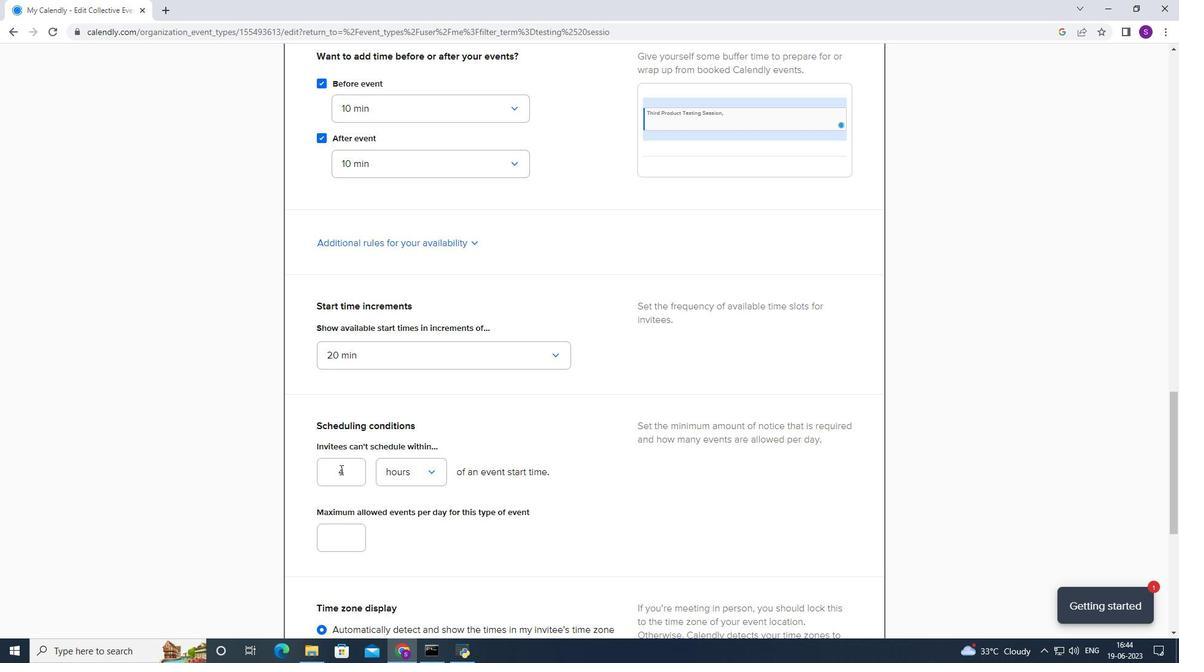 
Action: Mouse moved to (347, 476)
Screenshot: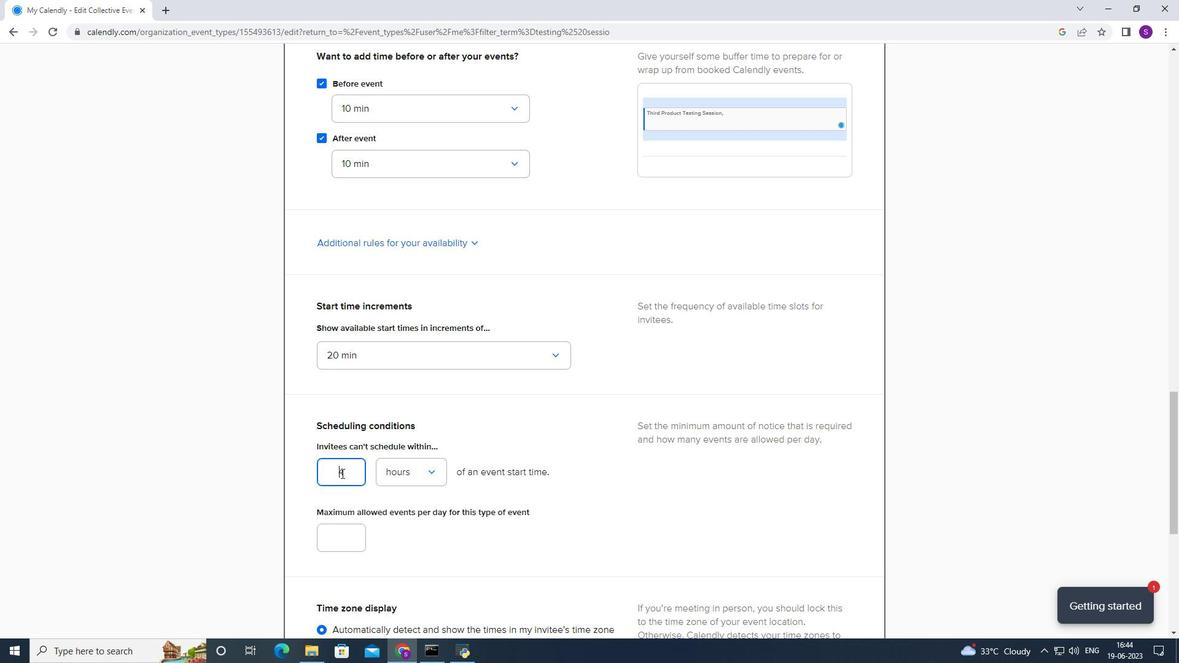 
Action: Key pressed 164
Screenshot: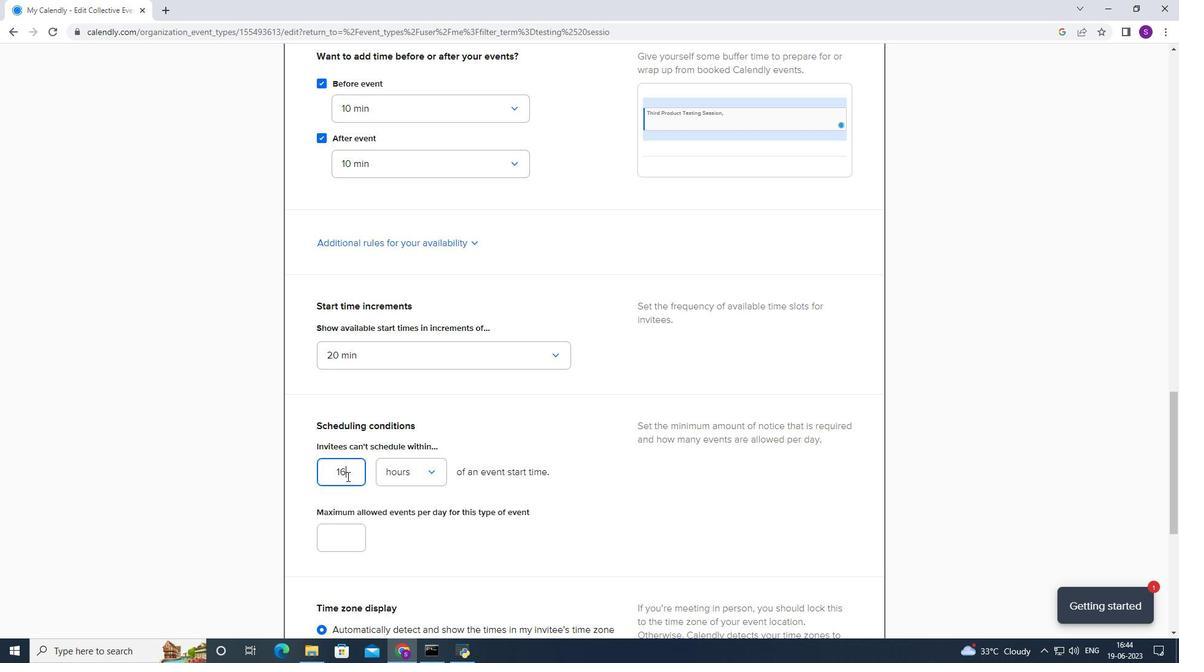 
Action: Mouse moved to (323, 533)
Screenshot: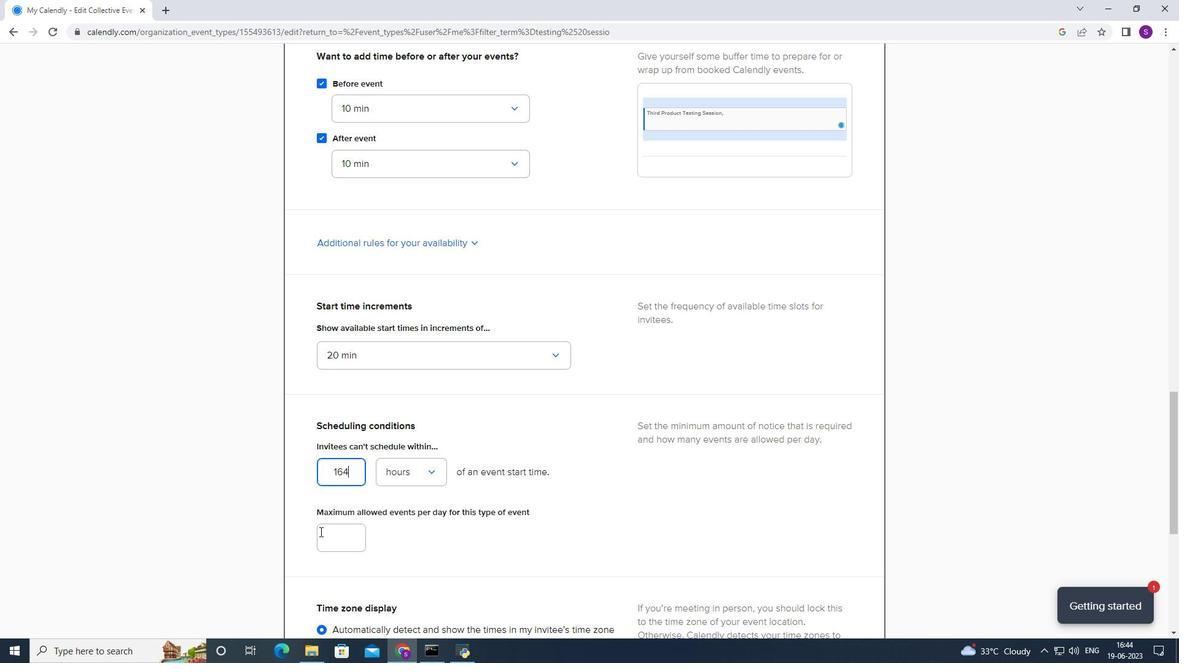 
Action: Mouse pressed left at (323, 533)
Screenshot: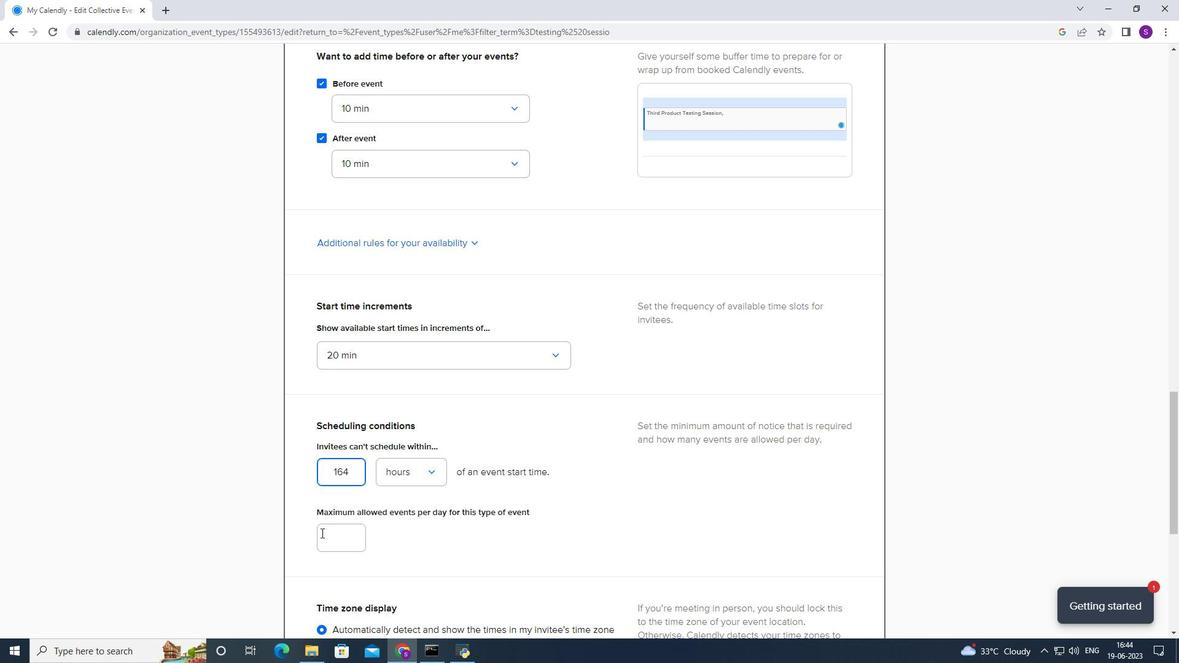 
Action: Key pressed 3=
Screenshot: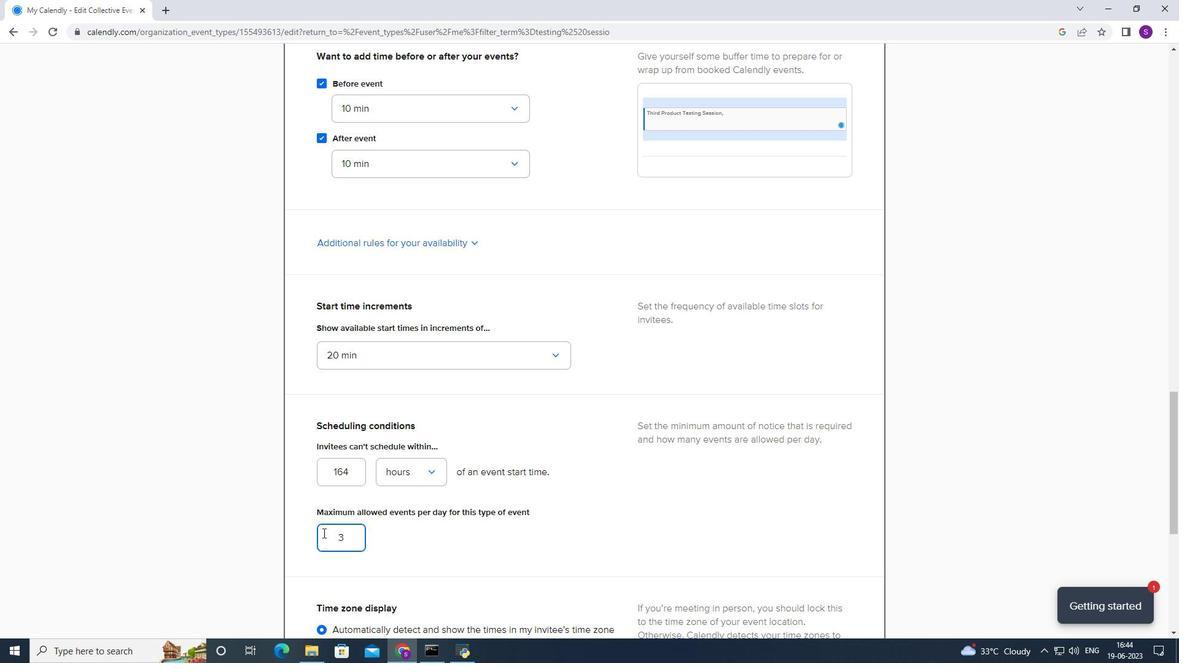 
Action: Mouse moved to (326, 526)
Screenshot: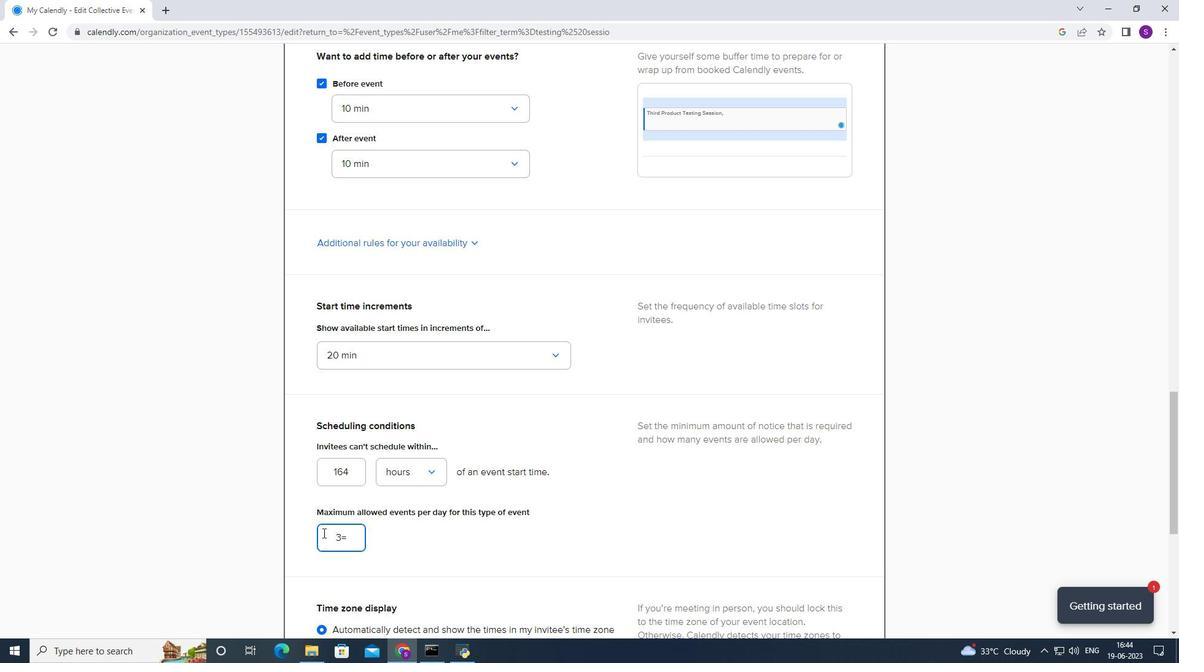 
Action: Key pressed <Key.backspace><Key.backspace><Key.backspace>
Screenshot: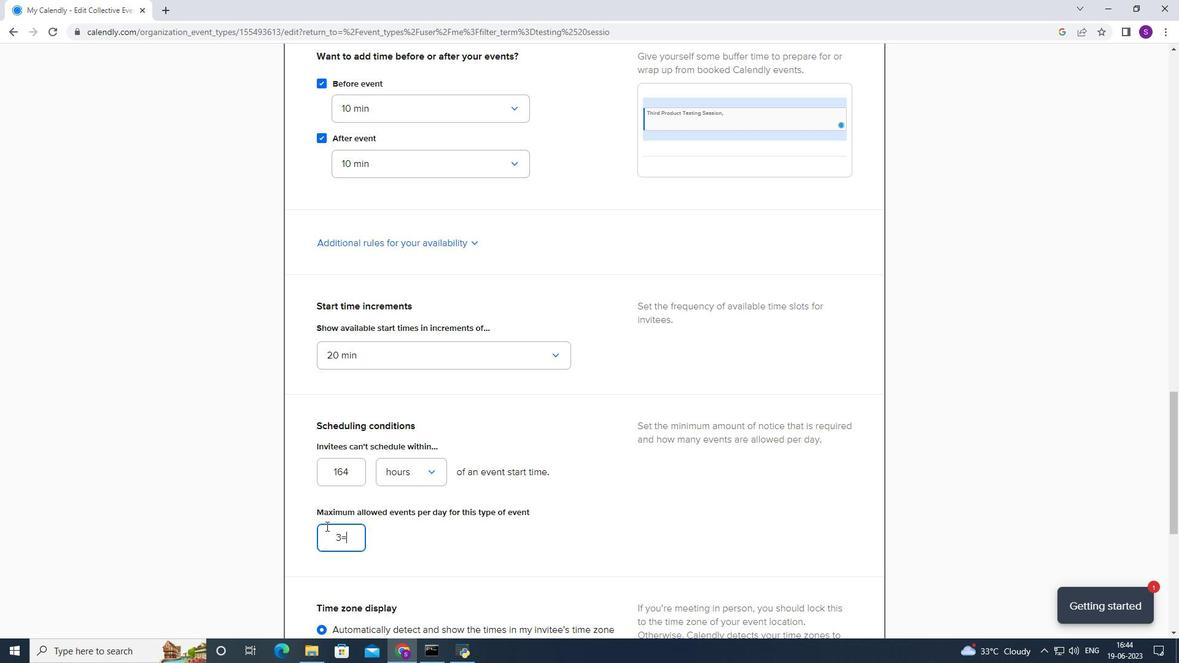 
Action: Mouse moved to (326, 522)
Screenshot: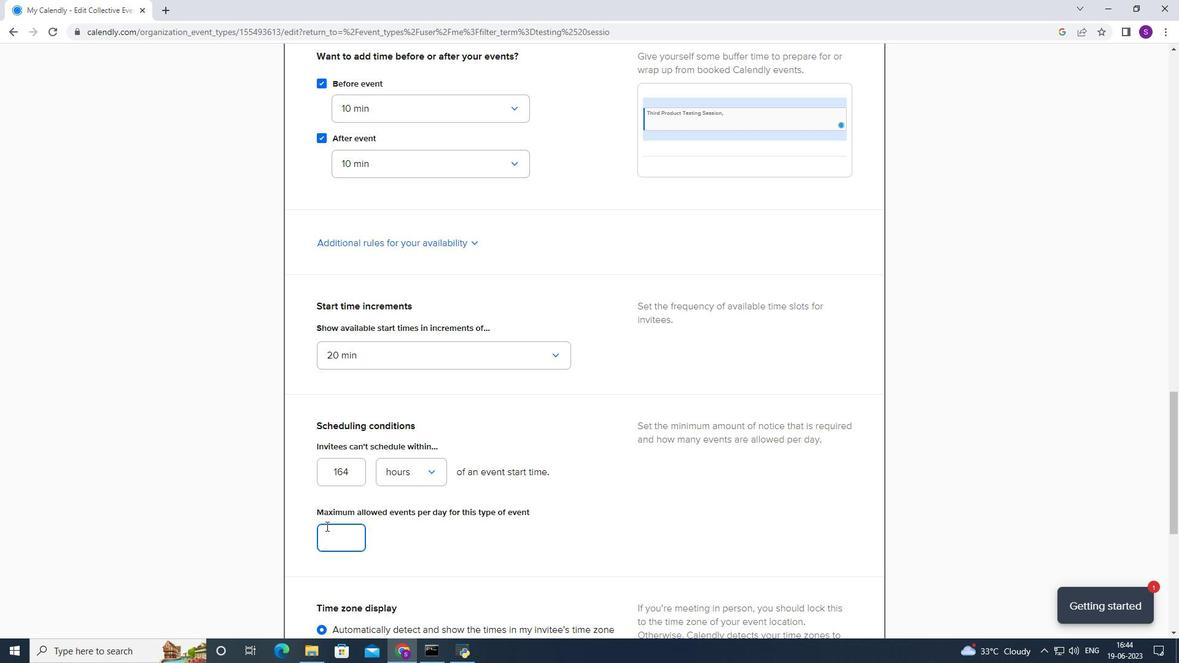 
Action: Key pressed 4
Screenshot: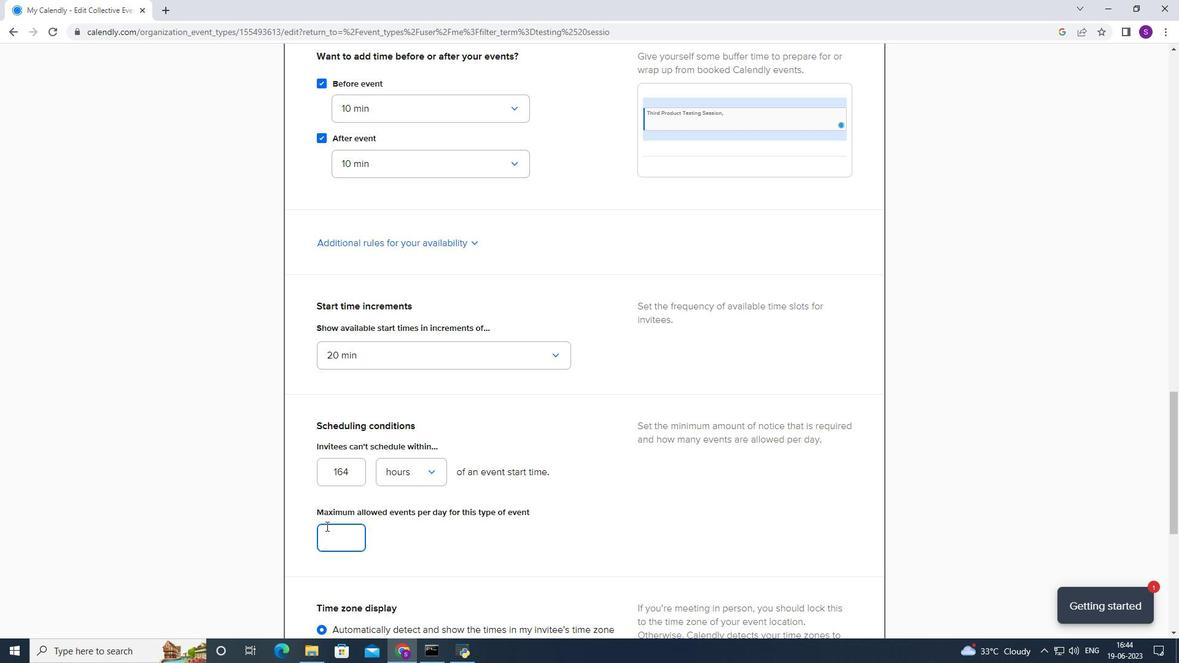 
Action: Mouse moved to (460, 564)
Screenshot: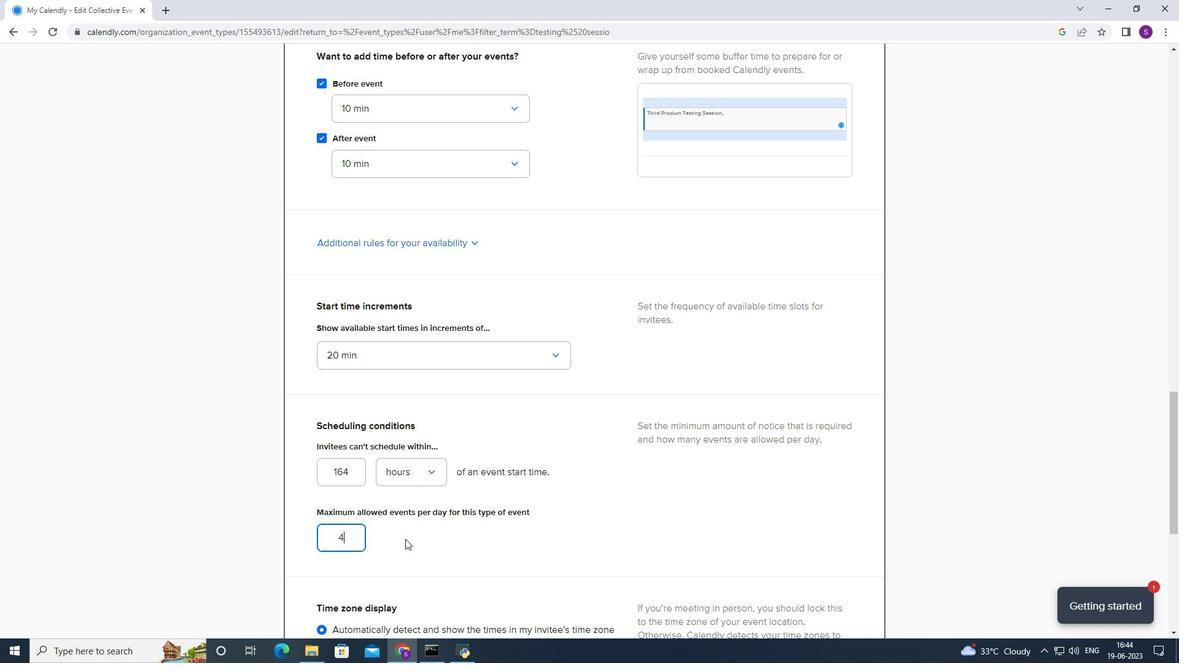 
Action: Mouse scrolled (460, 563) with delta (0, 0)
Screenshot: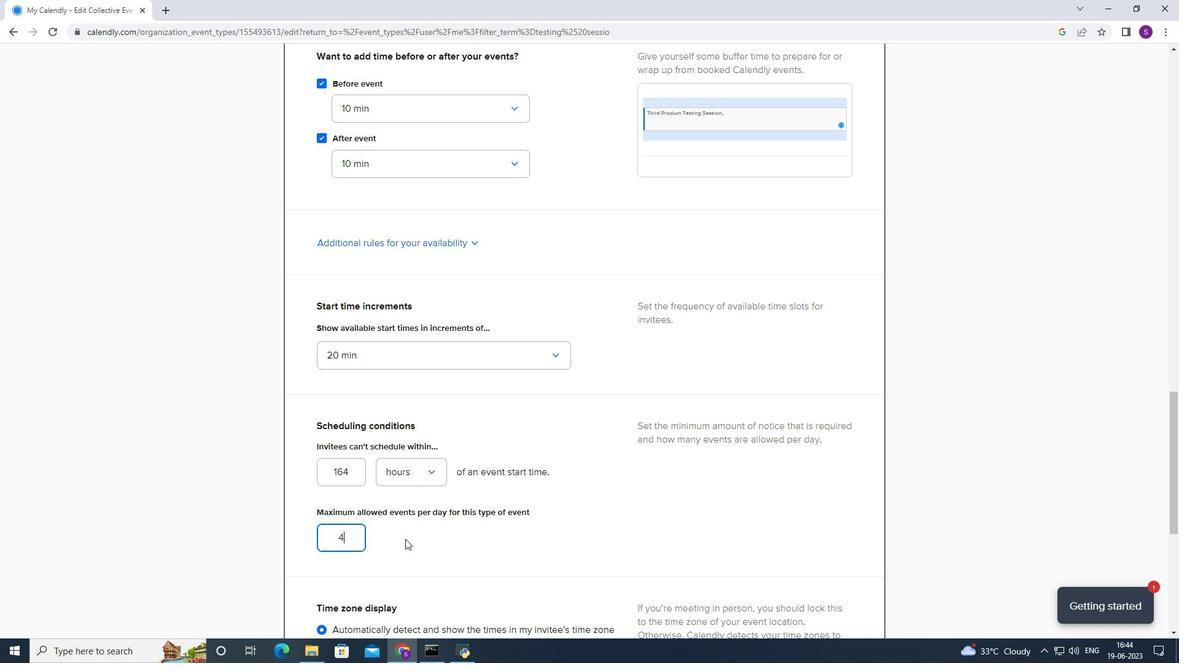
Action: Mouse scrolled (460, 563) with delta (0, 0)
Screenshot: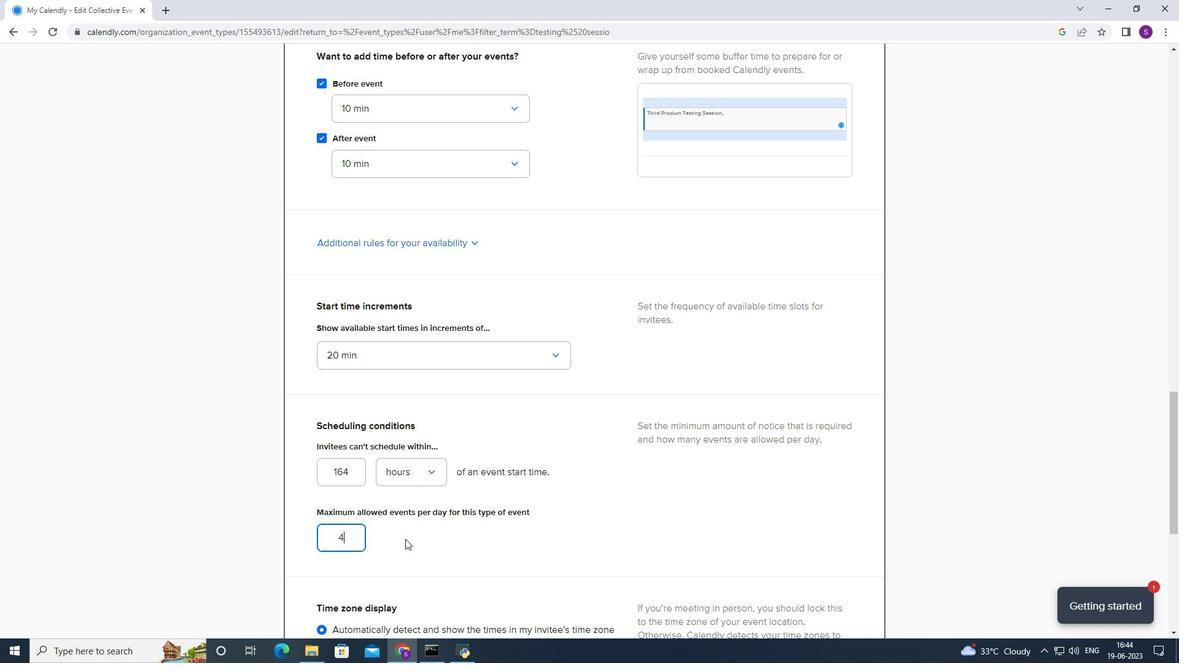 
Action: Mouse scrolled (460, 563) with delta (0, 0)
Screenshot: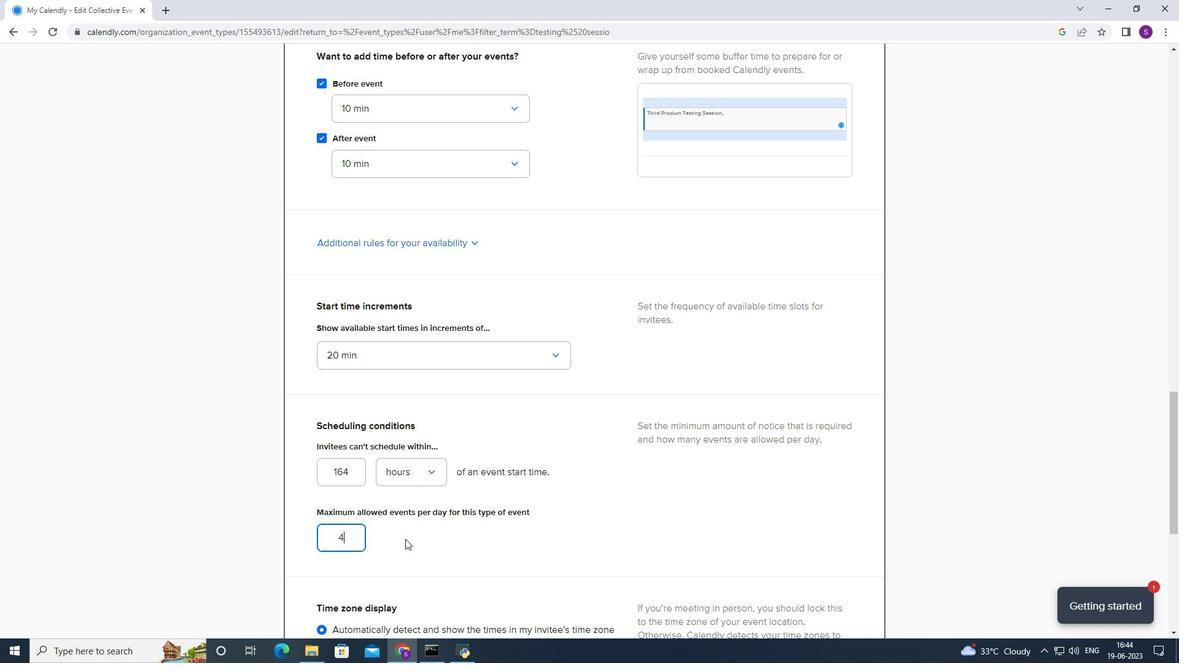 
Action: Mouse scrolled (460, 563) with delta (0, 0)
Screenshot: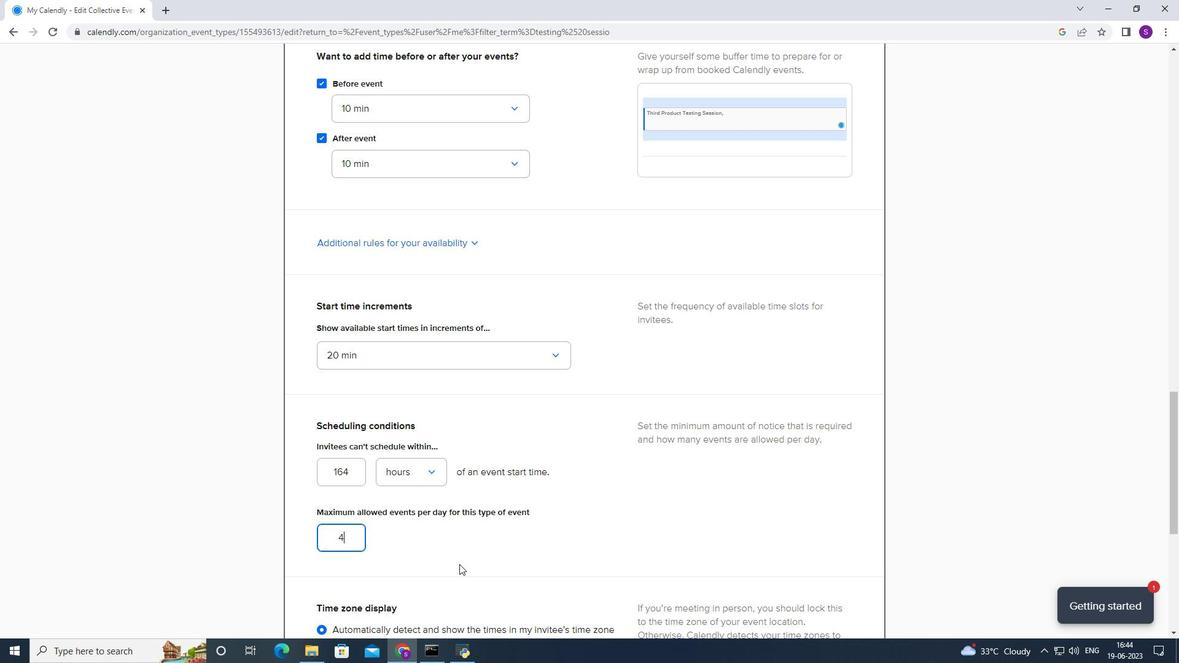 
Action: Mouse scrolled (460, 563) with delta (0, 0)
Screenshot: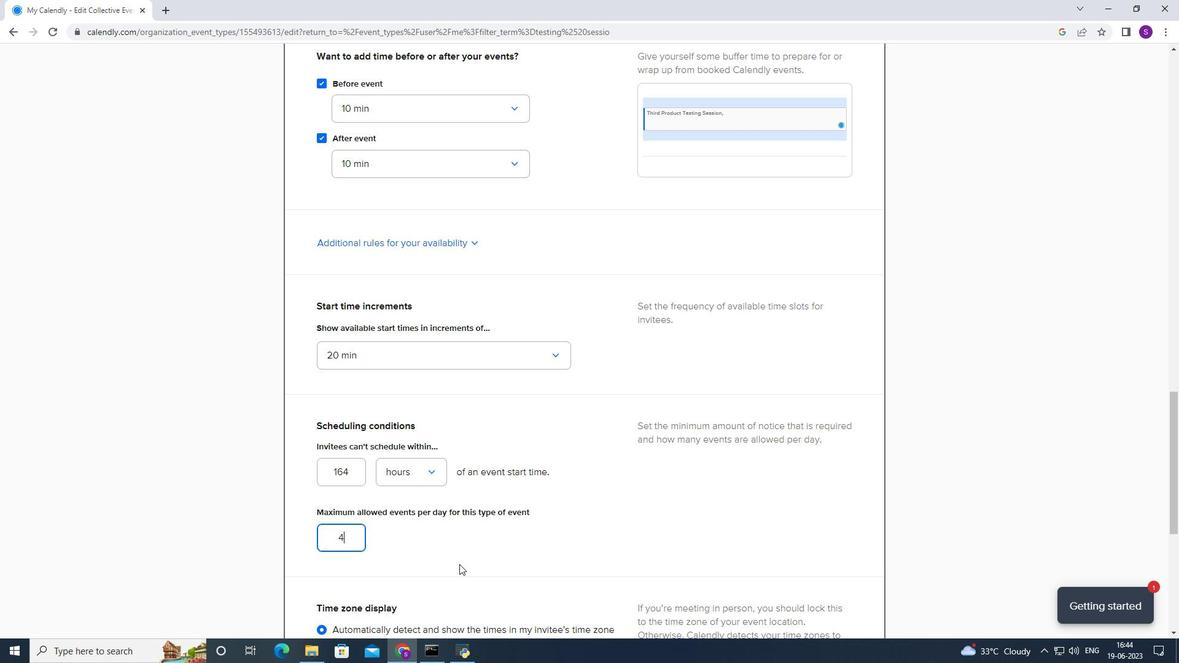 
Action: Mouse moved to (465, 564)
Screenshot: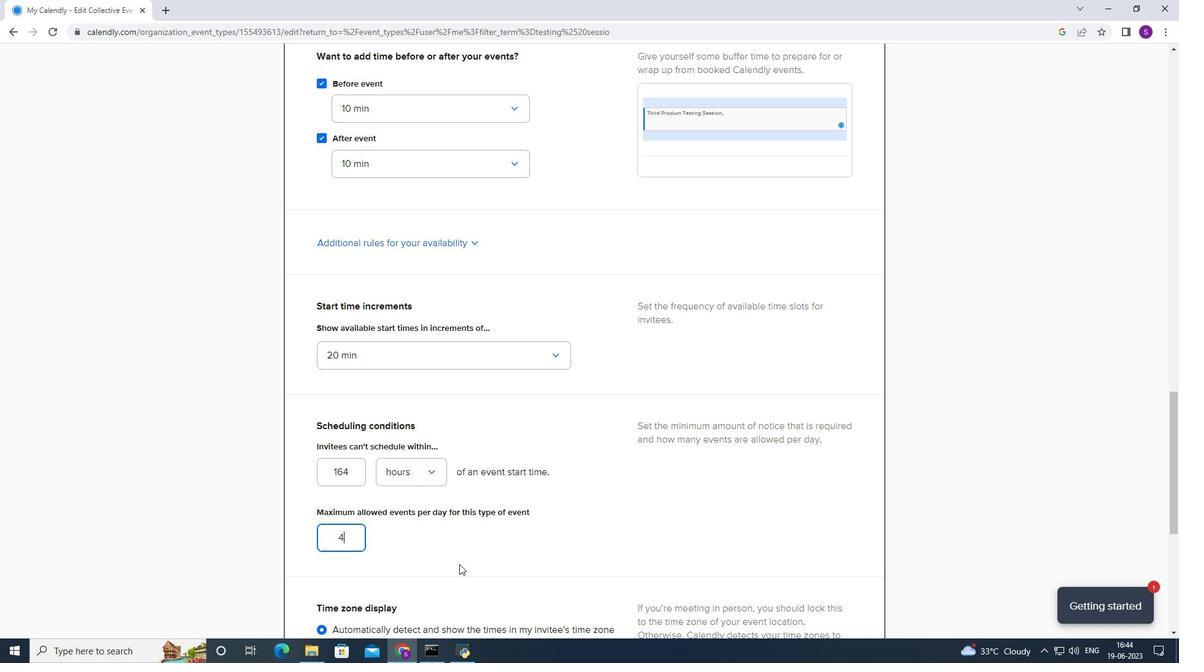 
Action: Mouse scrolled (465, 563) with delta (0, 0)
Screenshot: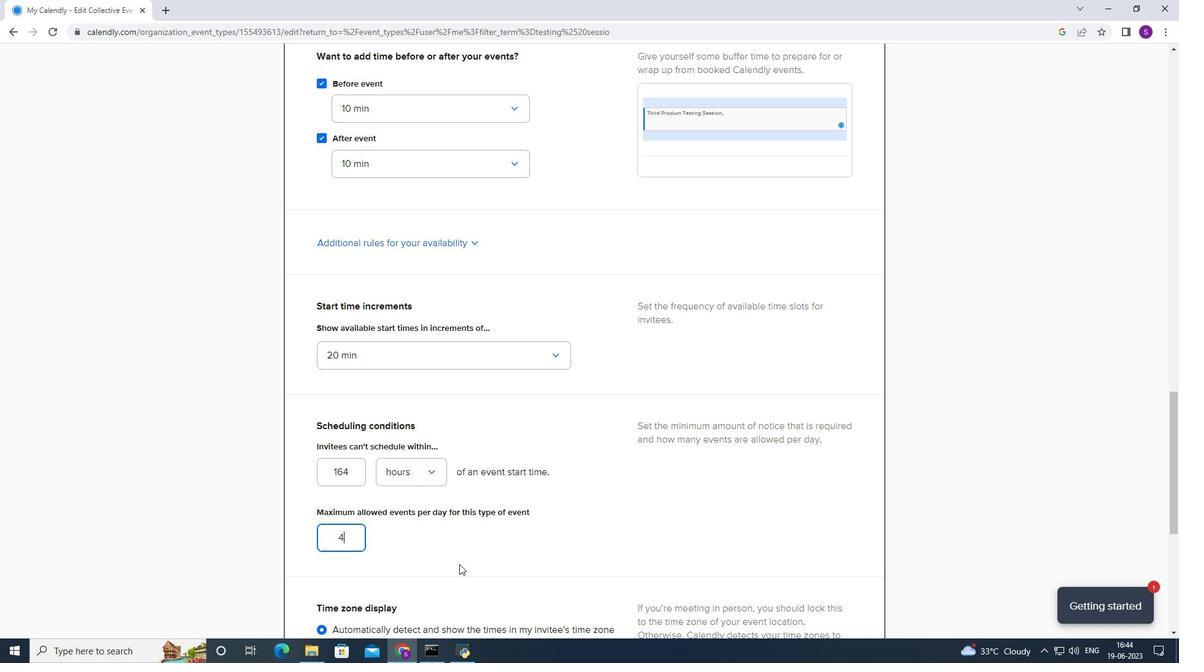 
Action: Mouse moved to (858, 375)
Screenshot: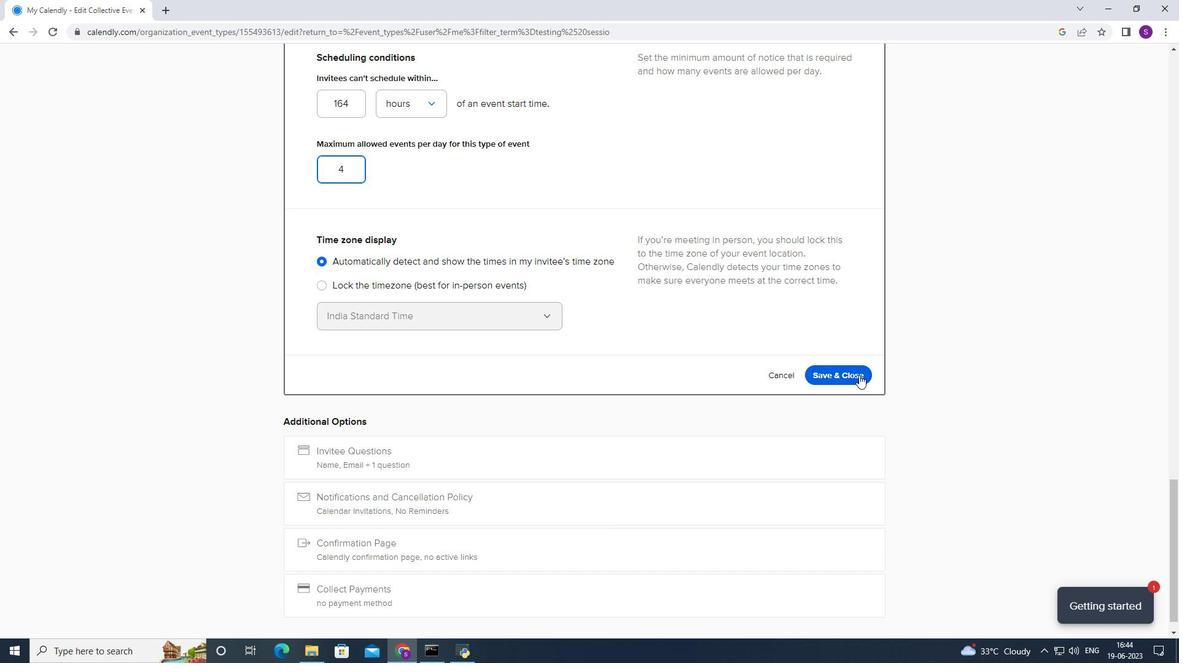 
Action: Mouse pressed left at (858, 375)
Screenshot: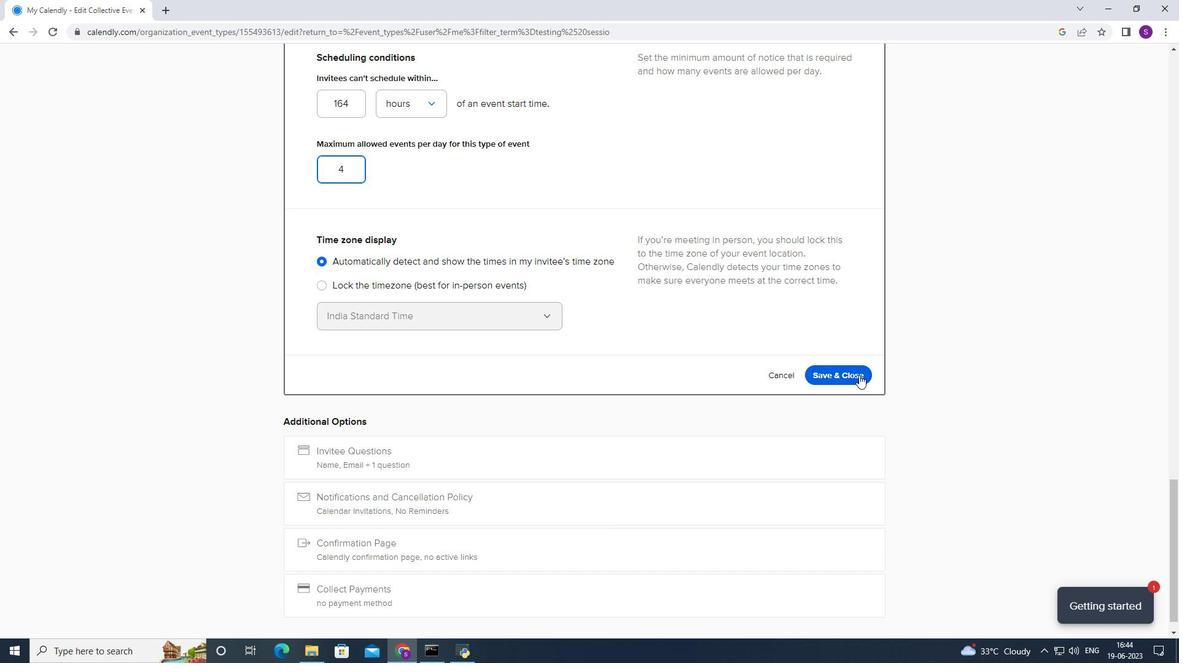 
Action: Mouse moved to (852, 377)
Screenshot: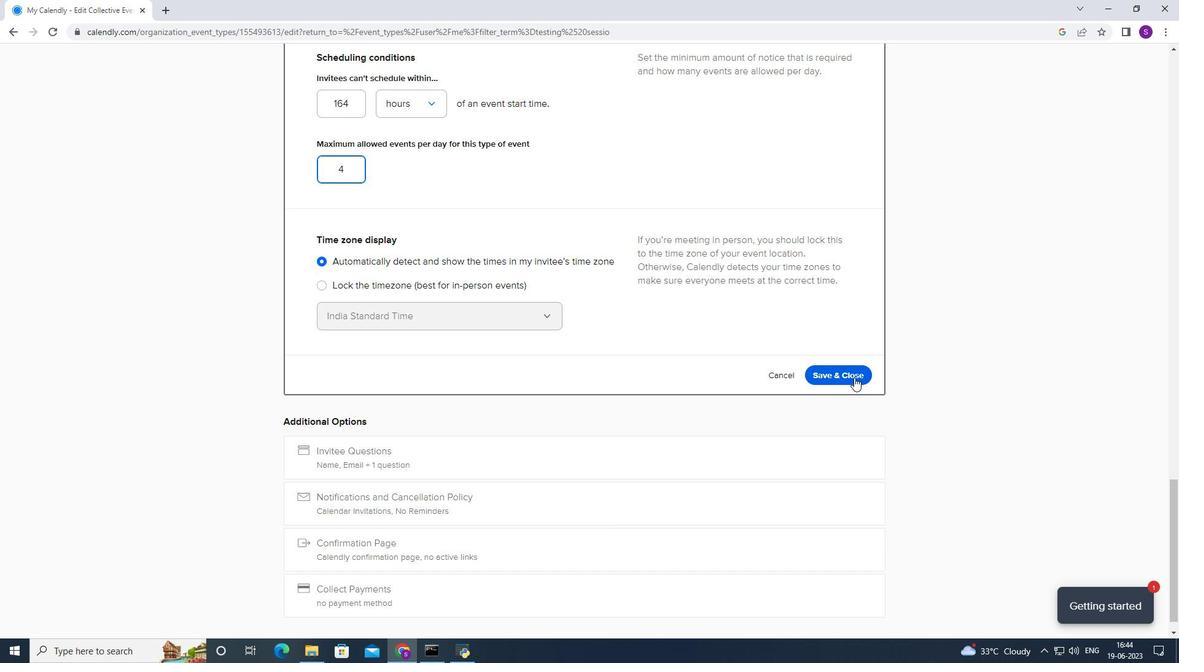 
